 Task: Create a Pinterest board for bags that are easy to carry.
Action: Mouse moved to (642, 189)
Screenshot: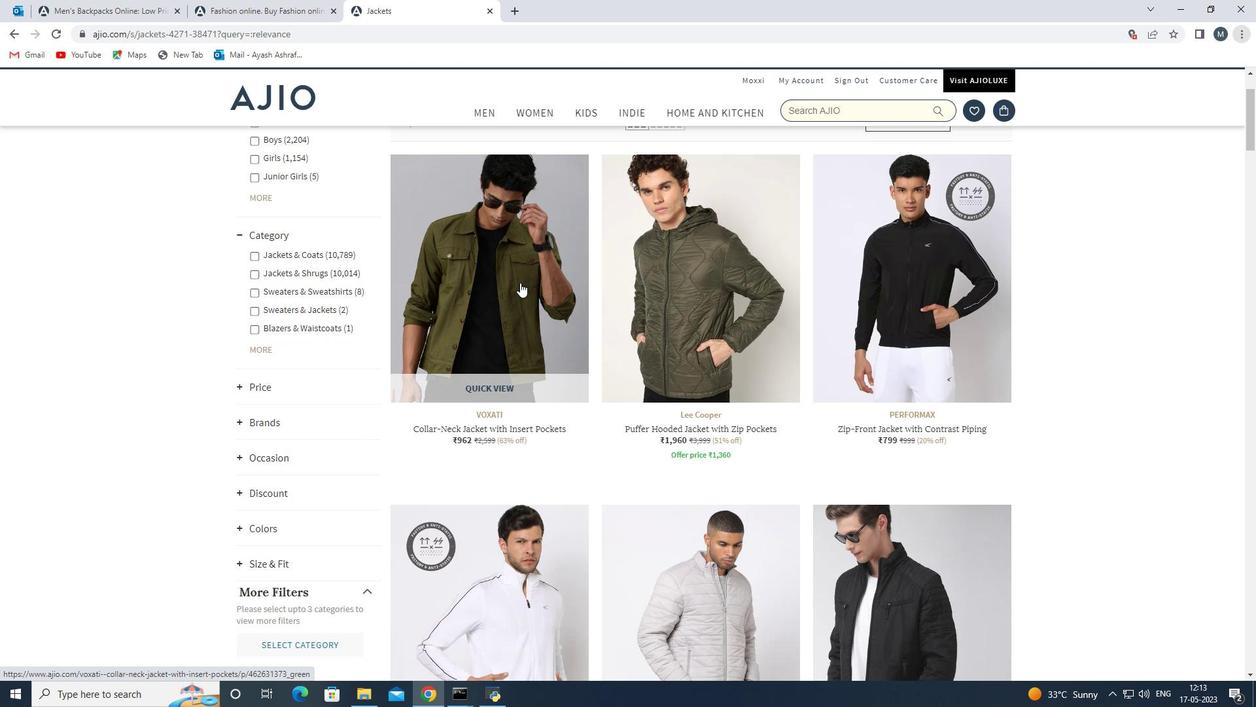 
Action: Mouse pressed left at (642, 189)
Screenshot: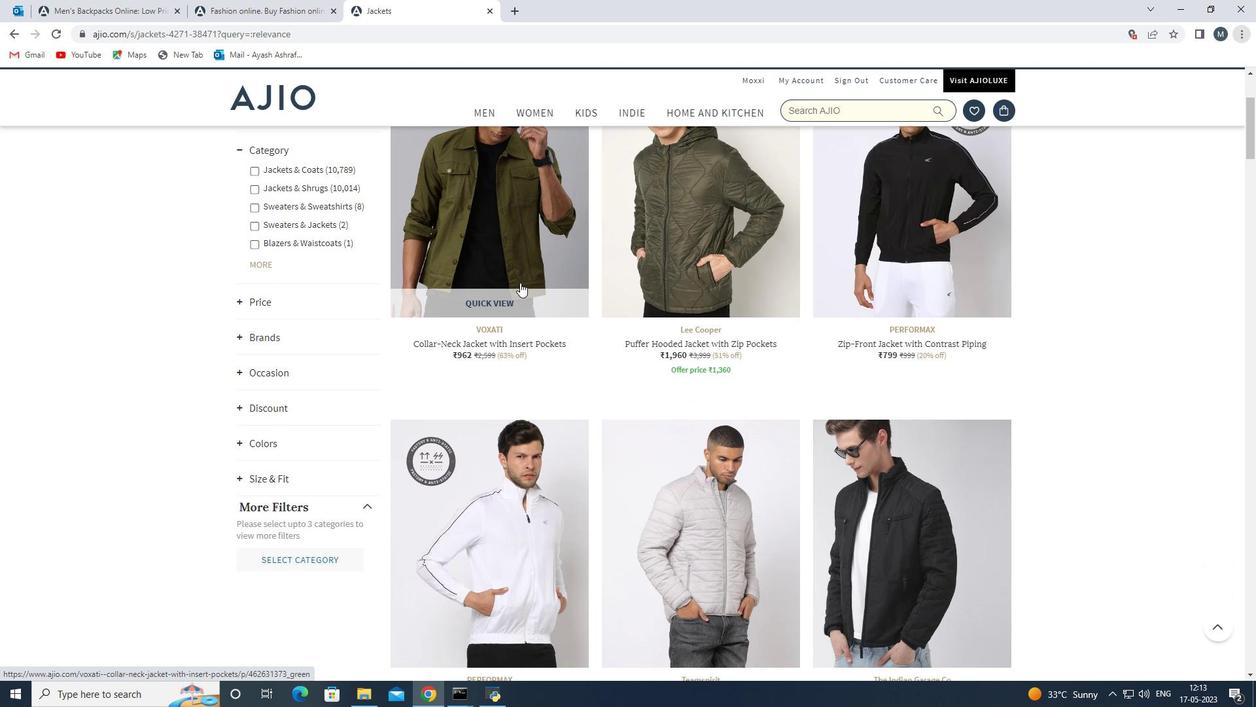 
Action: Mouse moved to (508, 333)
Screenshot: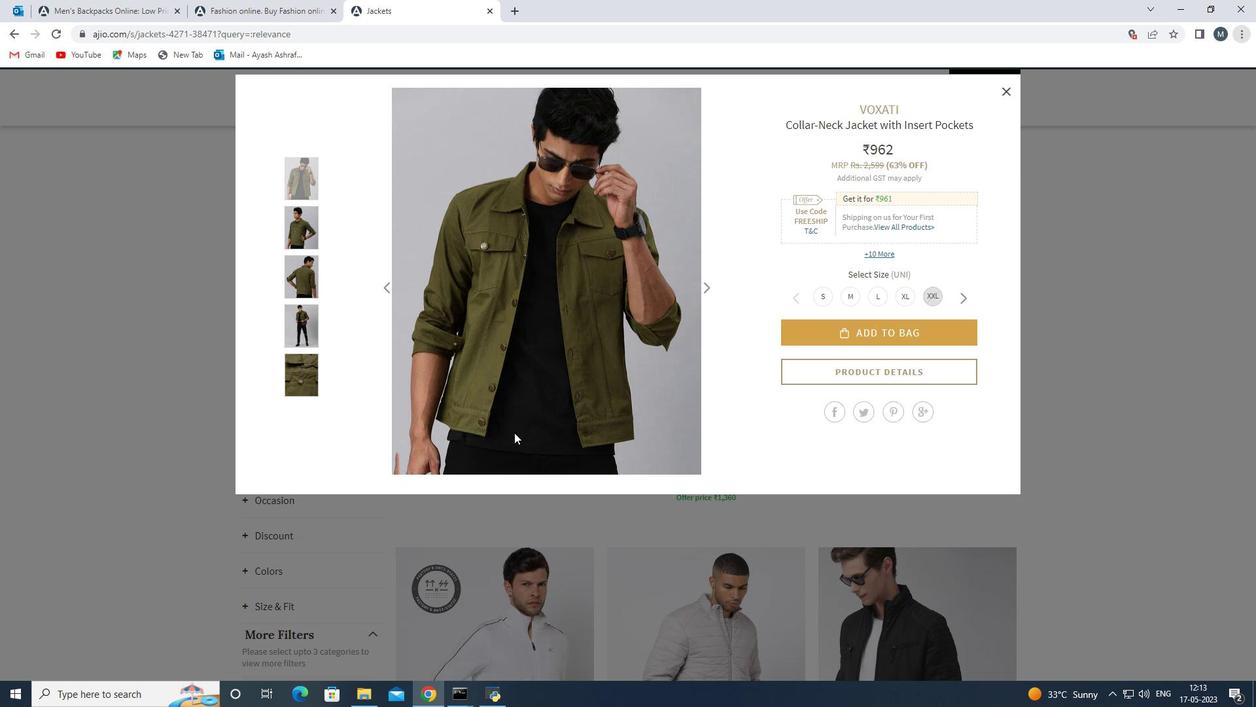 
Action: Mouse scrolled (508, 332) with delta (0, 0)
Screenshot: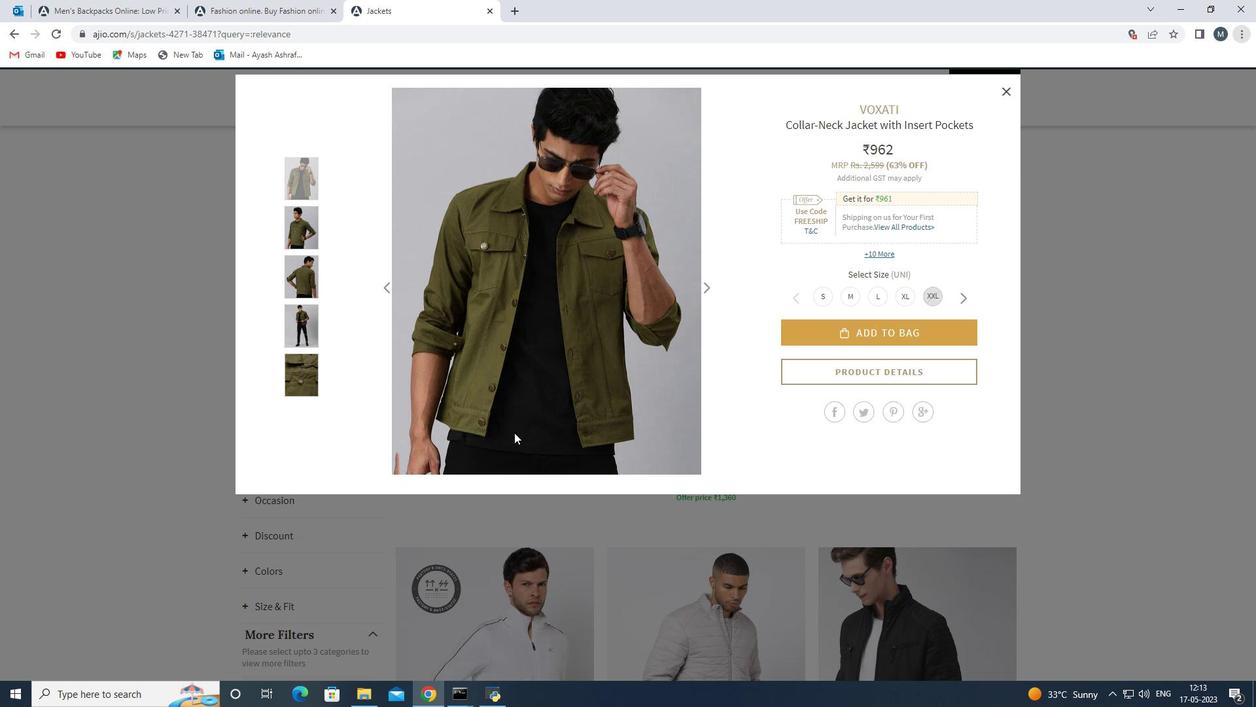 
Action: Mouse scrolled (508, 332) with delta (0, 0)
Screenshot: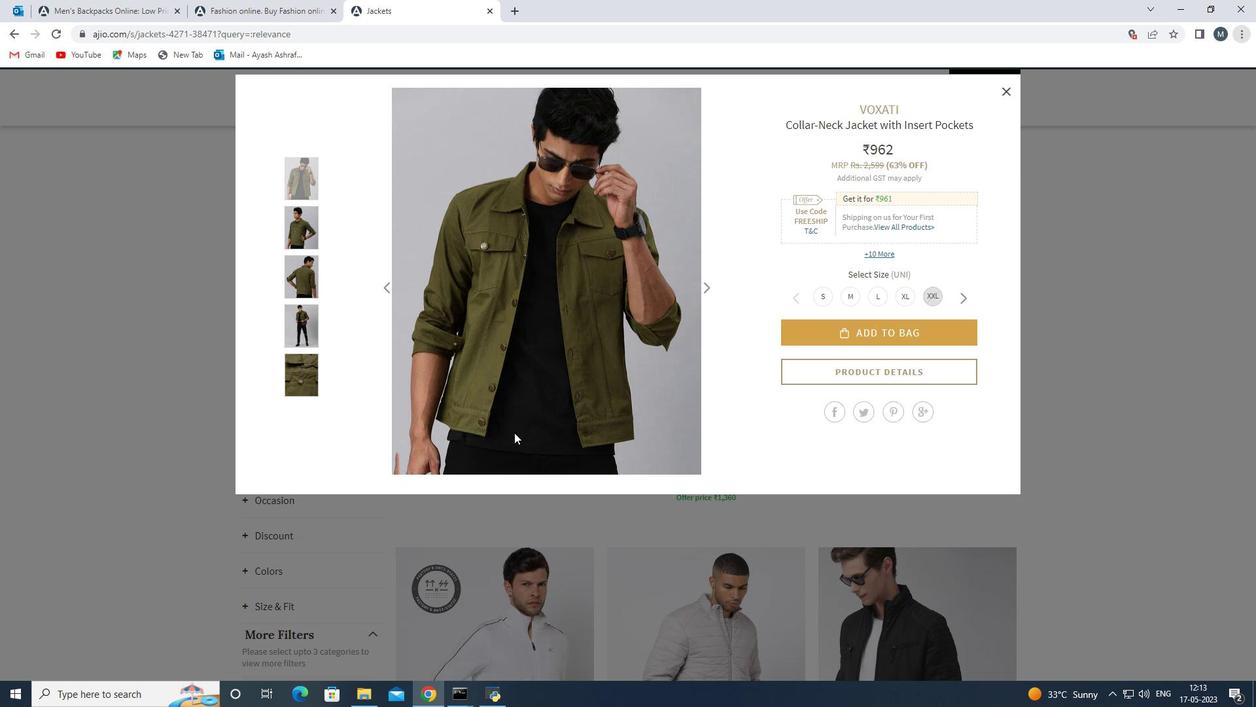 
Action: Mouse scrolled (508, 332) with delta (0, 0)
Screenshot: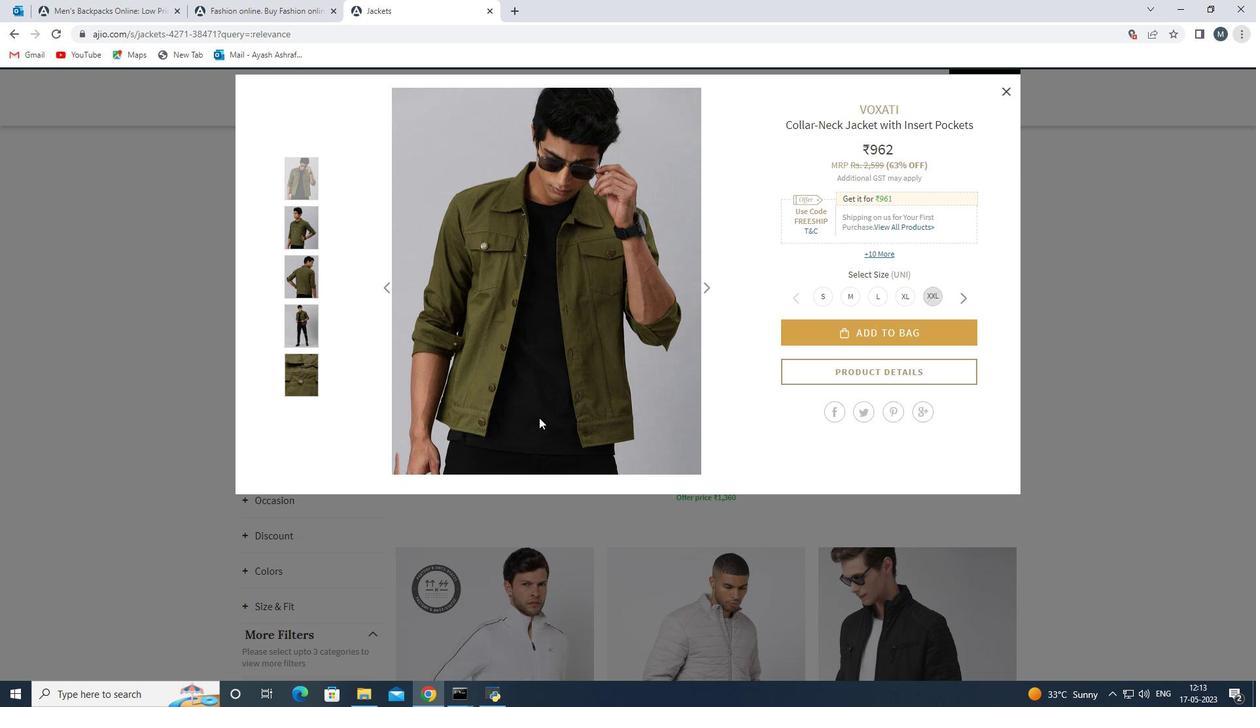 
Action: Mouse scrolled (508, 332) with delta (0, 0)
Screenshot: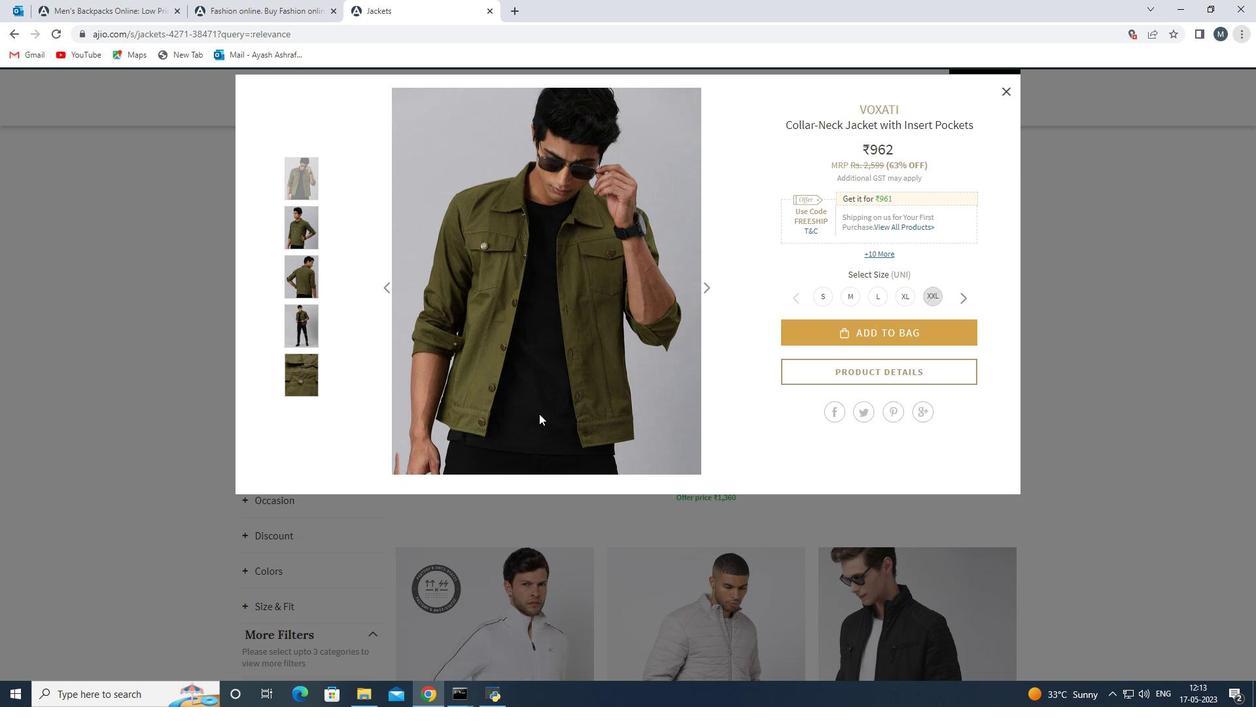 
Action: Mouse scrolled (508, 332) with delta (0, 0)
Screenshot: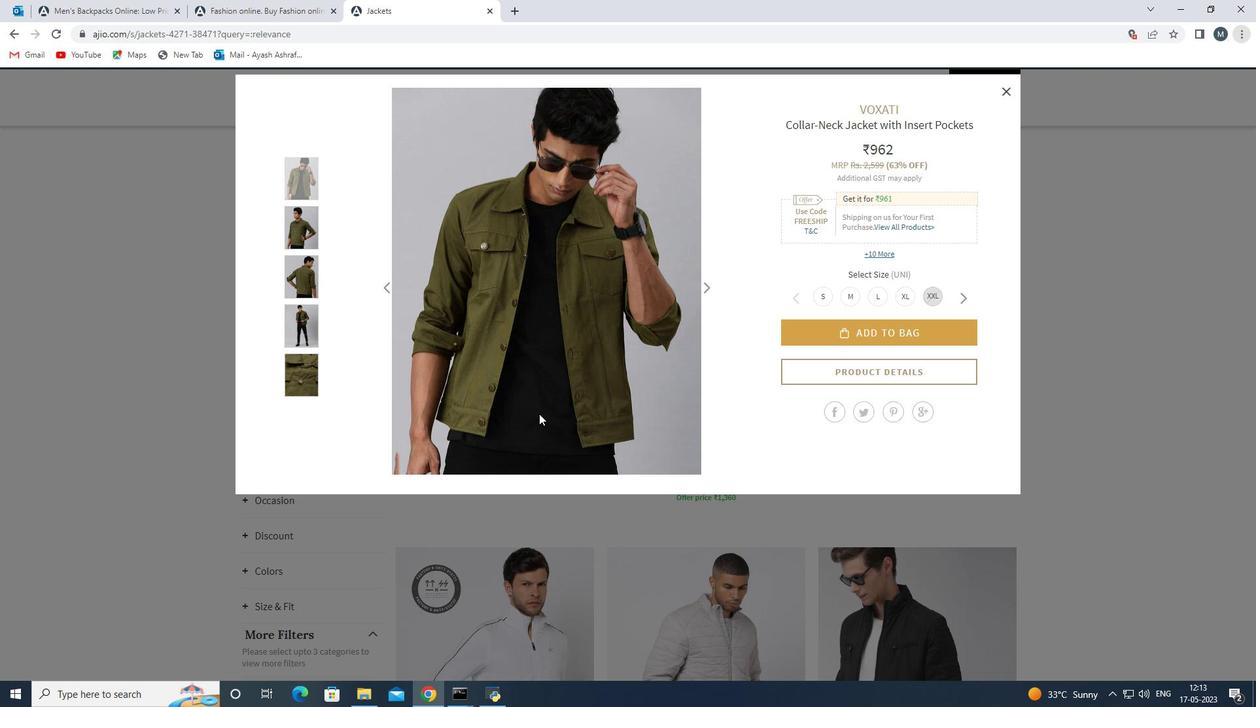 
Action: Mouse moved to (299, 350)
Screenshot: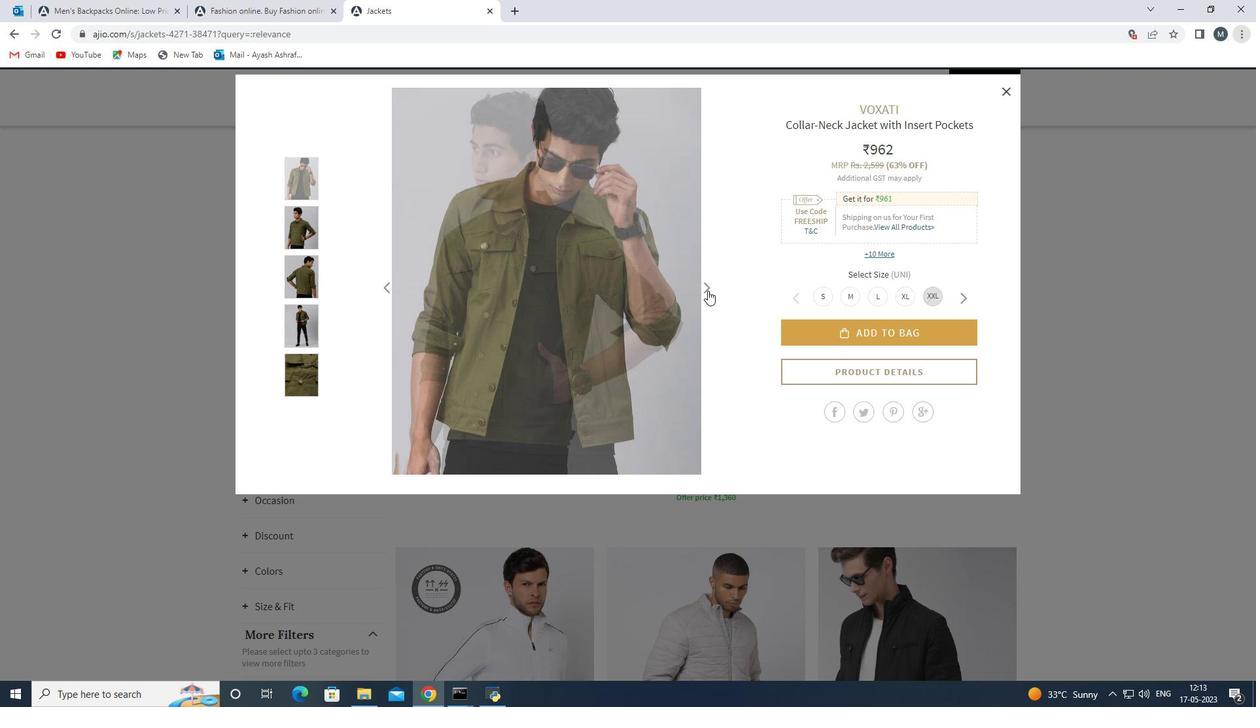 
Action: Mouse scrolled (299, 350) with delta (0, 0)
Screenshot: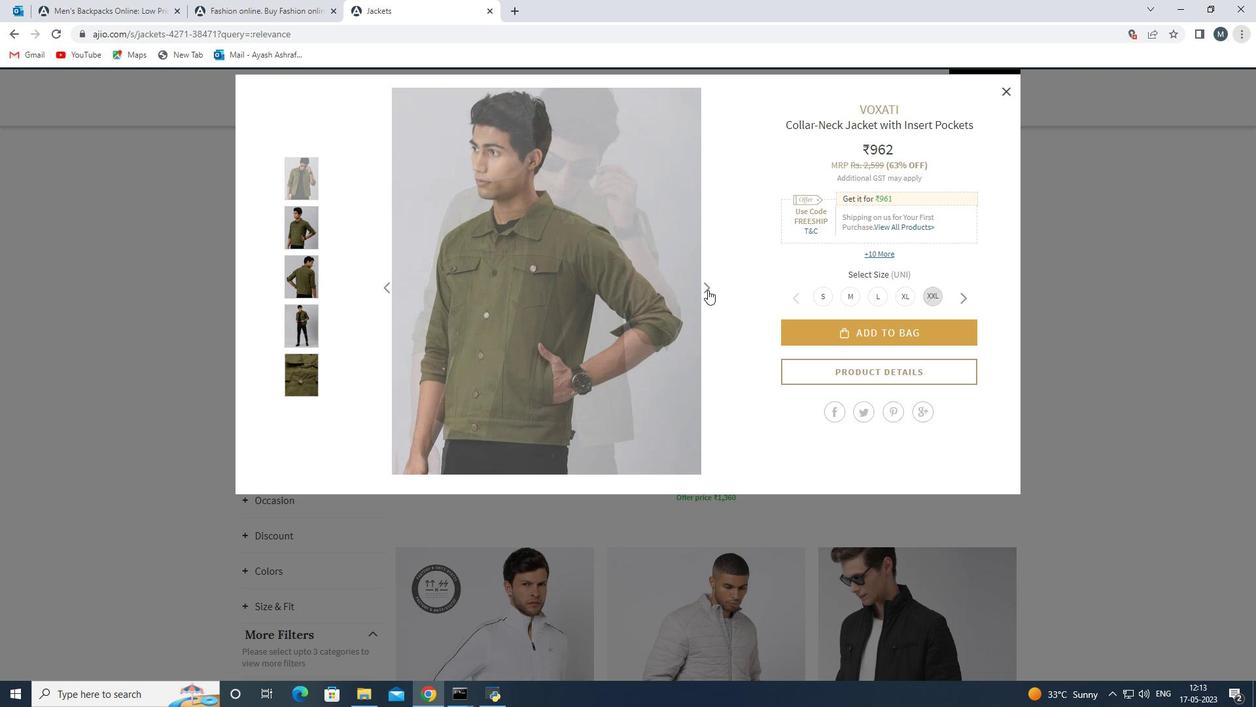 
Action: Mouse moved to (798, 373)
Screenshot: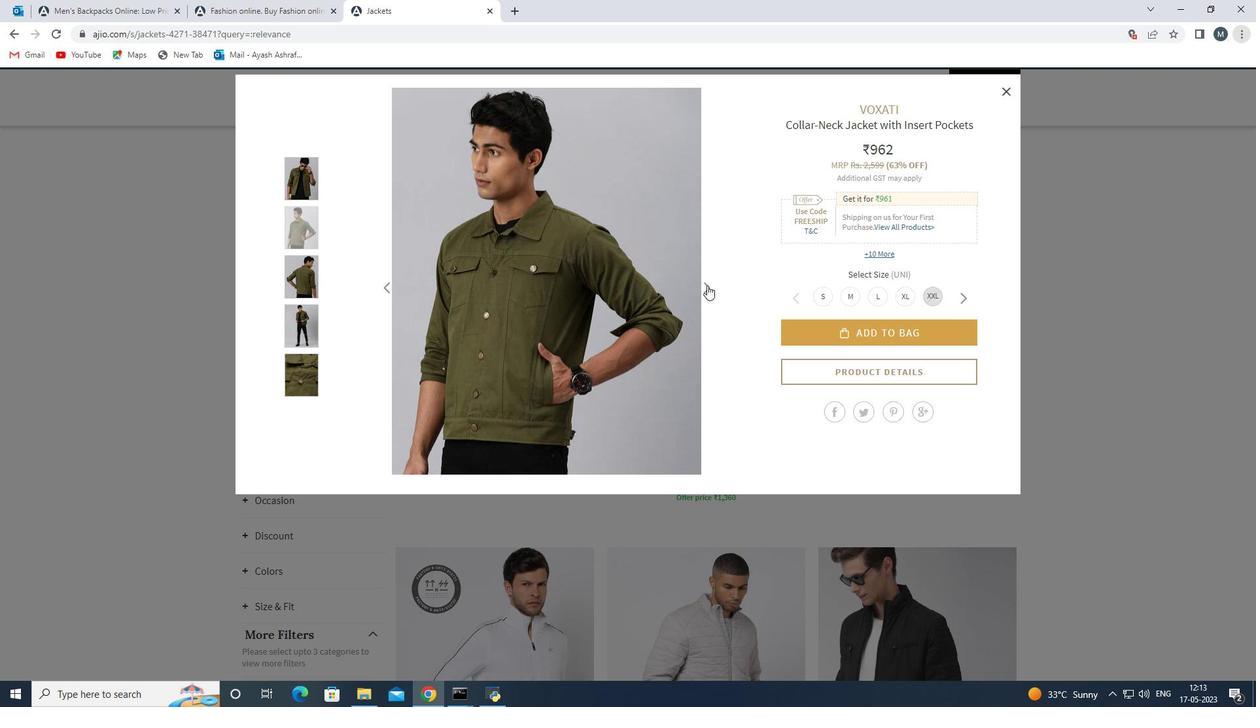 
Action: Mouse scrolled (798, 372) with delta (0, 0)
Screenshot: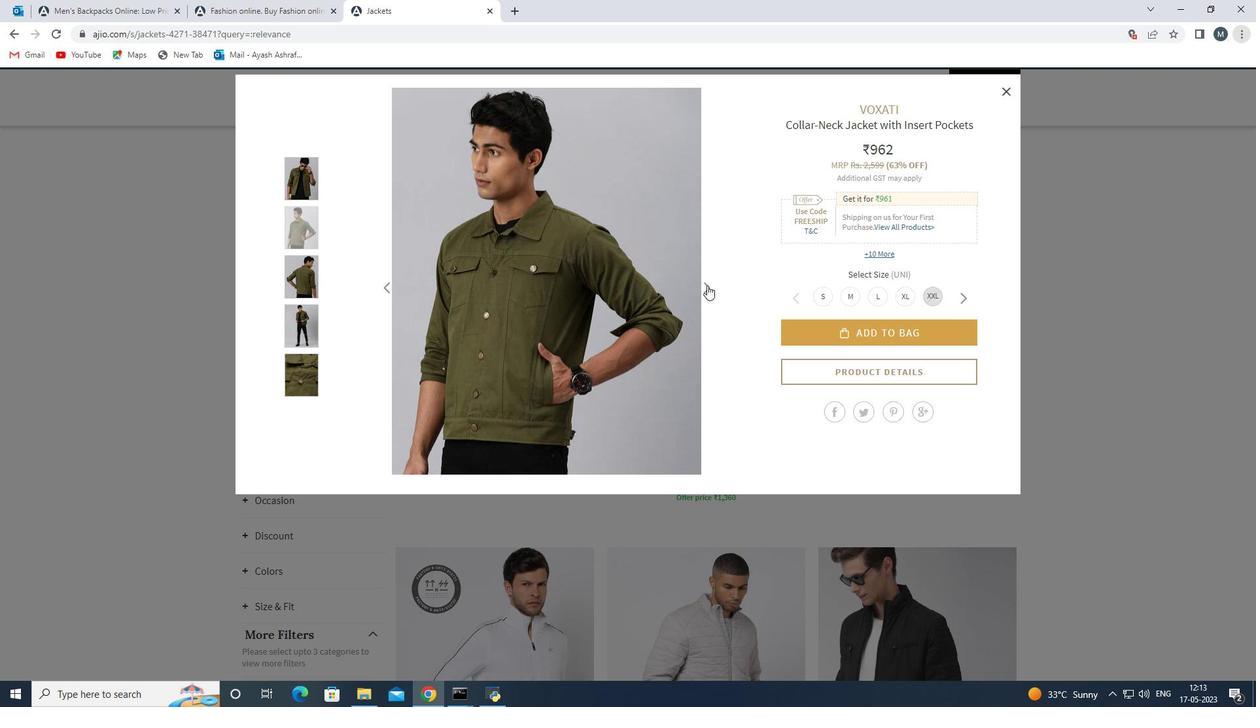
Action: Mouse scrolled (798, 372) with delta (0, 0)
Screenshot: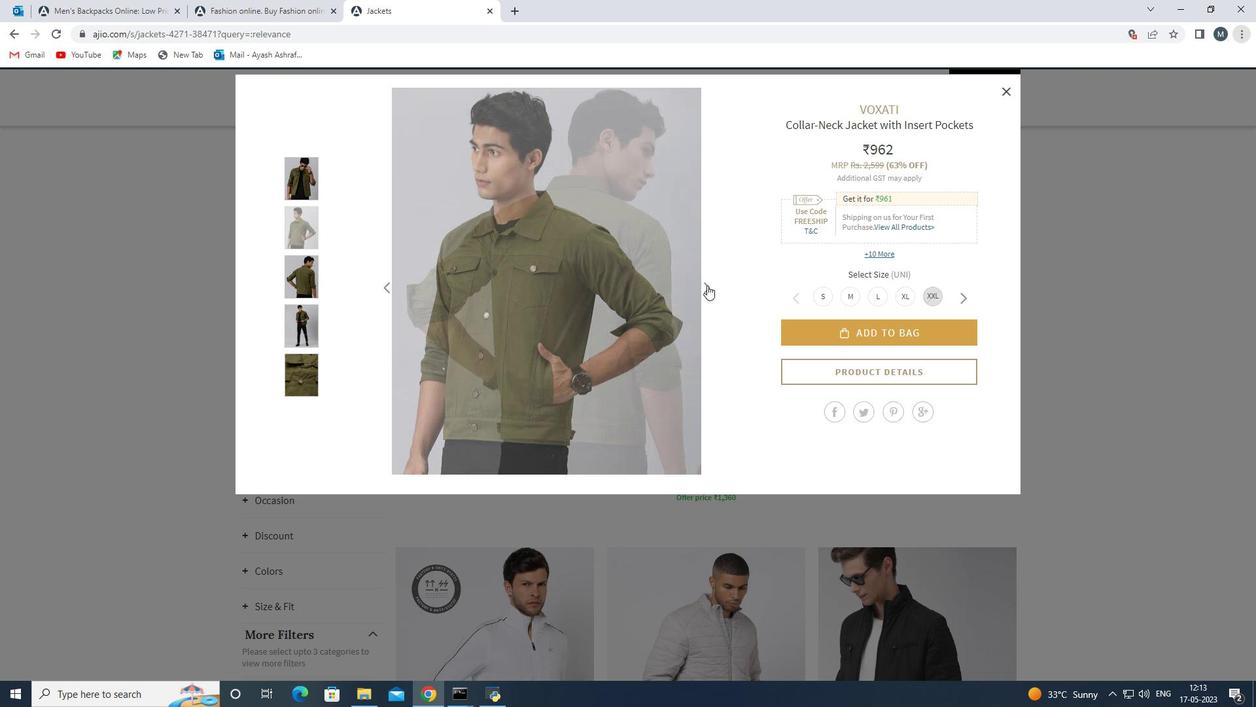 
Action: Mouse moved to (553, 422)
Screenshot: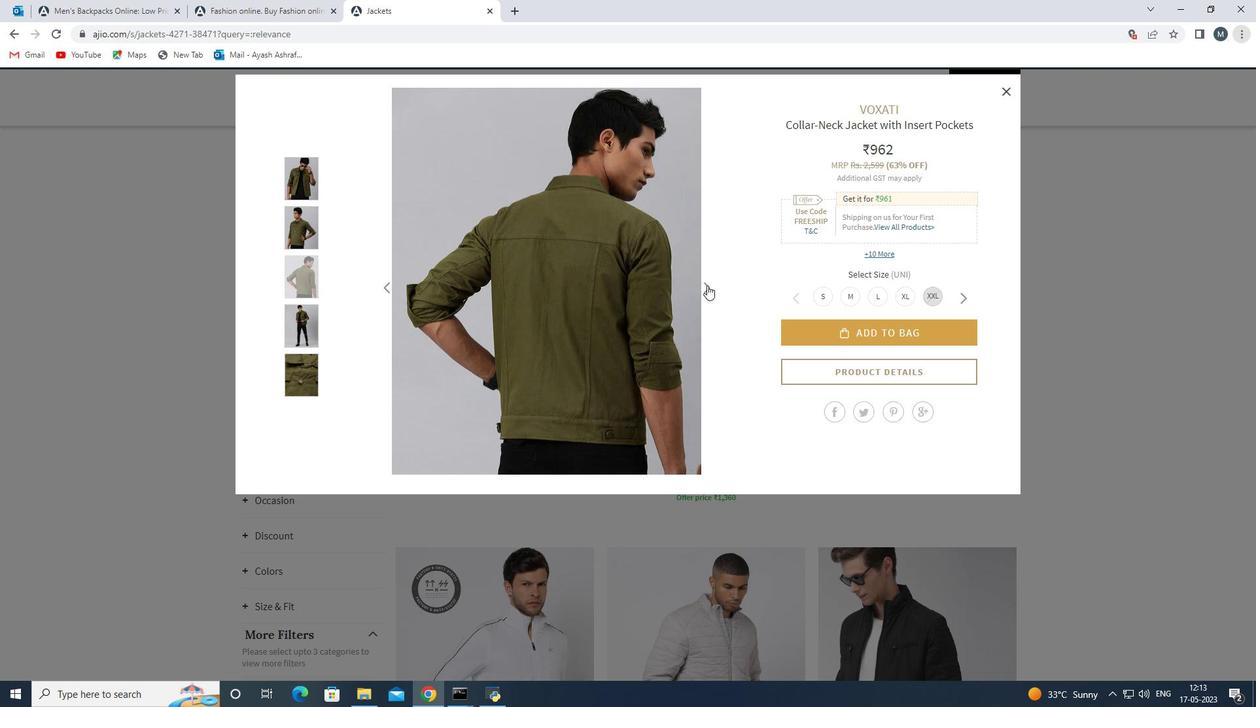 
Action: Mouse scrolled (553, 422) with delta (0, 0)
Screenshot: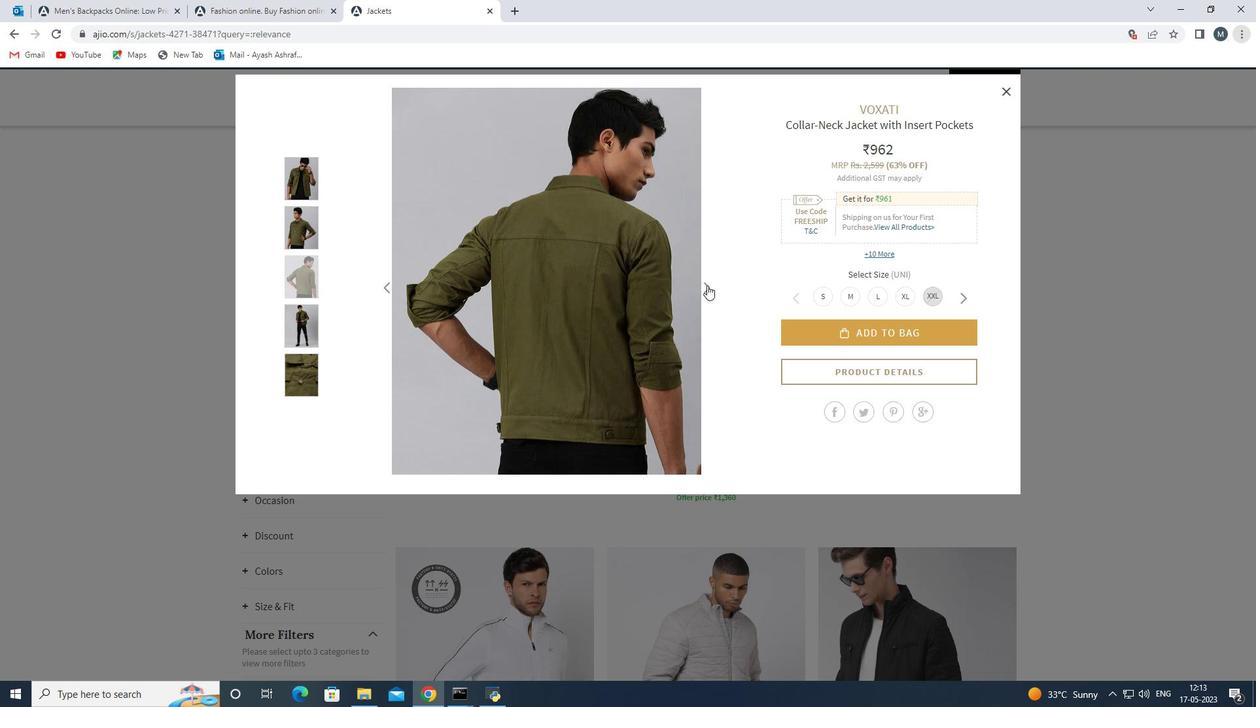 
Action: Mouse scrolled (553, 422) with delta (0, 0)
Screenshot: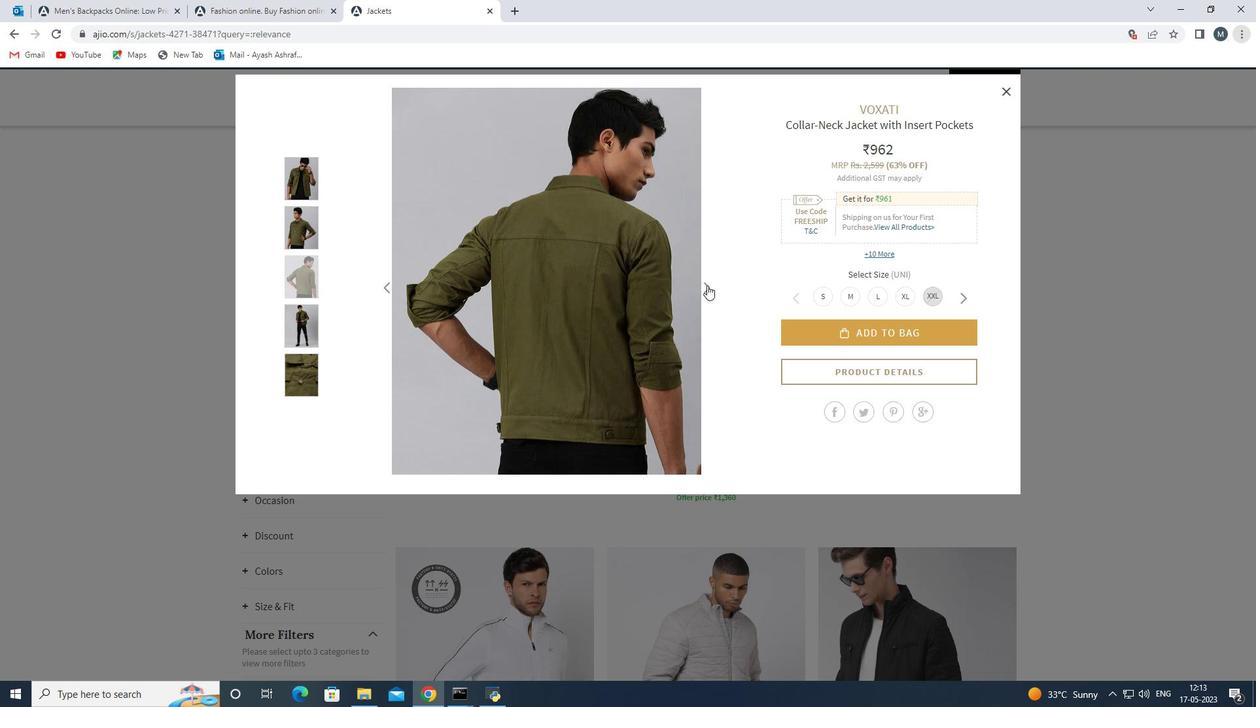 
Action: Mouse moved to (553, 423)
Screenshot: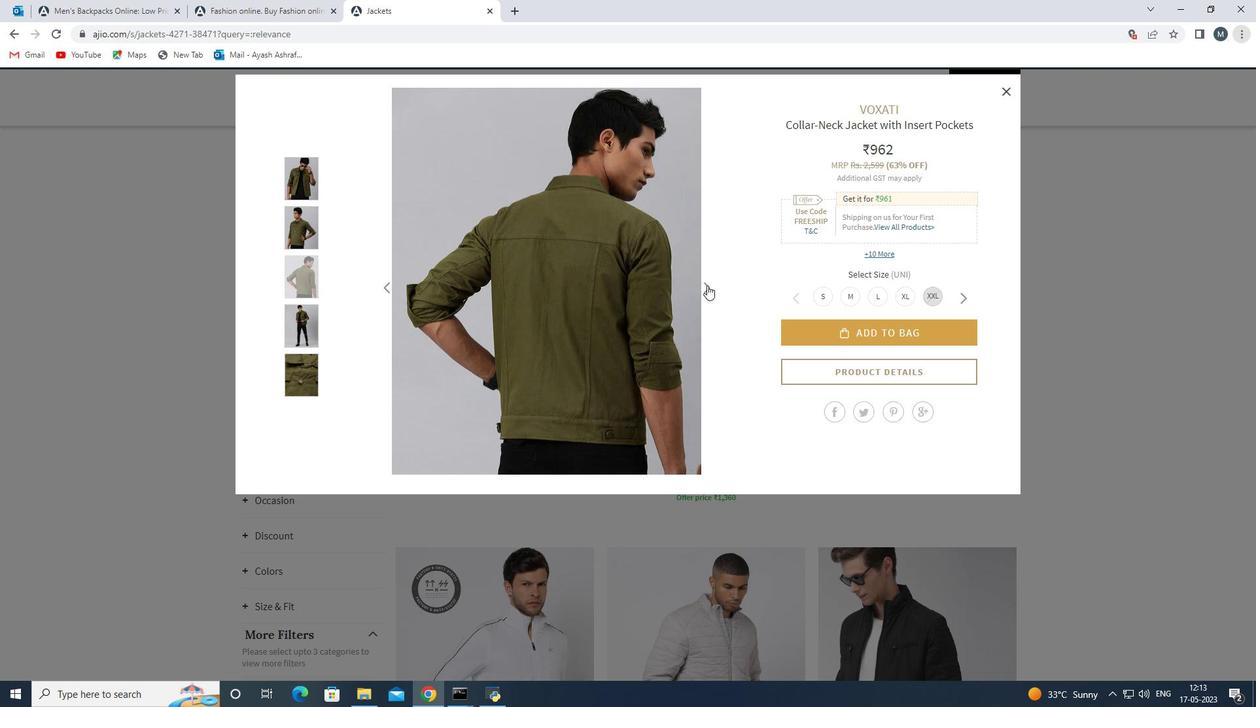 
Action: Mouse scrolled (553, 422) with delta (0, 0)
Screenshot: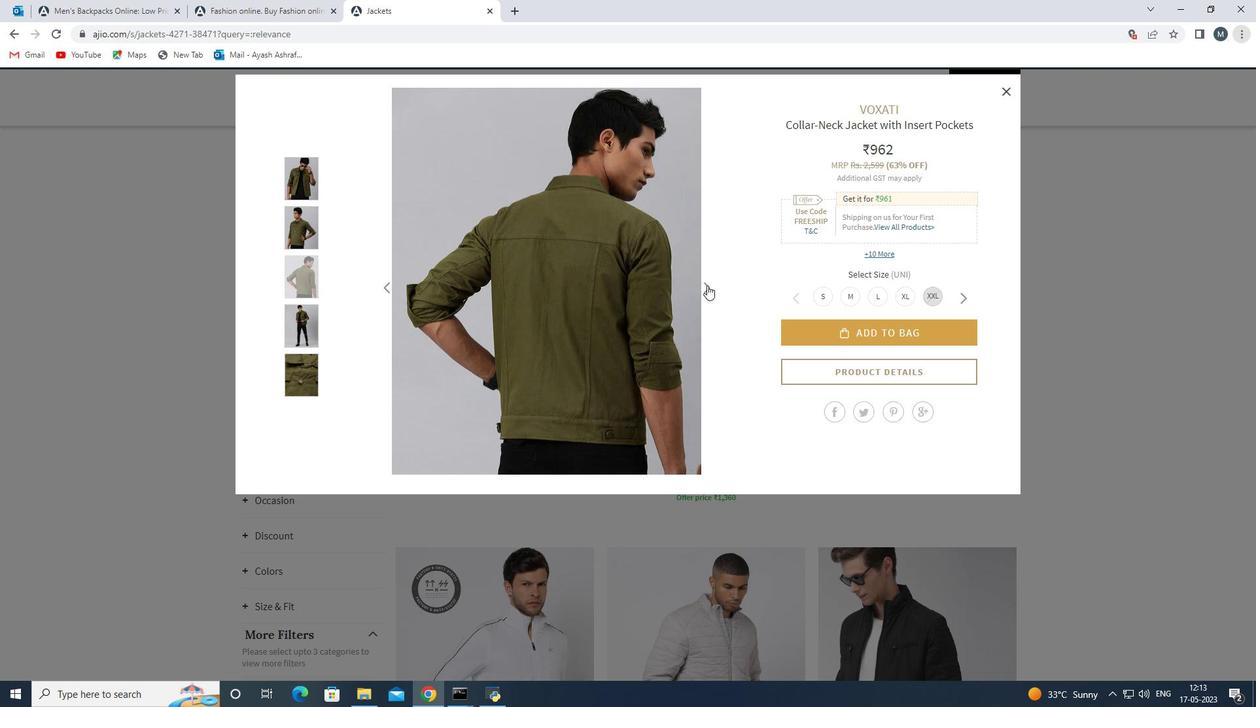 
Action: Mouse scrolled (553, 422) with delta (0, 0)
Screenshot: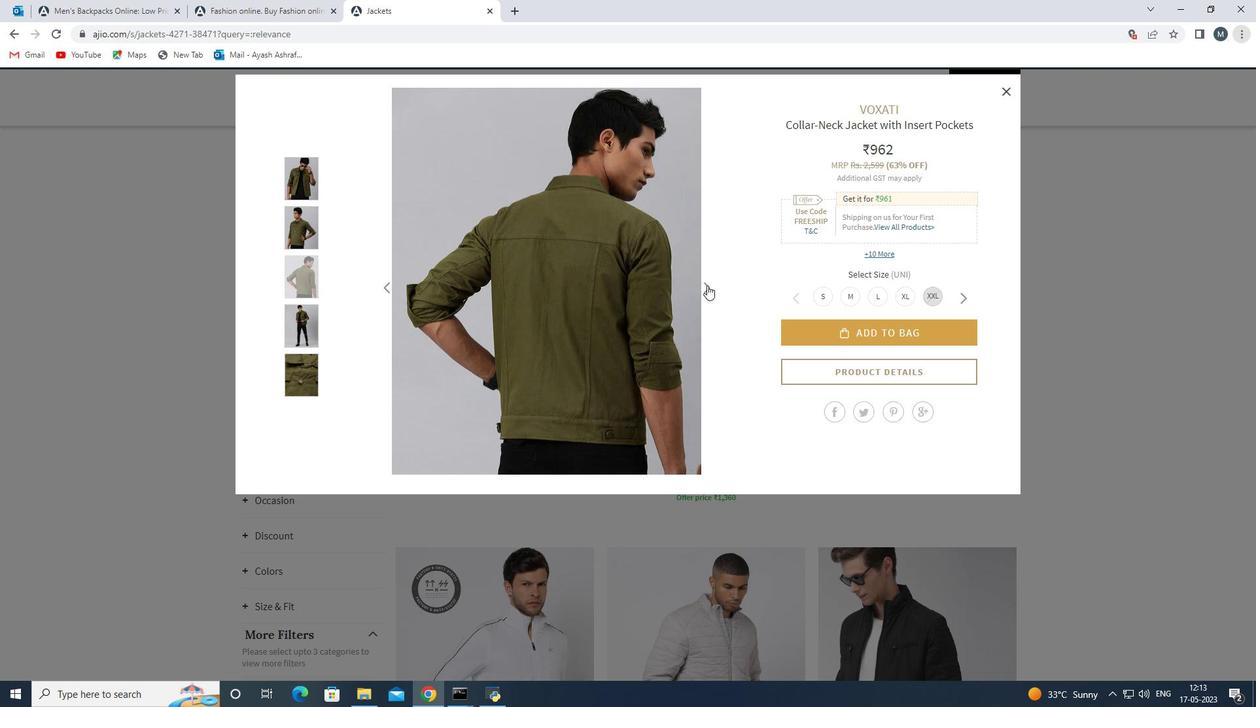
Action: Mouse scrolled (553, 422) with delta (0, 0)
Screenshot: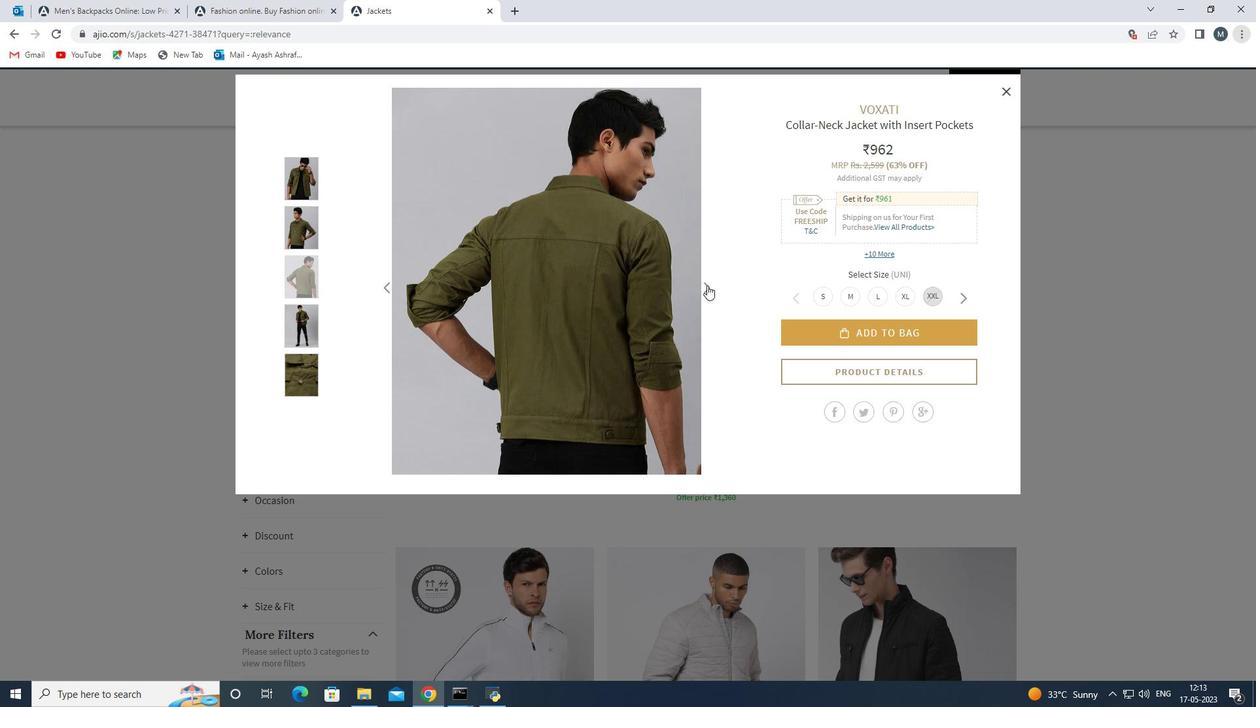 
Action: Mouse moved to (671, 422)
Screenshot: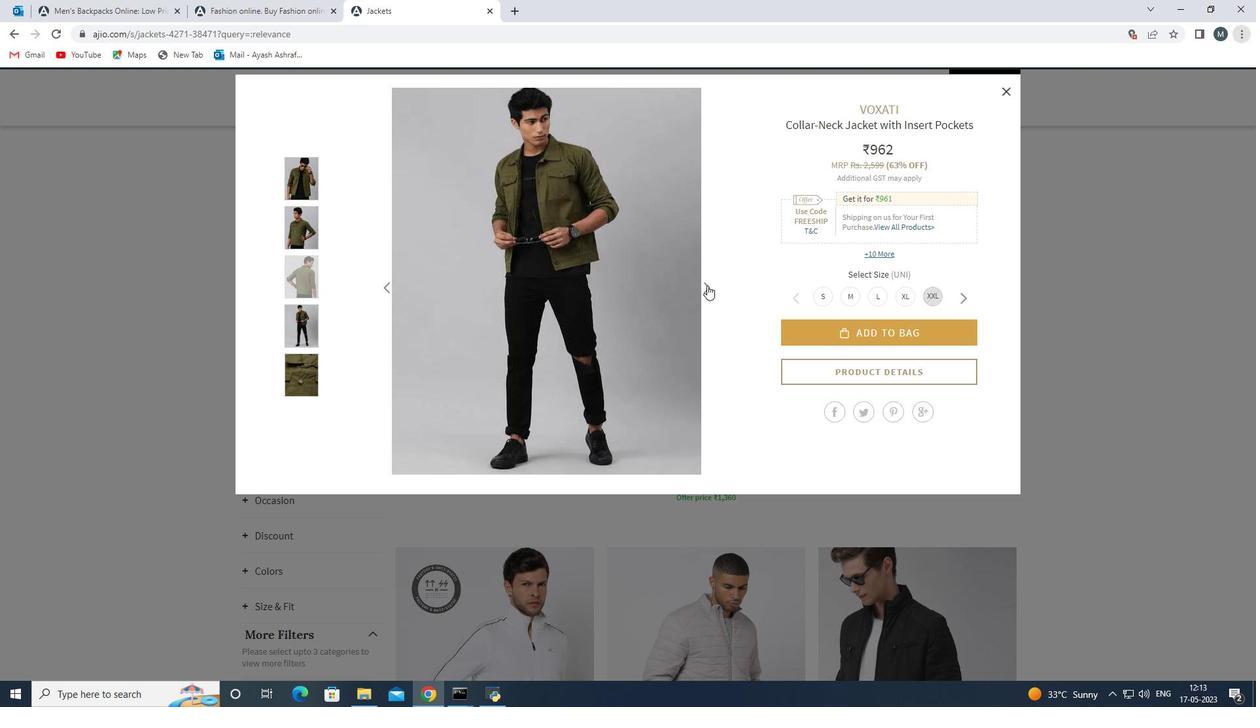 
Action: Mouse pressed left at (671, 422)
Screenshot: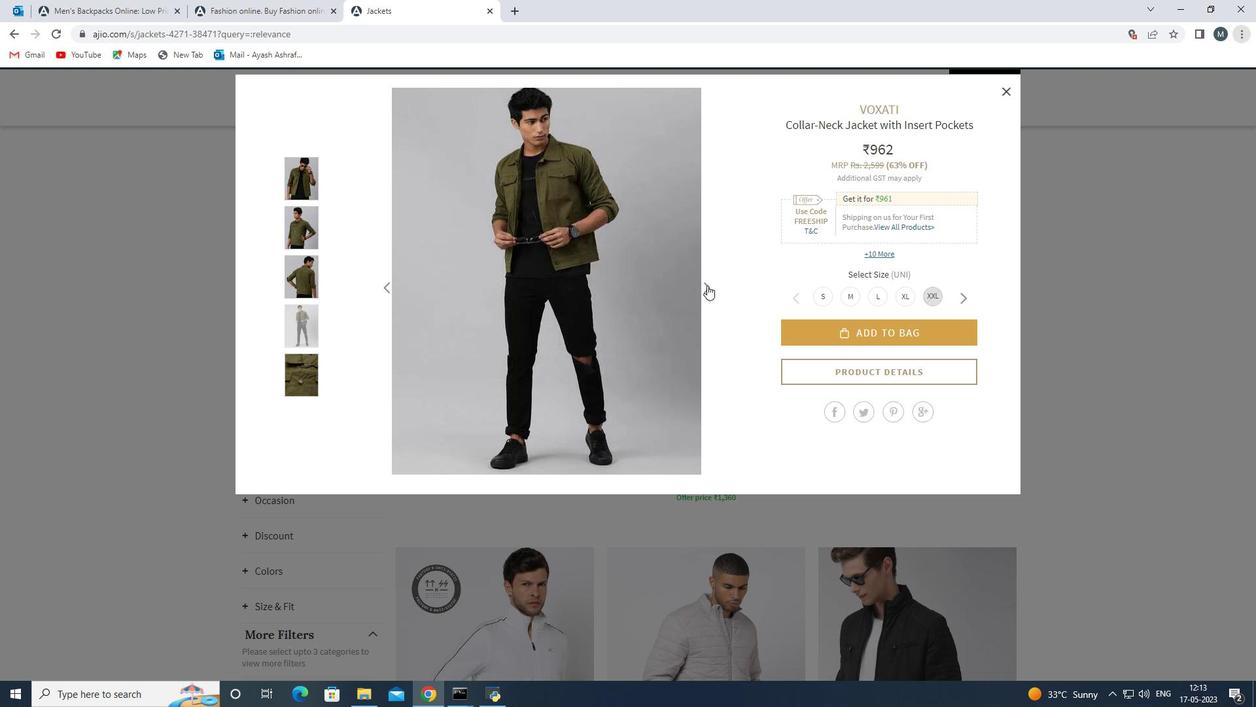 
Action: Mouse moved to (536, 396)
Screenshot: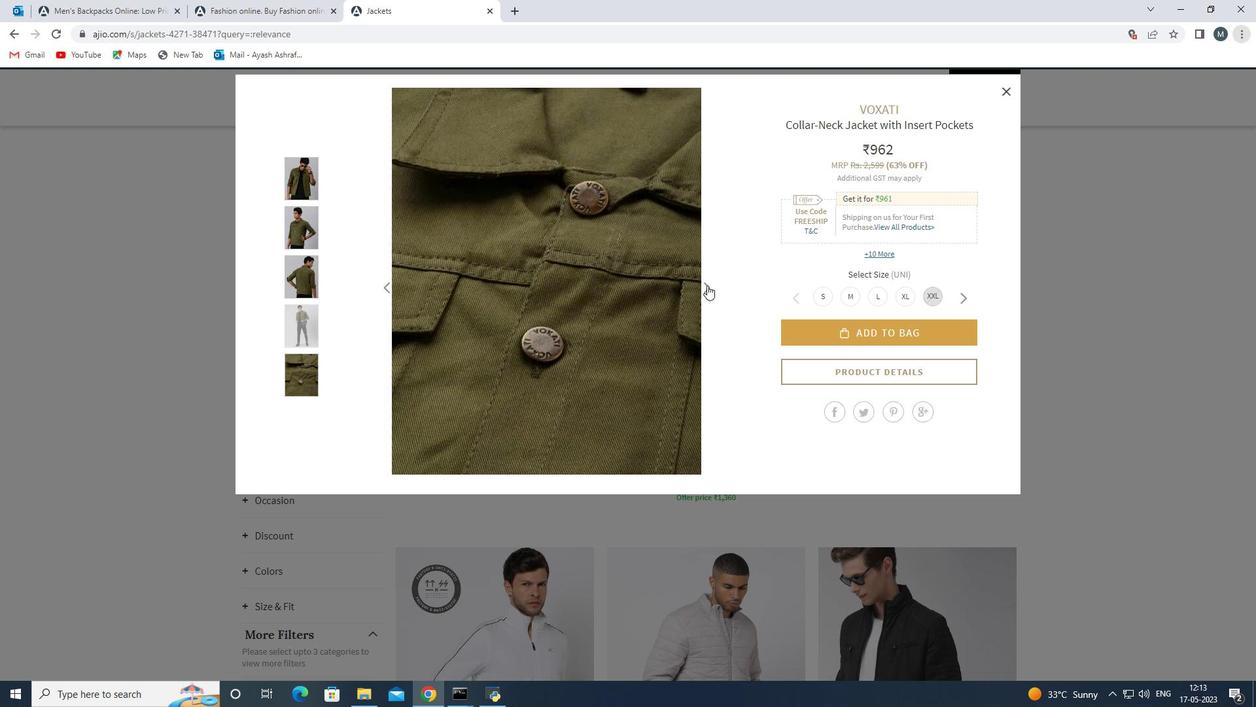 
Action: Mouse scrolled (536, 395) with delta (0, 0)
Screenshot: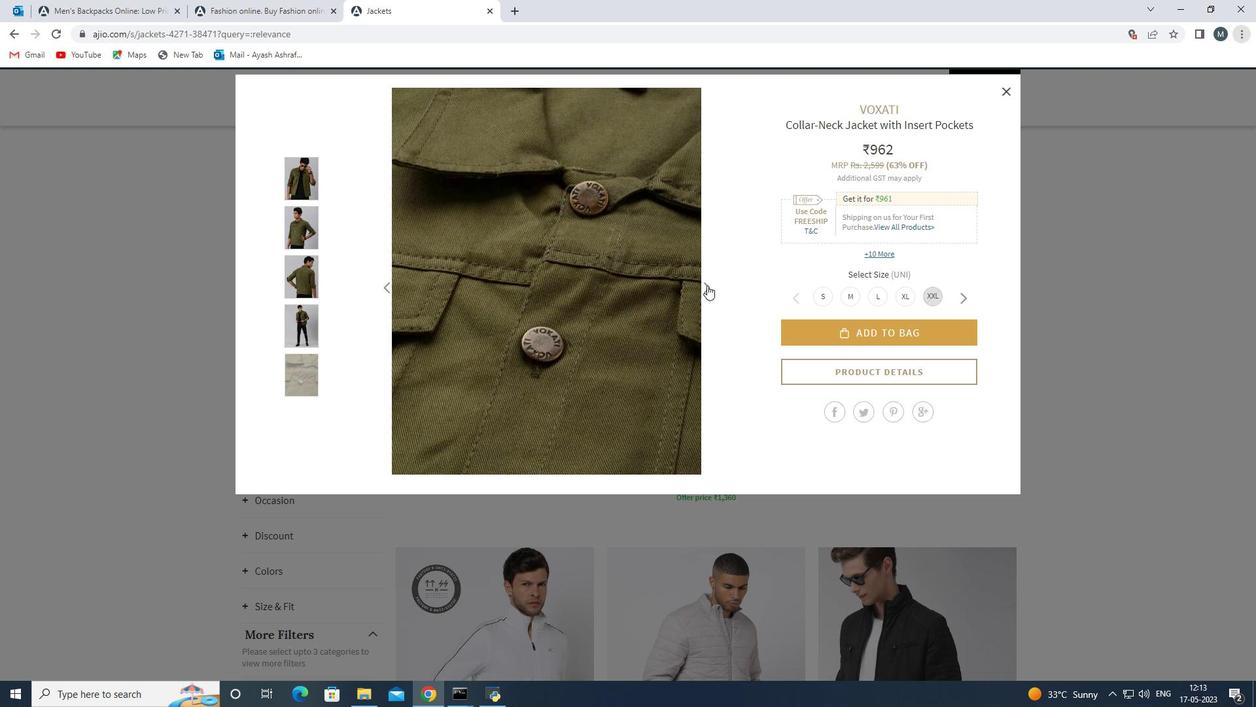 
Action: Mouse moved to (529, 396)
Screenshot: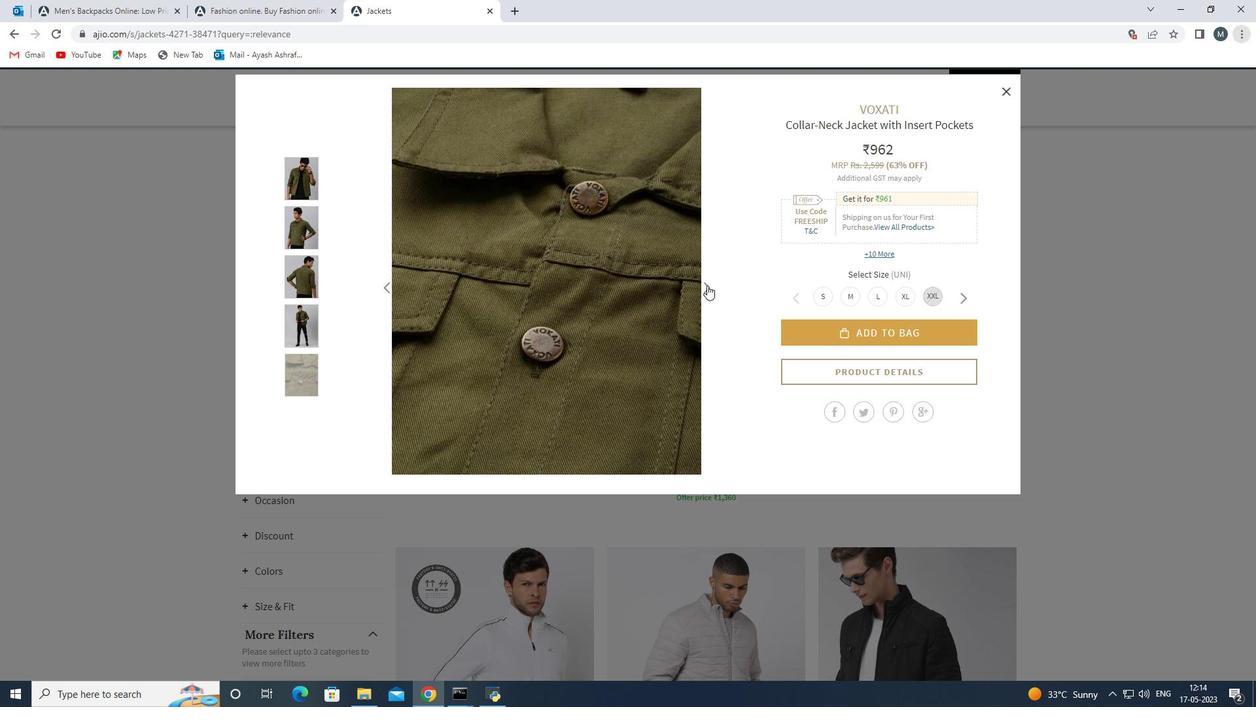 
Action: Mouse scrolled (529, 395) with delta (0, 0)
Screenshot: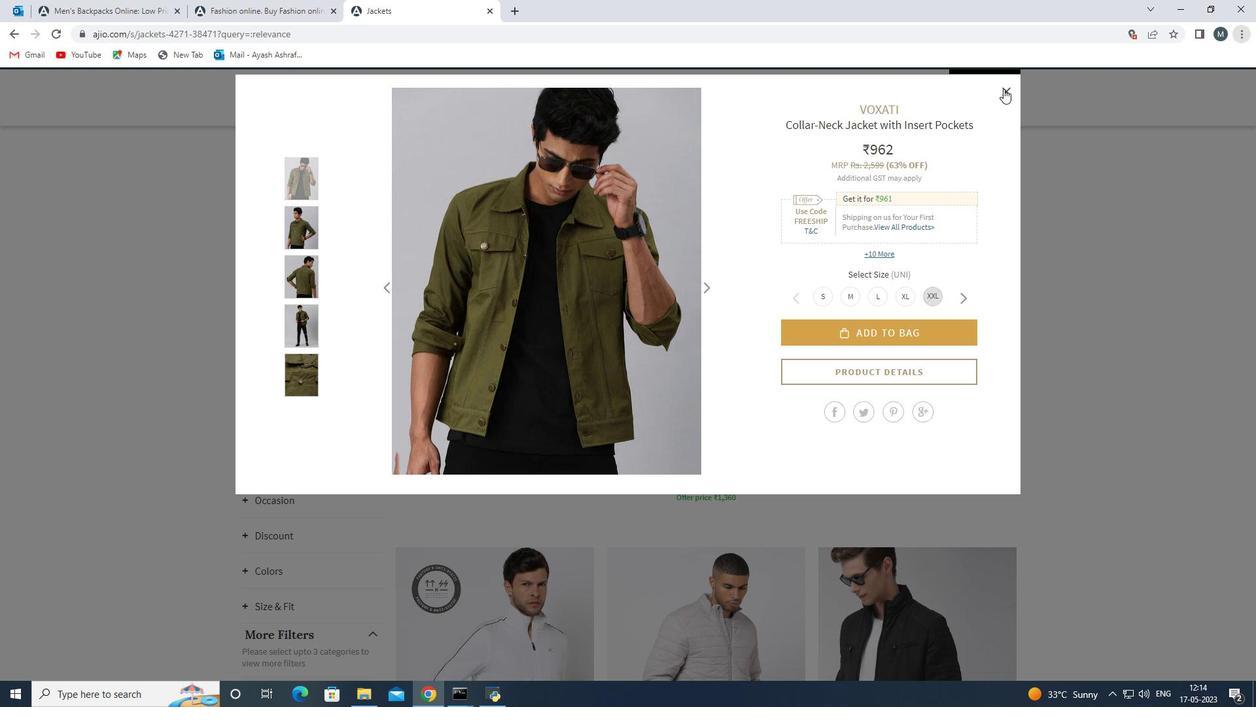 
Action: Mouse scrolled (529, 395) with delta (0, 0)
Screenshot: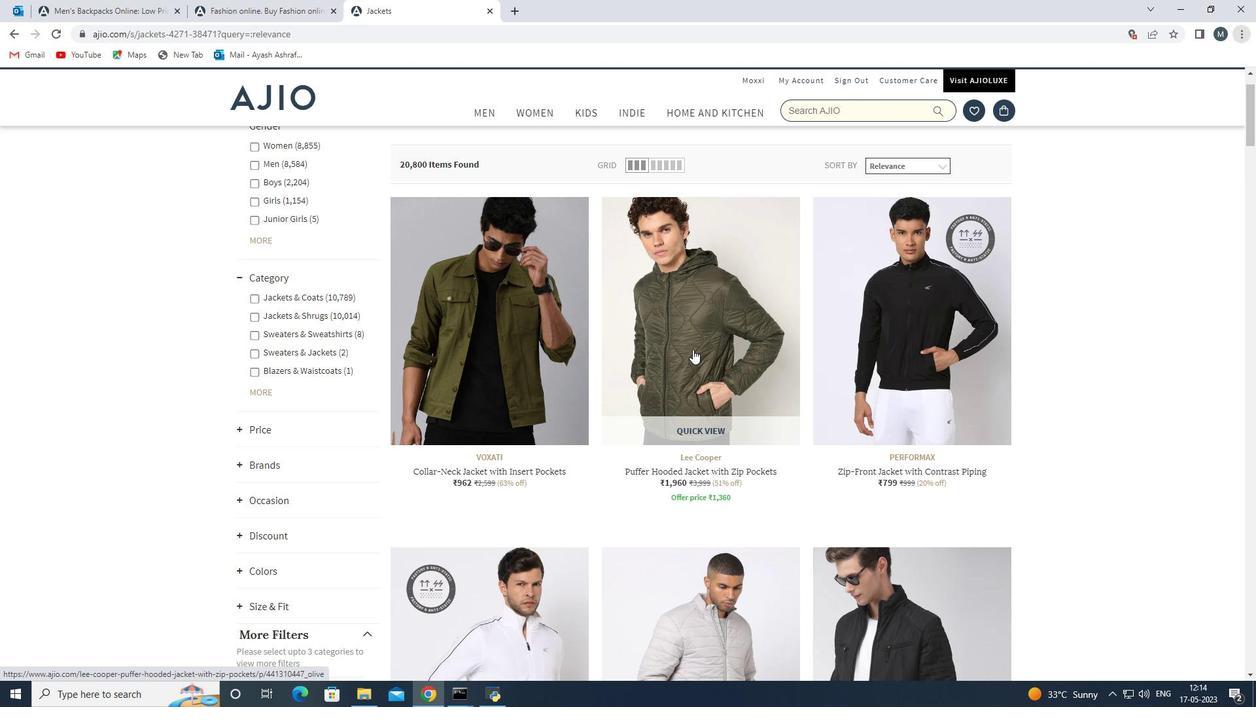 
Action: Mouse scrolled (529, 395) with delta (0, 0)
Screenshot: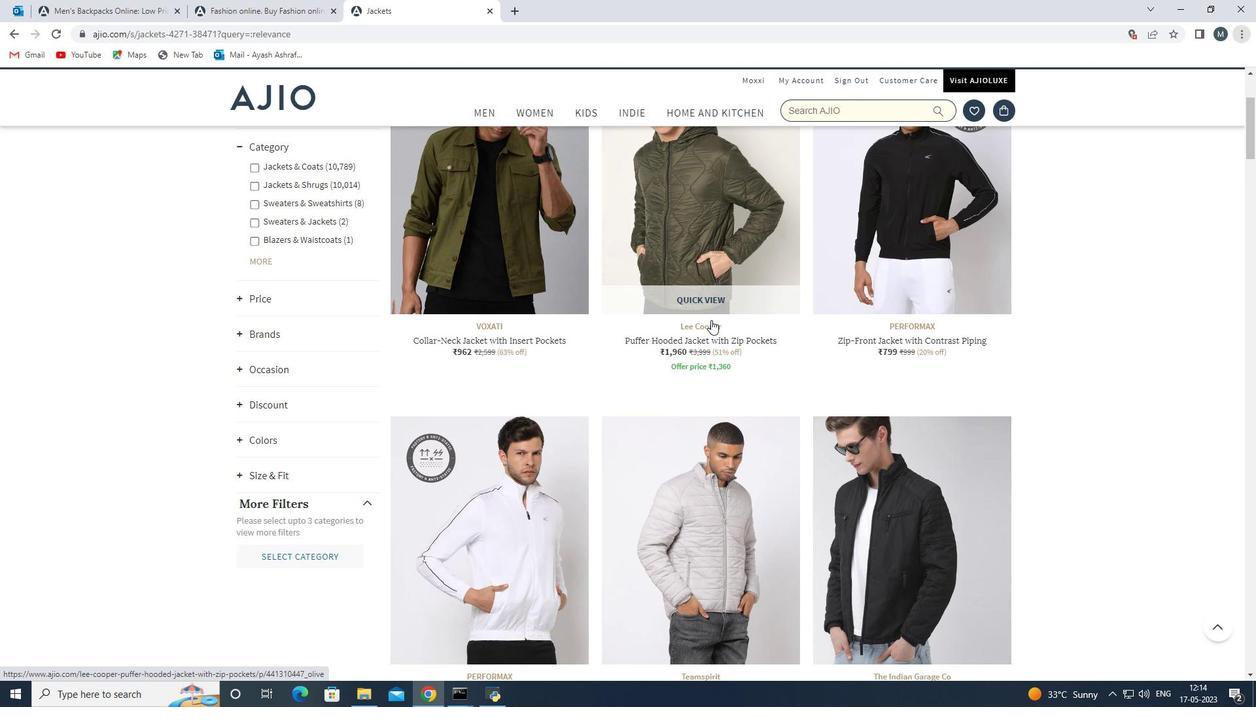 
Action: Mouse moved to (466, 324)
Screenshot: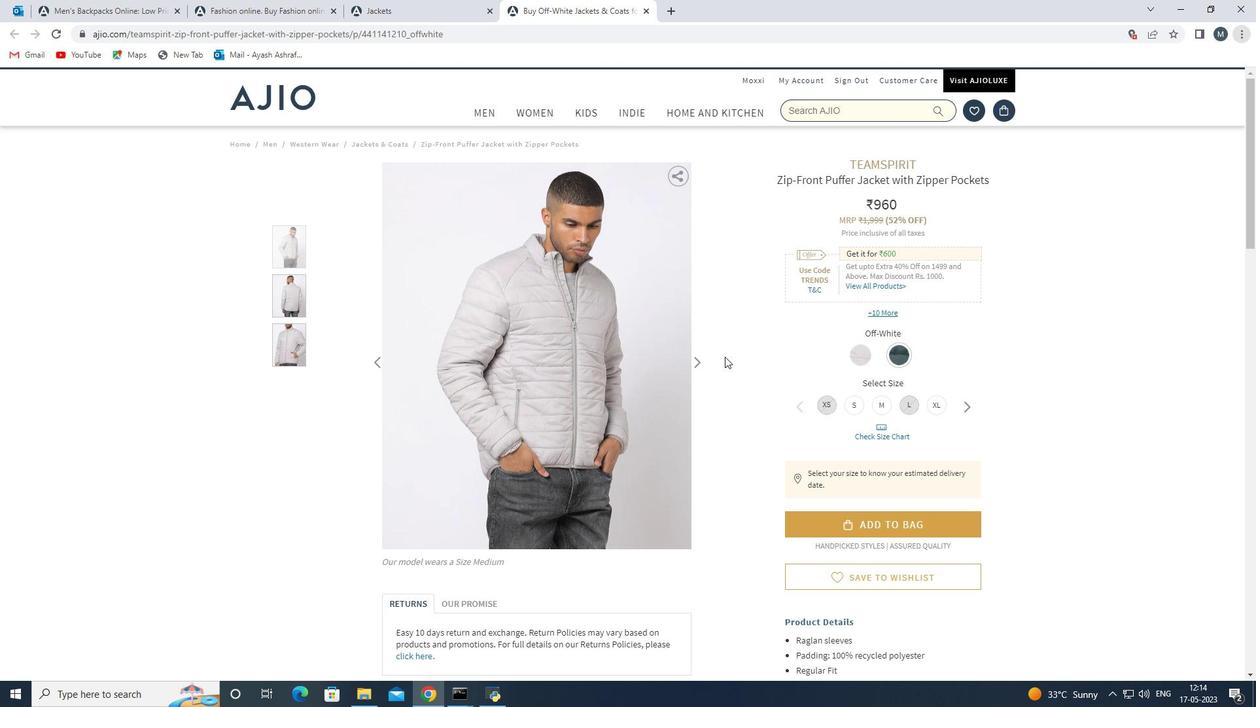 
Action: Mouse pressed left at (466, 324)
Screenshot: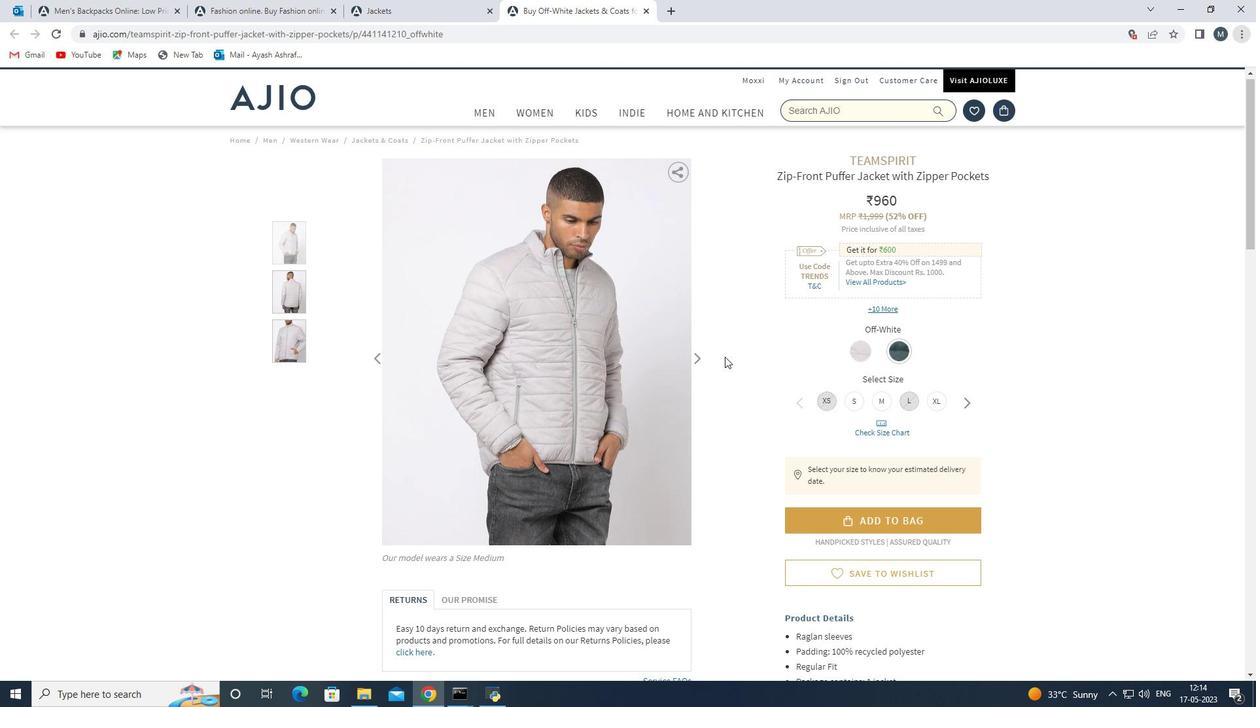 
Action: Mouse moved to (581, 380)
Screenshot: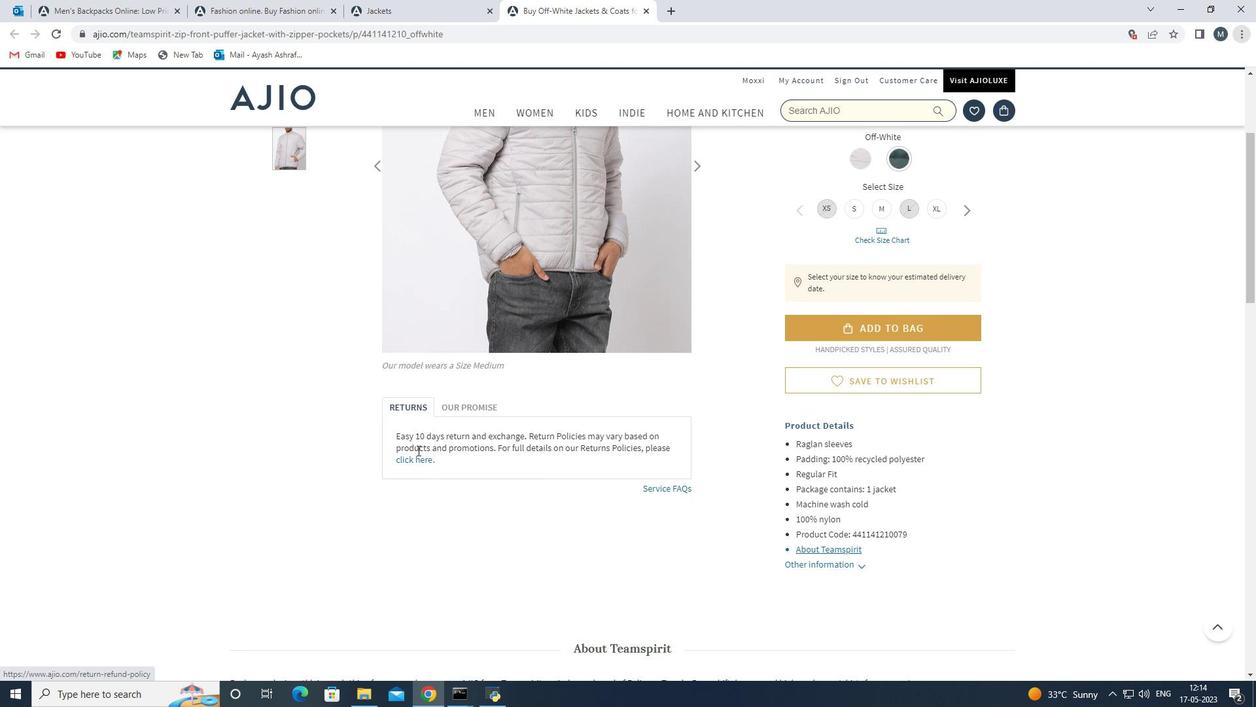 
Action: Mouse scrolled (581, 381) with delta (0, 0)
Screenshot: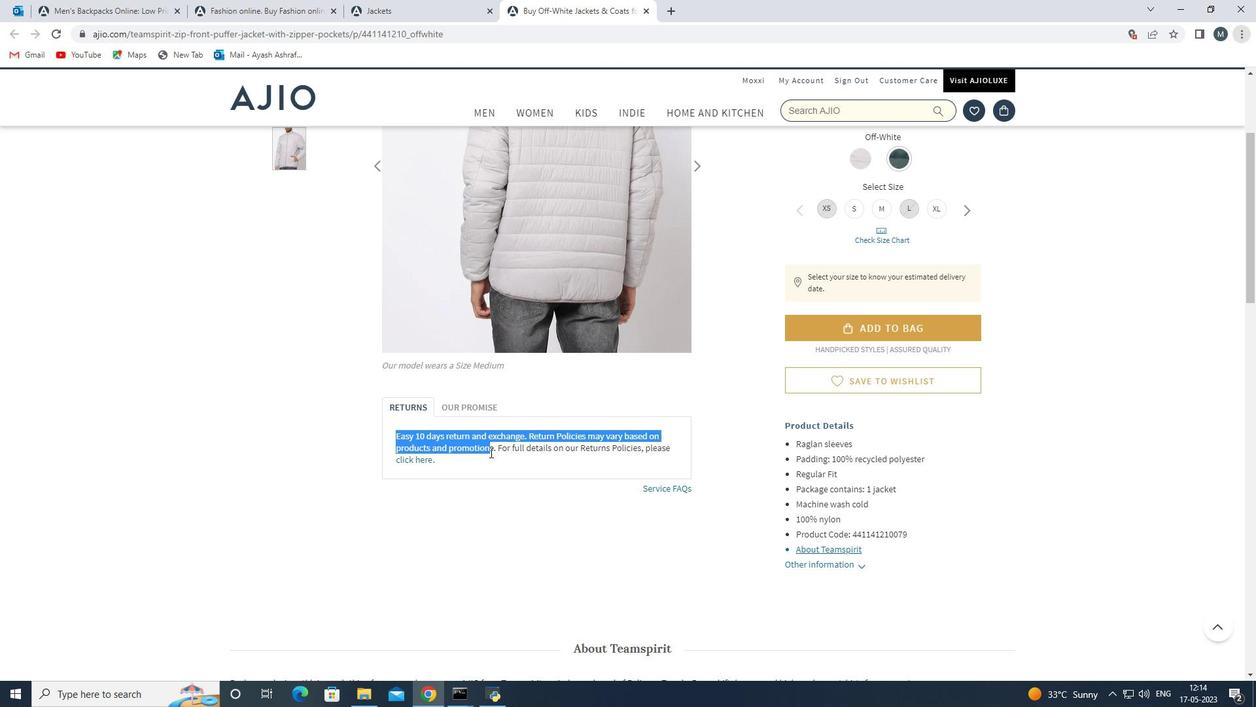 
Action: Mouse scrolled (581, 381) with delta (0, 0)
Screenshot: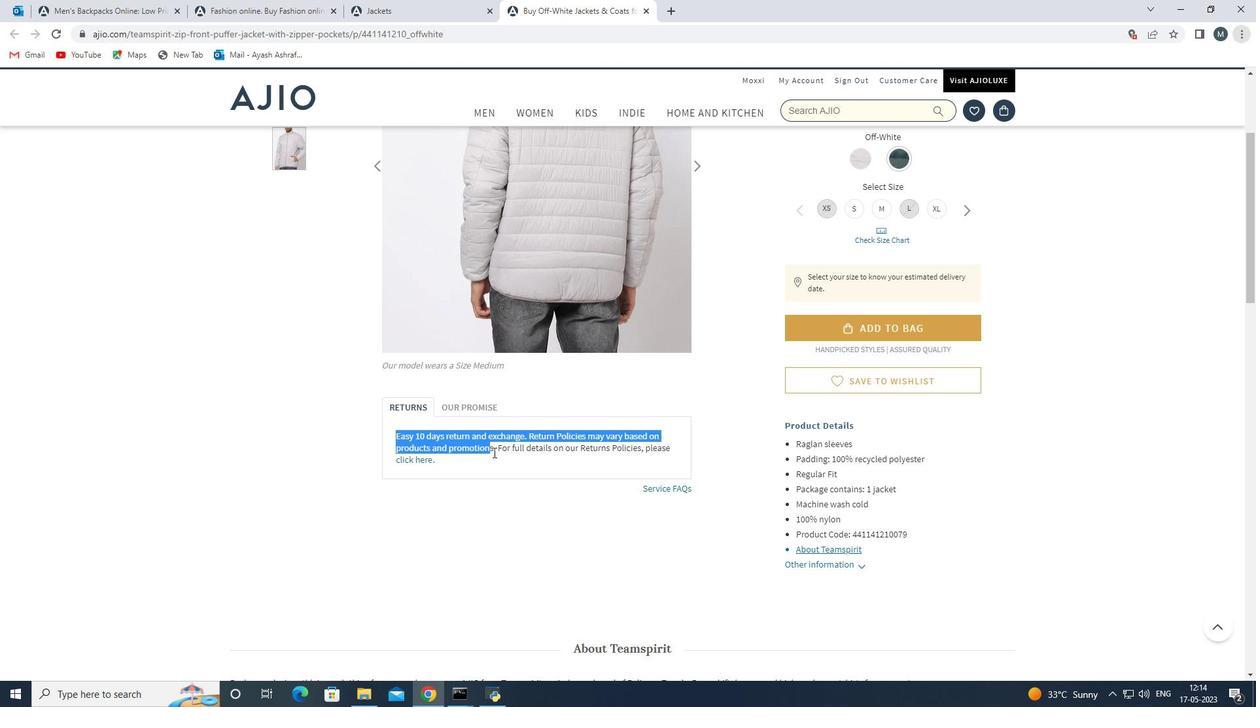
Action: Mouse moved to (687, 402)
Screenshot: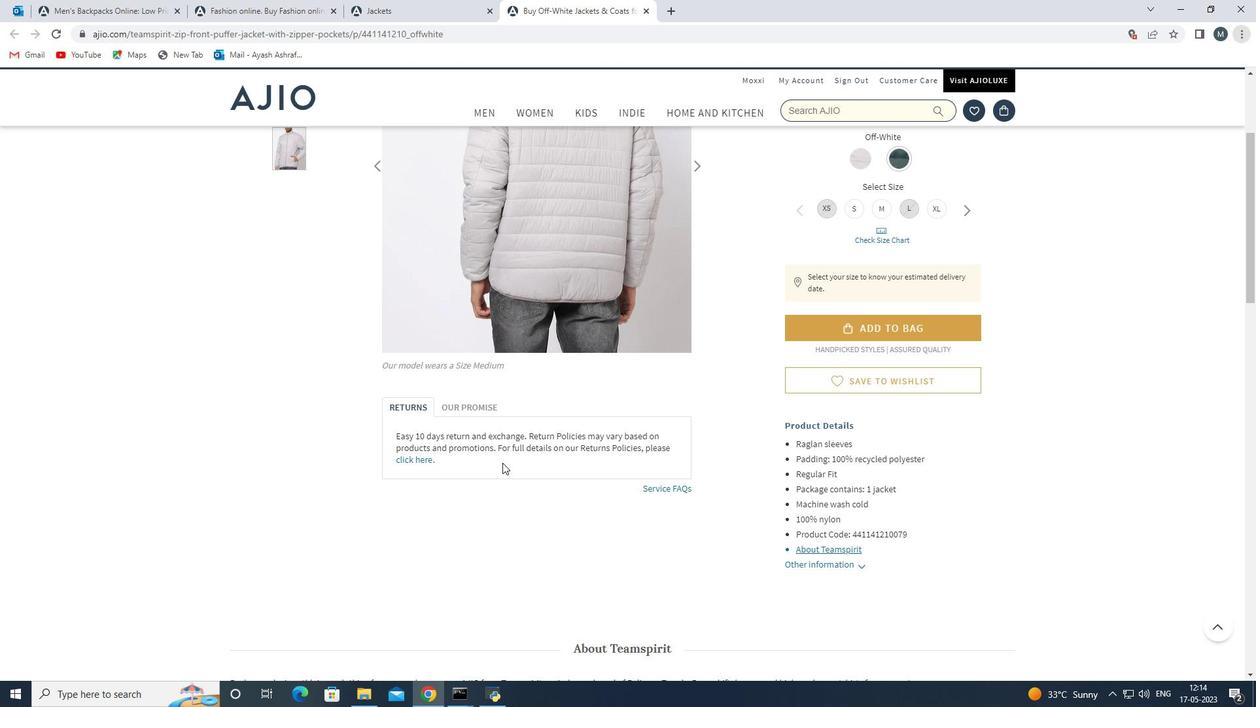 
Action: Mouse scrolled (687, 401) with delta (0, 0)
Screenshot: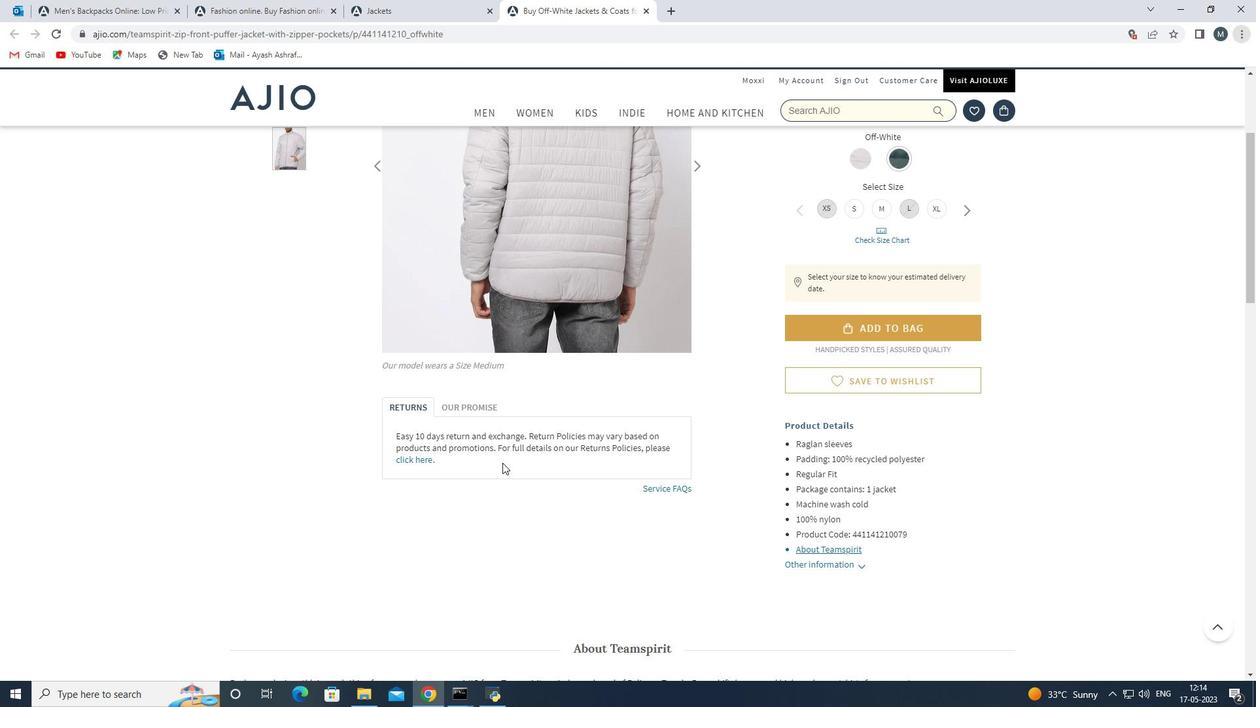
Action: Mouse moved to (828, 468)
Screenshot: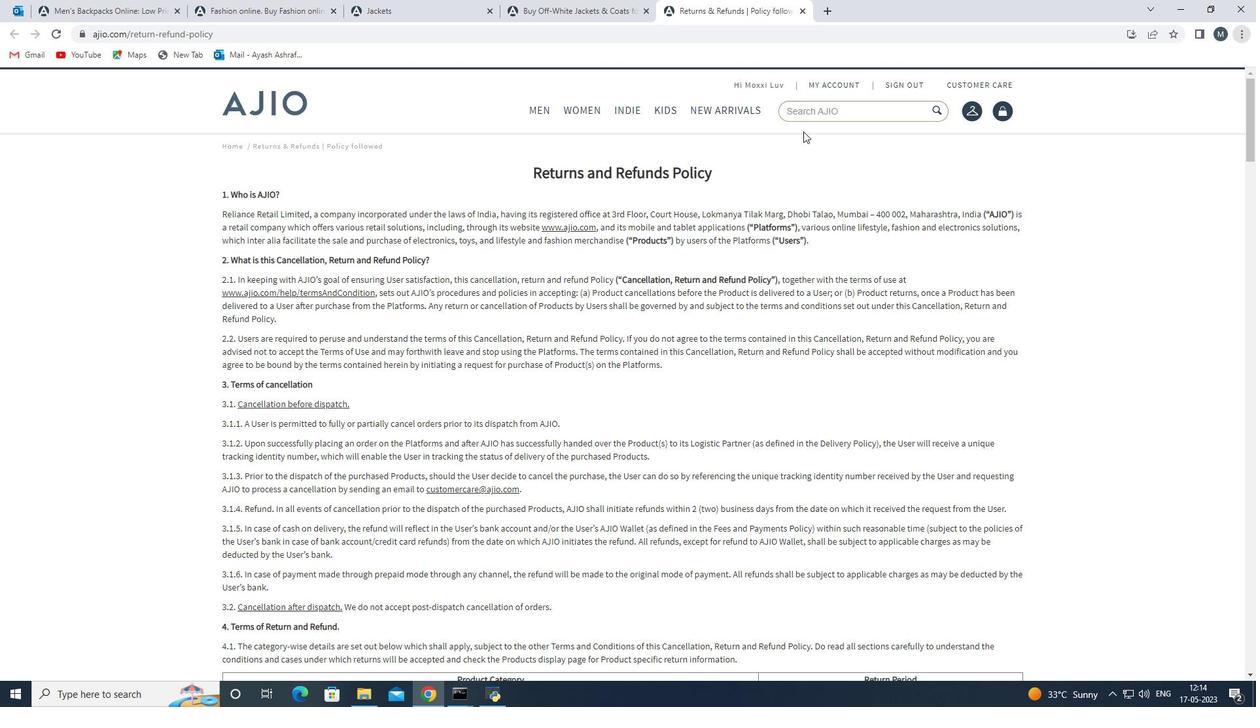 
Action: Mouse scrolled (828, 467) with delta (0, 0)
Screenshot: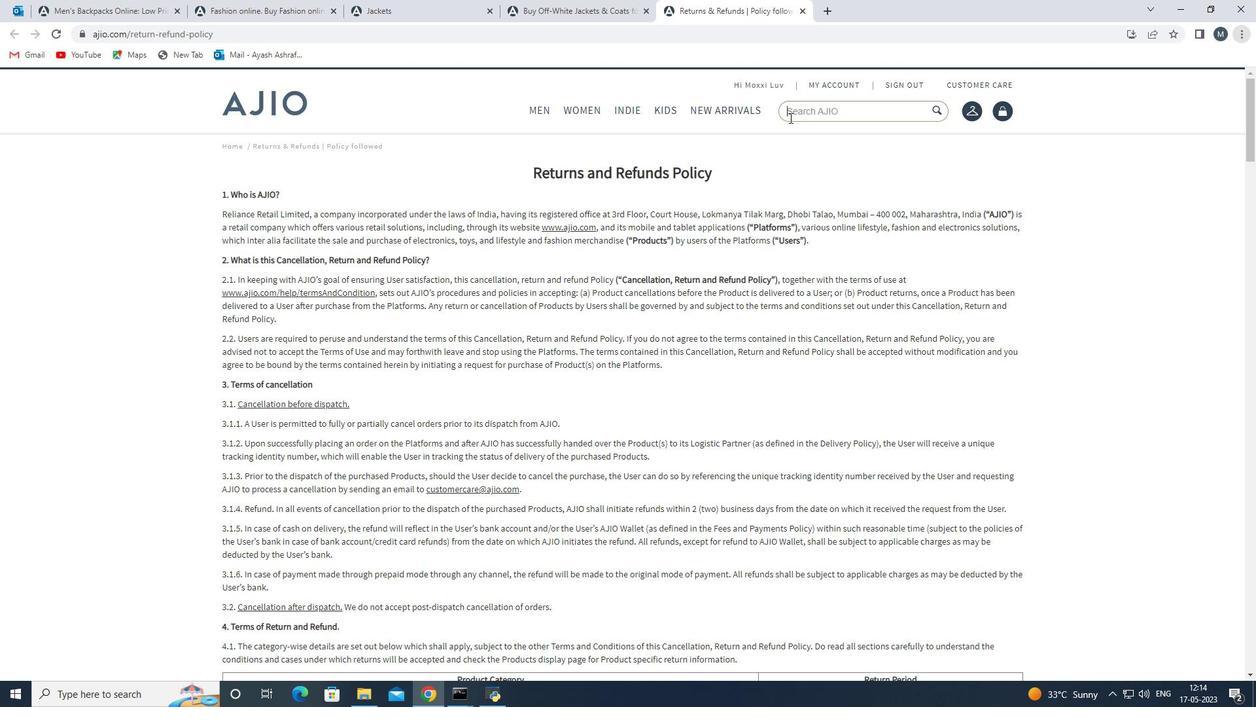
Action: Mouse scrolled (828, 467) with delta (0, 0)
Screenshot: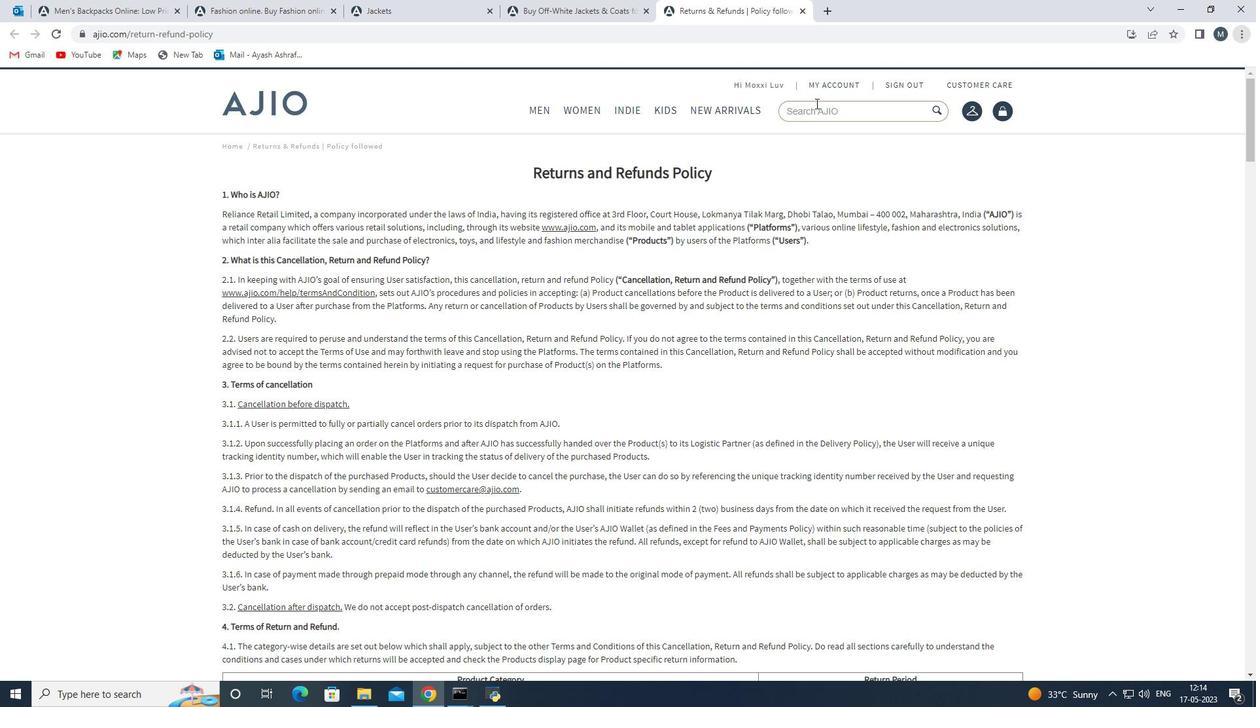 
Action: Mouse scrolled (828, 467) with delta (0, 0)
Screenshot: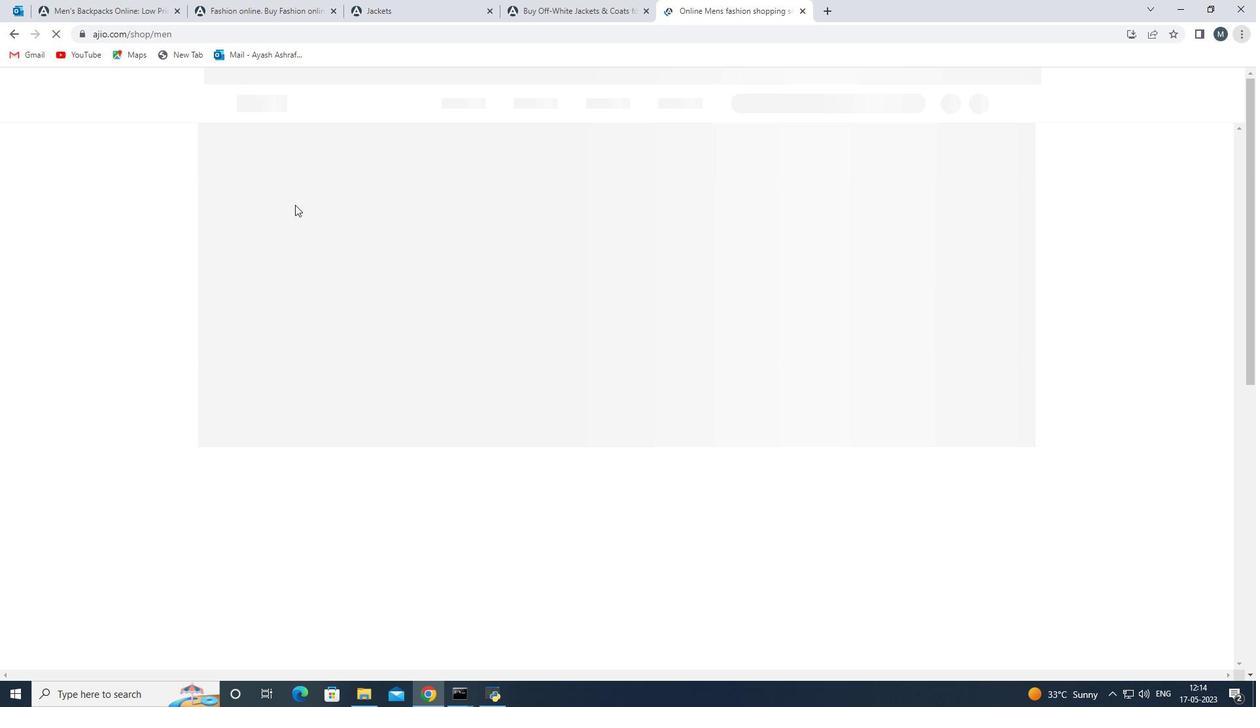 
Action: Mouse scrolled (828, 467) with delta (0, 0)
Screenshot: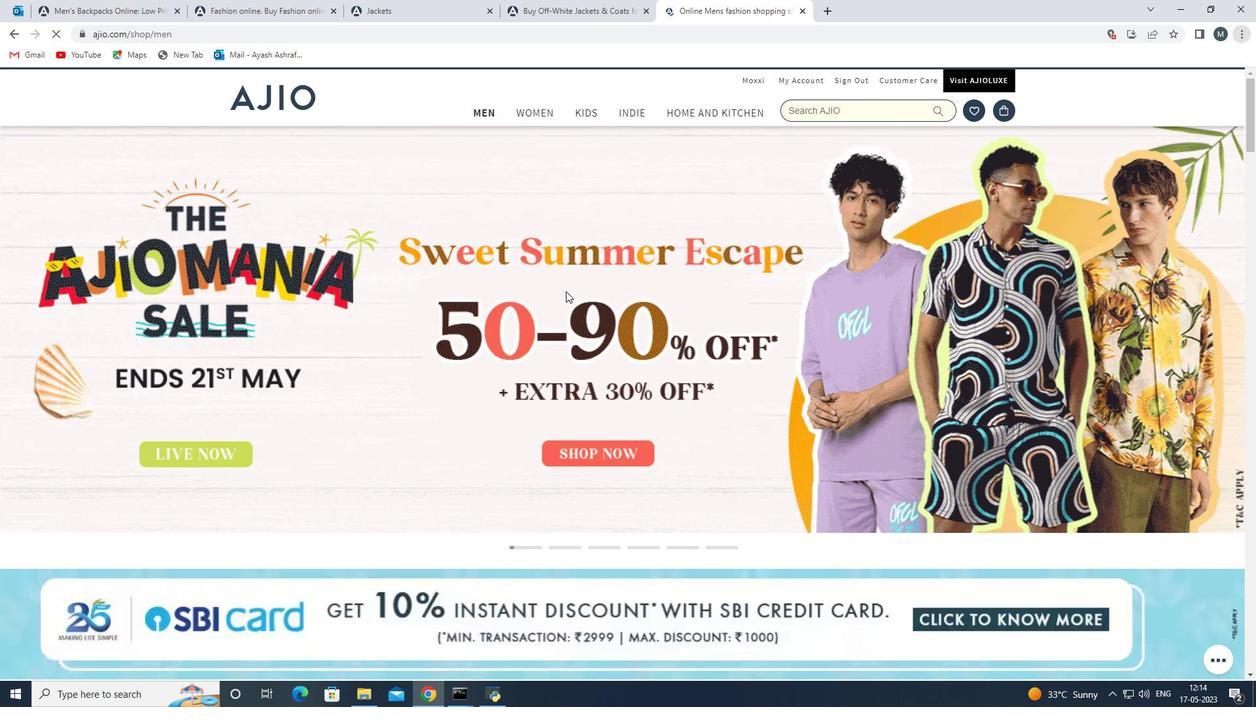 
Action: Mouse scrolled (828, 467) with delta (0, 0)
Screenshot: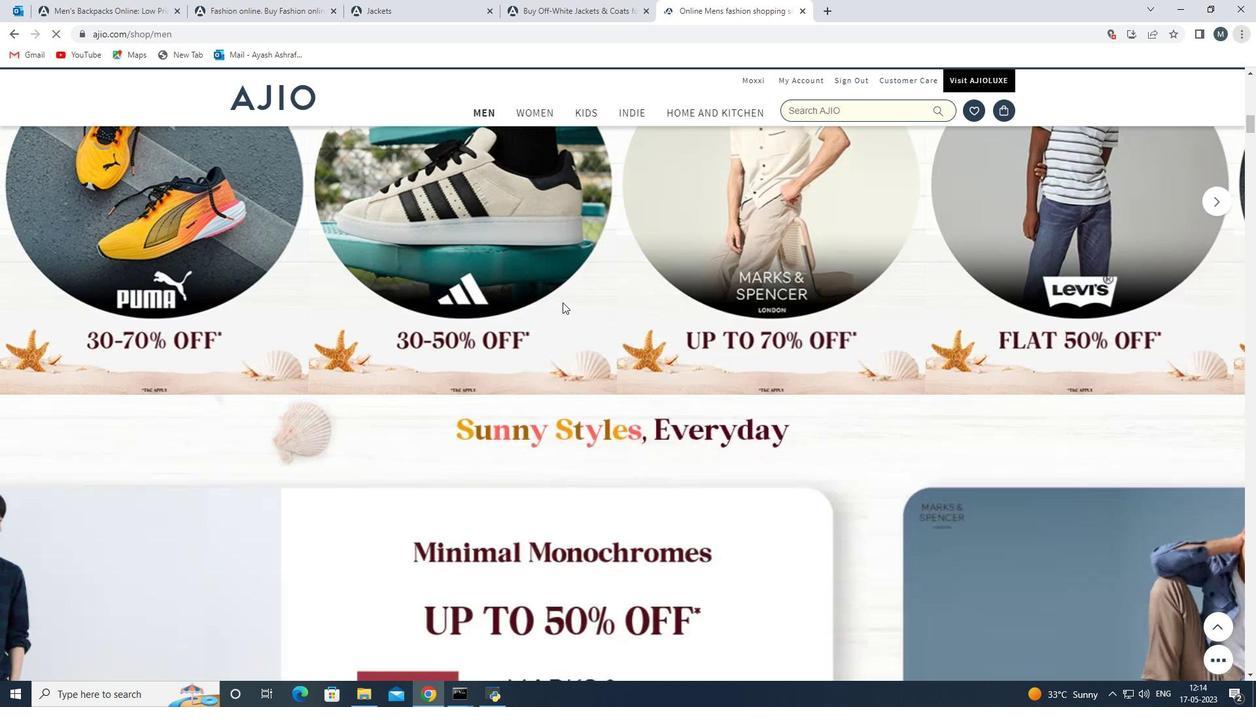 
Action: Mouse scrolled (828, 467) with delta (0, 0)
Screenshot: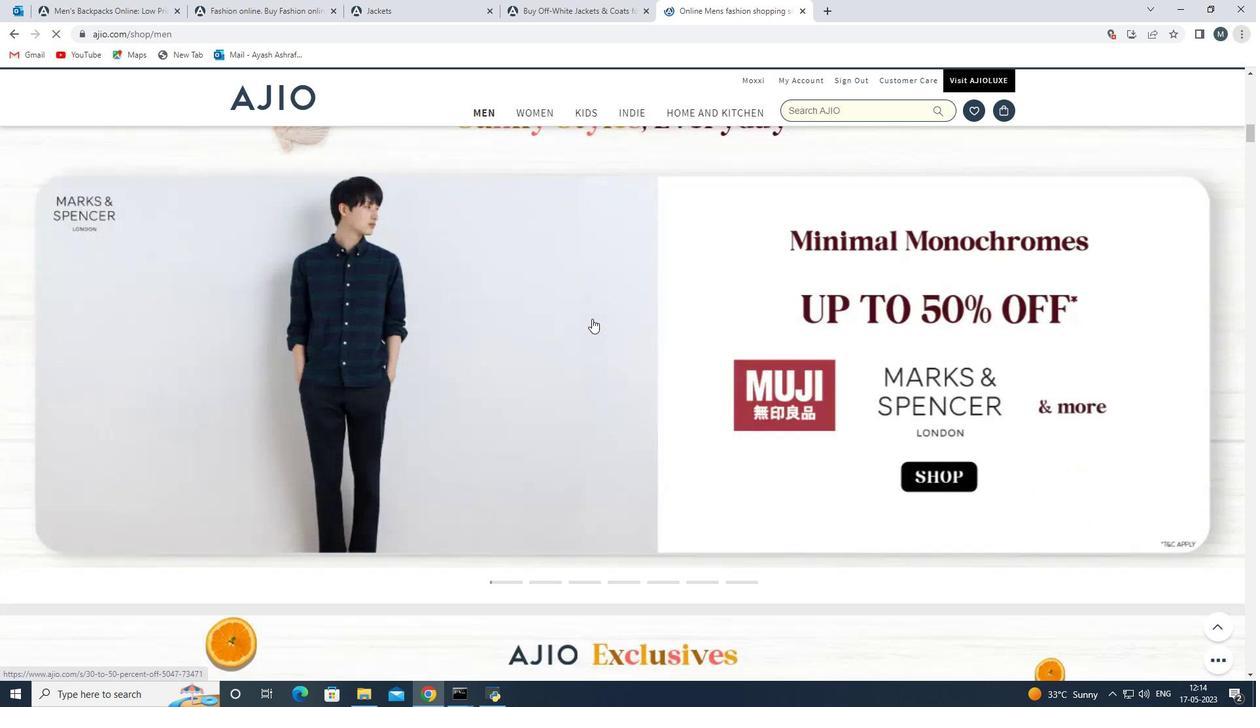 
Action: Mouse scrolled (828, 467) with delta (0, 0)
Screenshot: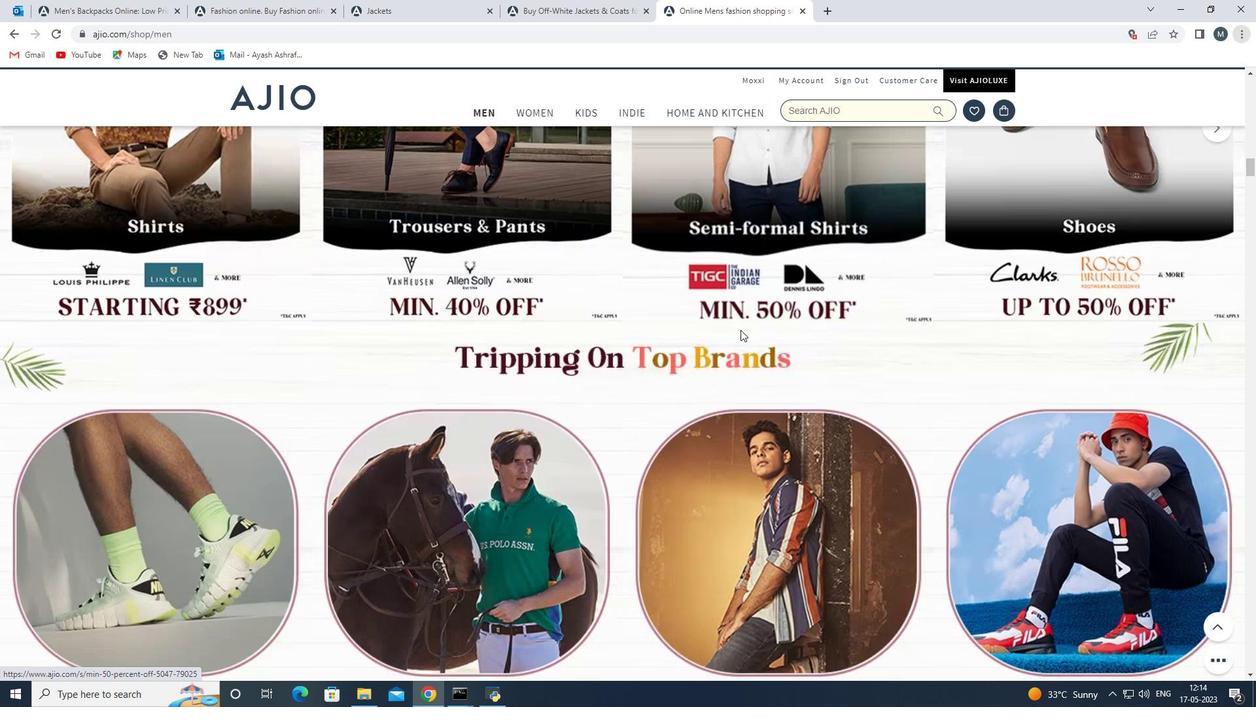 
Action: Mouse scrolled (828, 467) with delta (0, 0)
Screenshot: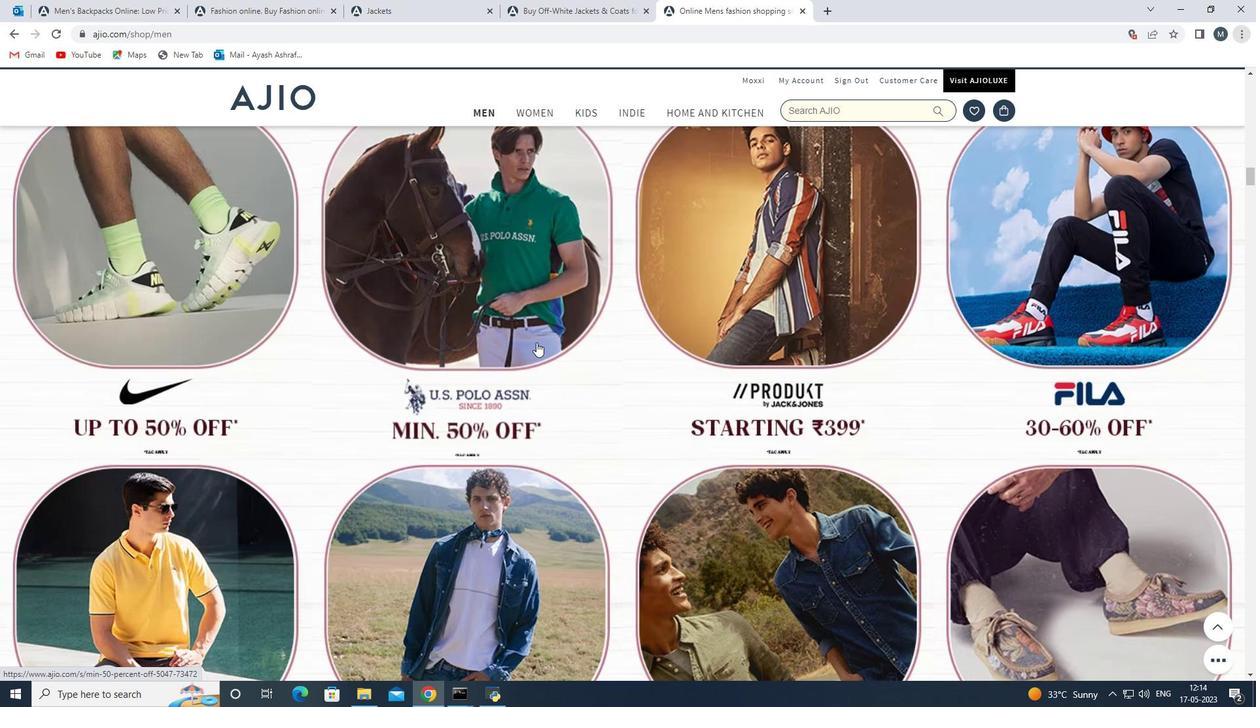 
Action: Mouse moved to (727, 428)
Screenshot: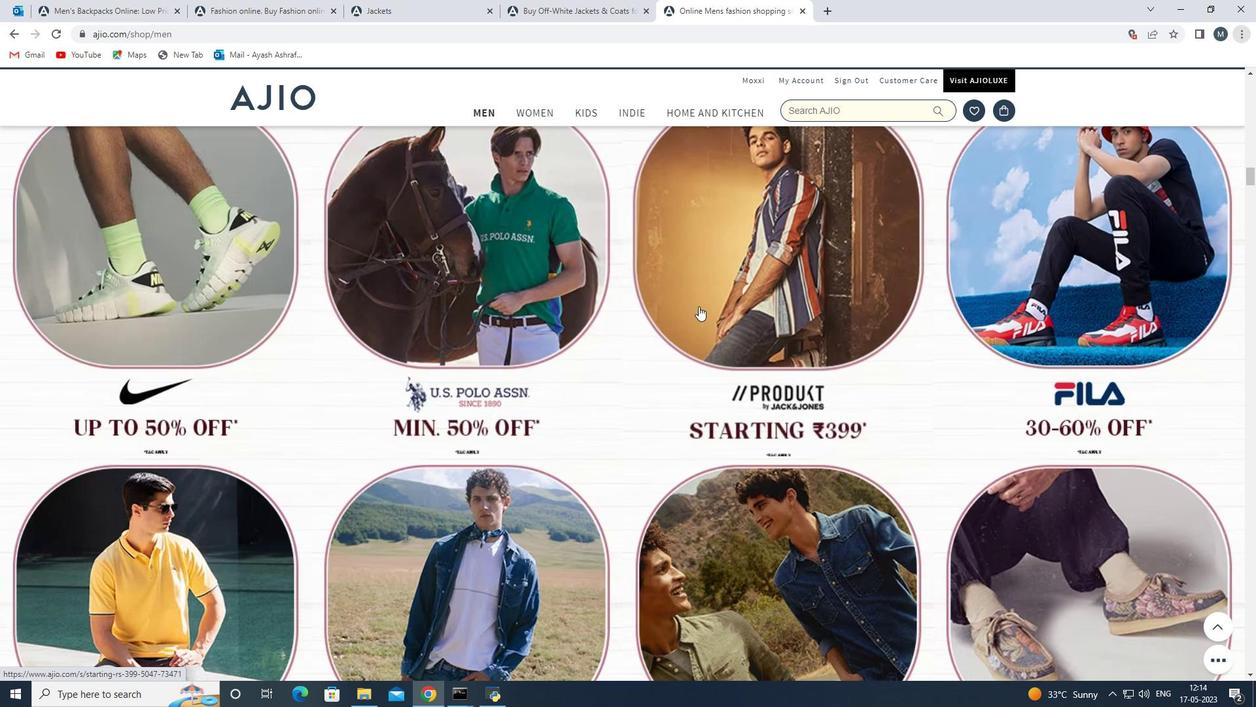 
Action: Mouse scrolled (727, 428) with delta (0, 0)
Screenshot: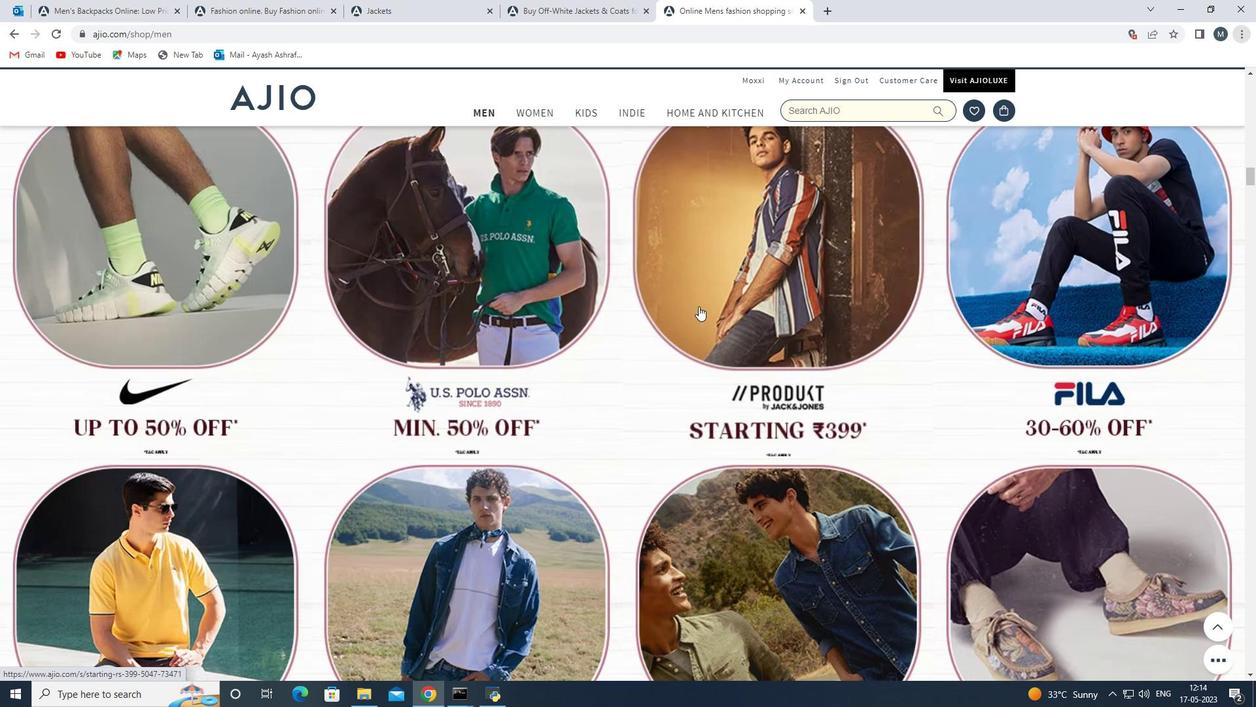 
Action: Mouse scrolled (727, 428) with delta (0, 0)
Screenshot: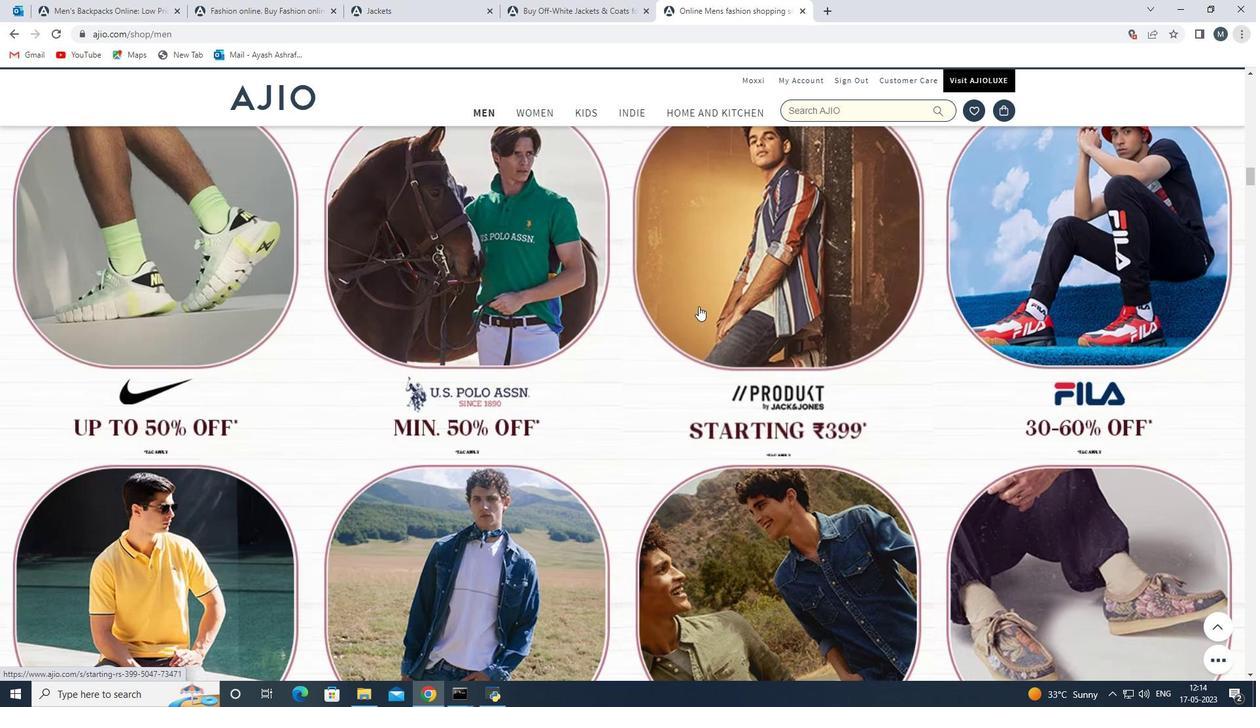 
Action: Mouse moved to (778, 297)
Screenshot: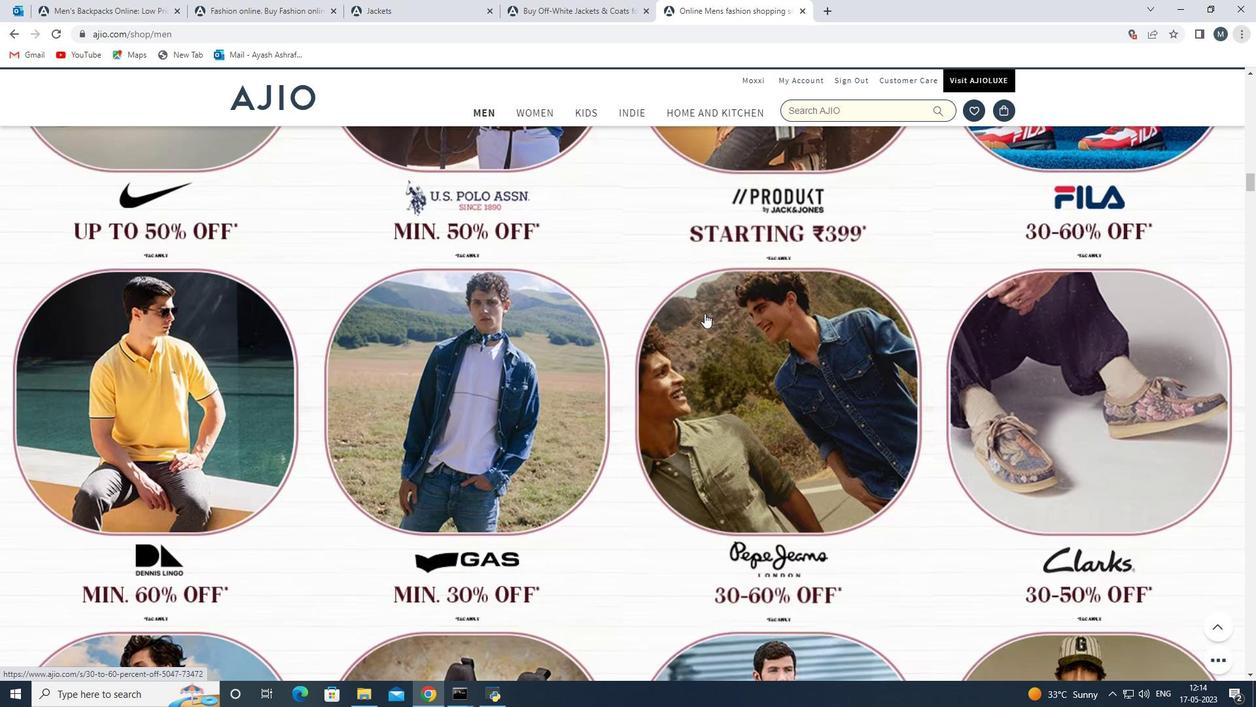 
Action: Mouse scrolled (778, 297) with delta (0, 0)
Screenshot: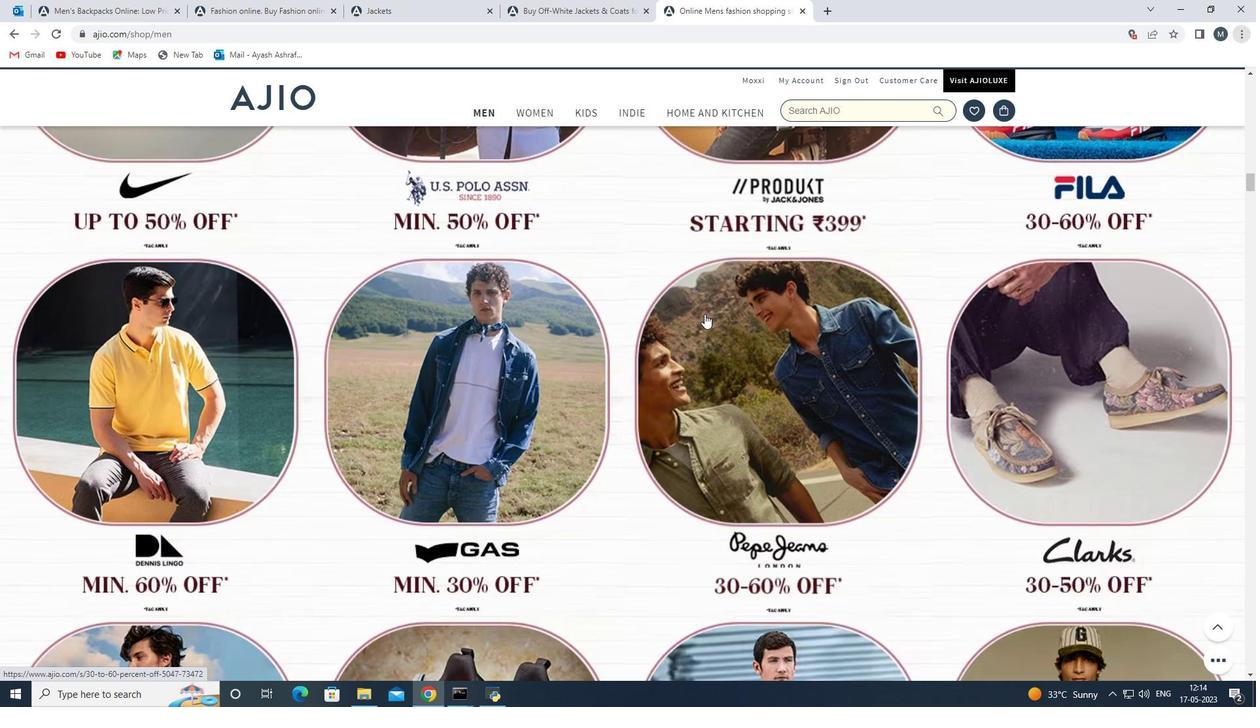 
Action: Mouse scrolled (778, 297) with delta (0, 0)
Screenshot: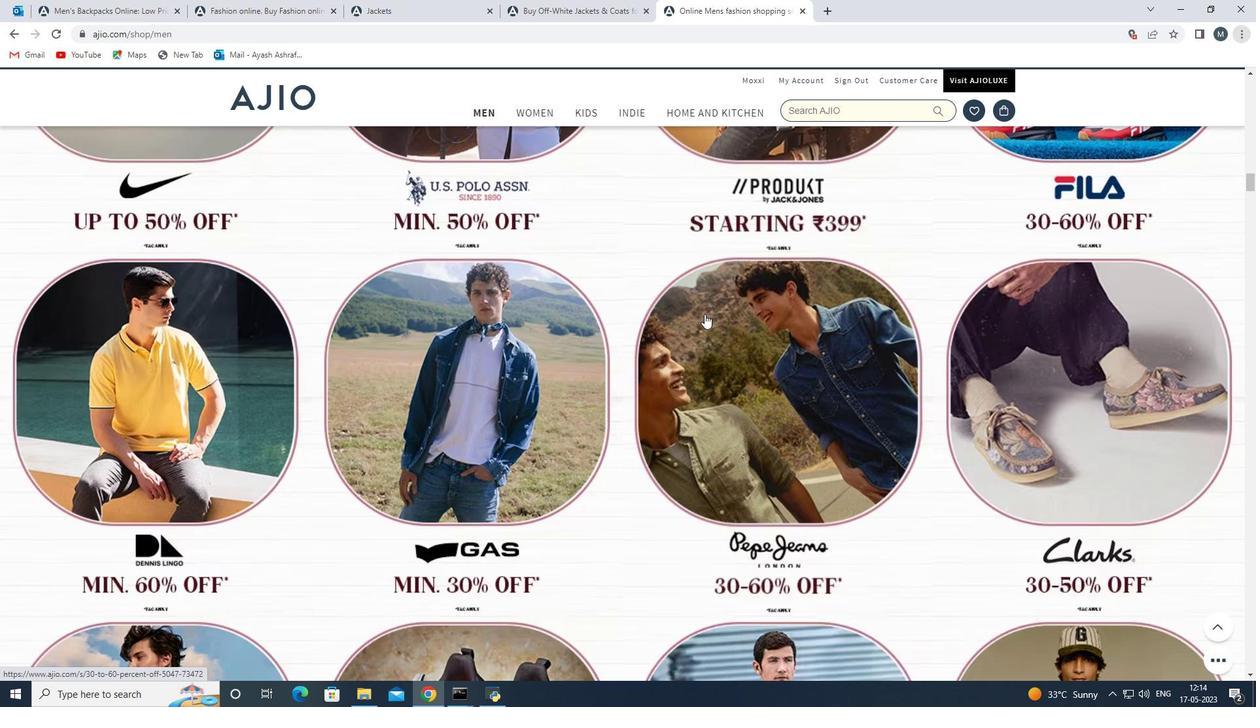 
Action: Mouse scrolled (778, 297) with delta (0, 0)
Screenshot: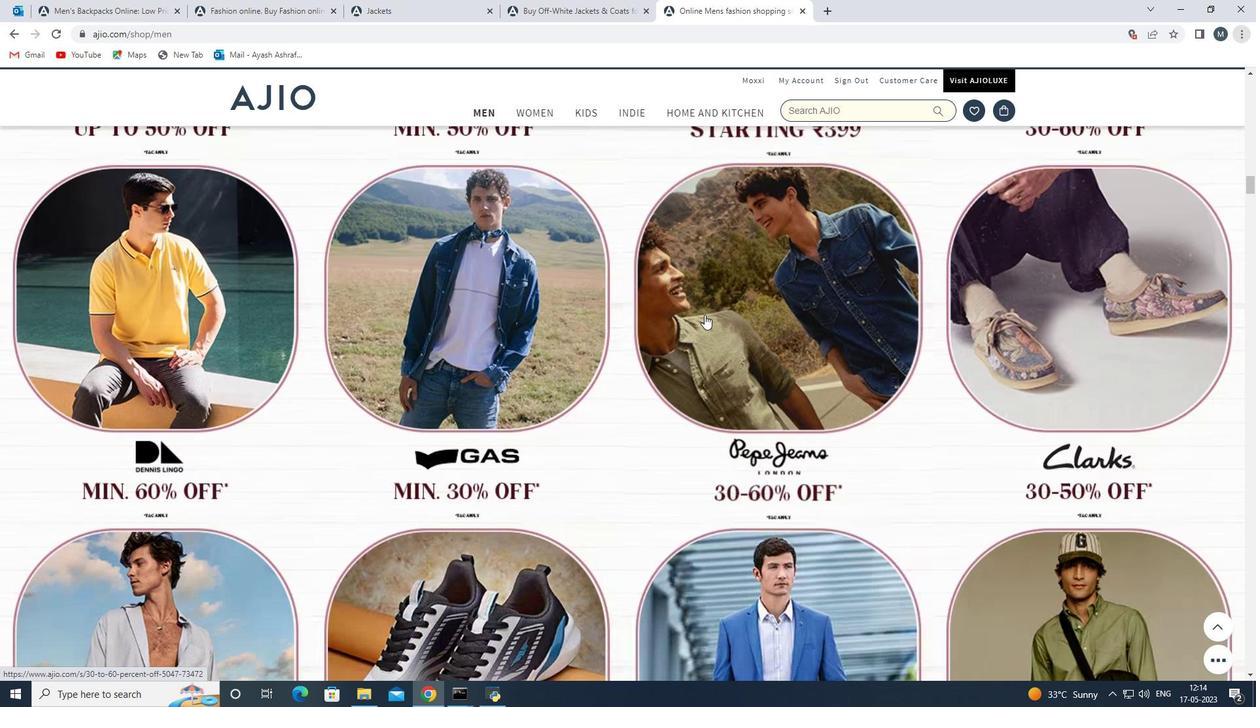 
Action: Mouse scrolled (778, 297) with delta (0, 0)
Screenshot: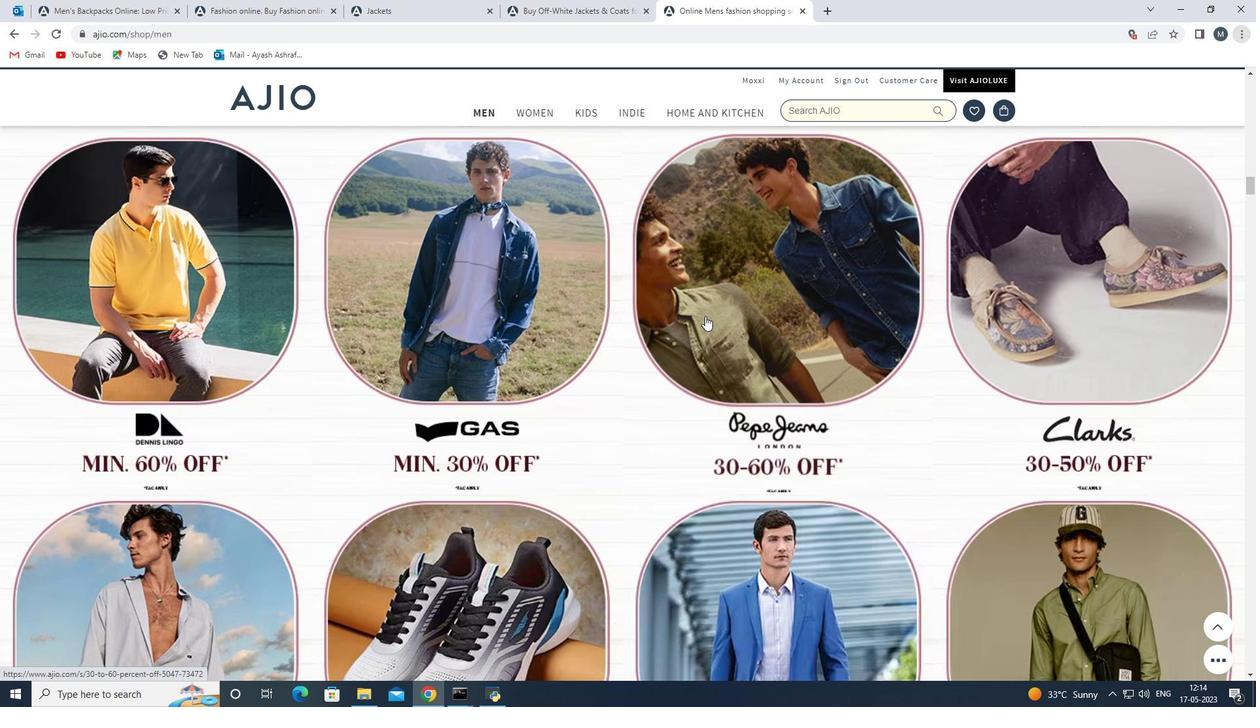 
Action: Mouse moved to (747, 348)
Screenshot: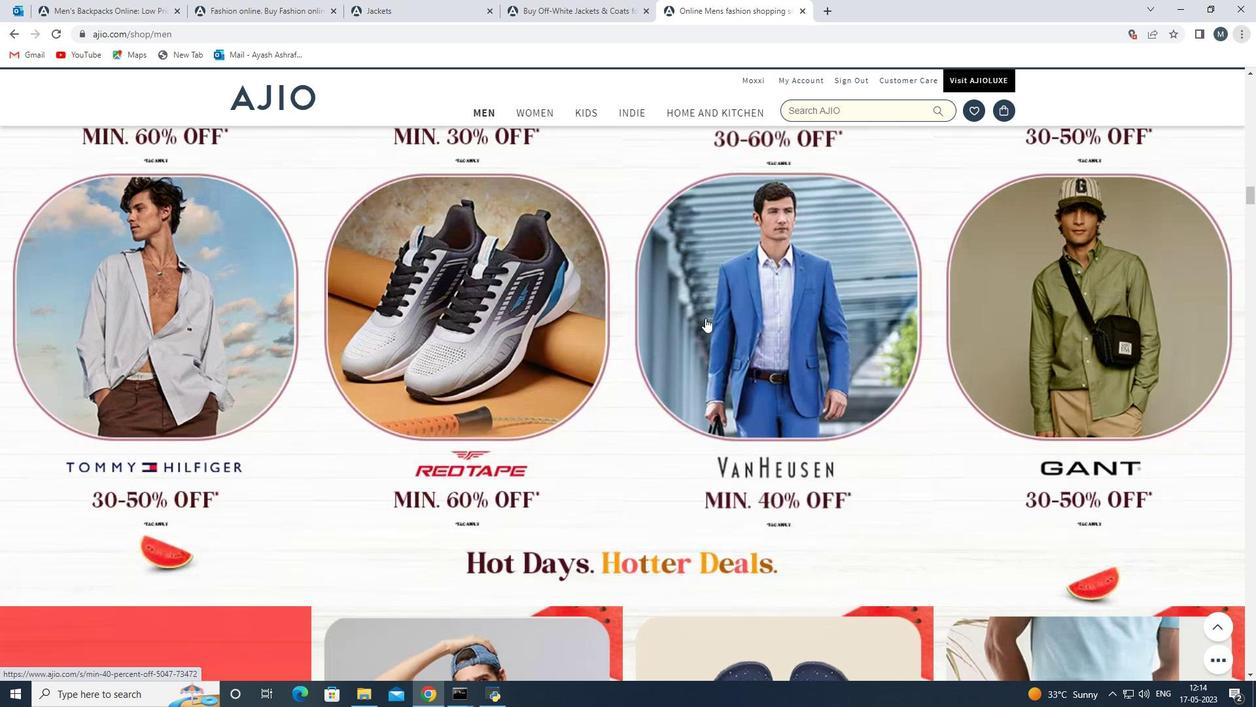
Action: Mouse scrolled (747, 347) with delta (0, 0)
Screenshot: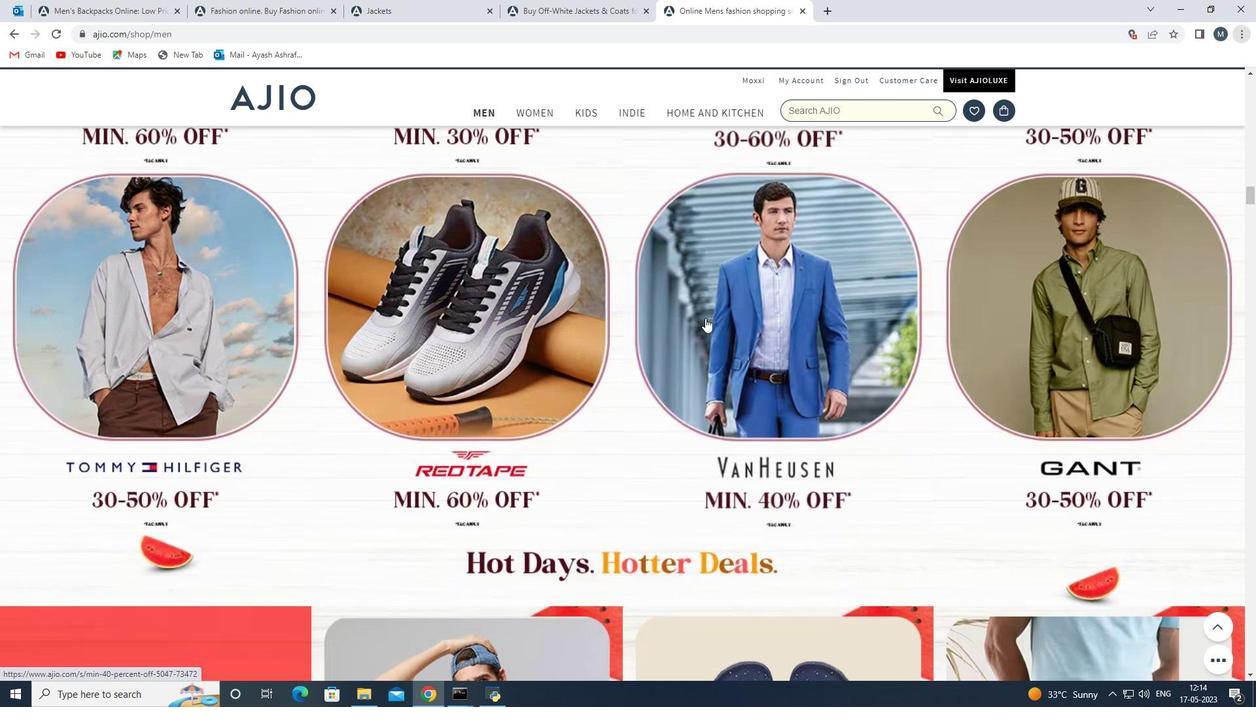 
Action: Mouse scrolled (747, 347) with delta (0, 0)
Screenshot: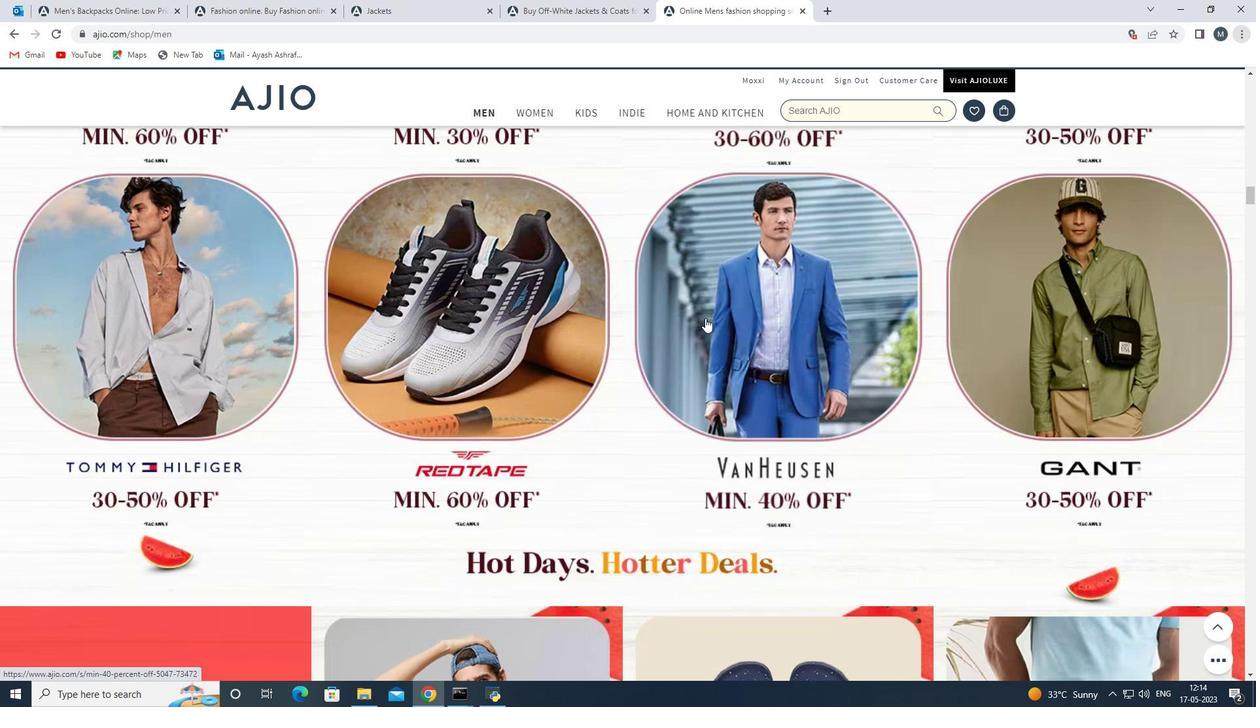 
Action: Mouse scrolled (747, 347) with delta (0, 0)
Screenshot: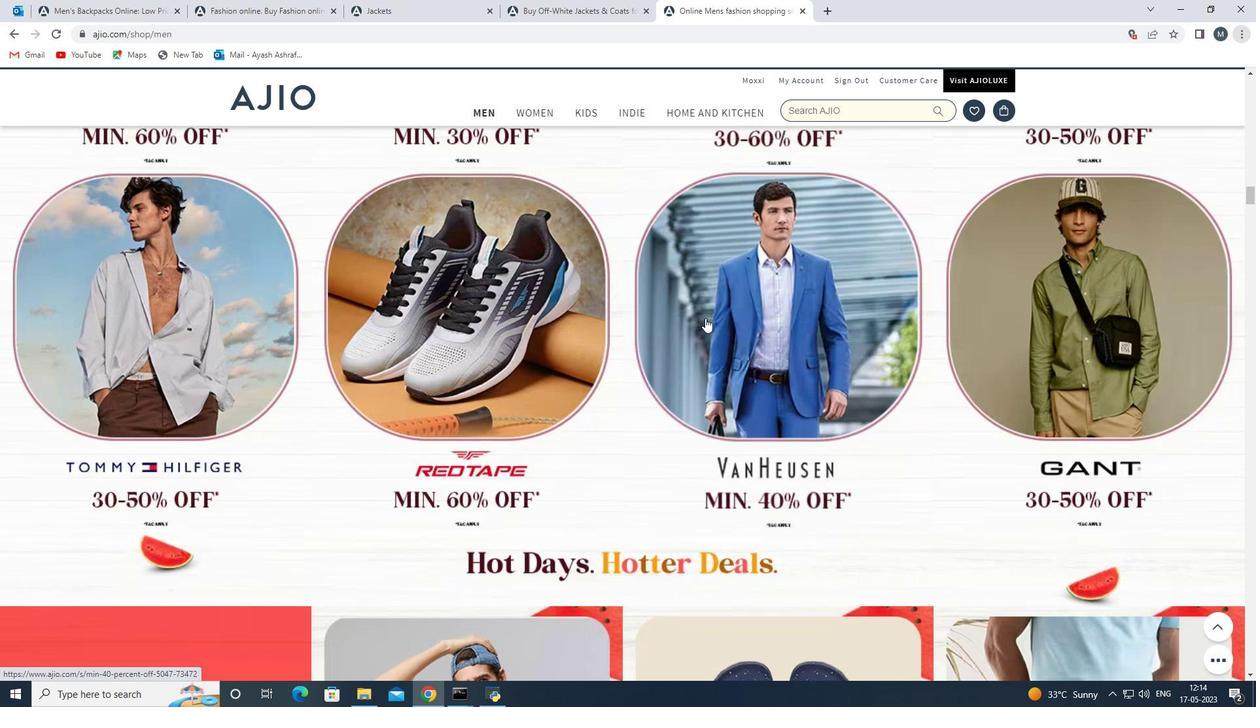 
Action: Mouse scrolled (747, 347) with delta (0, 0)
Screenshot: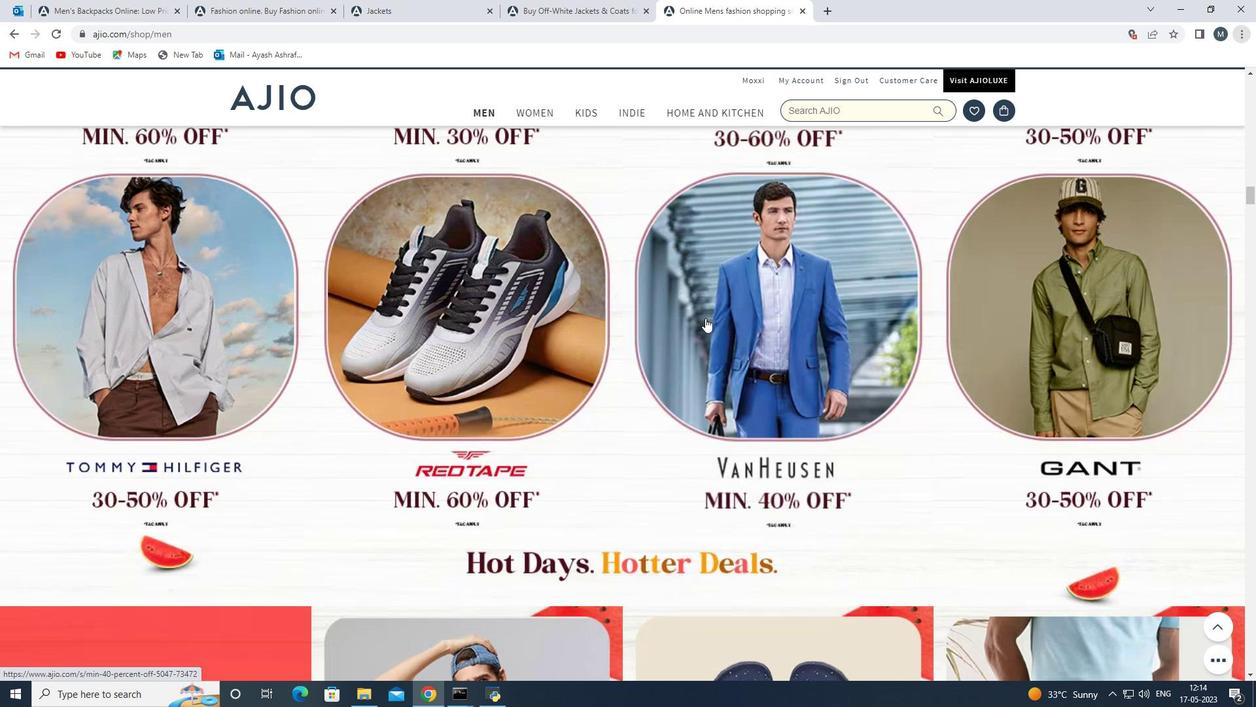 
Action: Mouse moved to (729, 363)
Screenshot: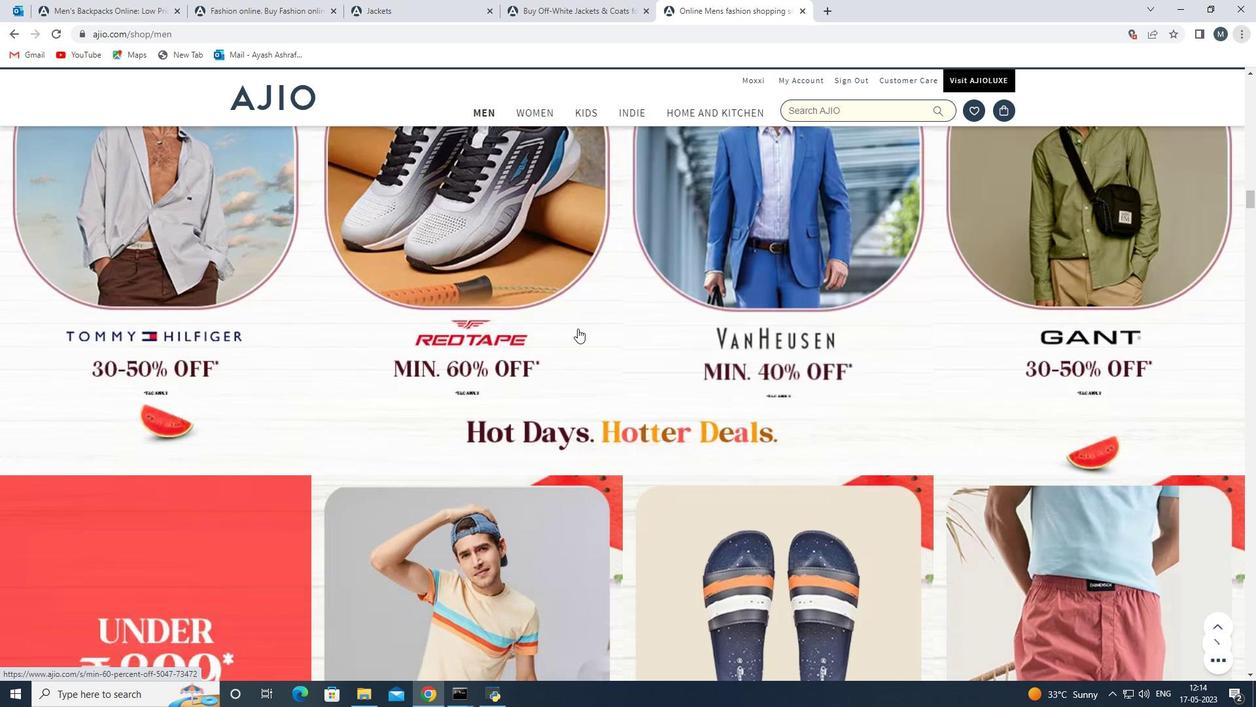 
Action: Mouse scrolled (729, 363) with delta (0, 0)
Screenshot: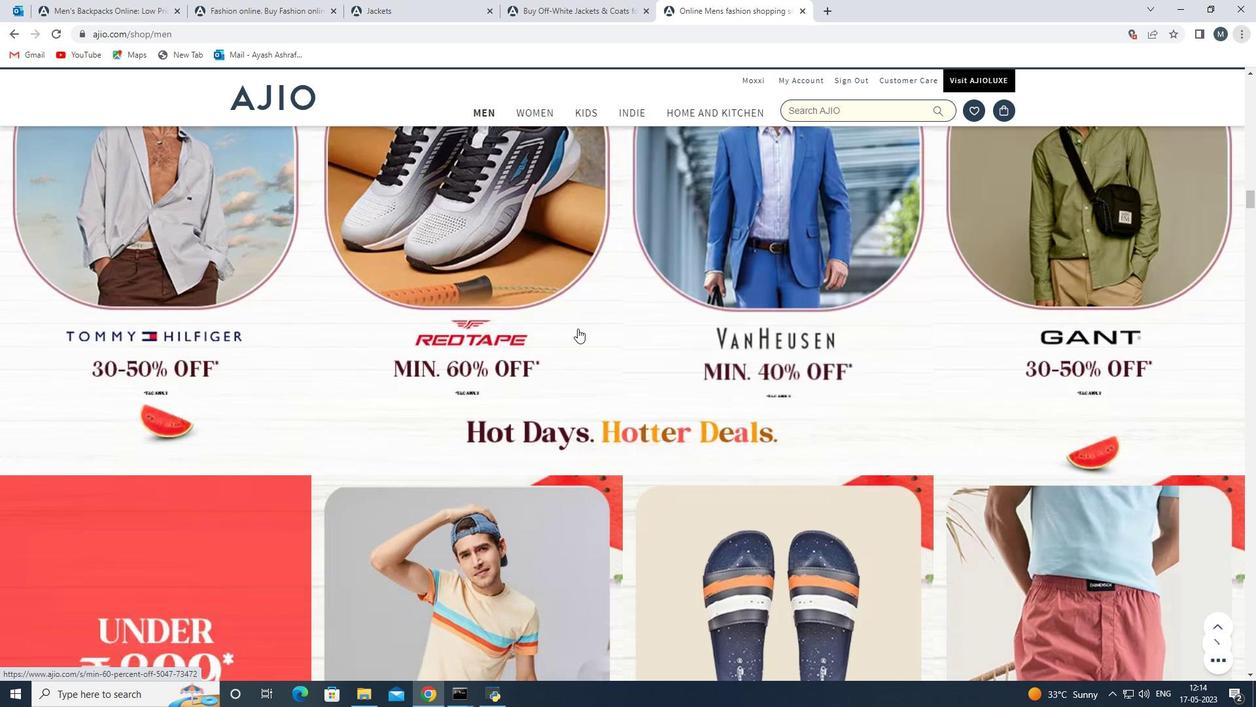 
Action: Mouse moved to (729, 364)
Screenshot: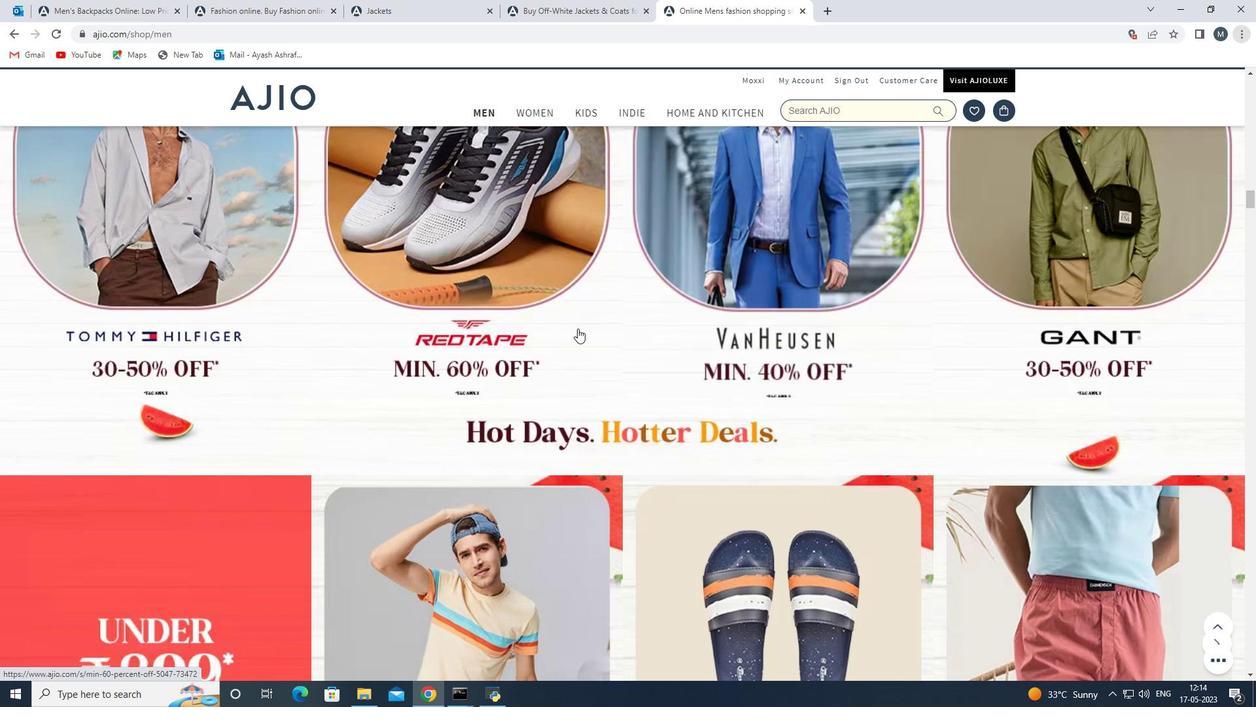 
Action: Mouse scrolled (729, 363) with delta (0, 0)
Screenshot: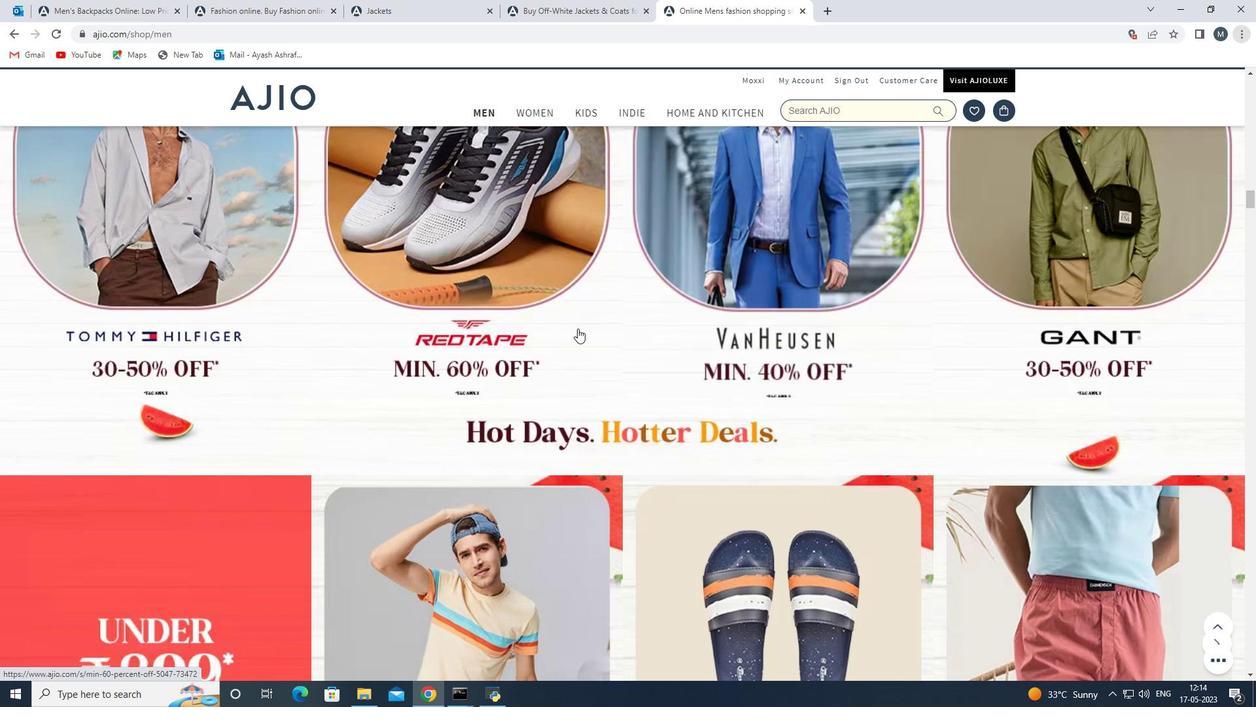 
Action: Mouse moved to (726, 370)
Screenshot: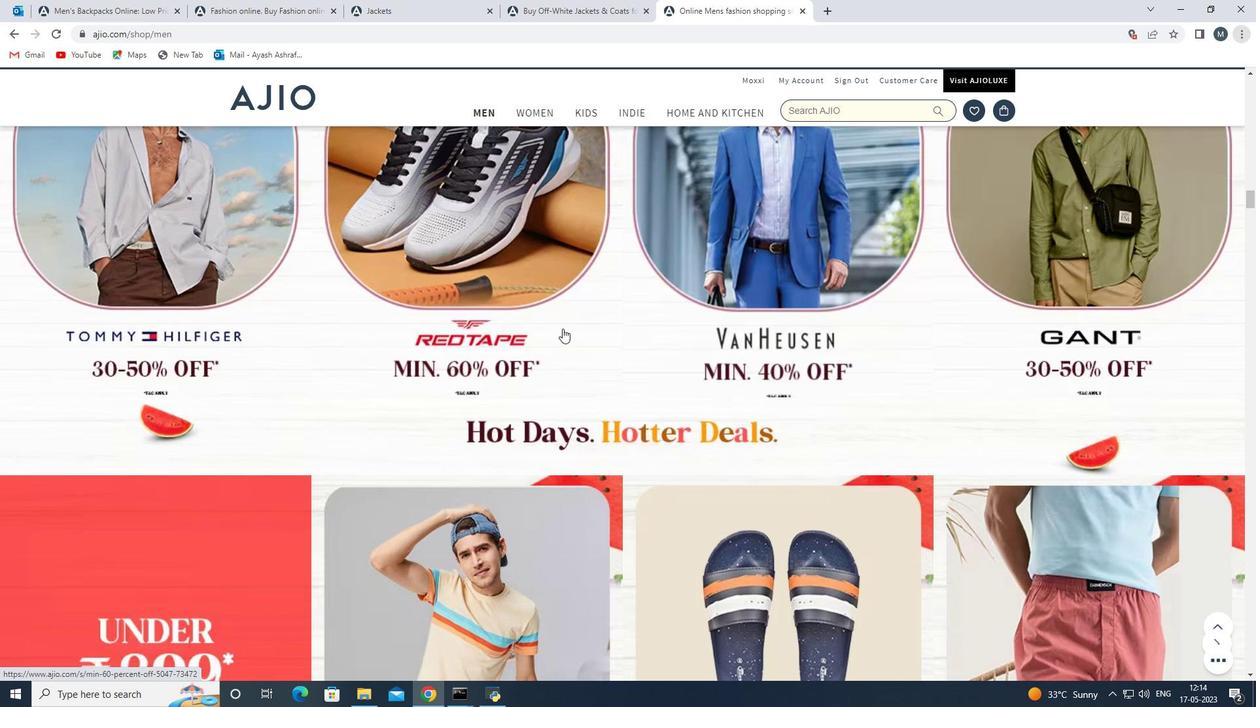 
Action: Mouse scrolled (726, 369) with delta (0, 0)
Screenshot: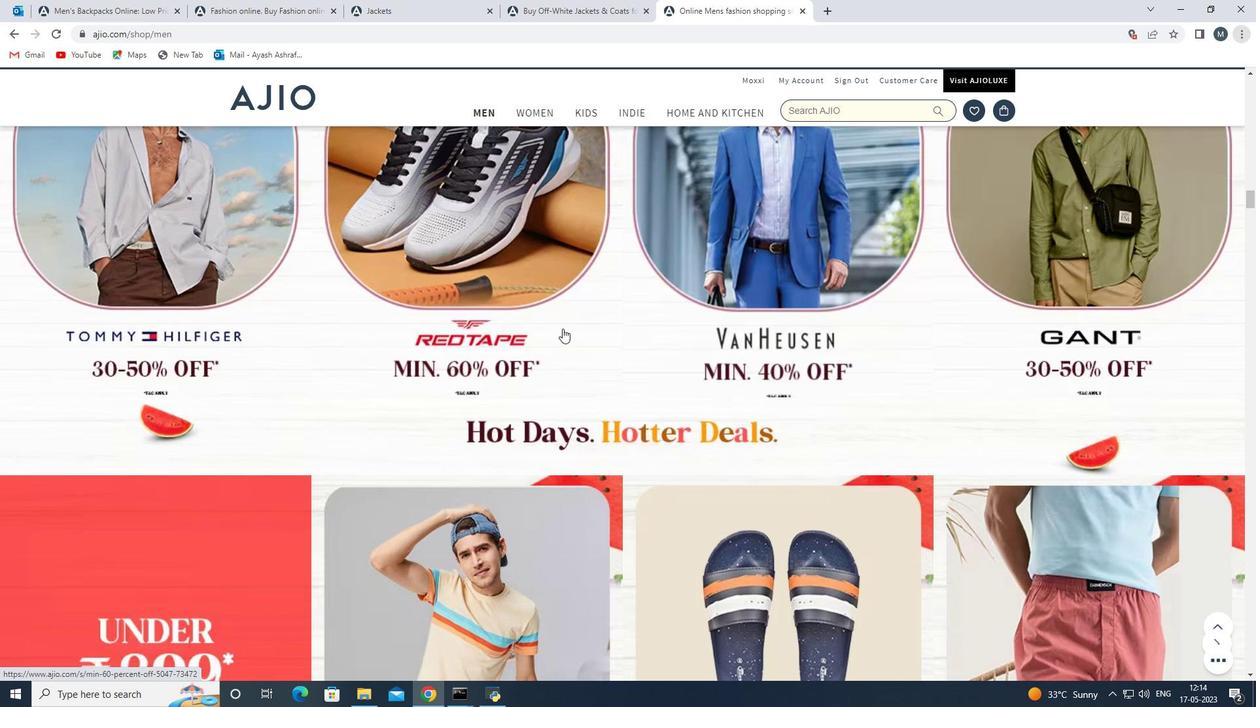 
Action: Mouse moved to (641, 454)
Screenshot: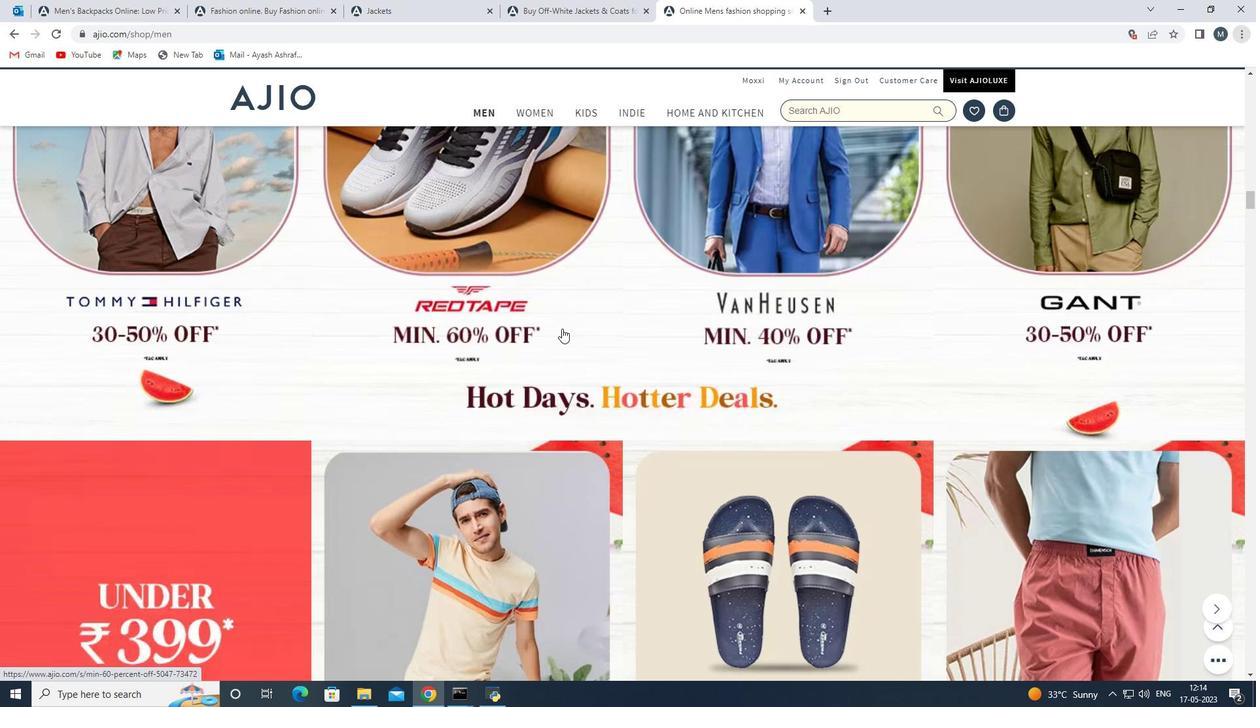 
Action: Mouse scrolled (641, 454) with delta (0, 0)
Screenshot: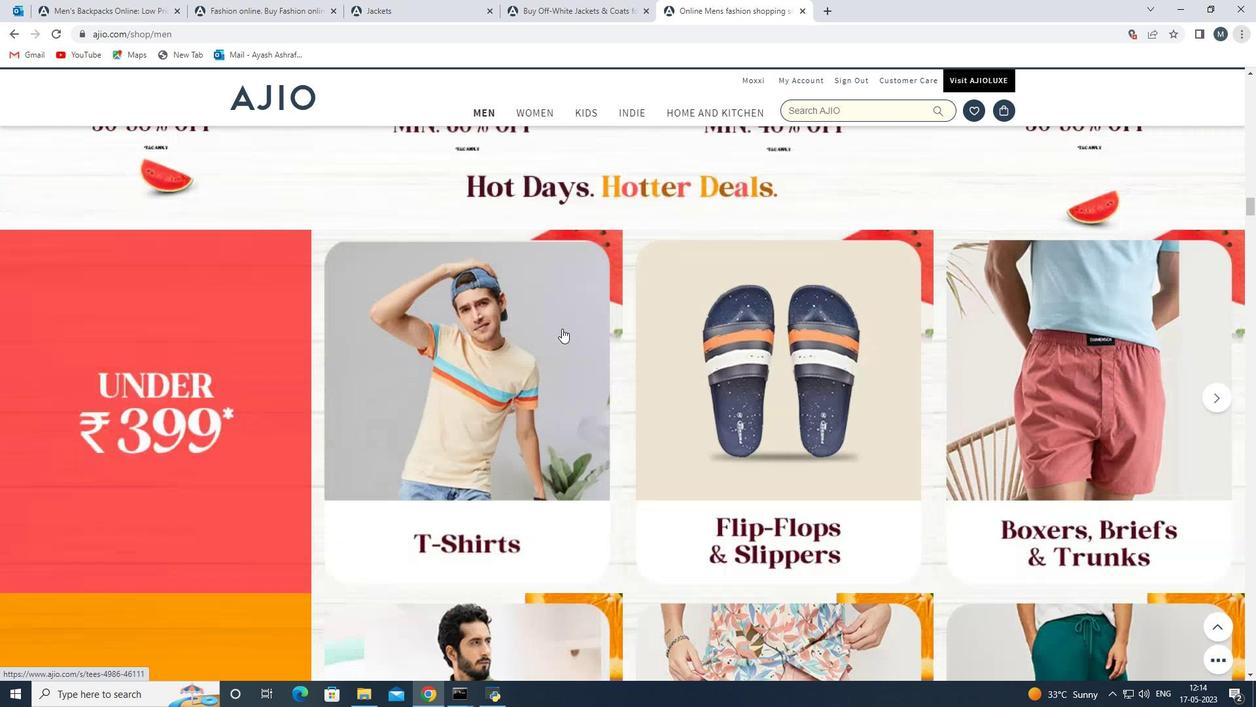 
Action: Mouse scrolled (641, 454) with delta (0, 0)
Screenshot: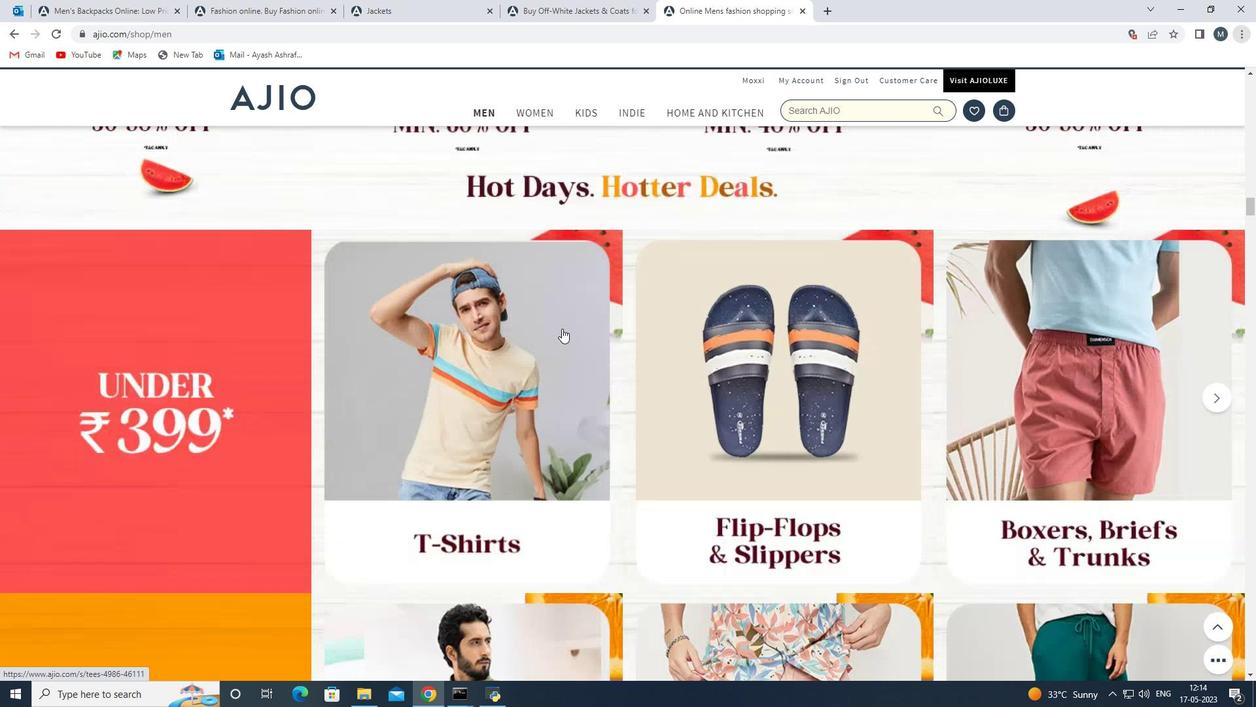 
Action: Mouse scrolled (641, 454) with delta (0, 0)
Screenshot: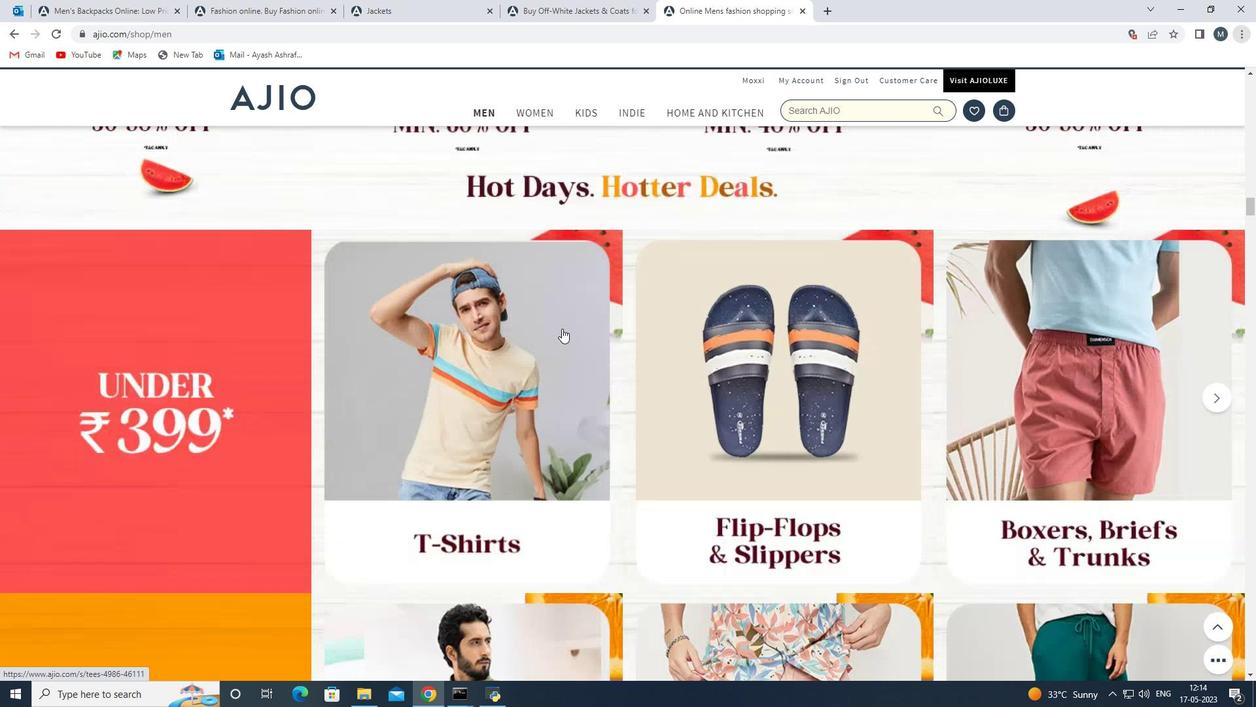 
Action: Mouse scrolled (641, 454) with delta (0, 0)
Screenshot: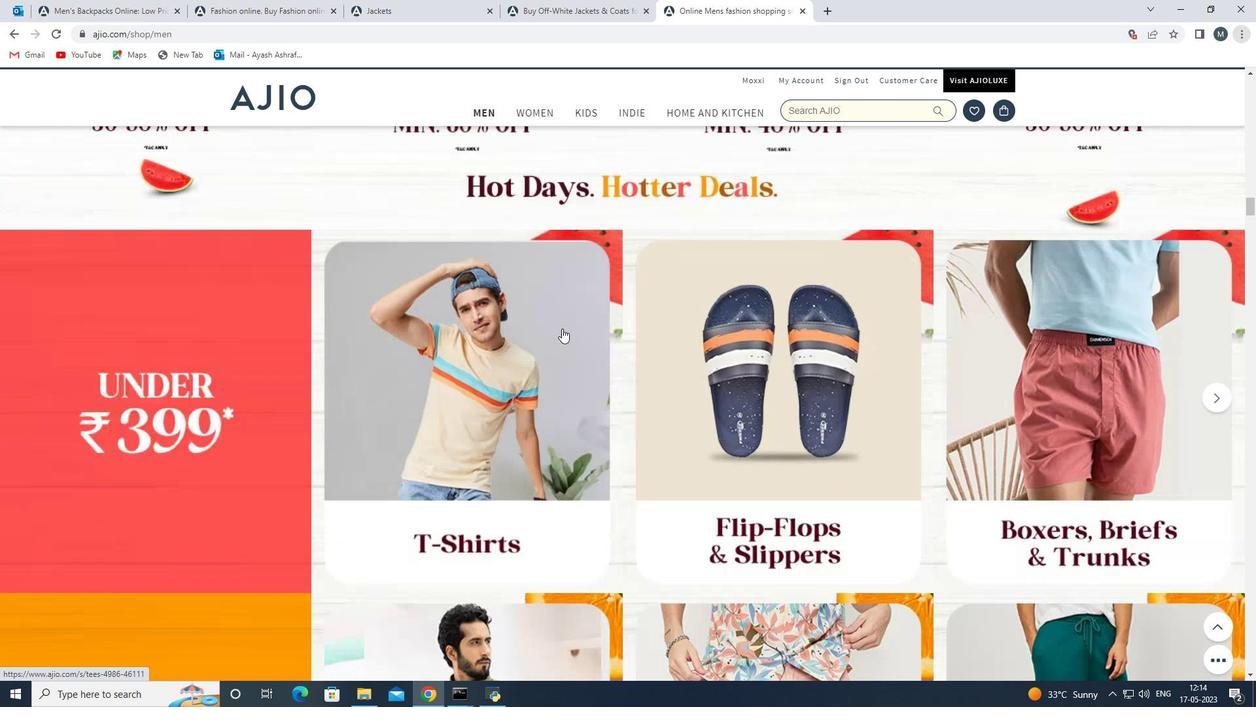 
Action: Mouse moved to (680, 315)
Screenshot: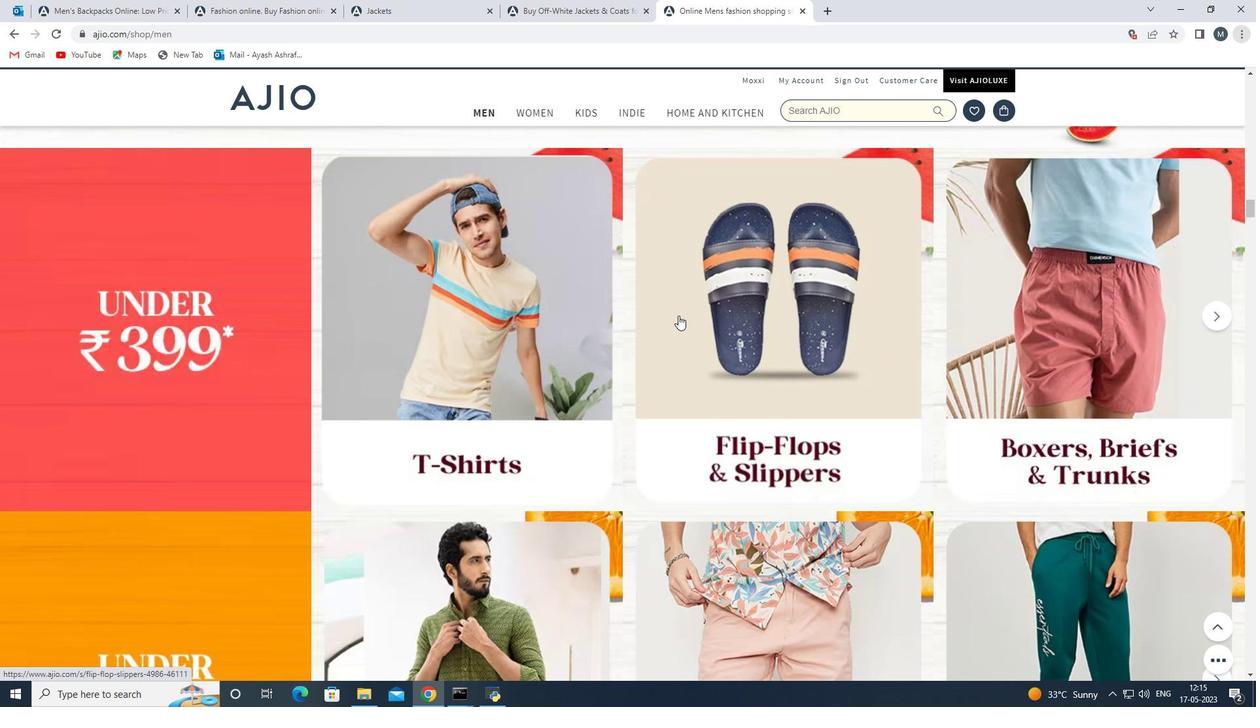 
Action: Mouse pressed left at (680, 315)
Screenshot: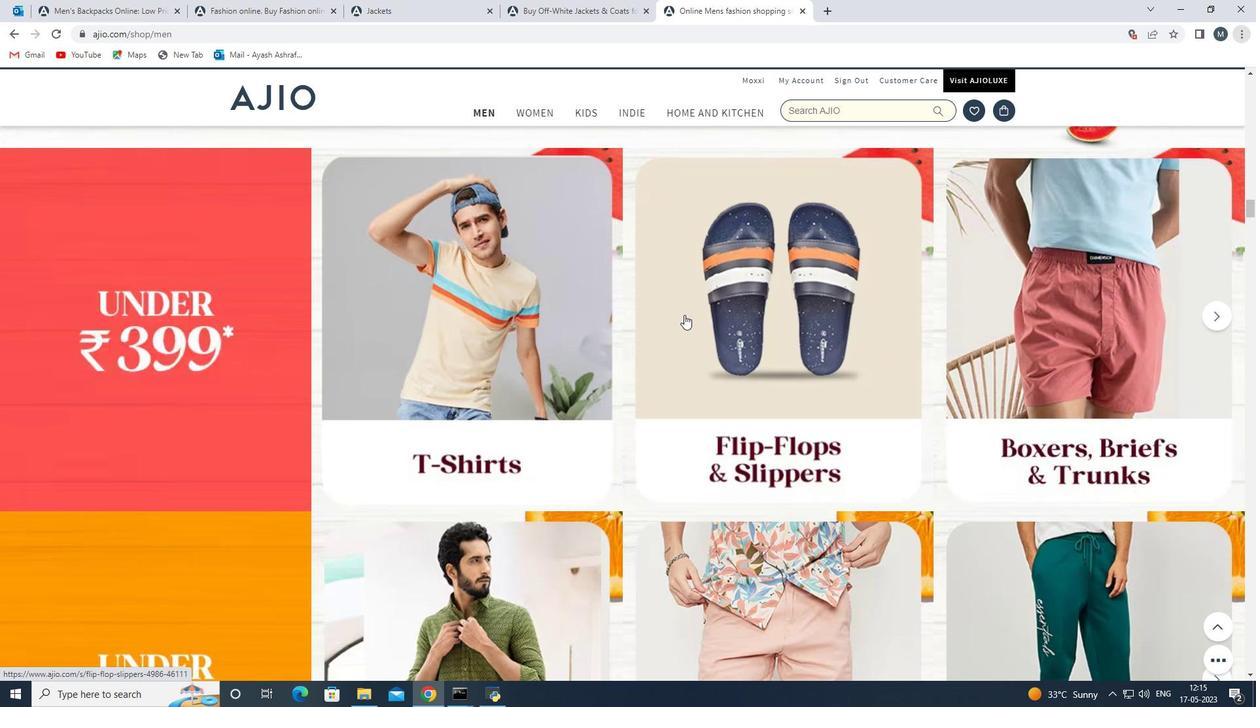 
Action: Mouse scrolled (680, 314) with delta (0, 0)
Screenshot: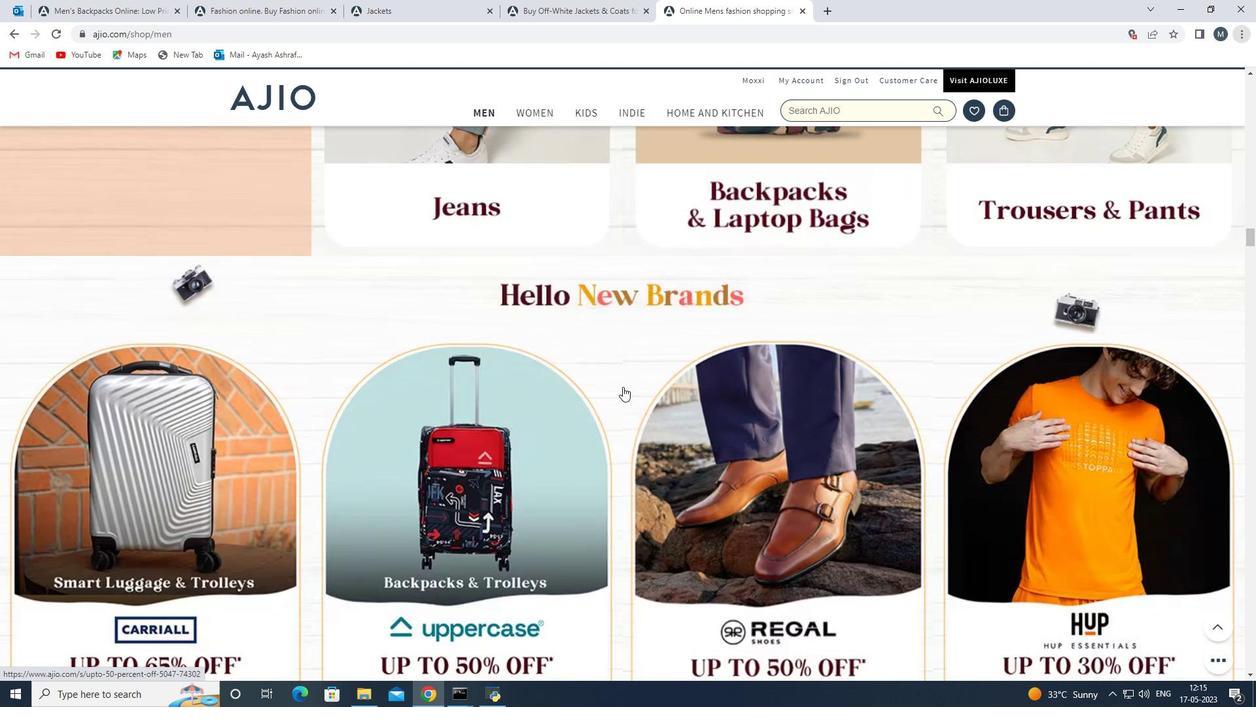 
Action: Mouse moved to (643, 305)
Screenshot: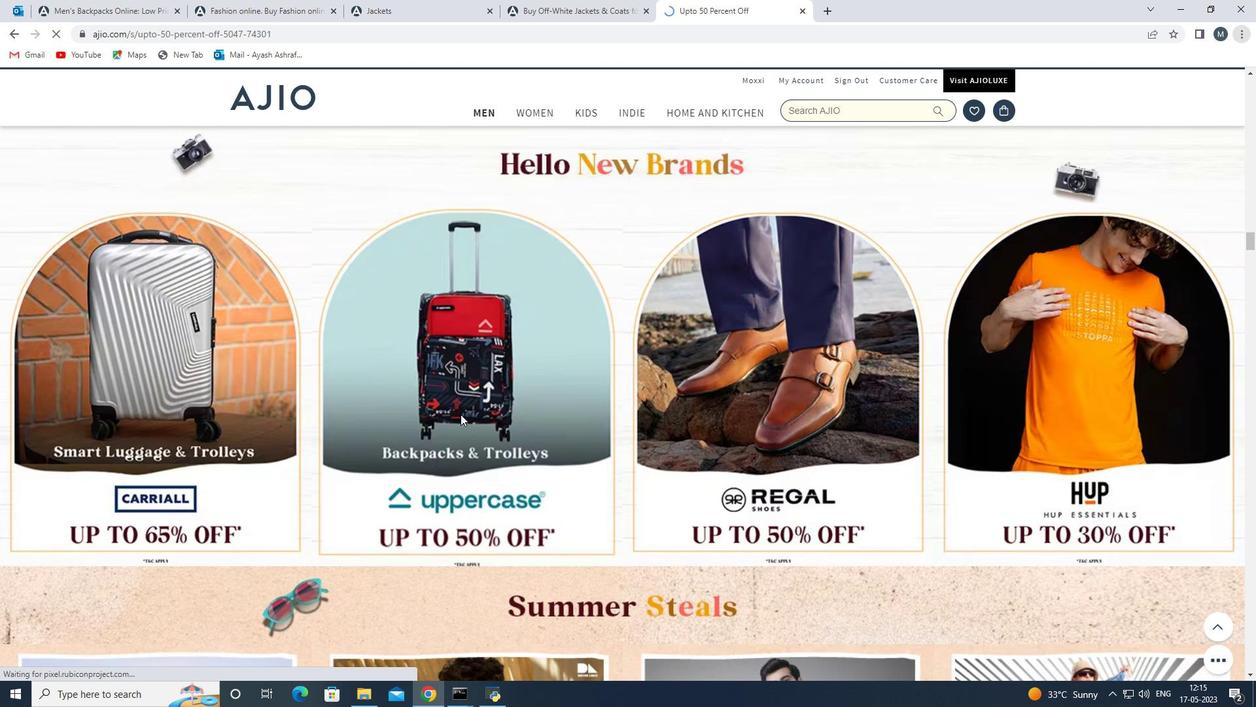 
Action: Mouse scrolled (643, 304) with delta (0, 0)
Screenshot: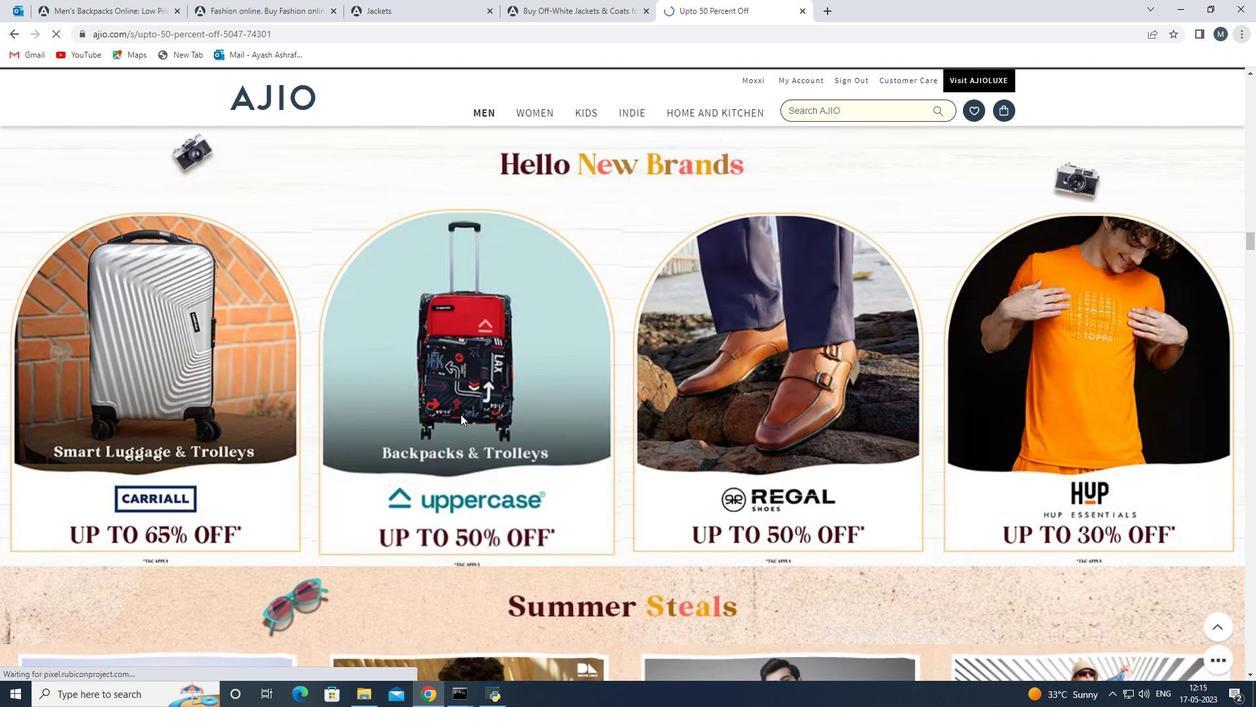 
Action: Mouse moved to (659, 287)
Screenshot: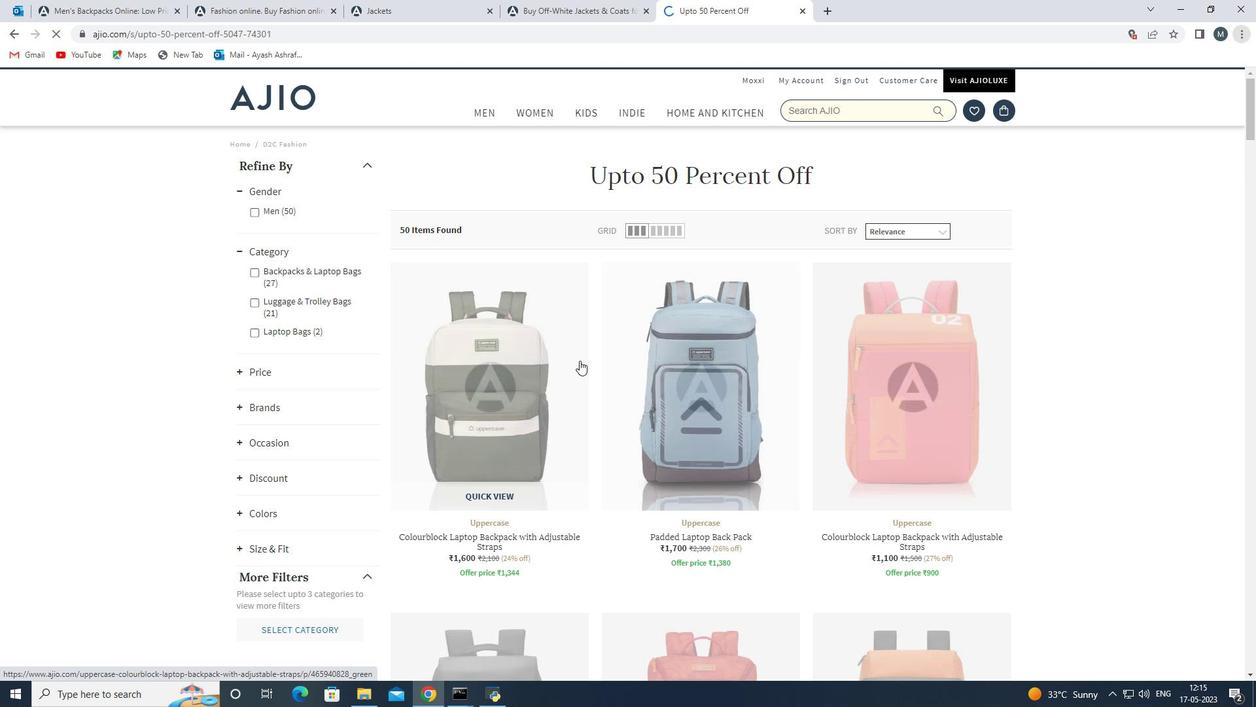
Action: Mouse scrolled (659, 286) with delta (0, 0)
Screenshot: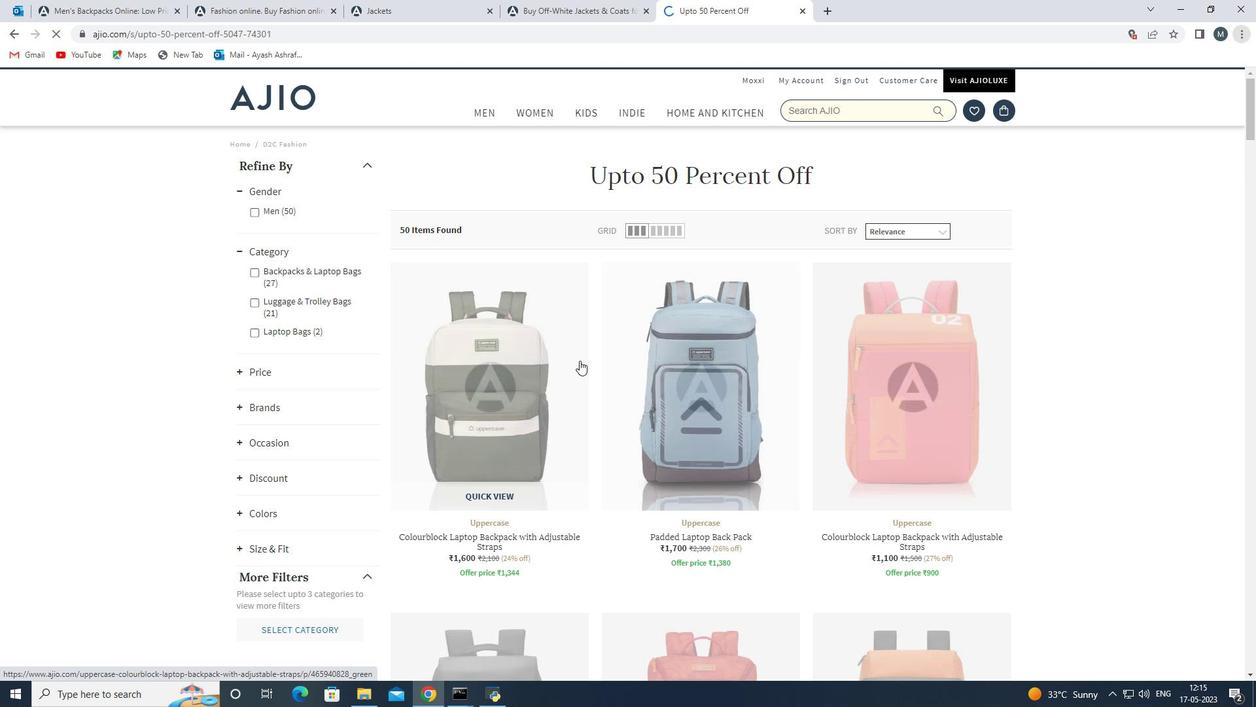 
Action: Mouse moved to (660, 288)
Screenshot: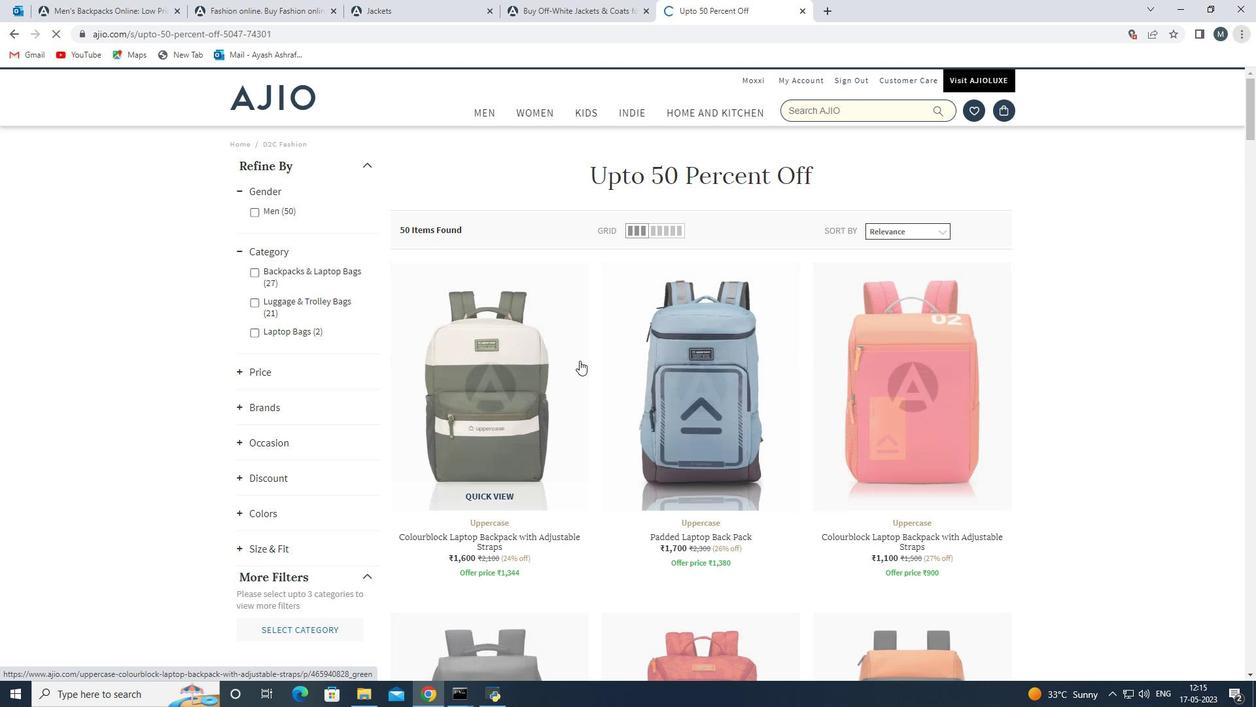
Action: Mouse scrolled (660, 287) with delta (0, 0)
Screenshot: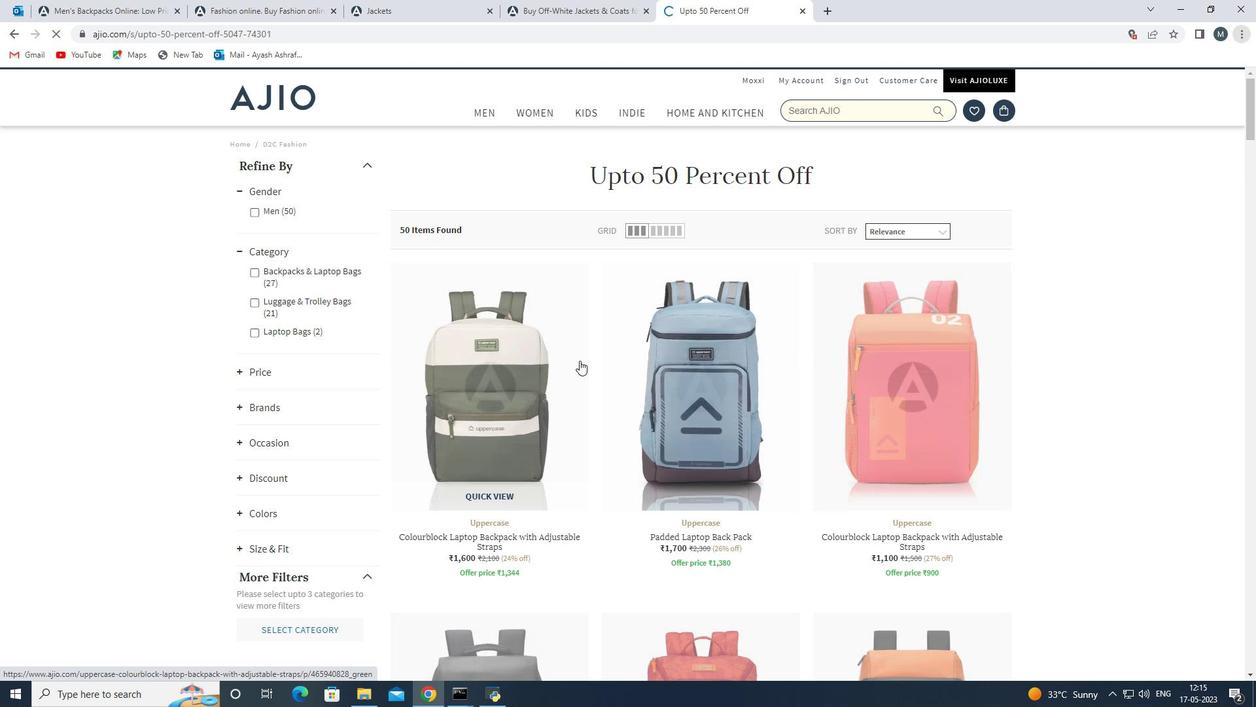 
Action: Mouse moved to (450, 318)
Screenshot: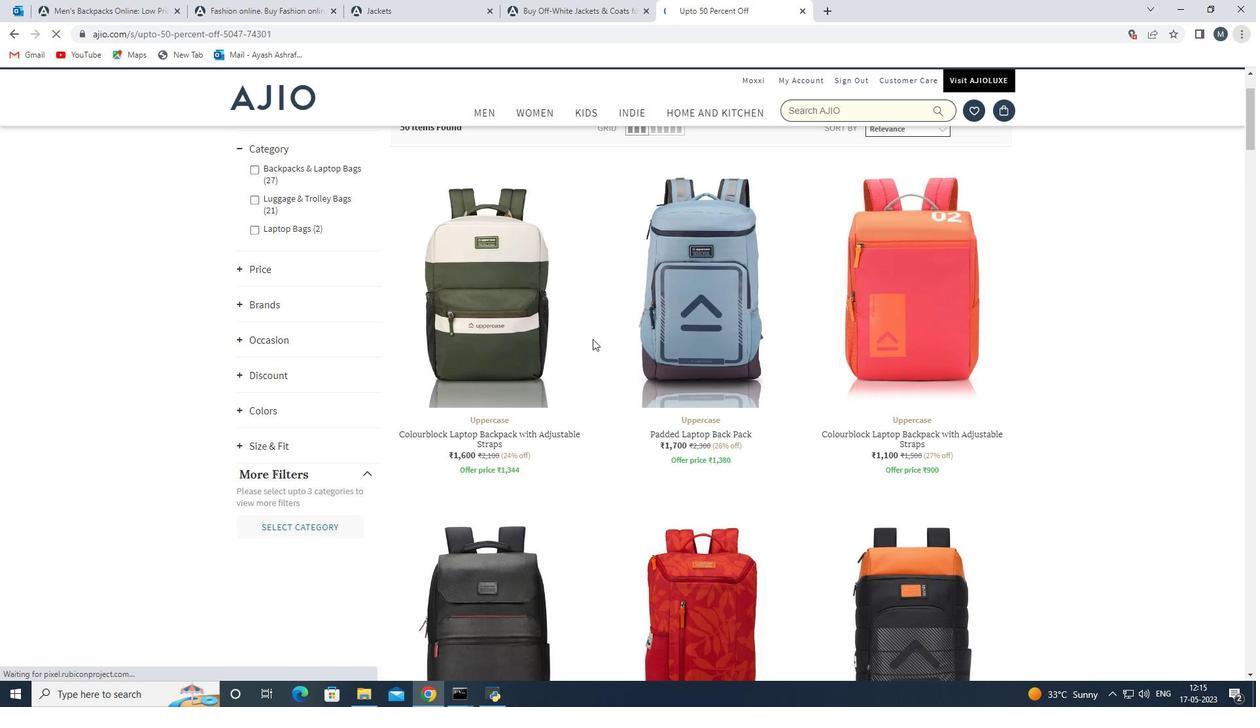 
Action: Mouse pressed left at (450, 318)
Screenshot: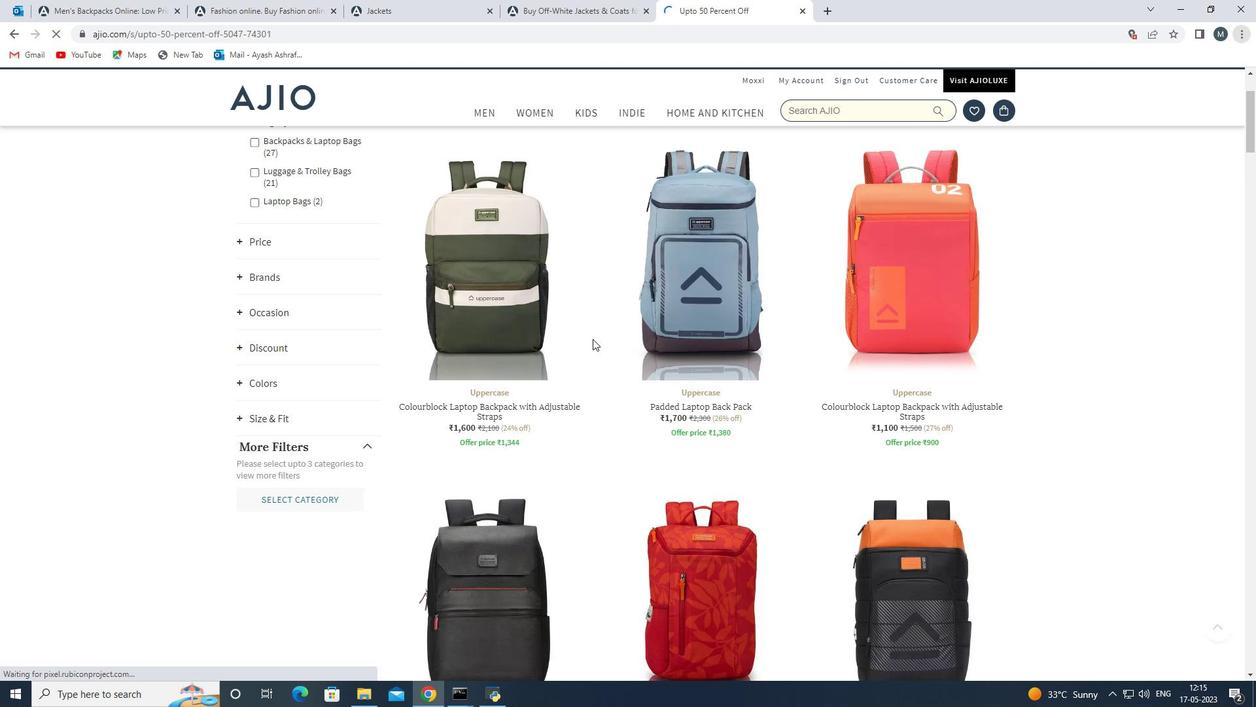 
Action: Mouse scrolled (450, 318) with delta (0, 0)
Screenshot: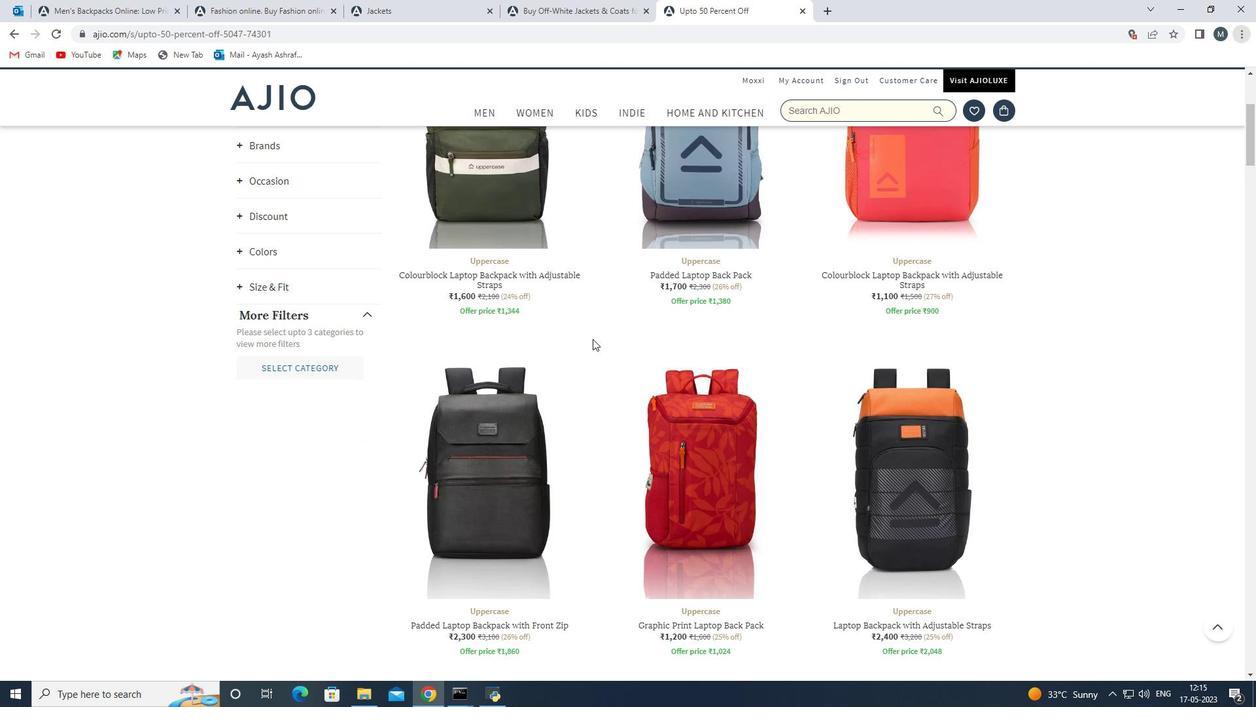 
Action: Mouse scrolled (450, 318) with delta (0, 0)
Screenshot: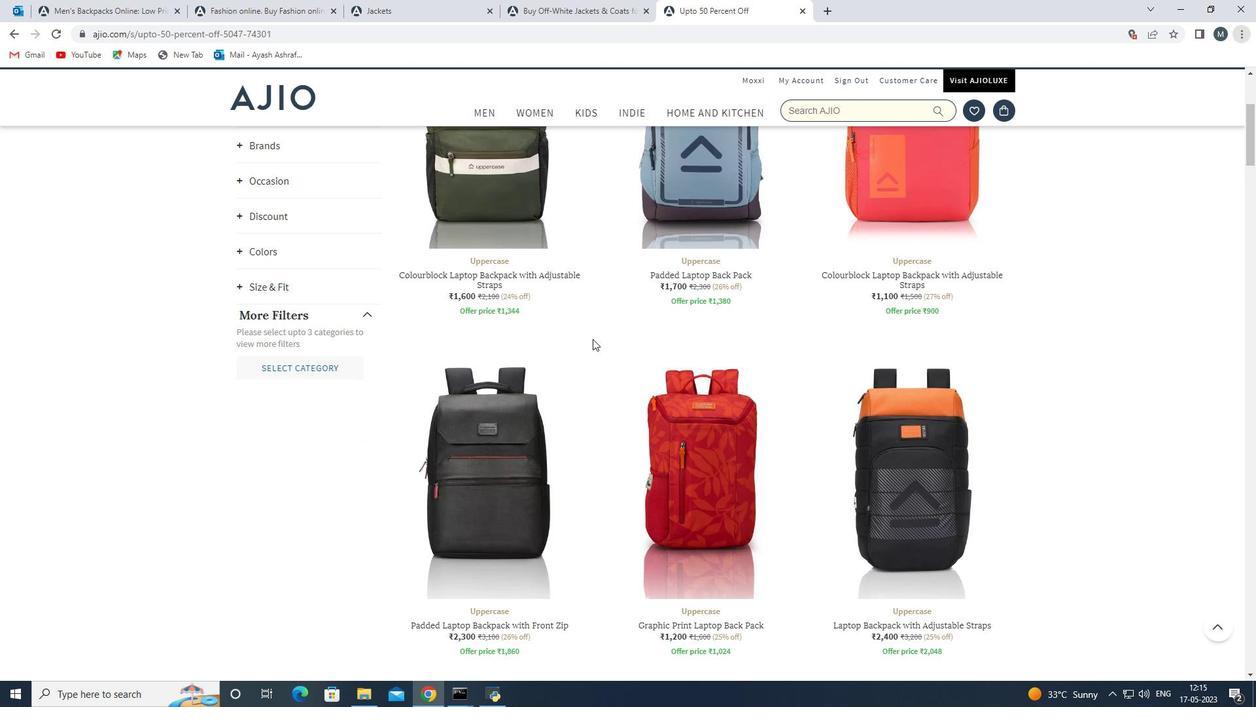 
Action: Mouse scrolled (450, 318) with delta (0, 0)
Screenshot: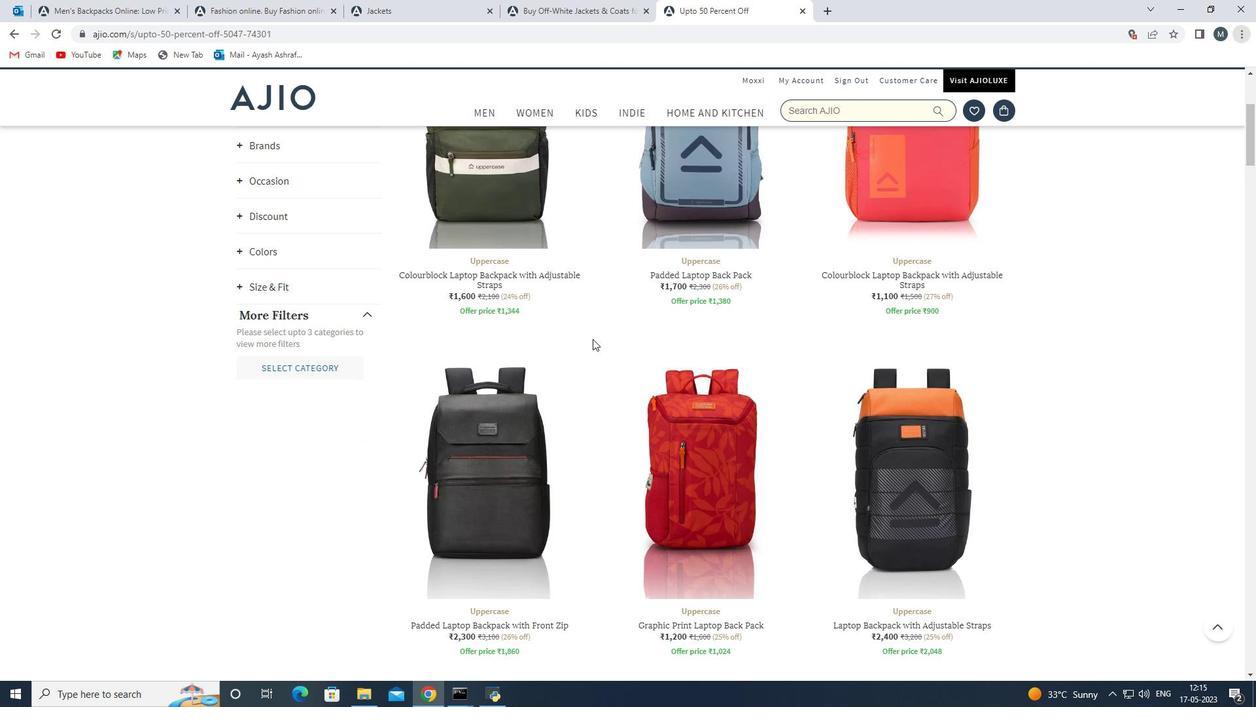 
Action: Mouse scrolled (450, 318) with delta (0, 0)
Screenshot: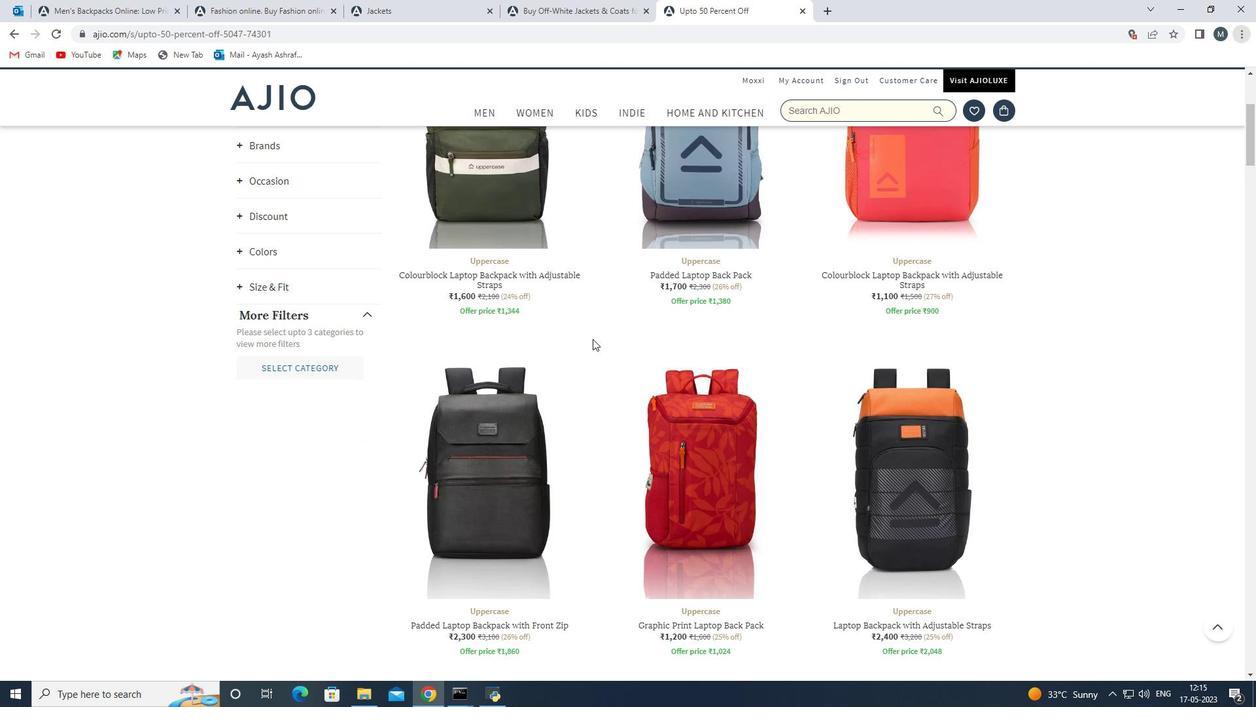
Action: Mouse scrolled (450, 318) with delta (0, 0)
Screenshot: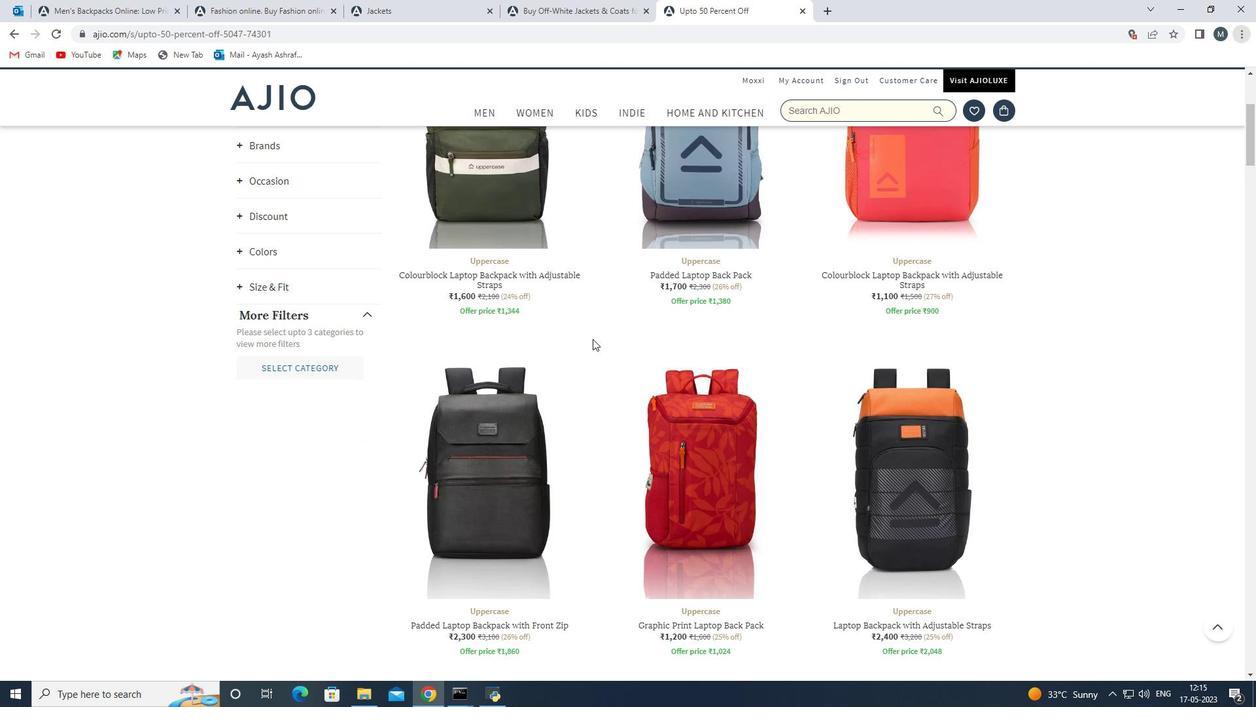 
Action: Mouse scrolled (450, 318) with delta (0, 0)
Screenshot: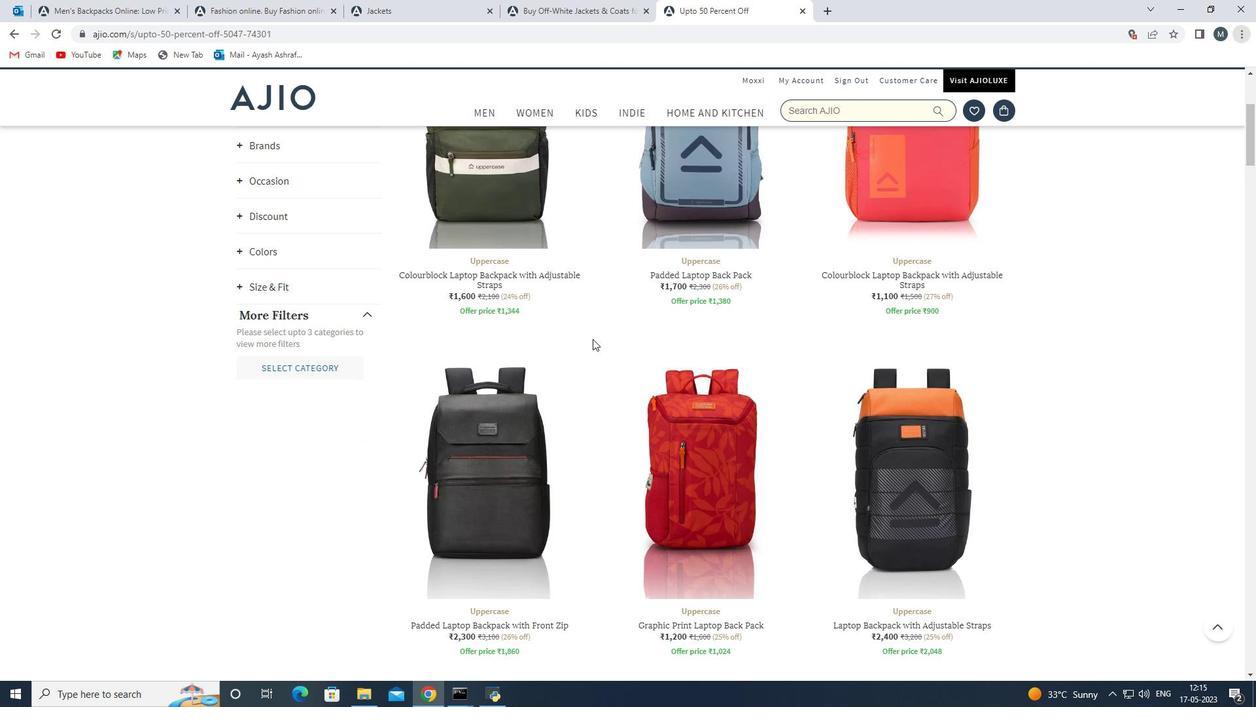
Action: Mouse moved to (707, 119)
Screenshot: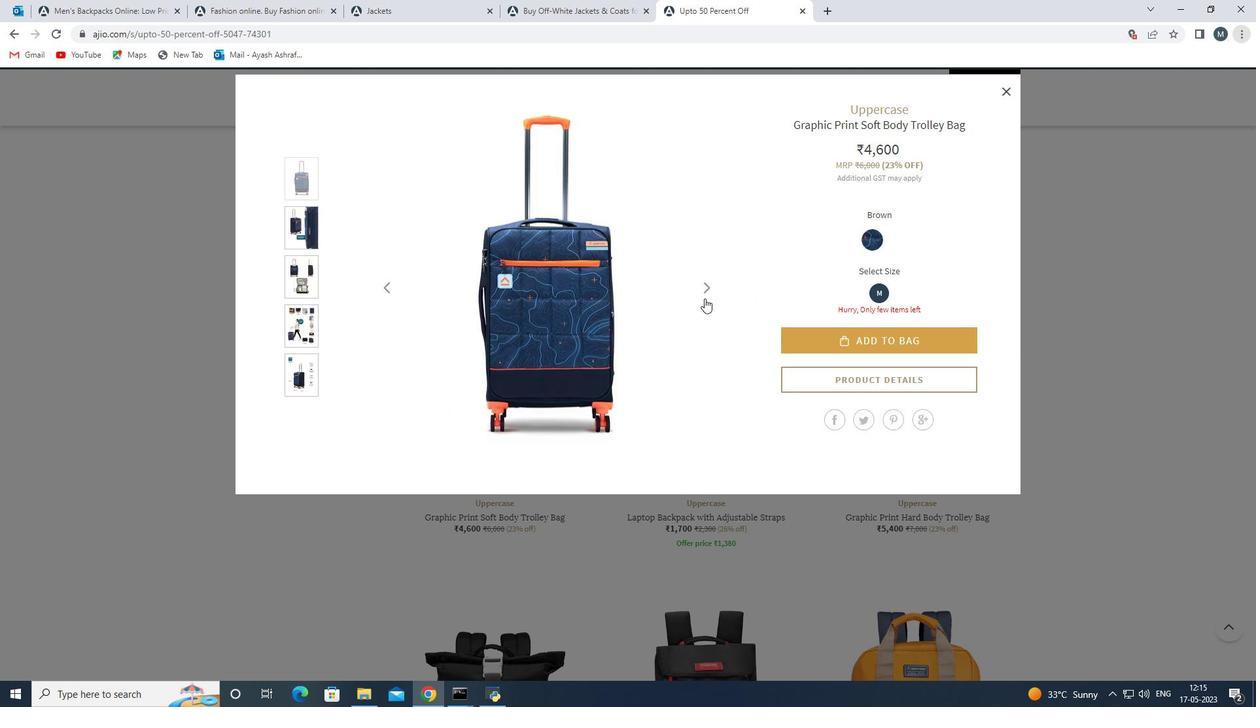 
Action: Mouse pressed left at (707, 119)
Screenshot: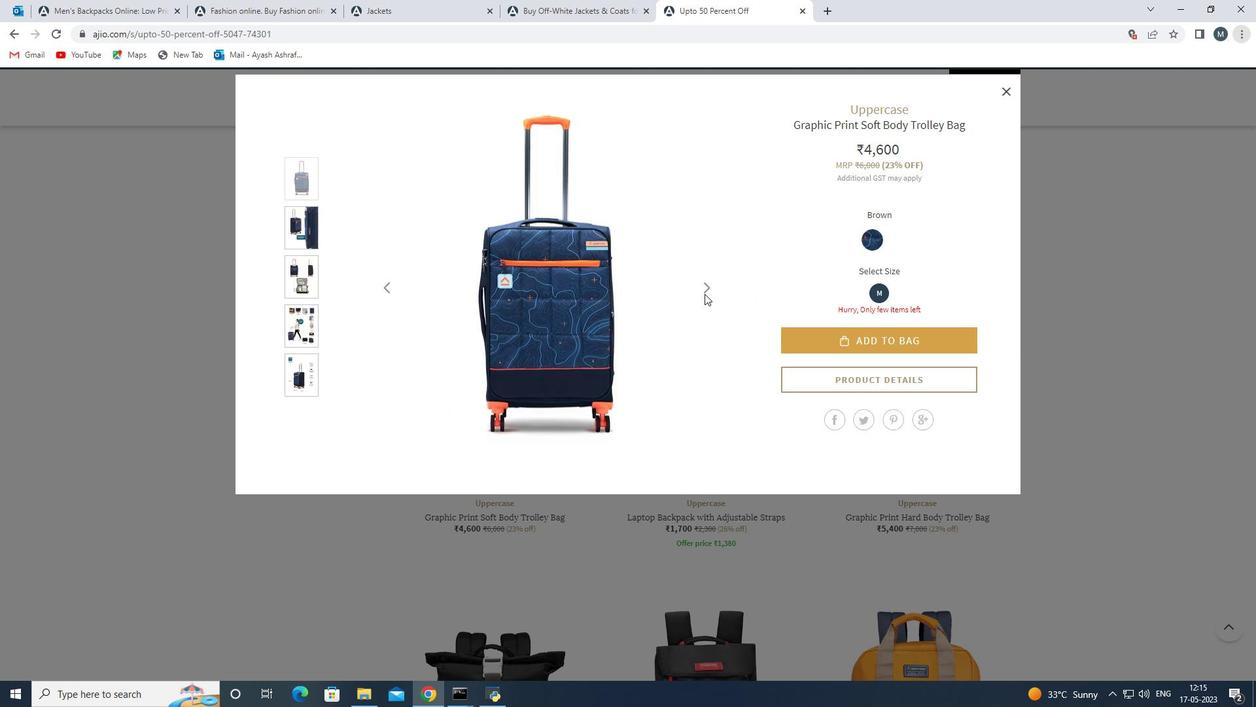 
Action: Mouse moved to (553, 316)
Screenshot: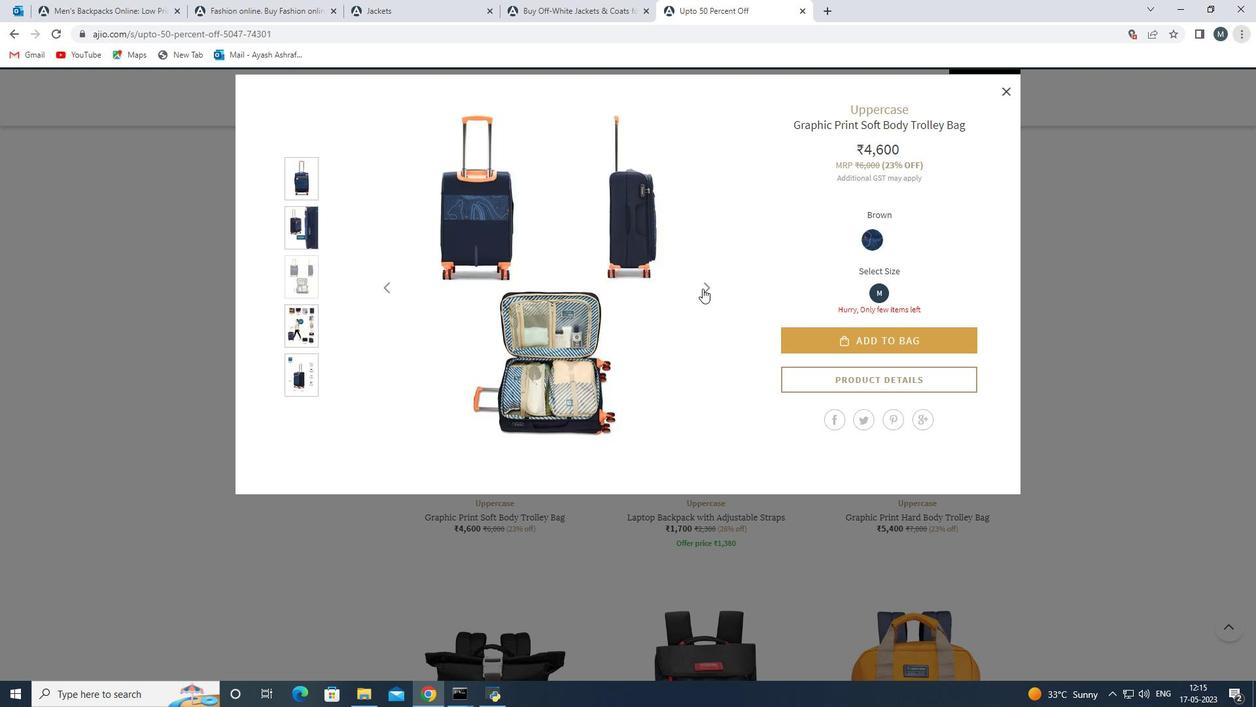 
Action: Mouse scrolled (553, 315) with delta (0, 0)
Screenshot: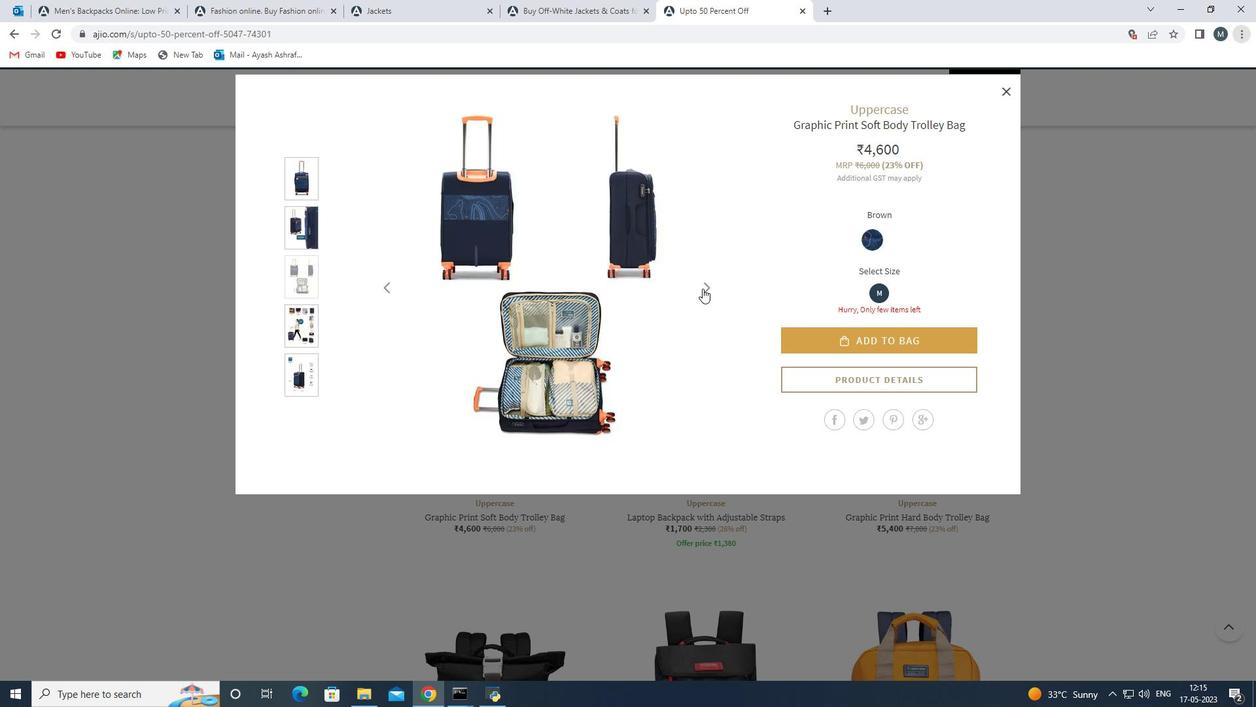 
Action: Mouse moved to (602, 293)
Screenshot: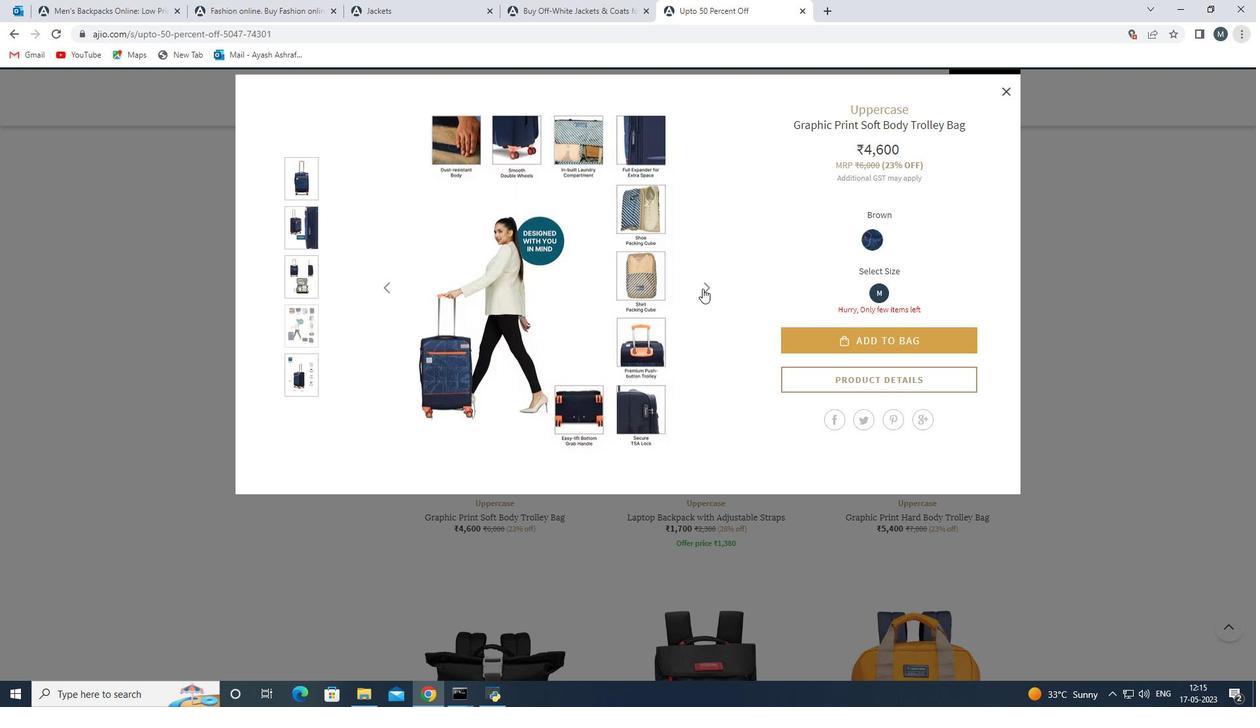 
Action: Mouse scrolled (602, 293) with delta (0, 0)
Screenshot: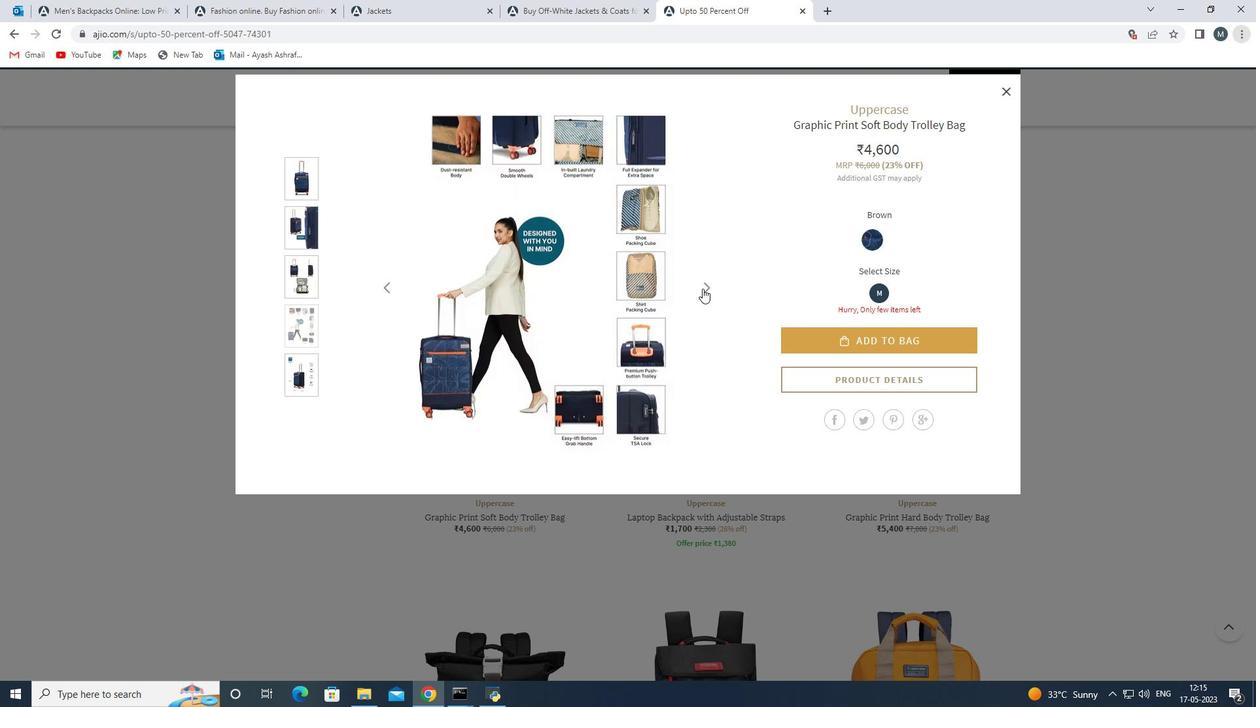 
Action: Mouse scrolled (602, 293) with delta (0, 0)
Screenshot: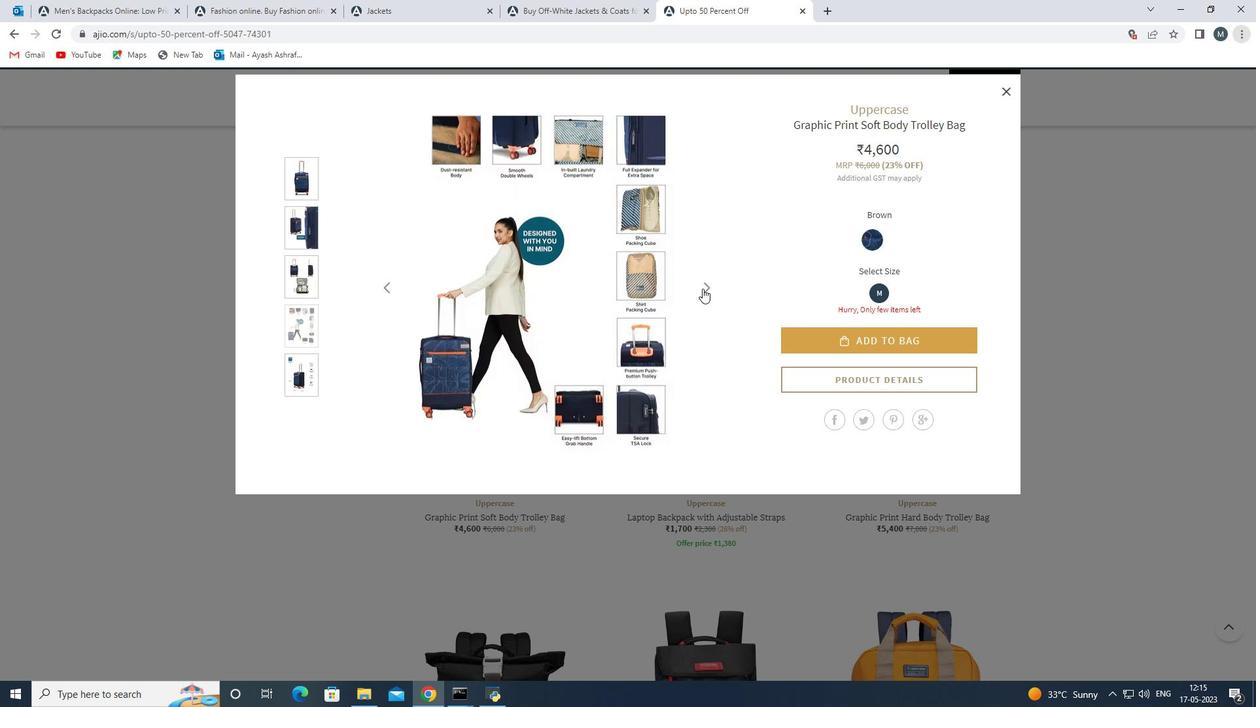 
Action: Mouse scrolled (602, 293) with delta (0, 0)
Screenshot: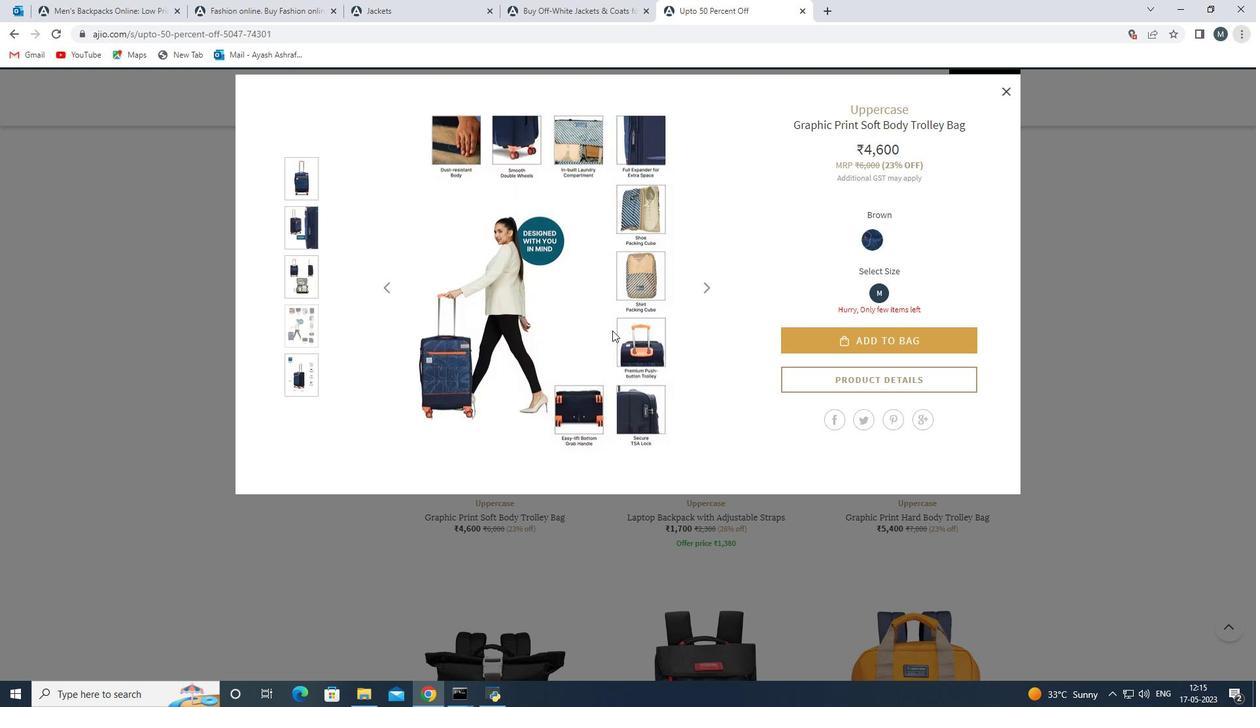 
Action: Mouse scrolled (602, 293) with delta (0, 0)
Screenshot: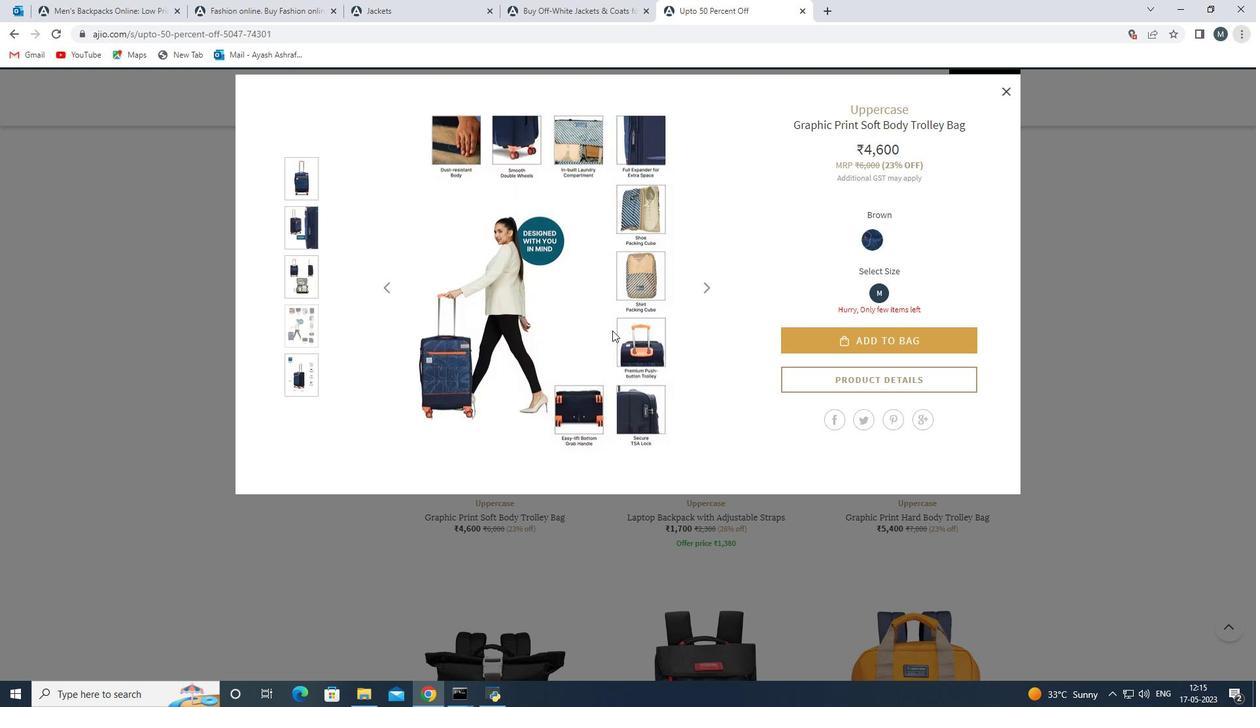 
Action: Mouse scrolled (602, 293) with delta (0, 0)
Screenshot: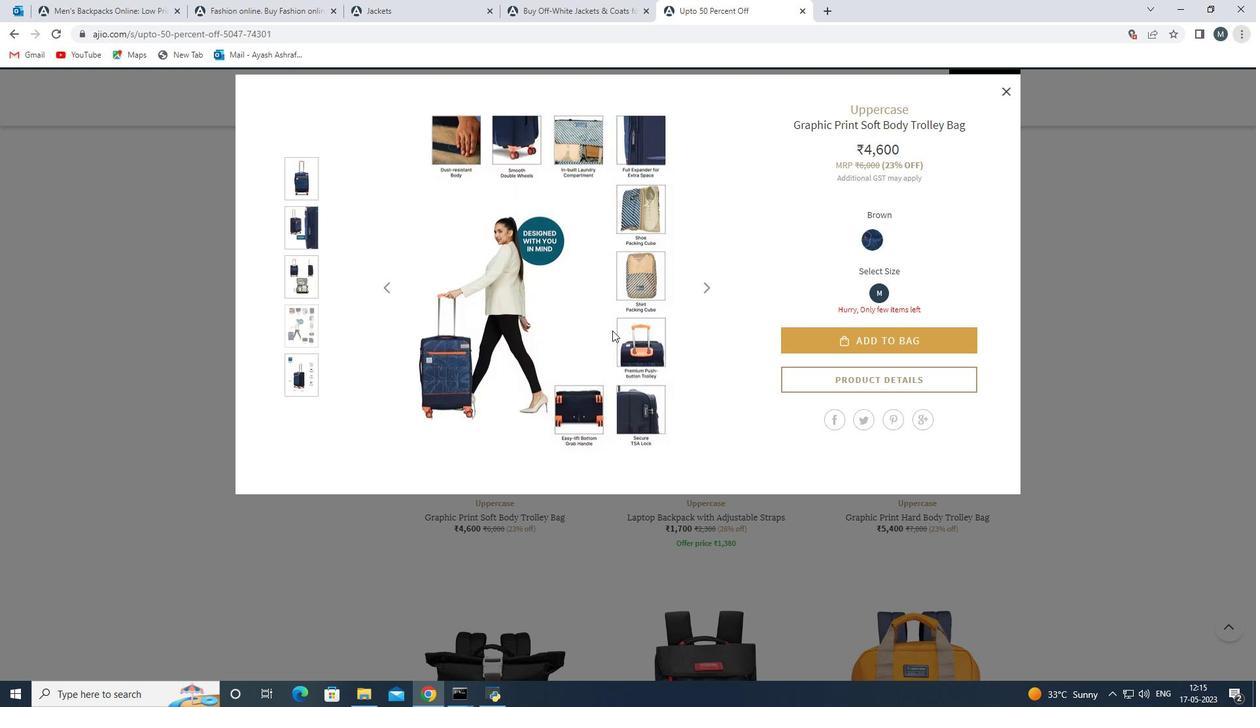 
Action: Mouse scrolled (602, 293) with delta (0, 0)
Screenshot: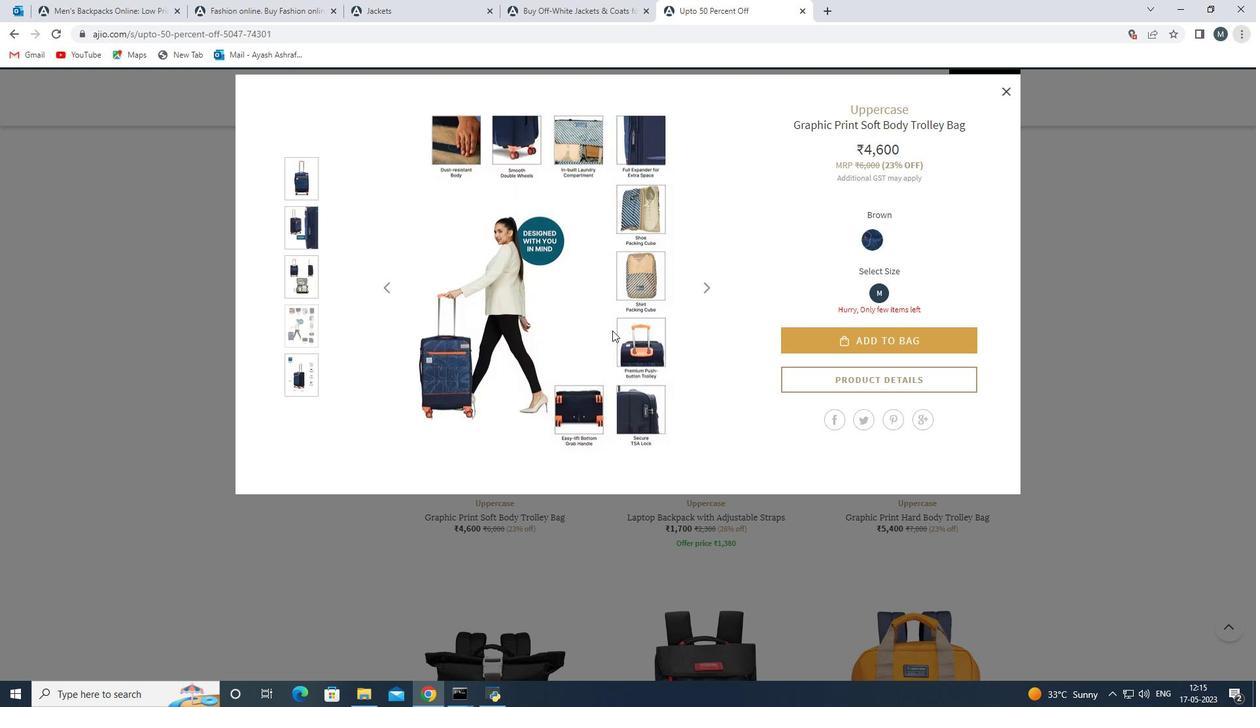 
Action: Mouse scrolled (602, 293) with delta (0, 0)
Screenshot: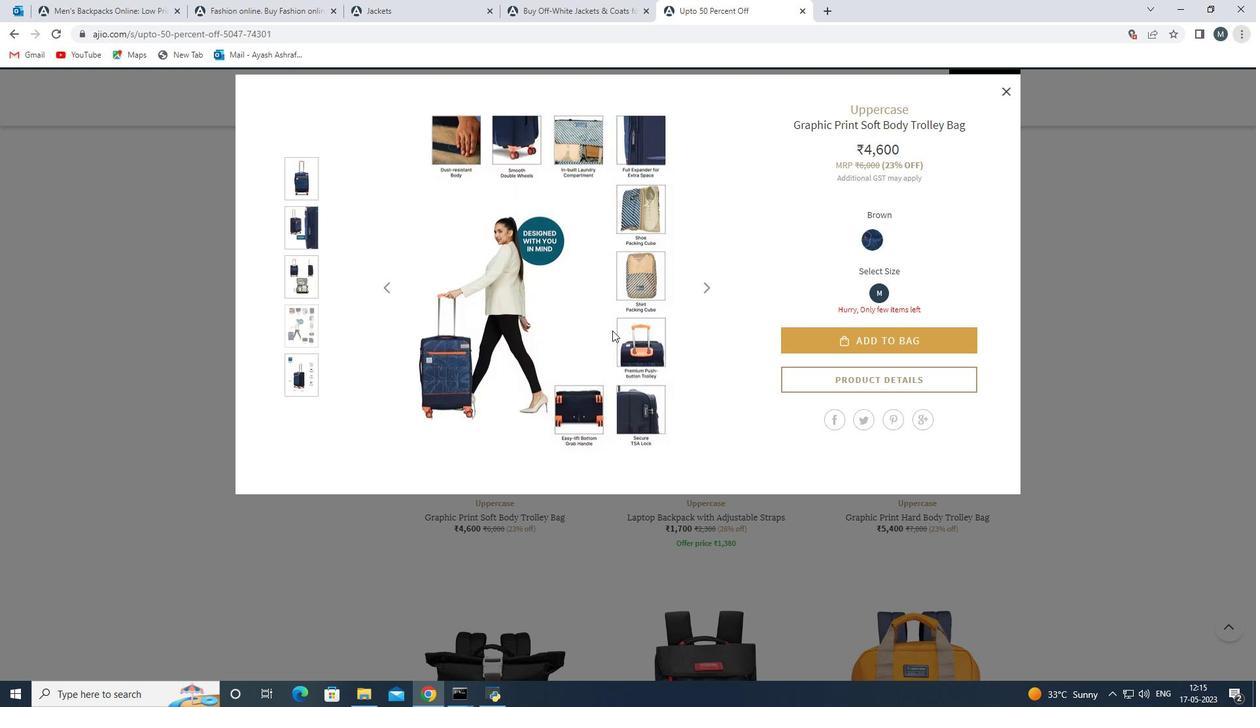 
Action: Mouse scrolled (602, 293) with delta (0, 0)
Screenshot: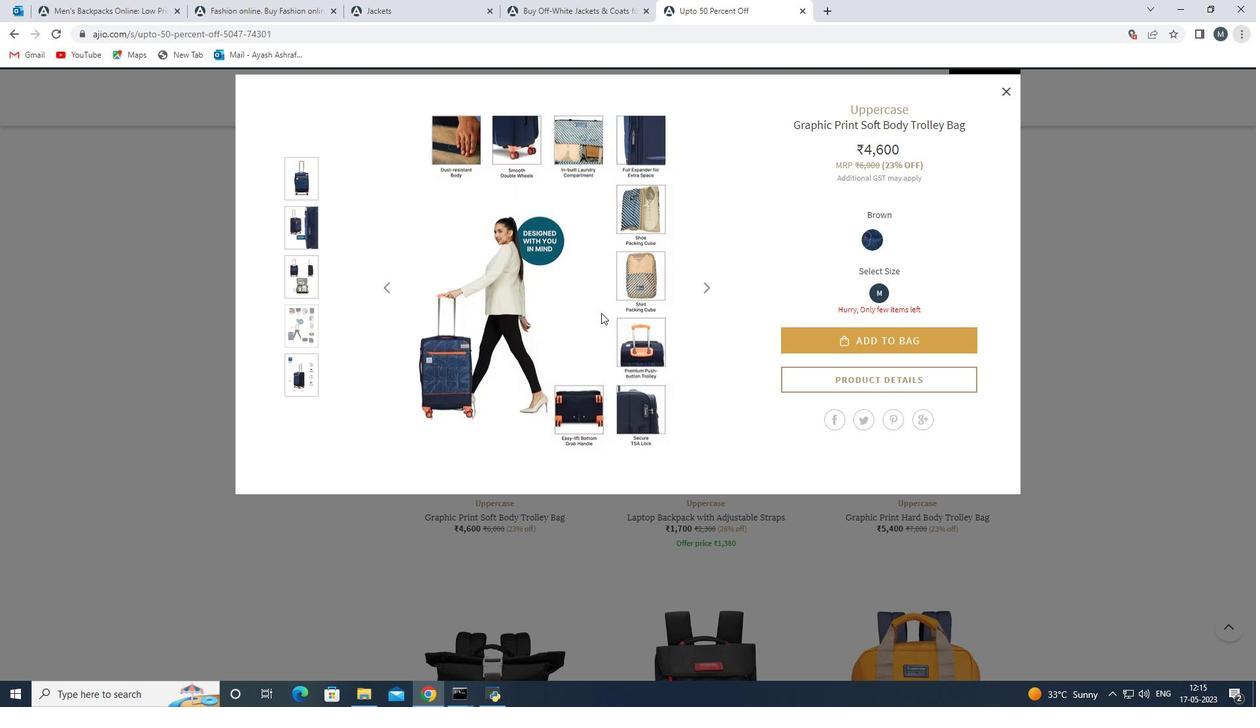 
Action: Mouse scrolled (602, 293) with delta (0, 0)
Screenshot: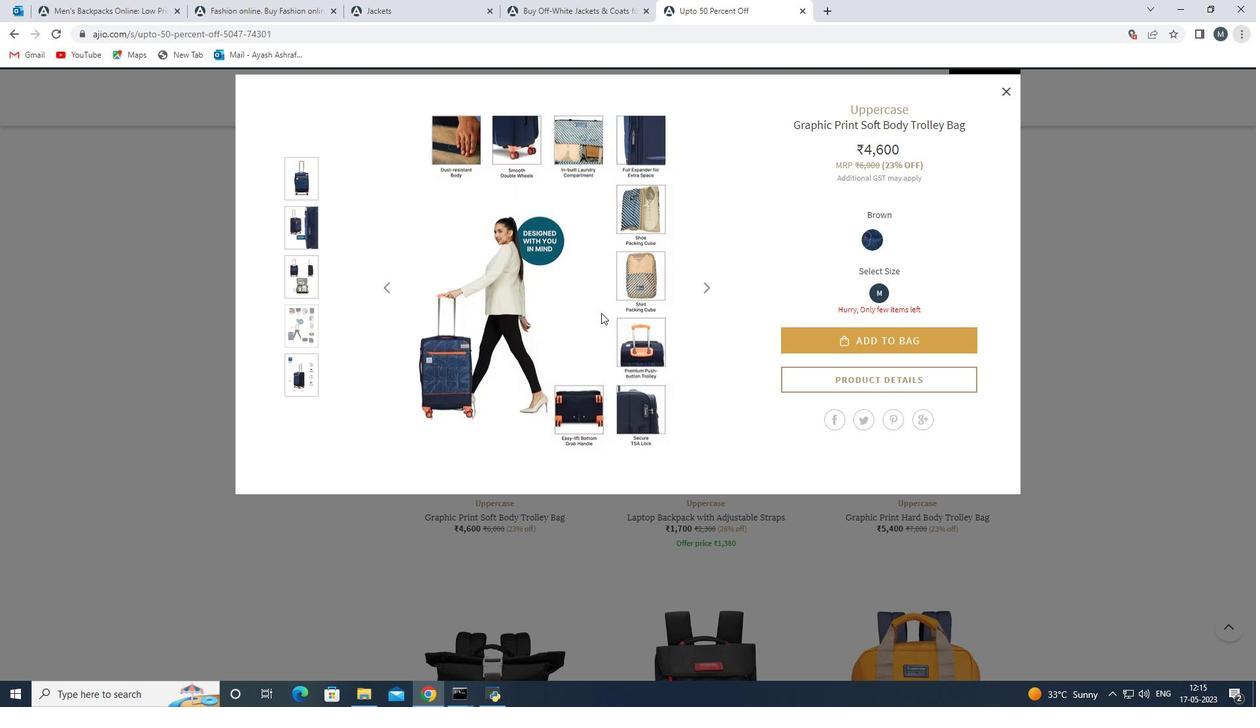 
Action: Mouse scrolled (602, 293) with delta (0, 0)
Screenshot: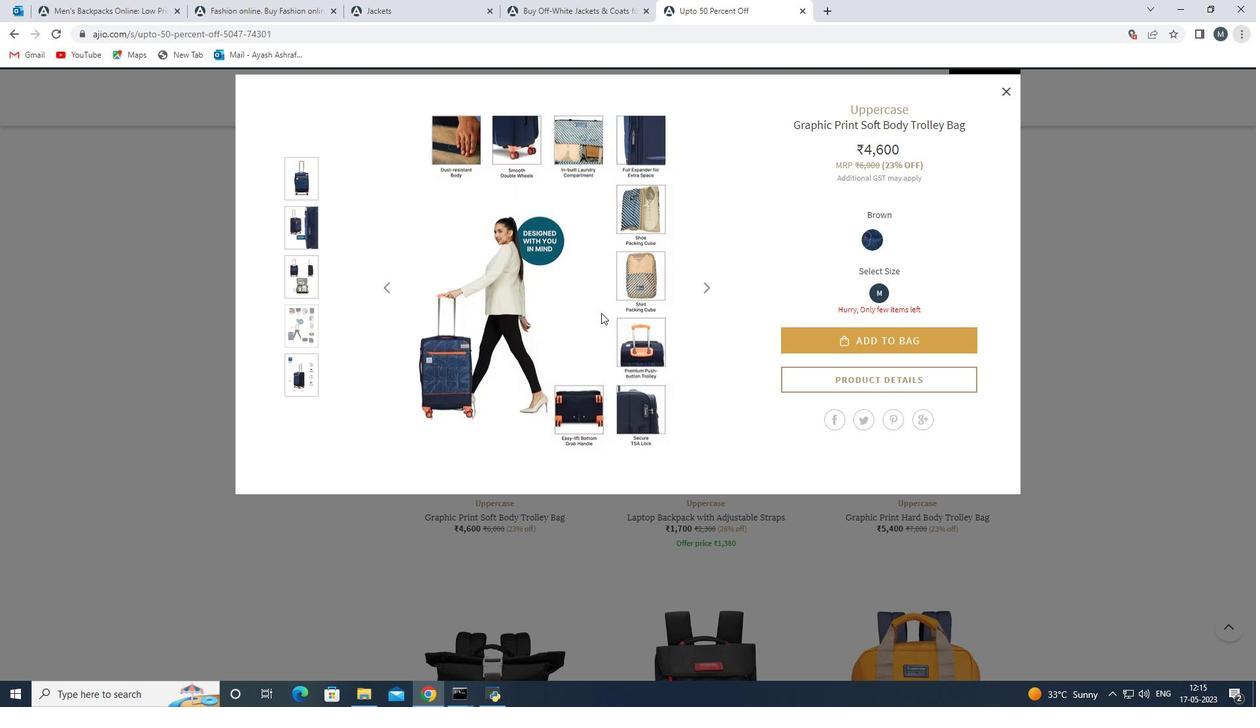 
Action: Mouse scrolled (602, 293) with delta (0, 0)
Screenshot: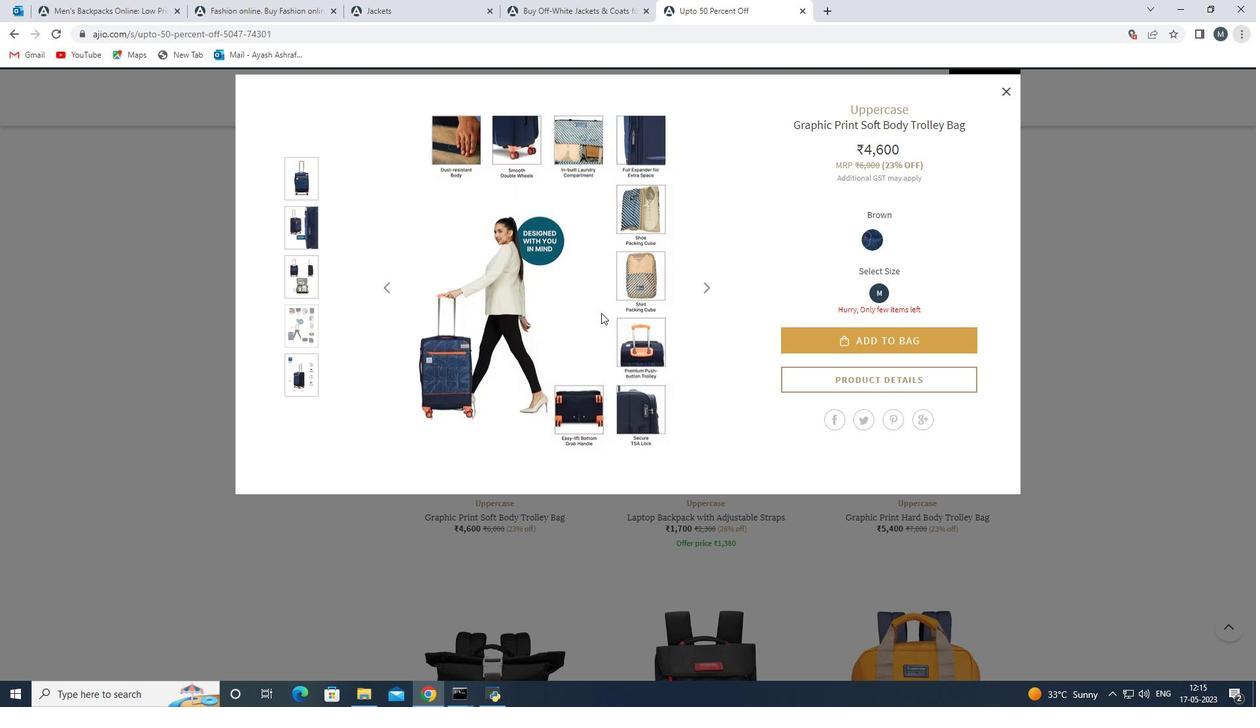 
Action: Mouse scrolled (602, 293) with delta (0, 0)
Screenshot: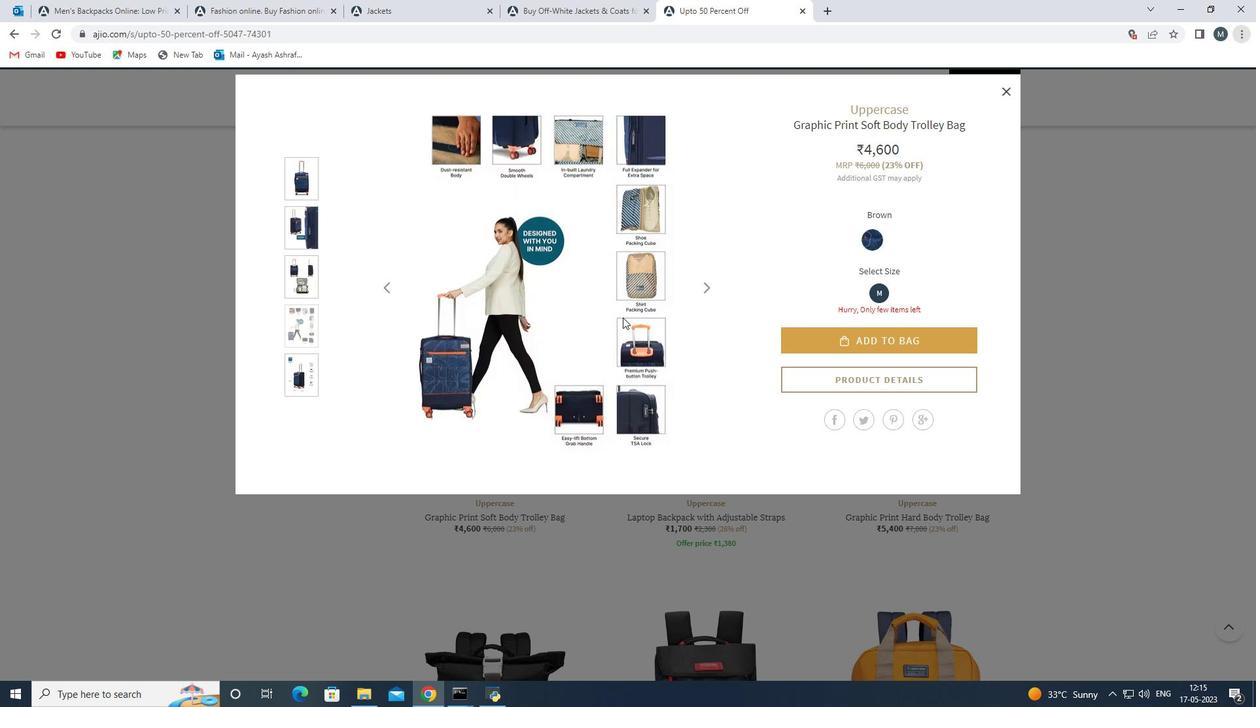 
Action: Mouse moved to (600, 294)
Screenshot: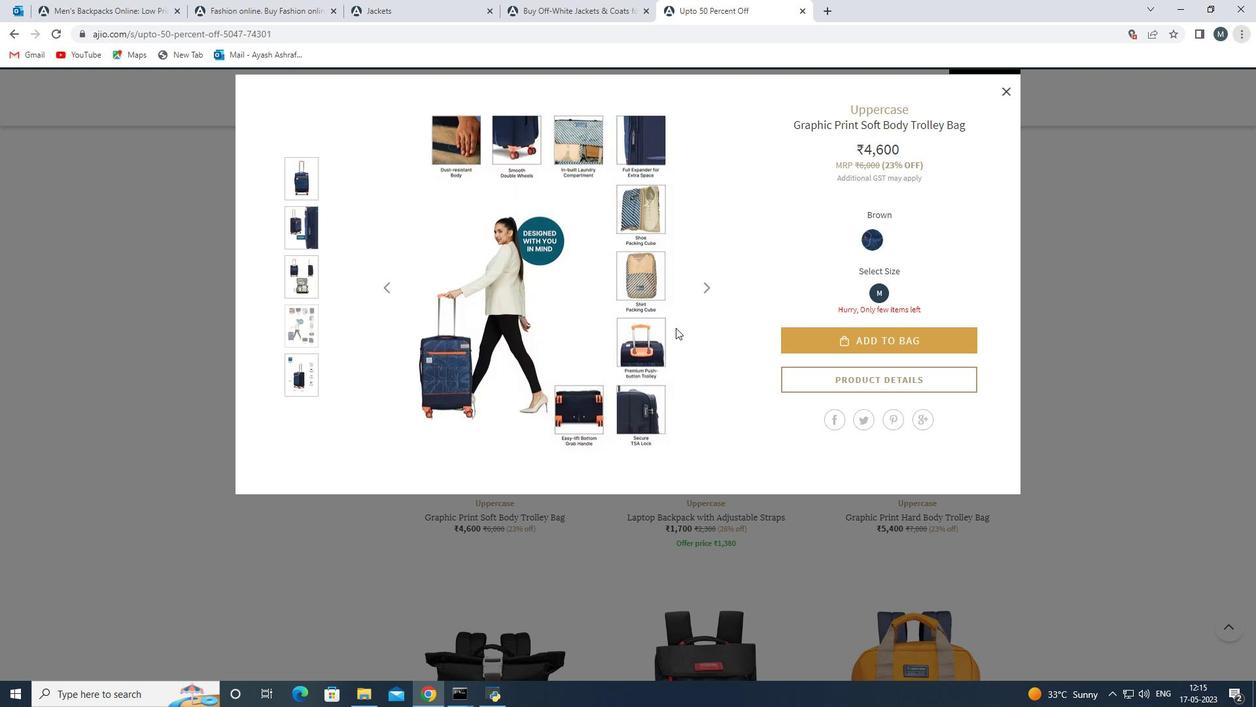 
Action: Mouse scrolled (600, 293) with delta (0, 0)
Screenshot: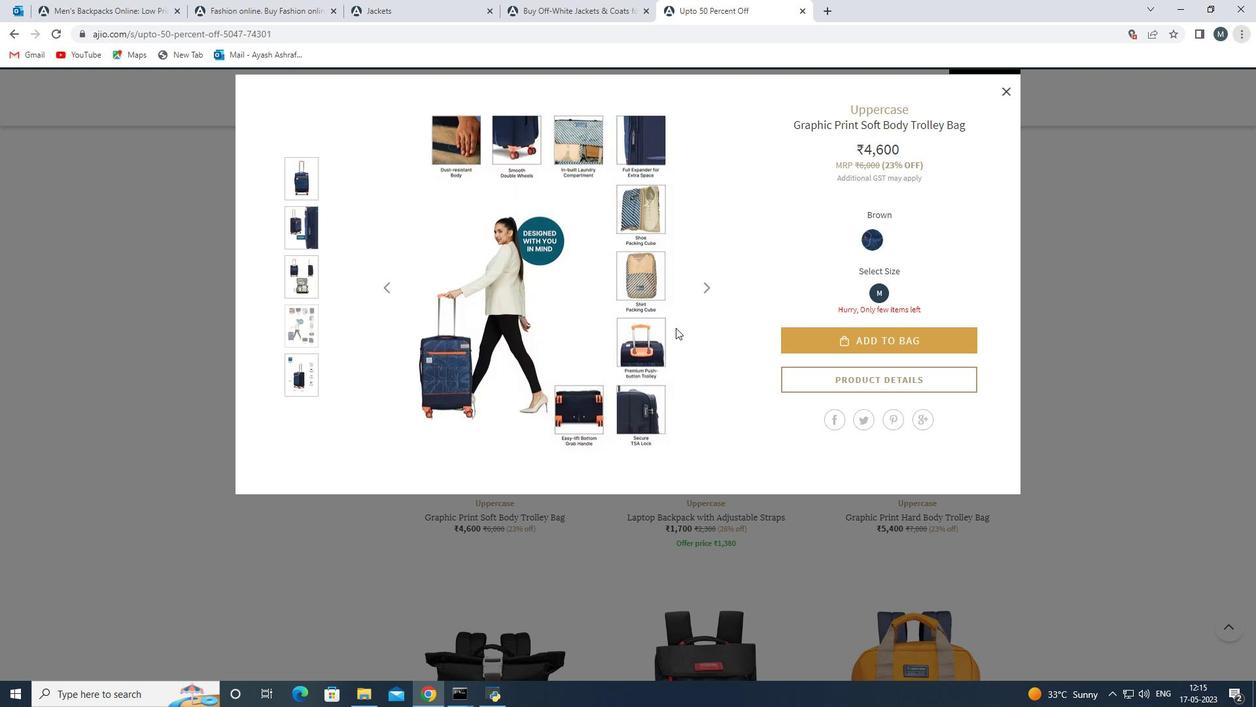 
Action: Mouse moved to (600, 296)
Screenshot: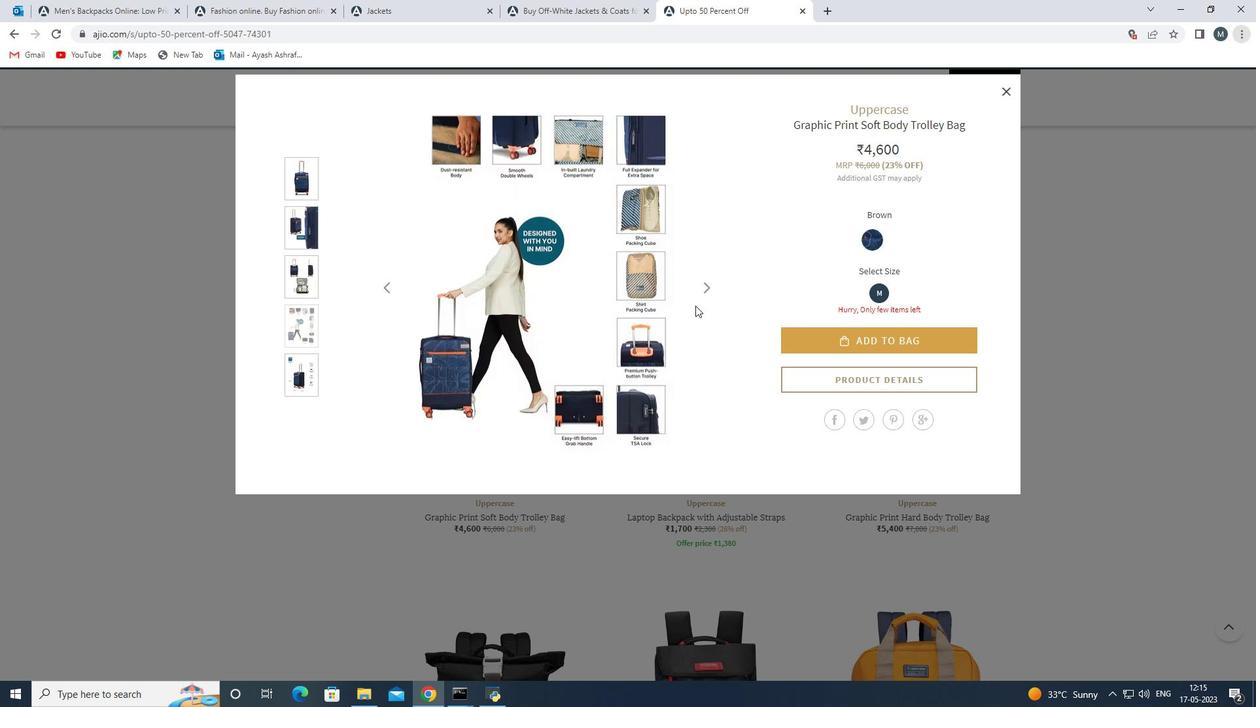 
Action: Mouse scrolled (600, 295) with delta (0, 0)
Screenshot: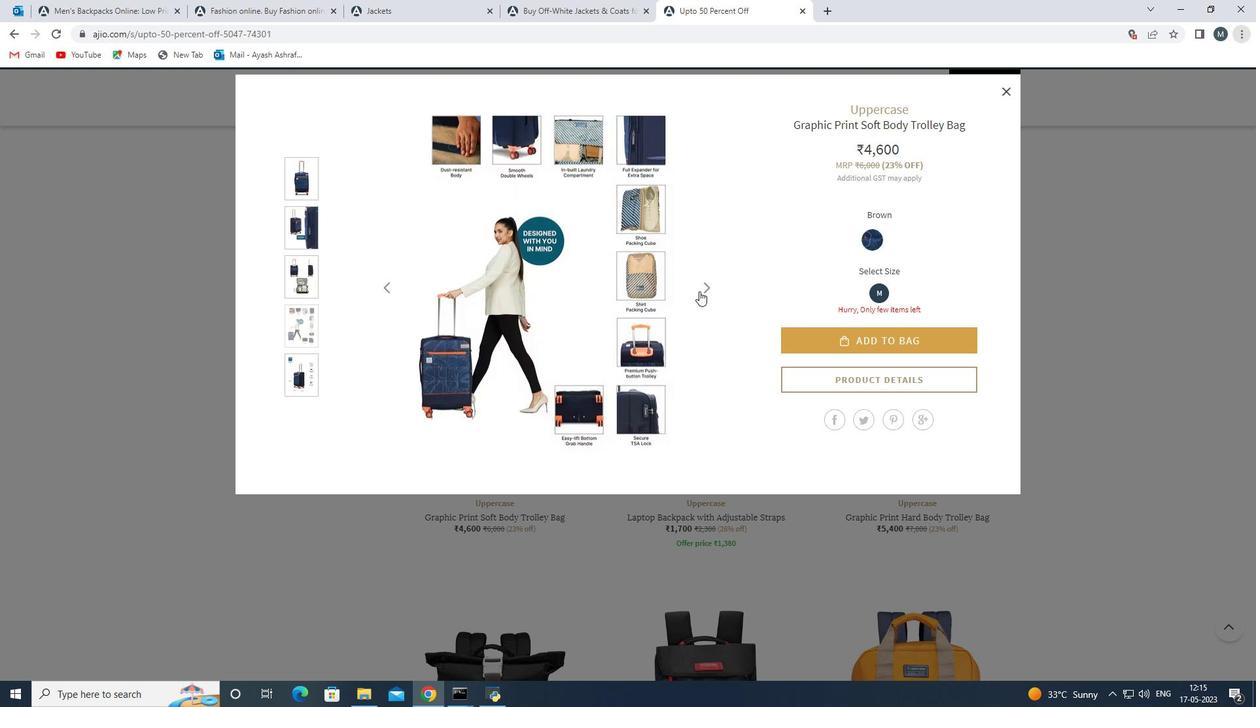 
Action: Mouse scrolled (600, 295) with delta (0, 0)
Screenshot: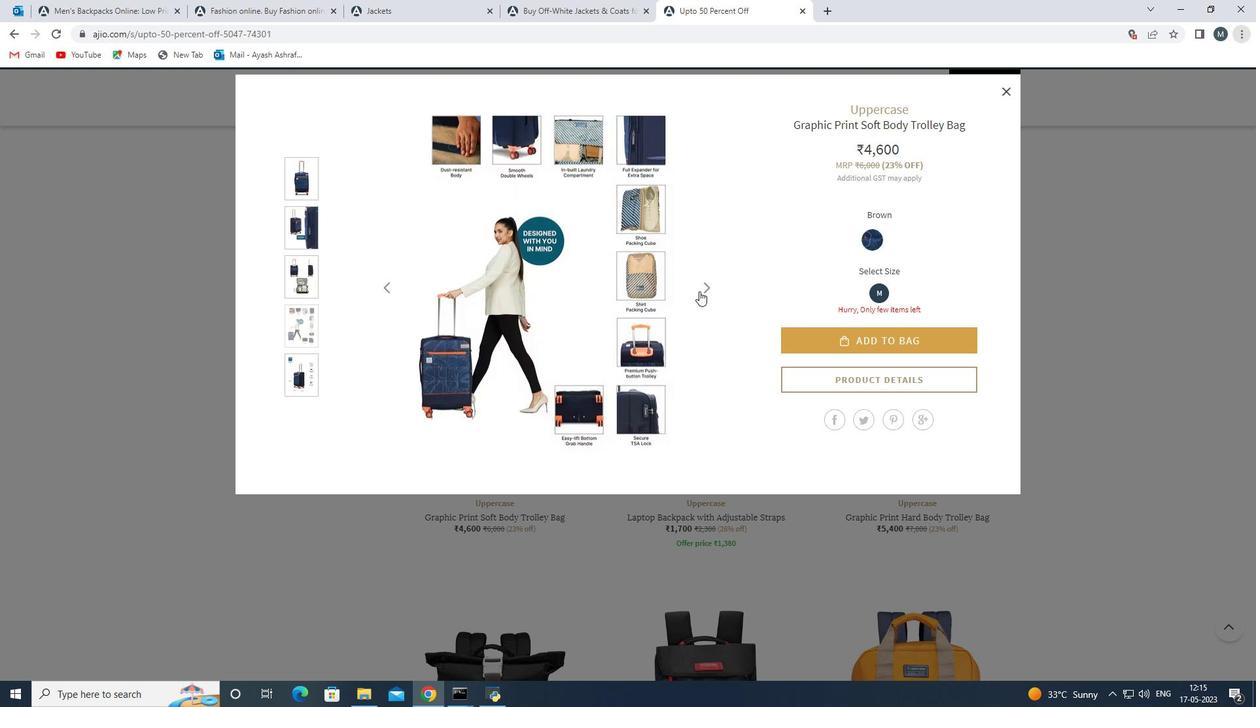 
Action: Mouse scrolled (600, 295) with delta (0, 0)
Screenshot: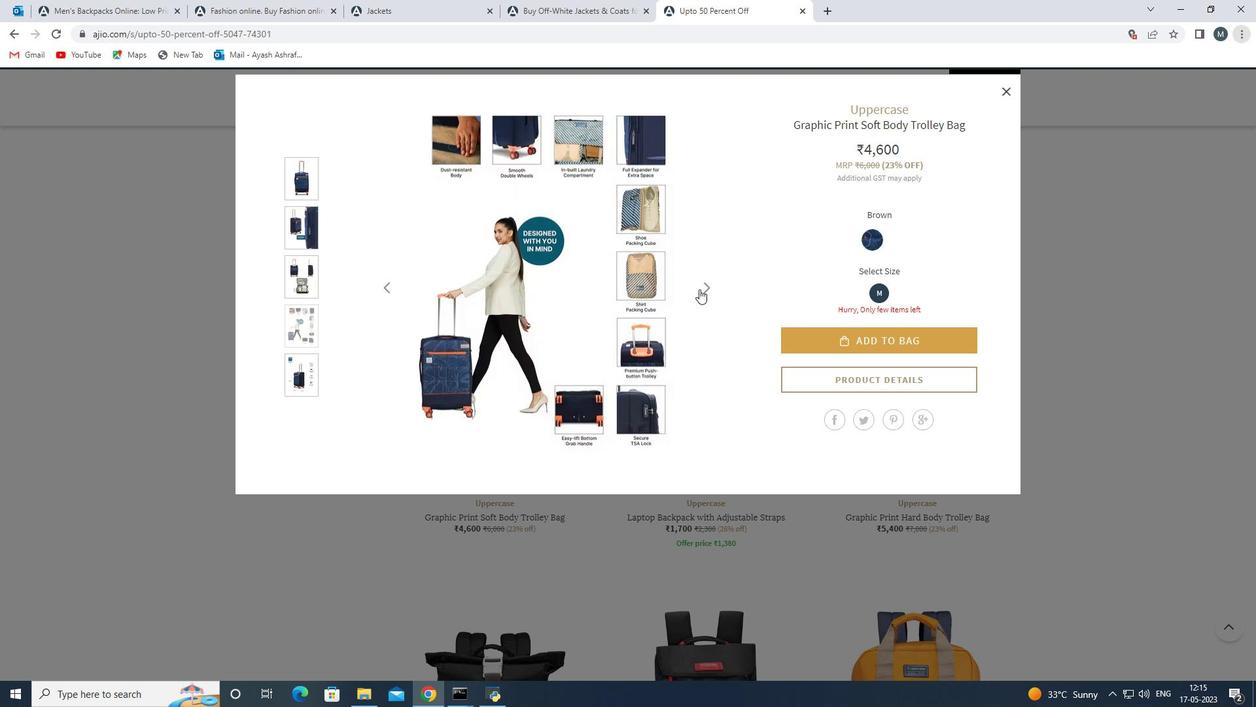 
Action: Mouse scrolled (600, 295) with delta (0, 0)
Screenshot: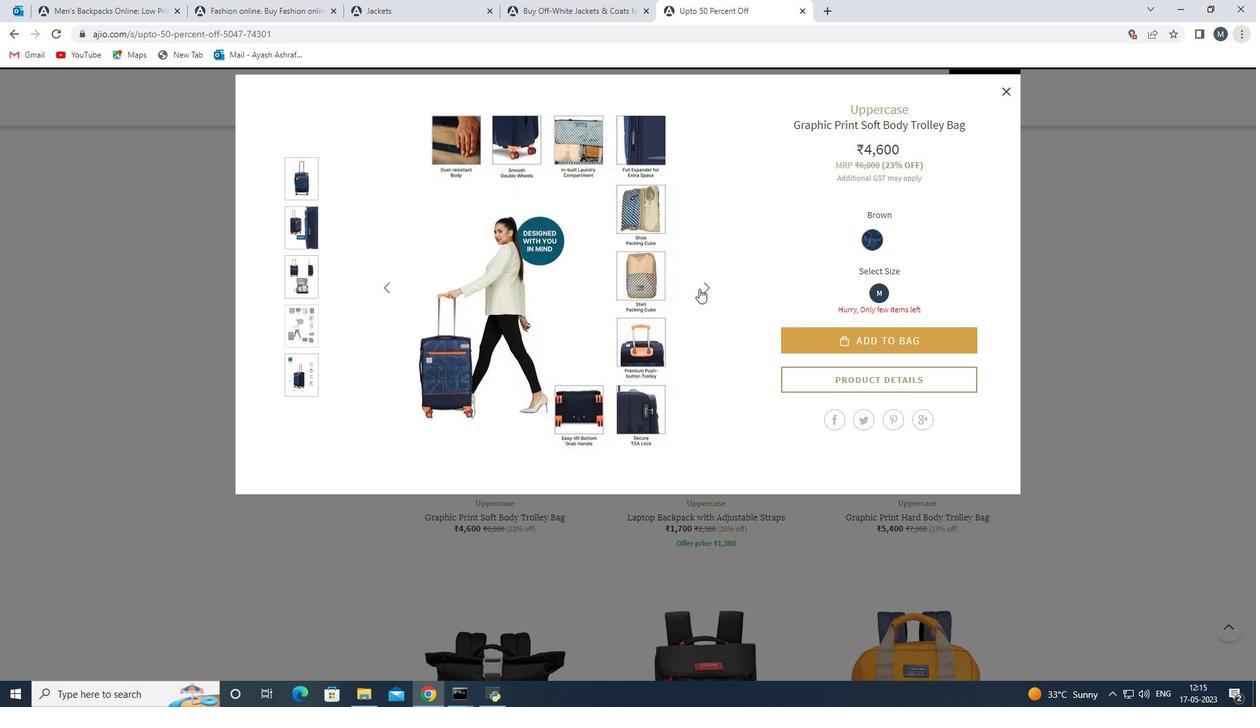 
Action: Mouse scrolled (600, 295) with delta (0, 0)
Screenshot: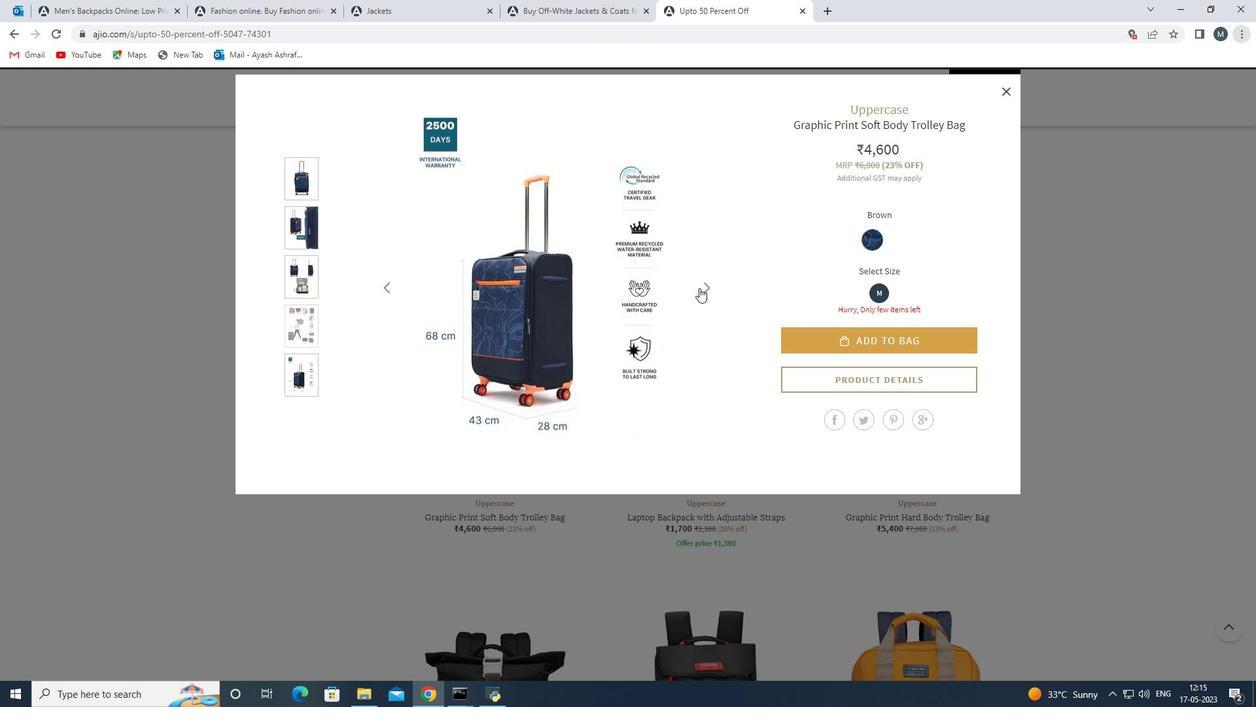 
Action: Mouse scrolled (600, 295) with delta (0, 0)
Screenshot: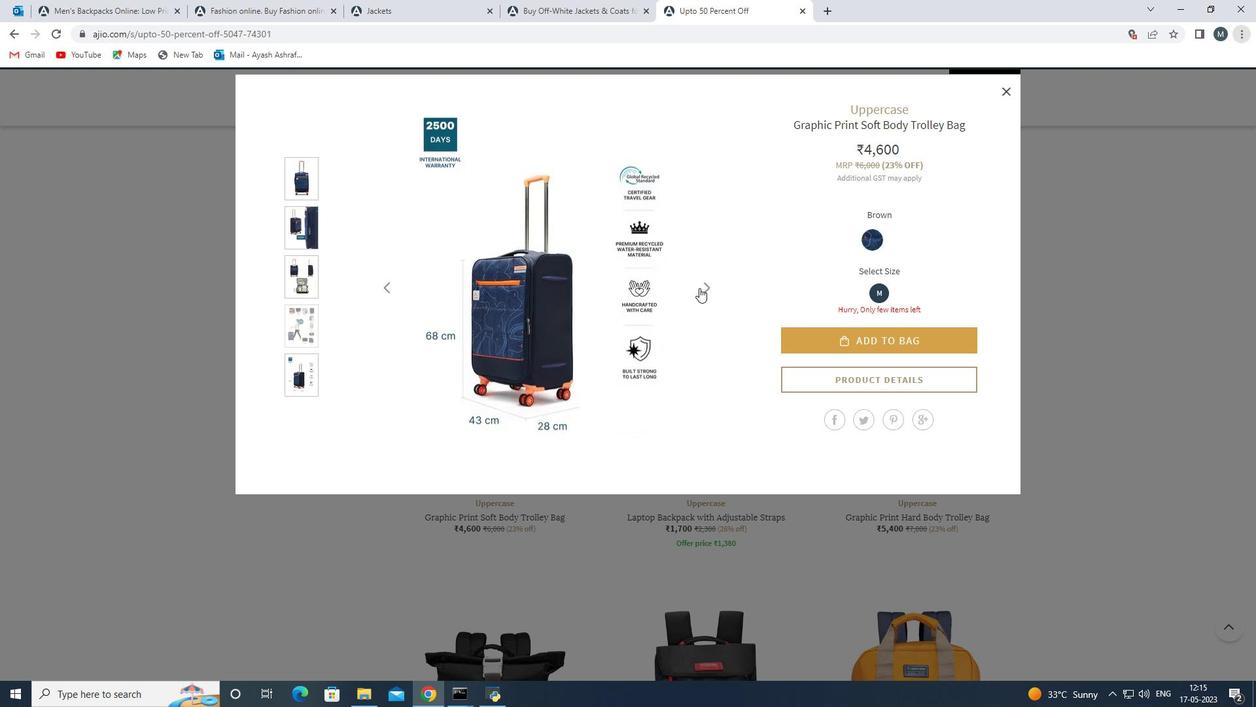 
Action: Mouse scrolled (600, 295) with delta (0, 0)
Screenshot: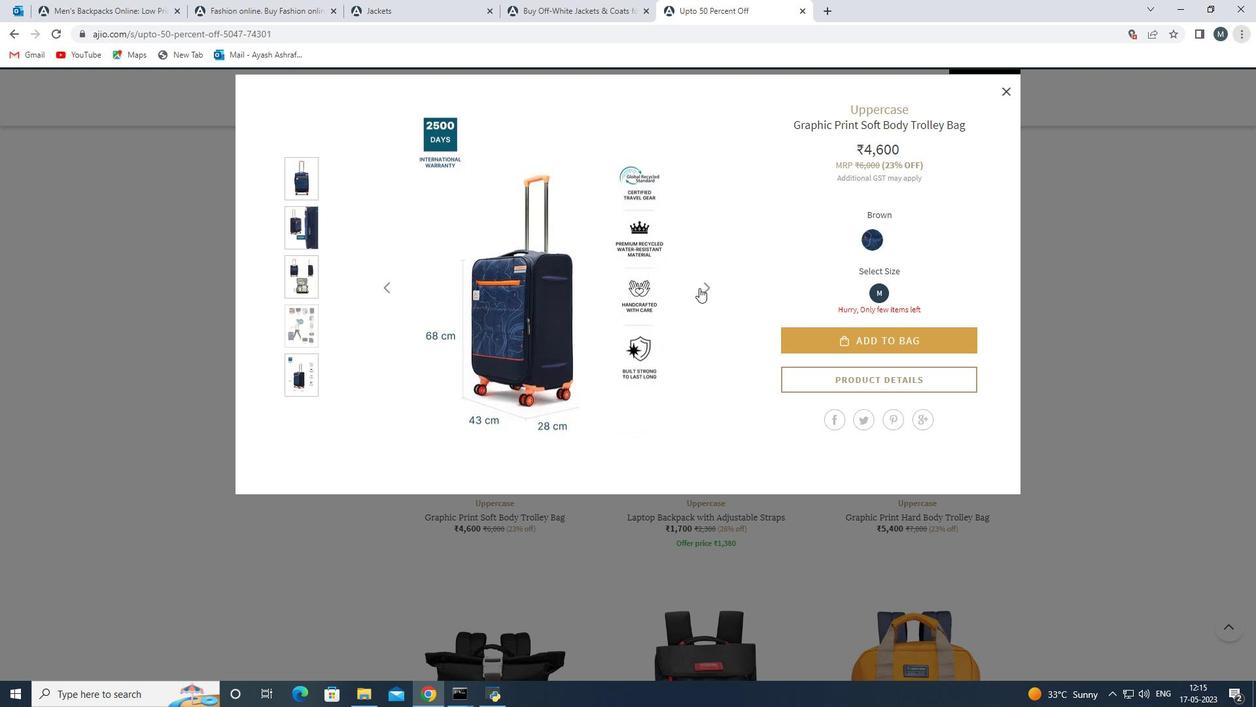 
Action: Mouse moved to (664, 305)
Screenshot: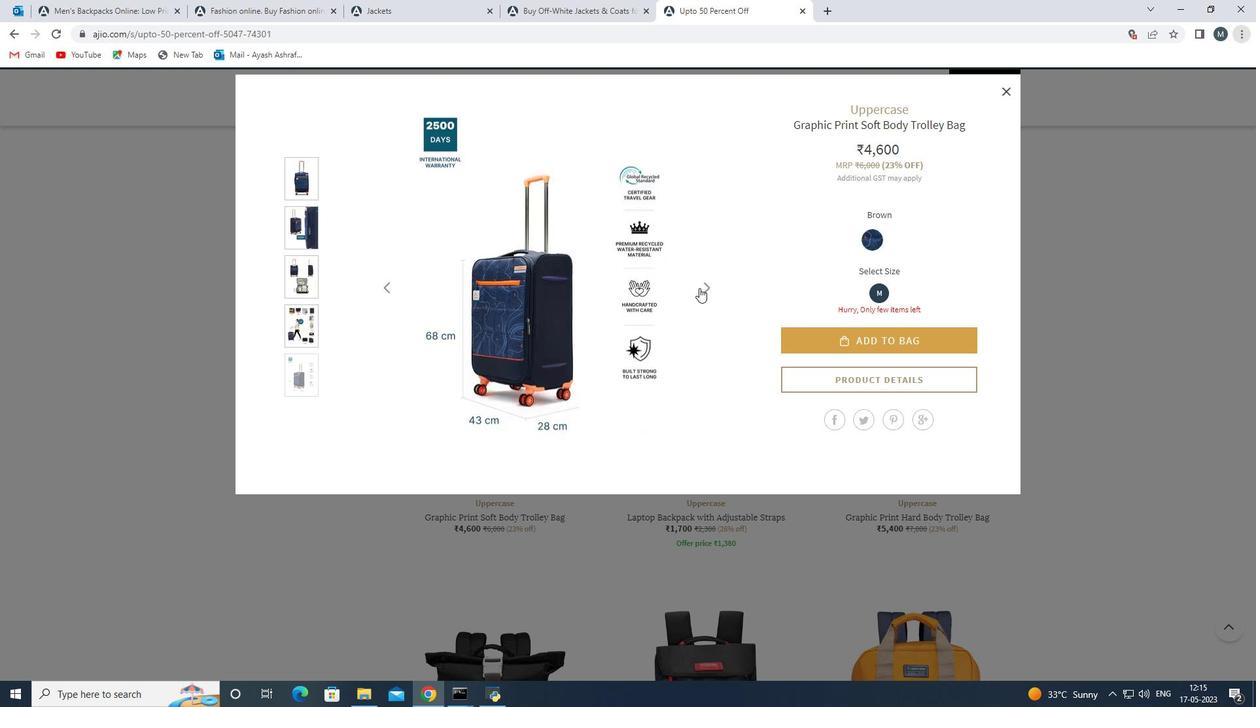 
Action: Mouse scrolled (664, 304) with delta (0, 0)
Screenshot: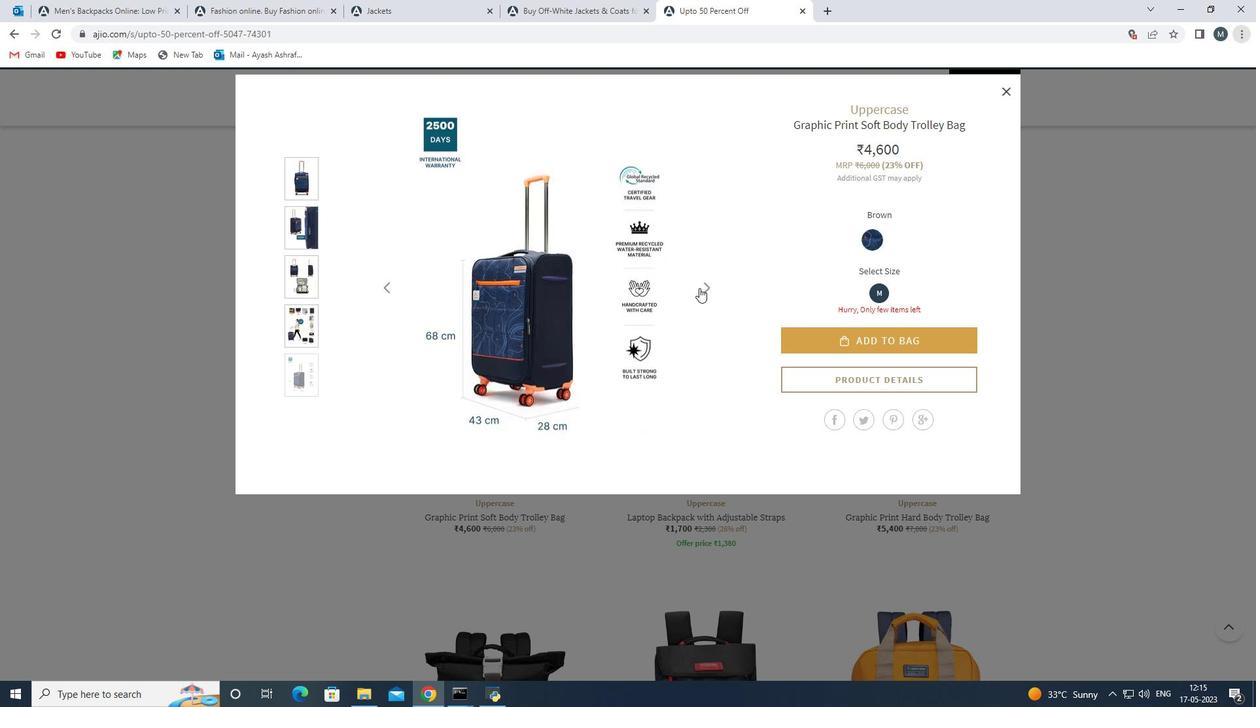 
Action: Mouse moved to (665, 305)
Screenshot: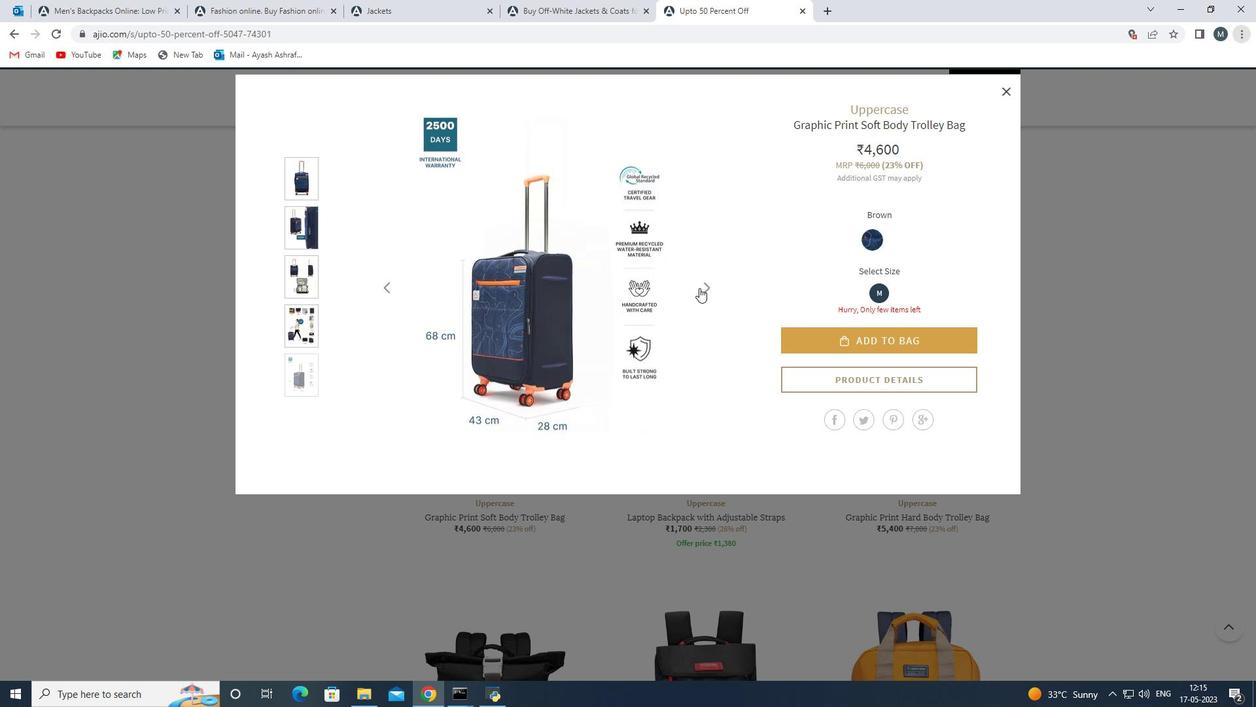 
Action: Mouse scrolled (665, 304) with delta (0, 0)
Screenshot: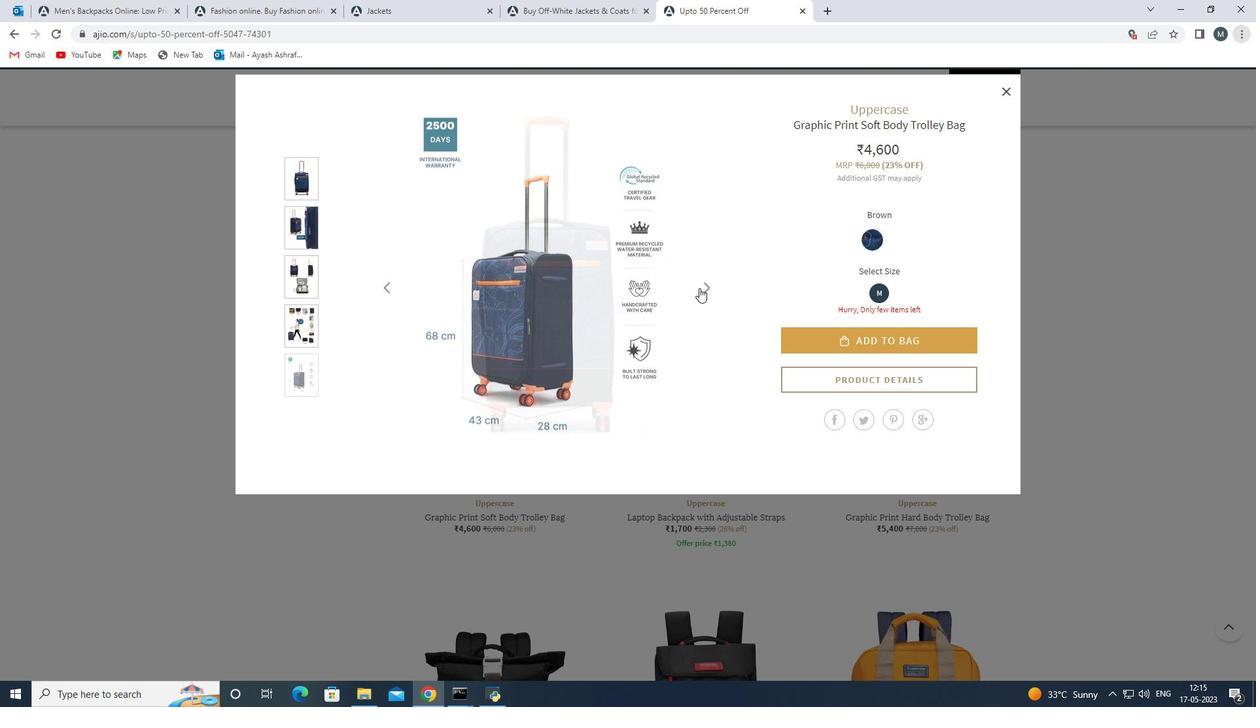 
Action: Mouse moved to (665, 305)
Screenshot: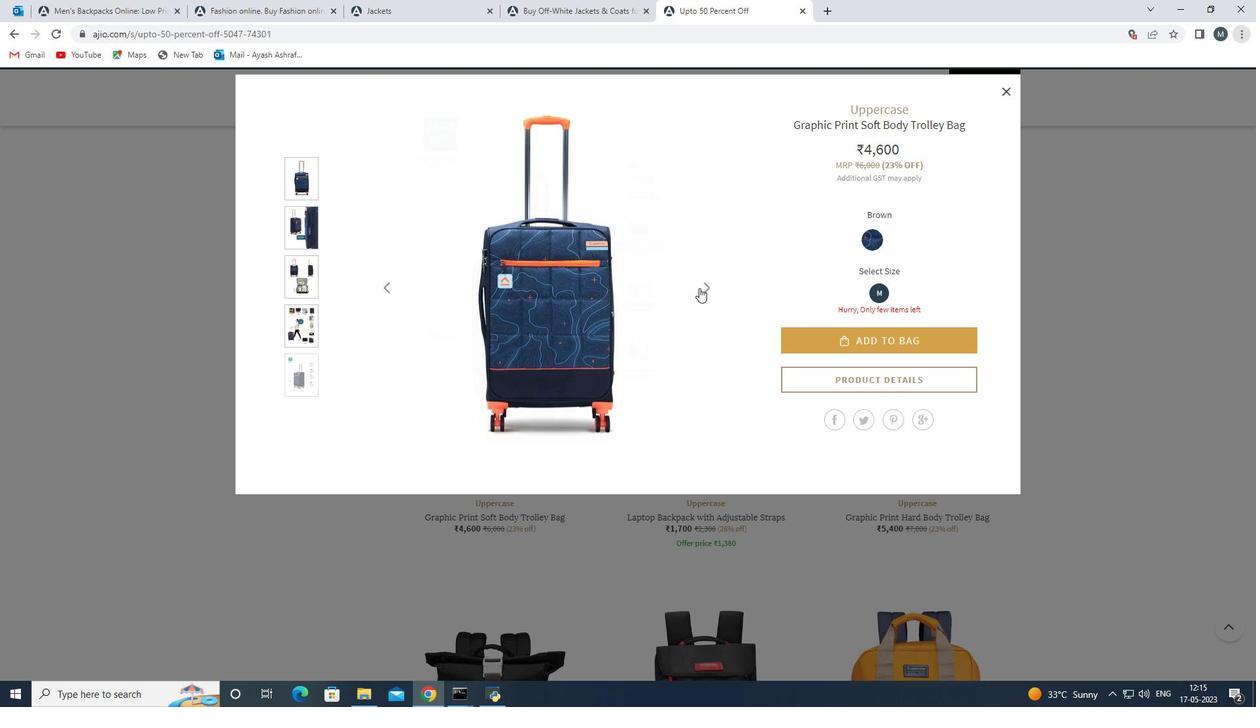
Action: Mouse scrolled (665, 304) with delta (0, 0)
Screenshot: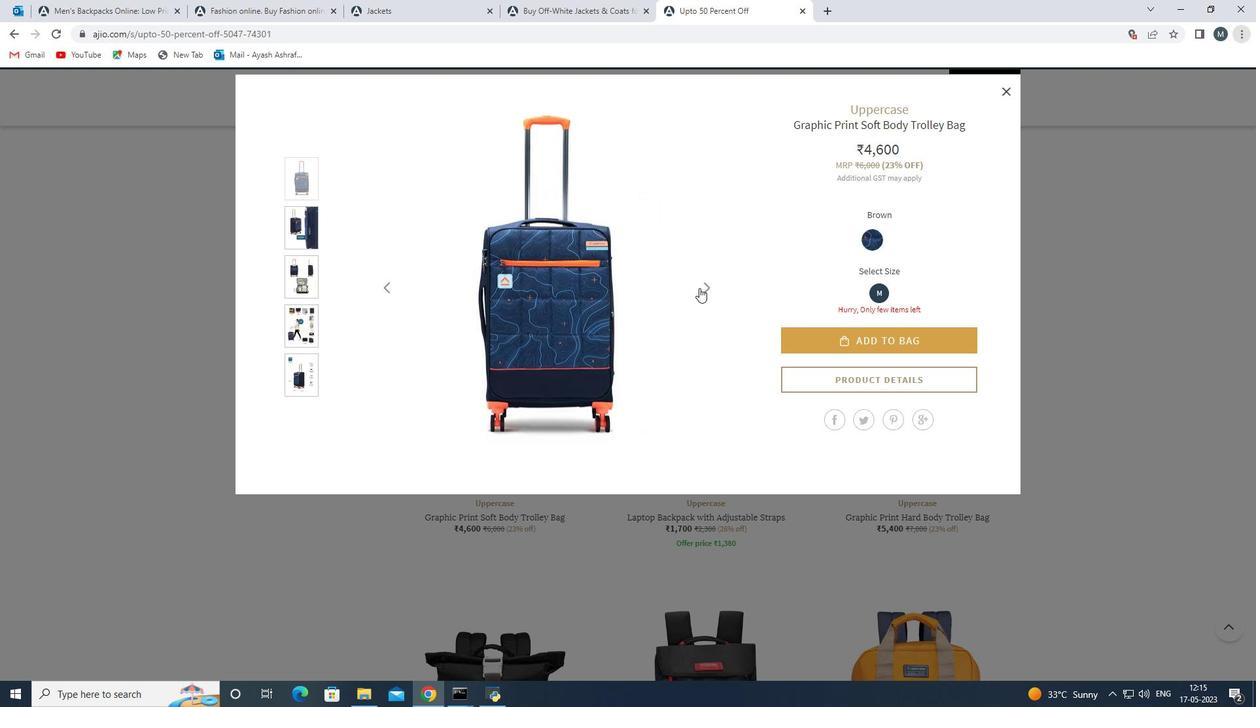 
Action: Mouse scrolled (665, 304) with delta (0, 0)
Screenshot: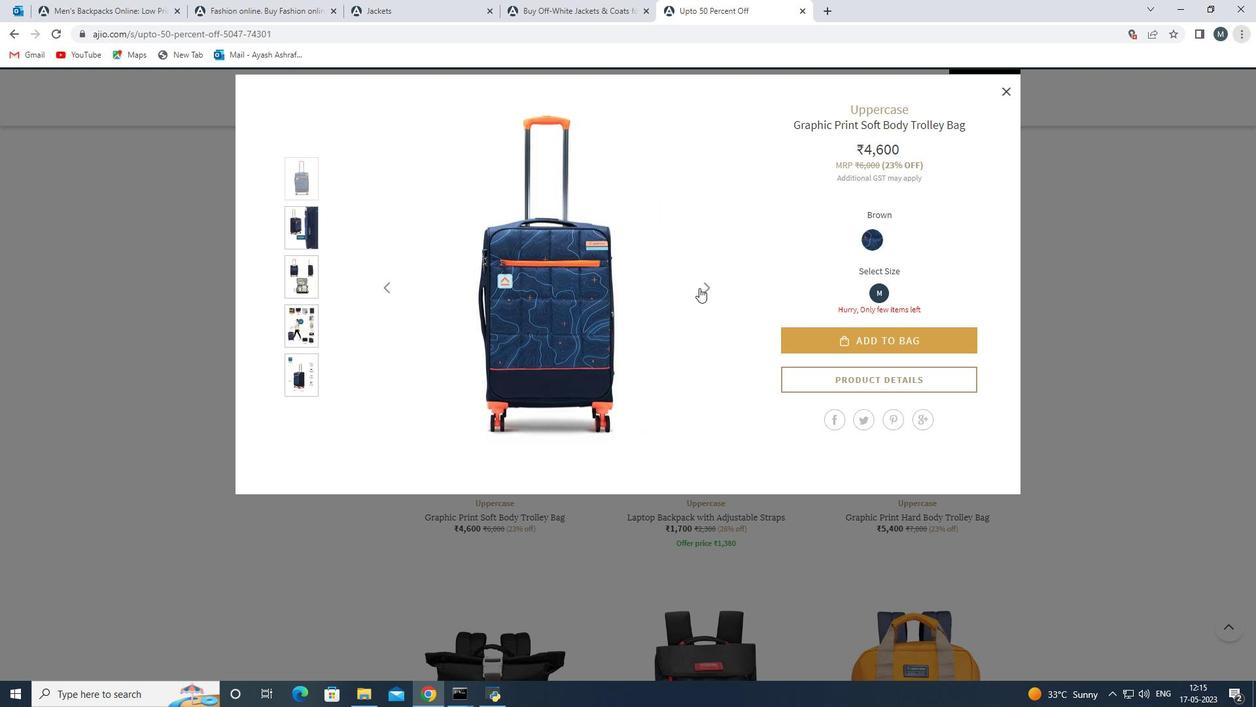 
Action: Mouse moved to (667, 311)
Screenshot: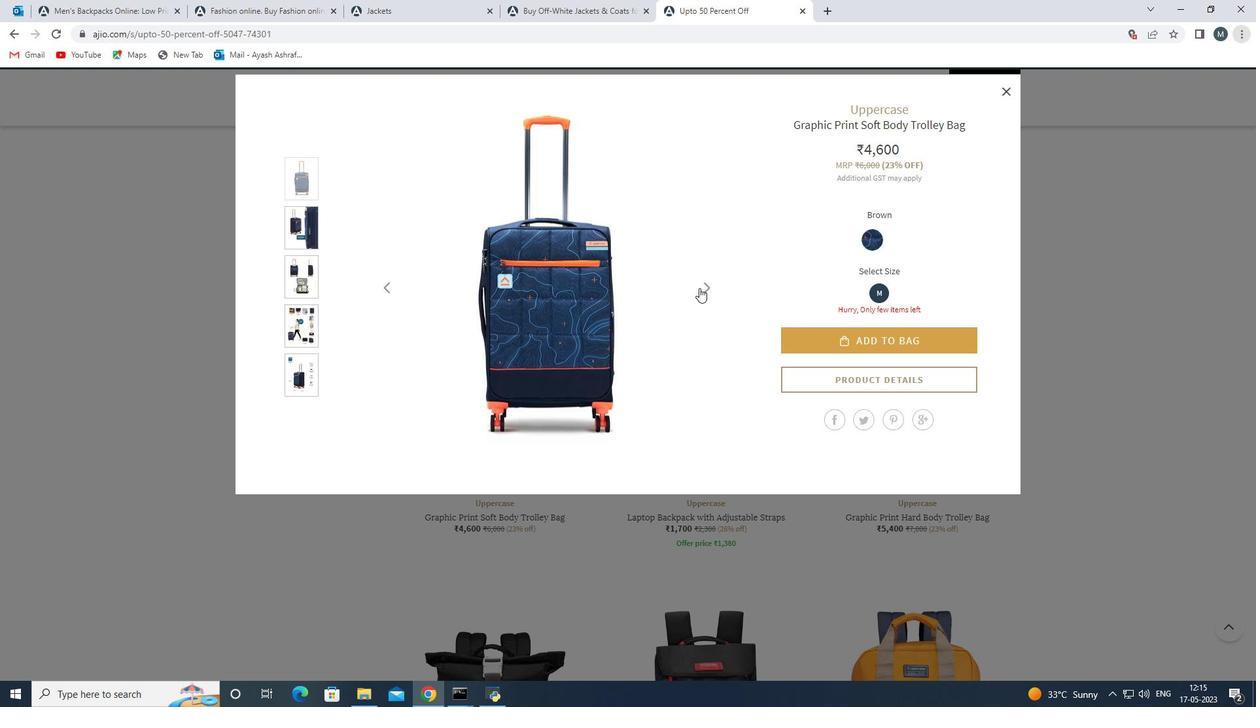 
Action: Mouse scrolled (667, 310) with delta (0, 0)
Screenshot: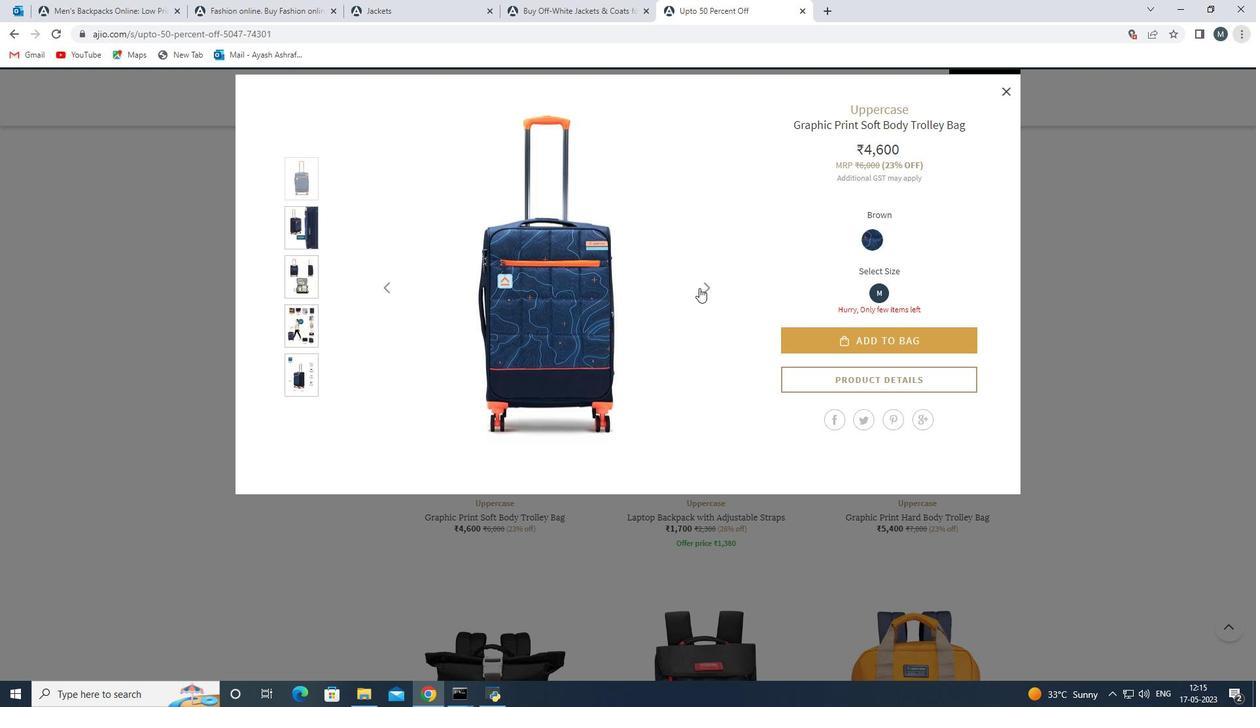 
Action: Mouse scrolled (667, 310) with delta (0, 0)
Screenshot: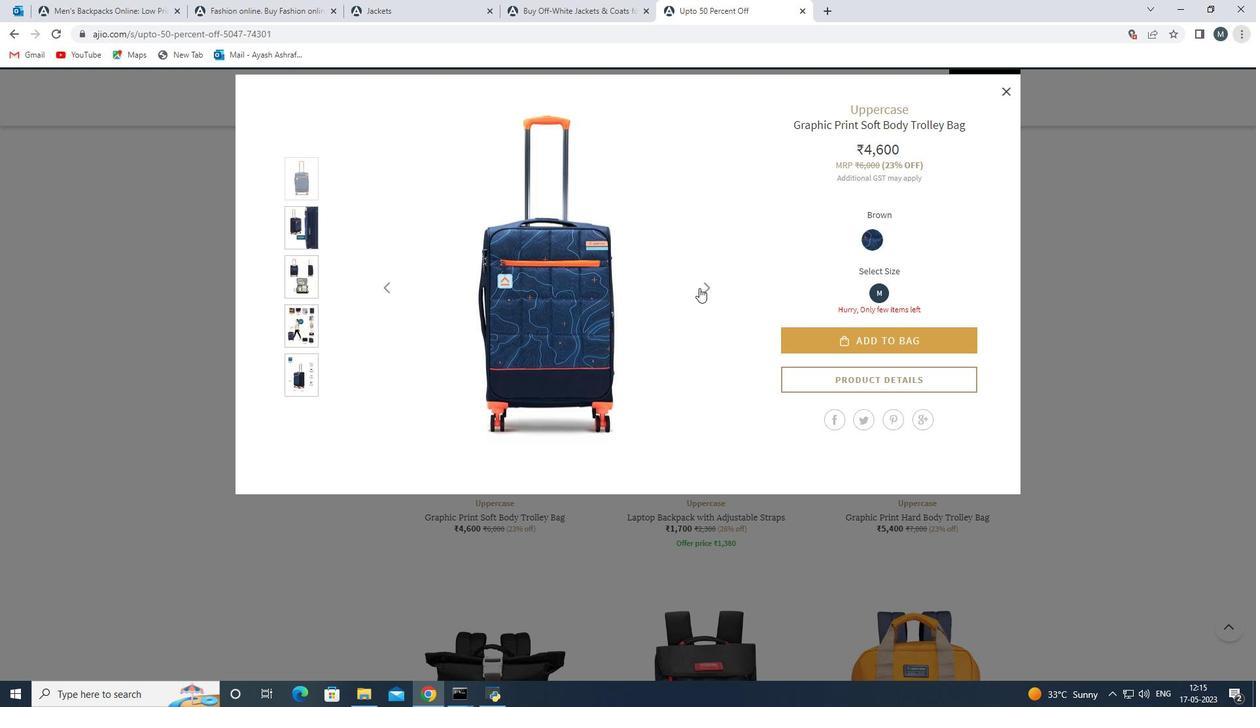 
Action: Mouse scrolled (667, 310) with delta (0, 0)
Screenshot: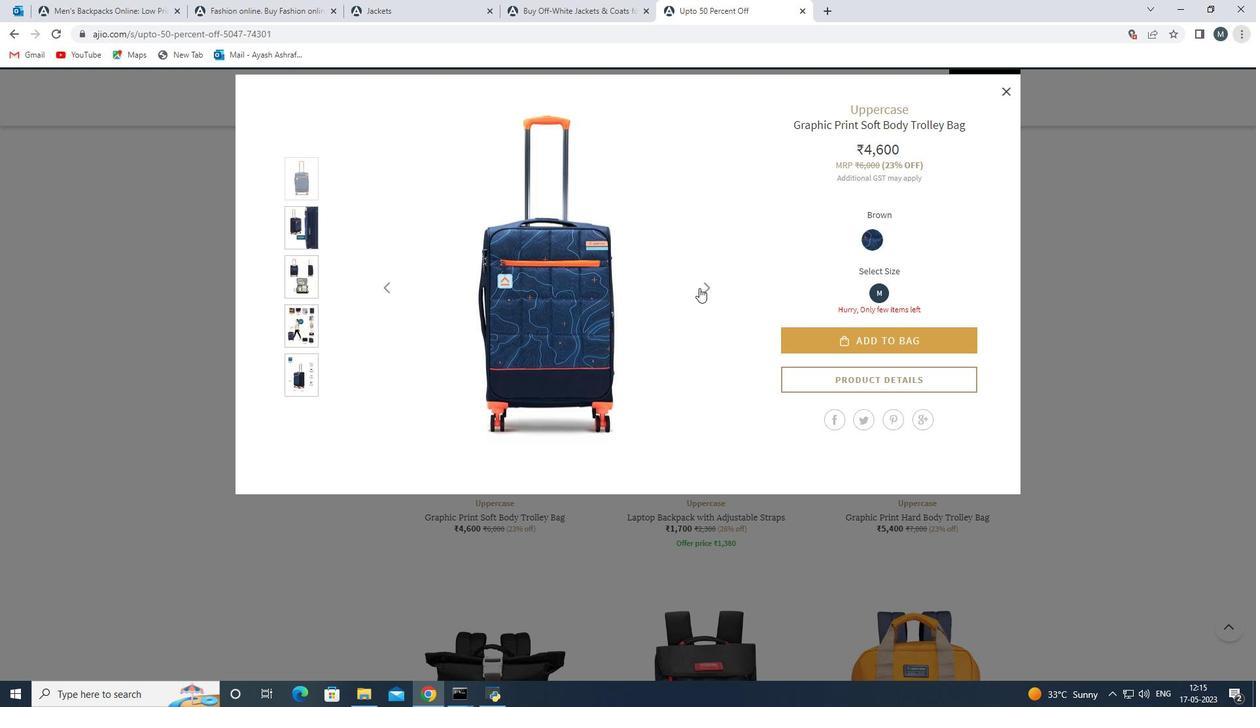 
Action: Mouse scrolled (667, 310) with delta (0, 0)
Screenshot: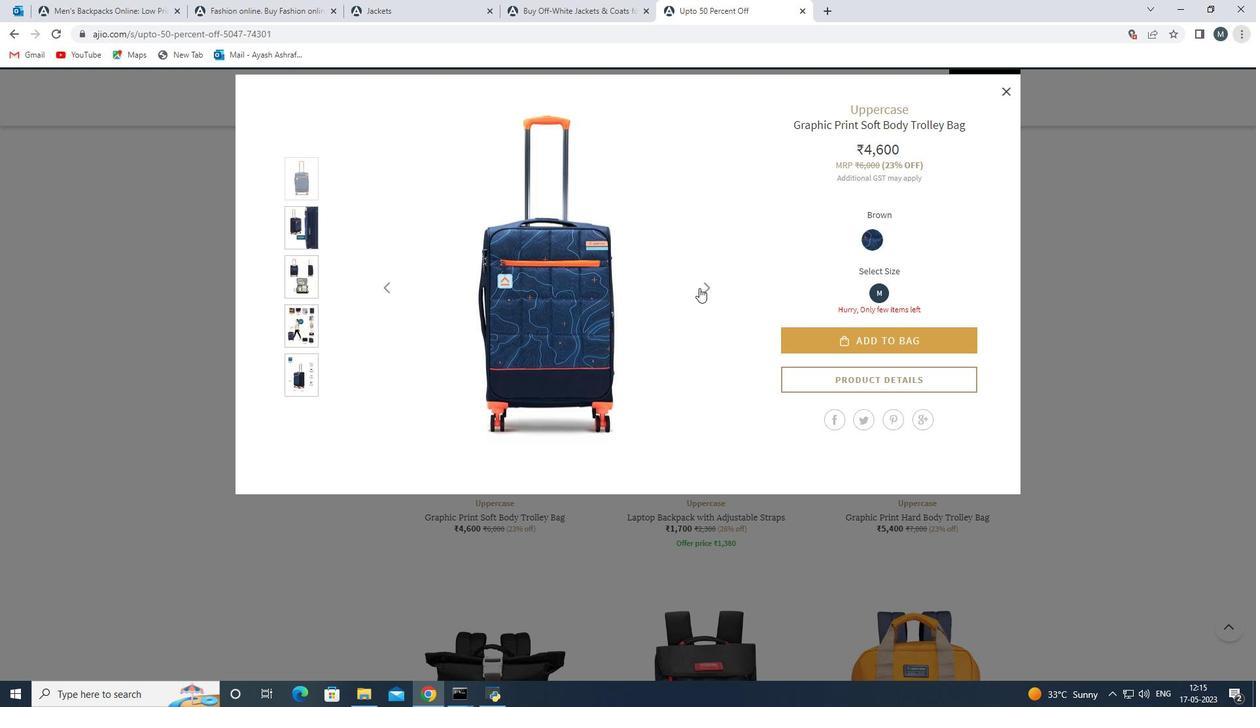 
Action: Mouse scrolled (667, 310) with delta (0, 0)
Screenshot: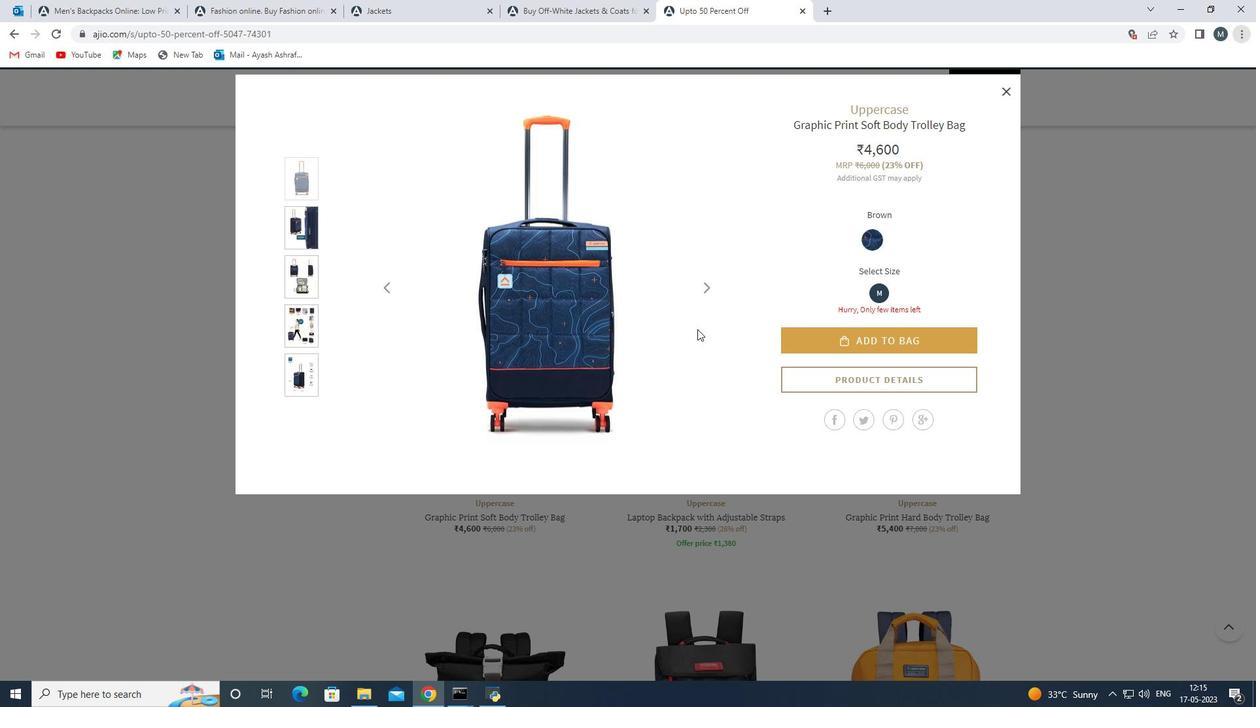
Action: Mouse scrolled (667, 310) with delta (0, 0)
Screenshot: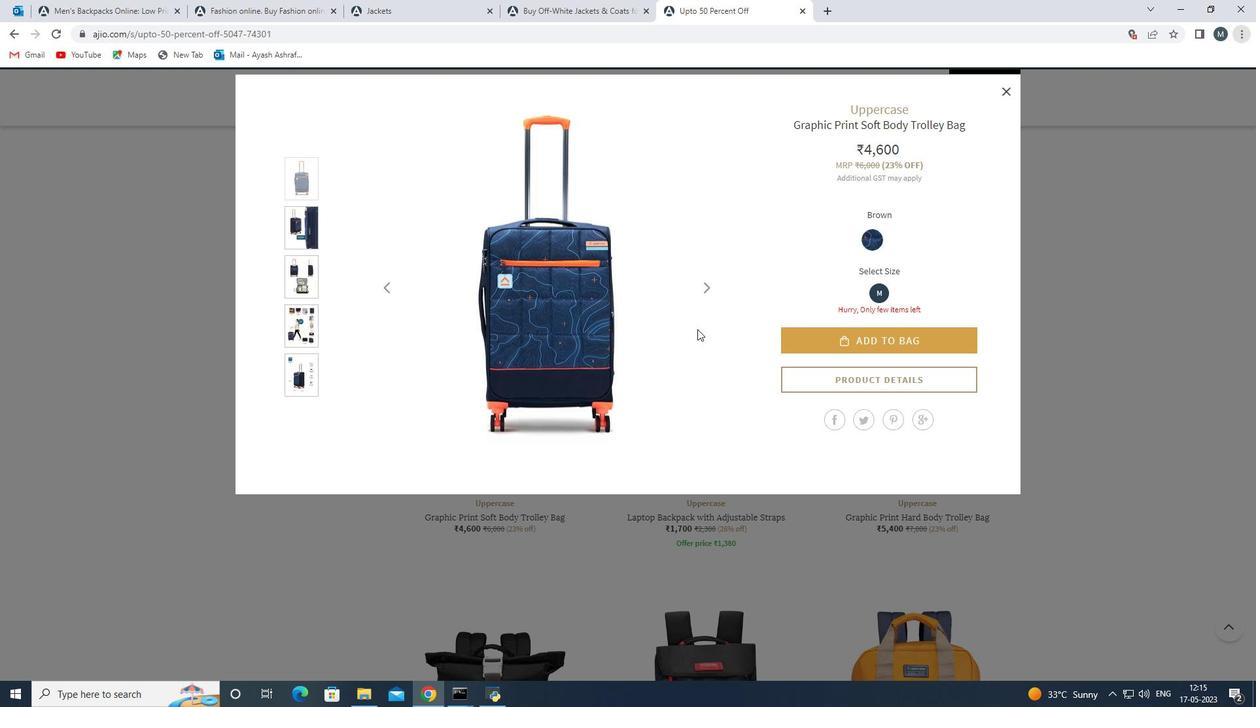 
Action: Mouse moved to (667, 311)
Screenshot: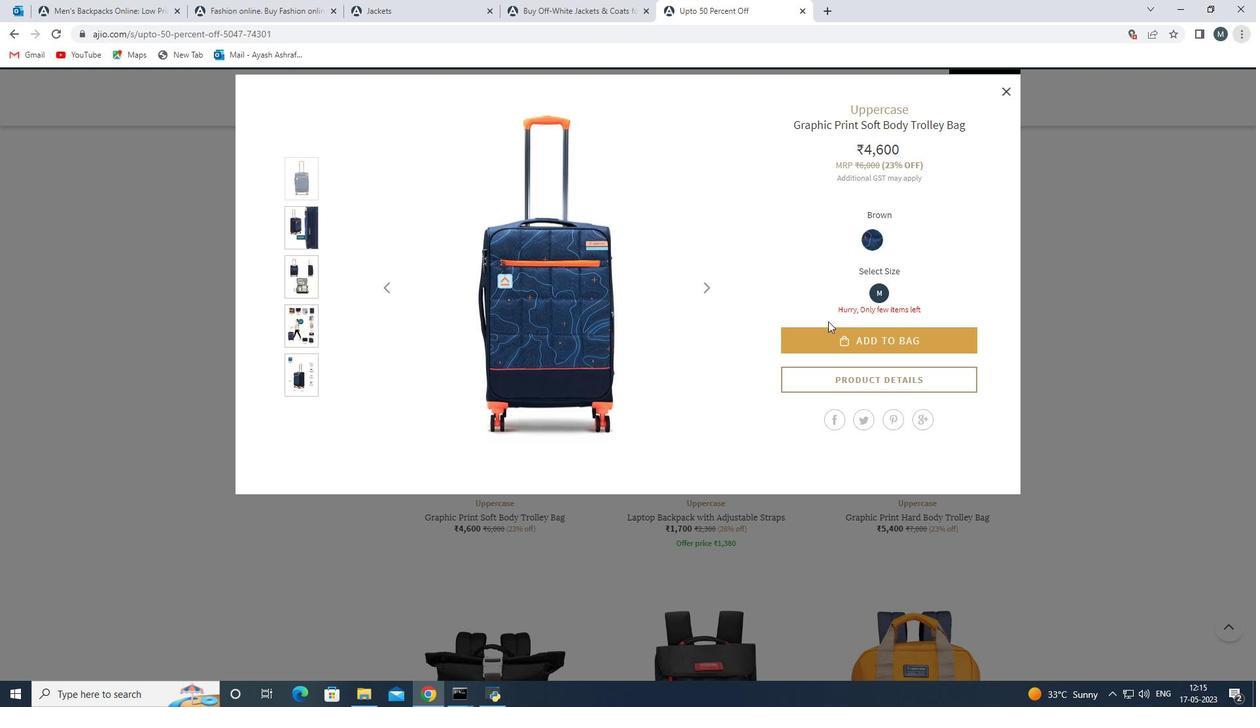 
Action: Mouse scrolled (667, 310) with delta (0, 0)
Screenshot: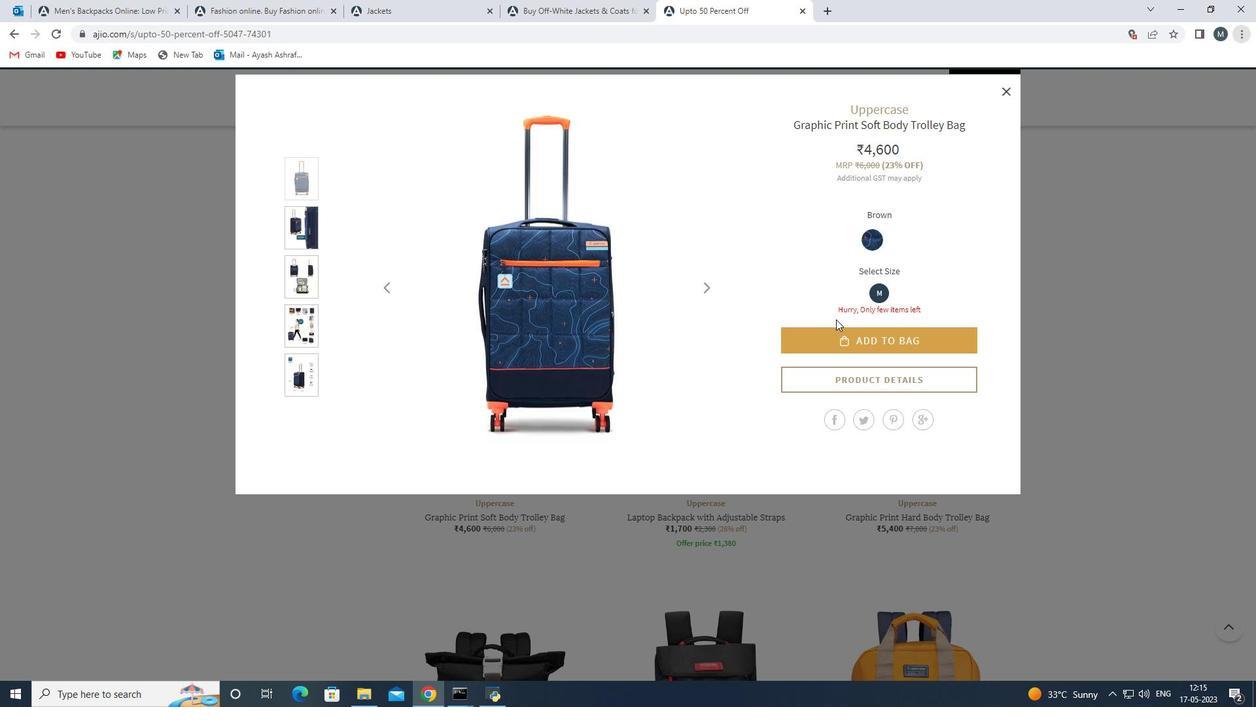 
Action: Mouse scrolled (667, 310) with delta (0, 0)
Screenshot: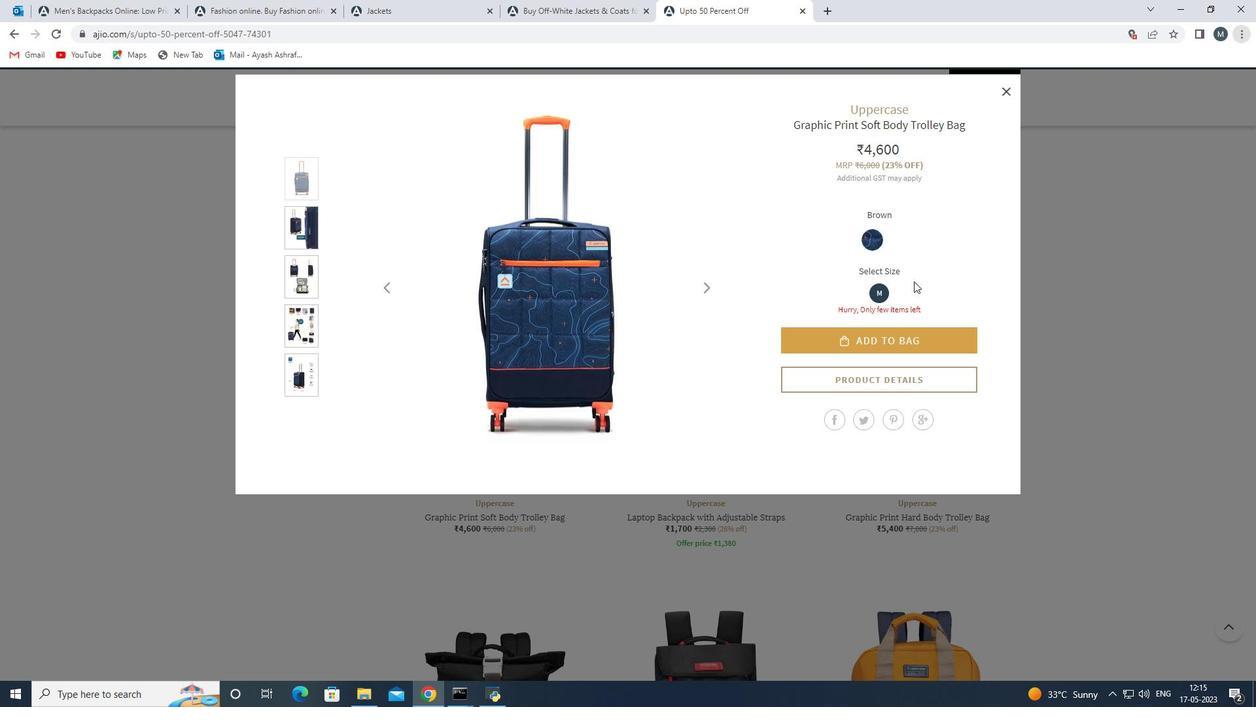 
Action: Mouse moved to (669, 332)
Screenshot: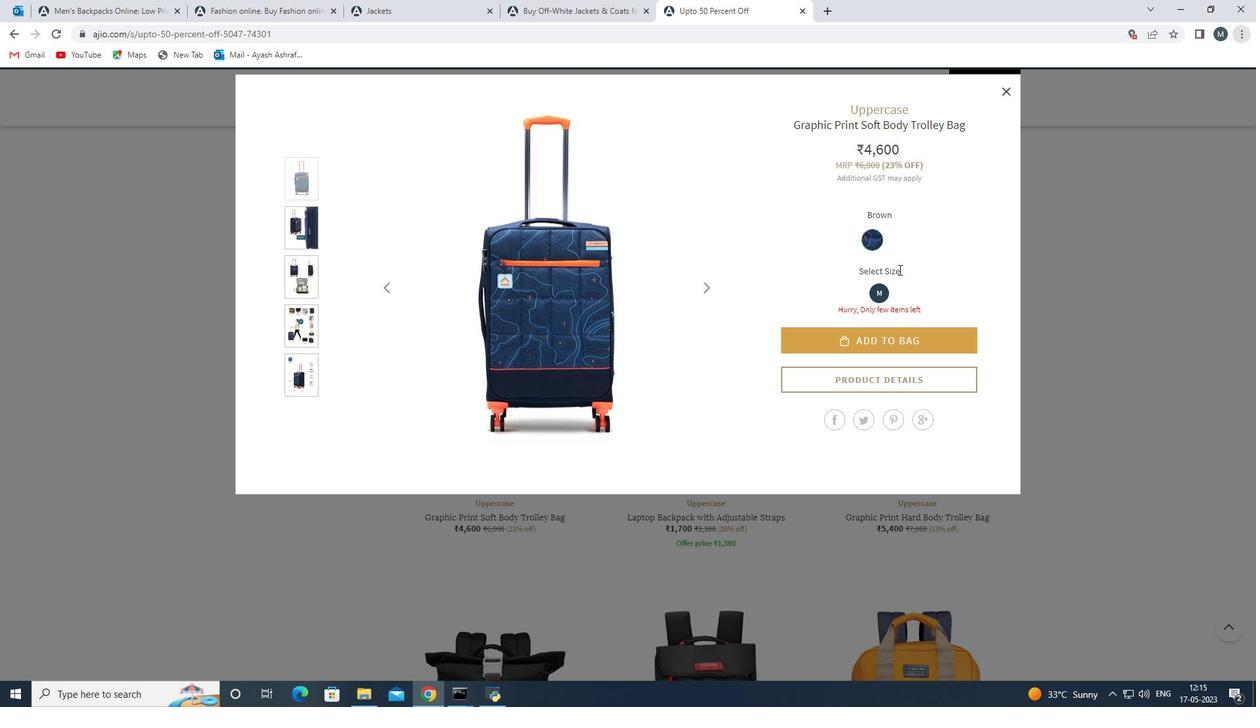 
Action: Mouse pressed left at (669, 332)
Screenshot: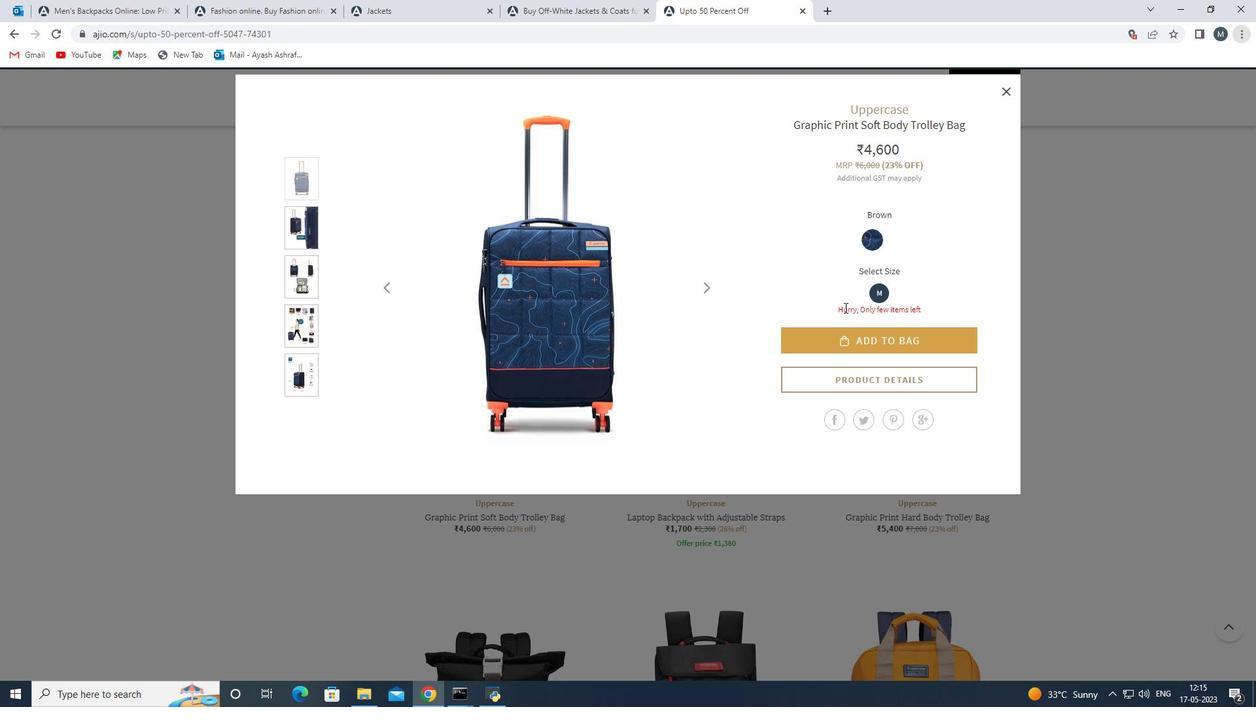 
Action: Mouse moved to (697, 358)
Screenshot: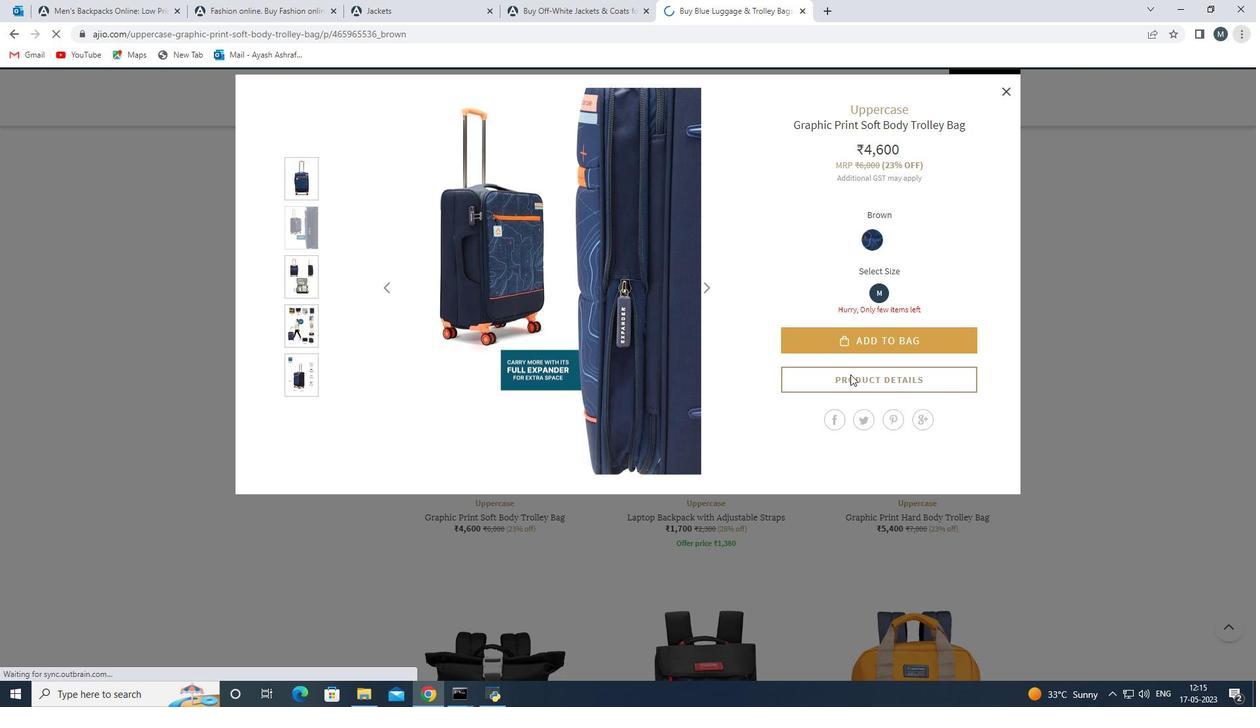 
Action: Mouse pressed left at (697, 358)
Screenshot: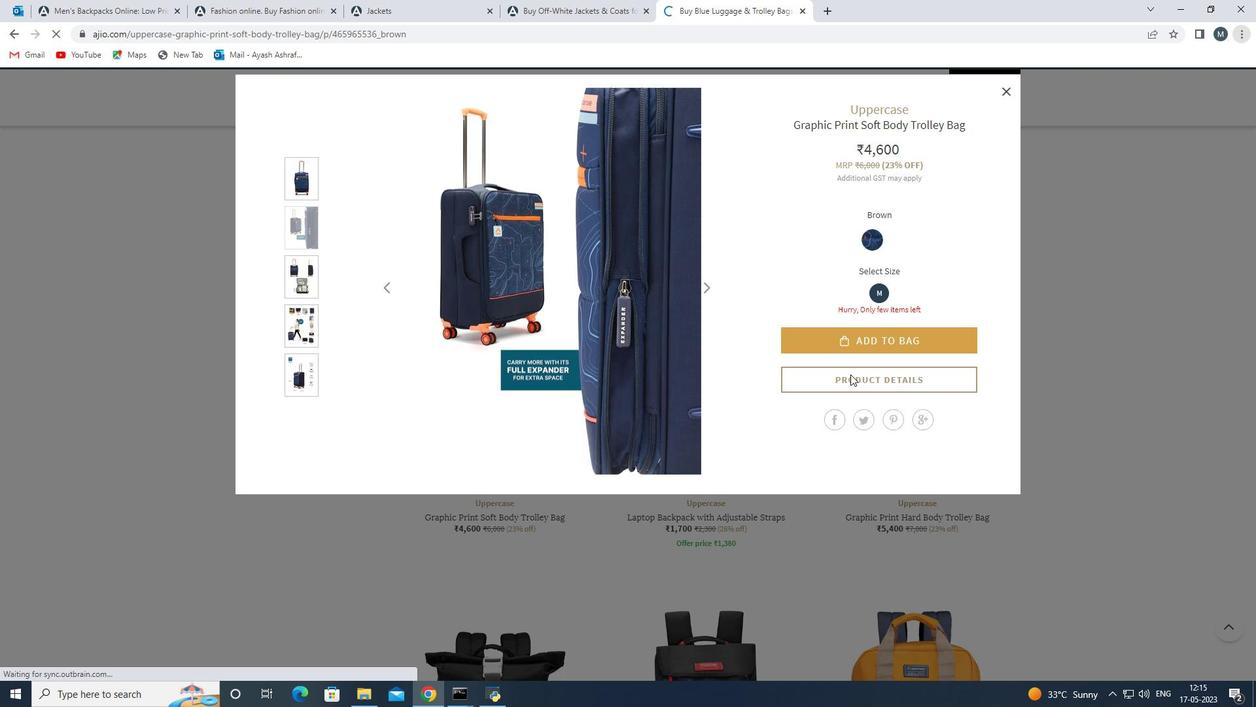 
Action: Mouse moved to (697, 358)
Screenshot: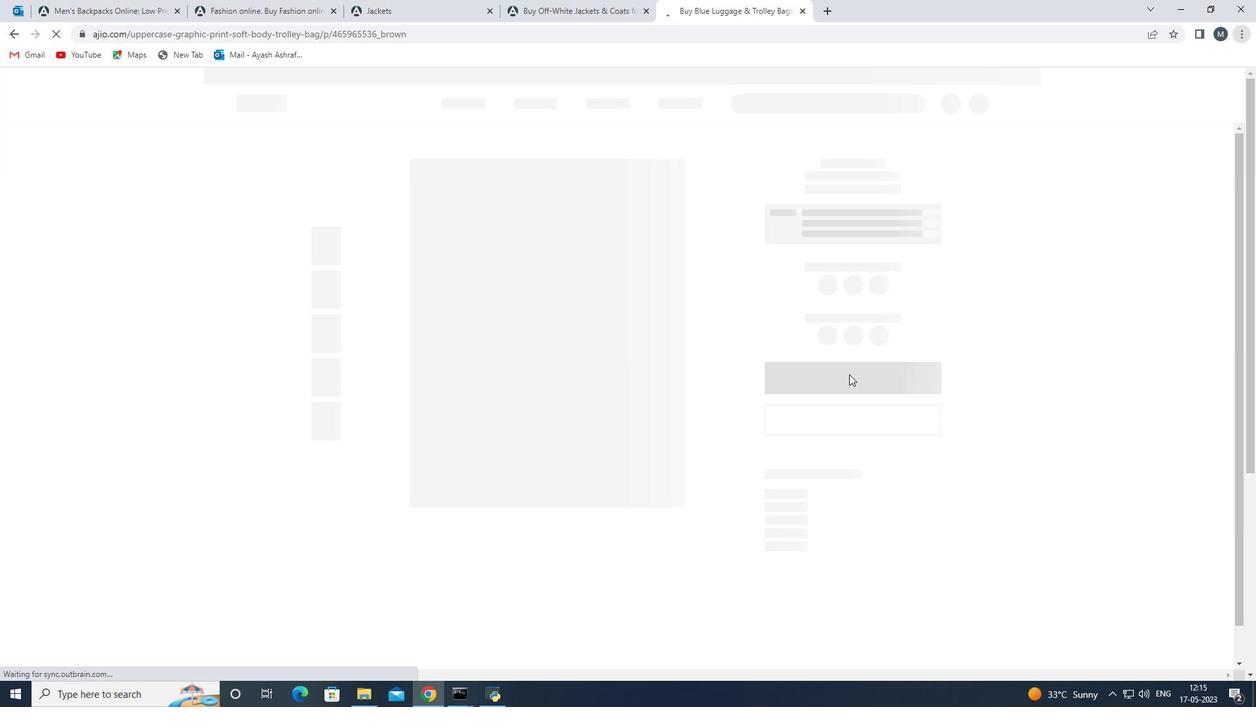 
Action: Mouse pressed left at (697, 358)
Screenshot: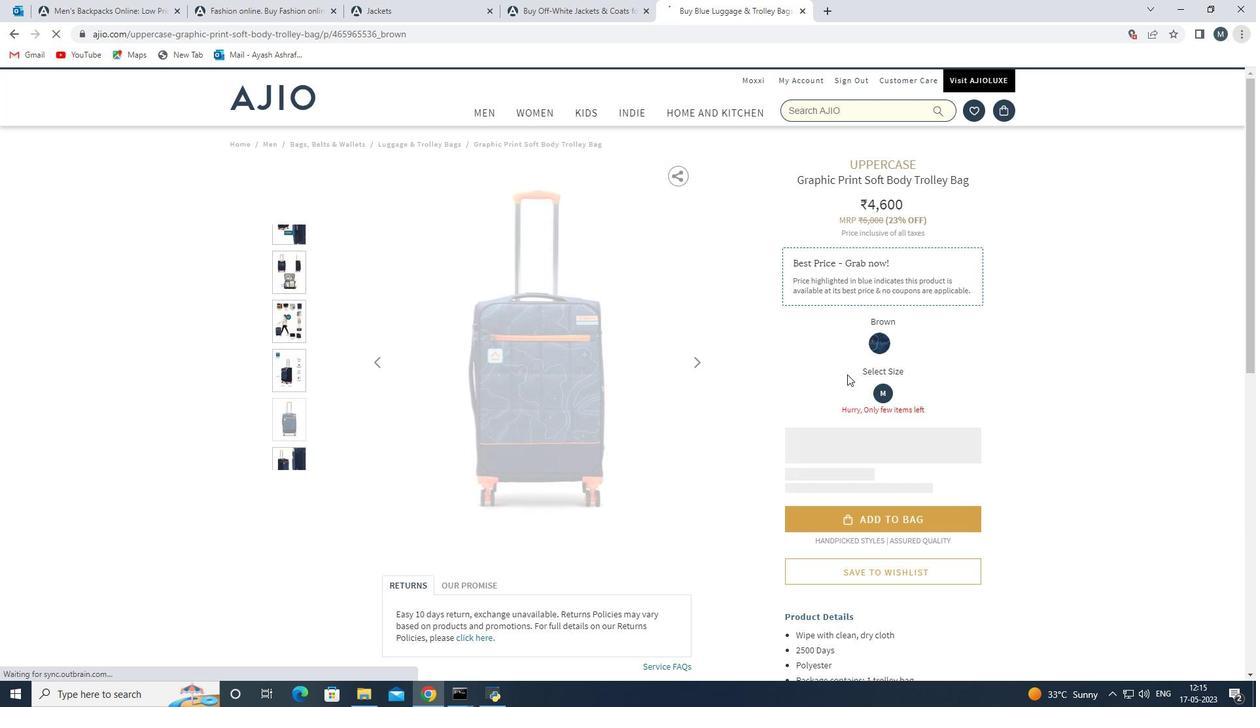 
Action: Mouse pressed left at (697, 358)
Screenshot: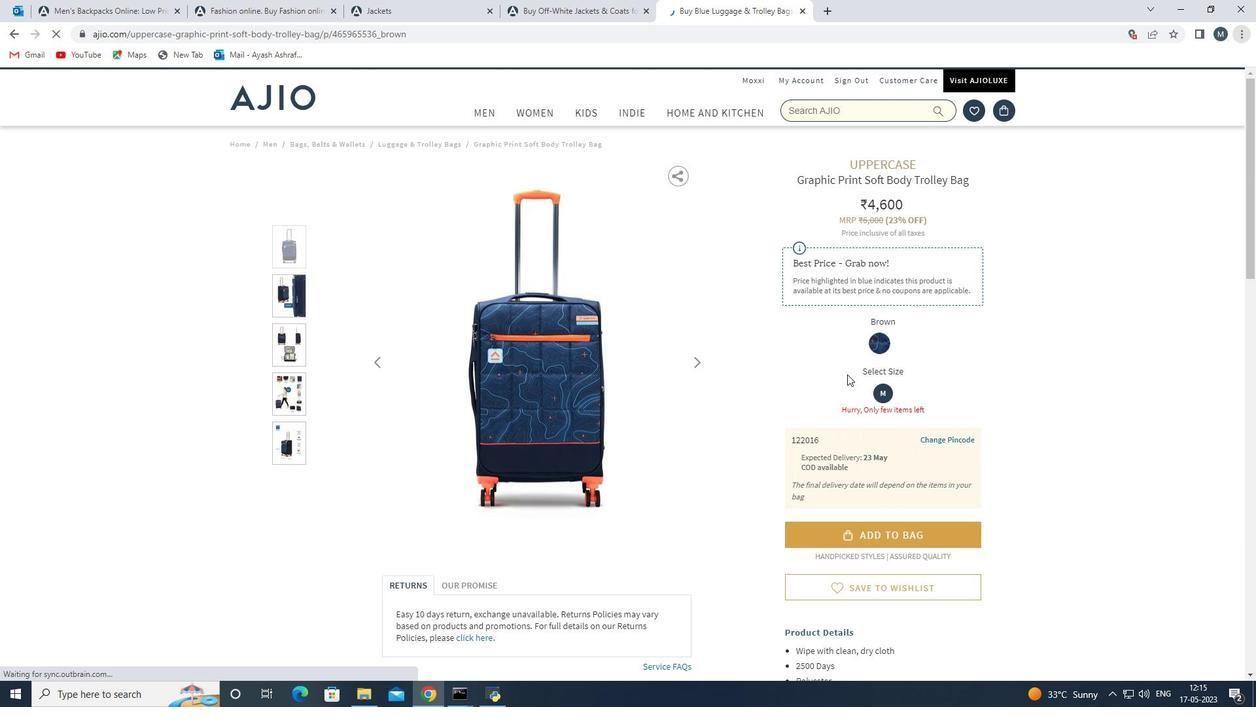 
Action: Mouse moved to (685, 358)
Screenshot: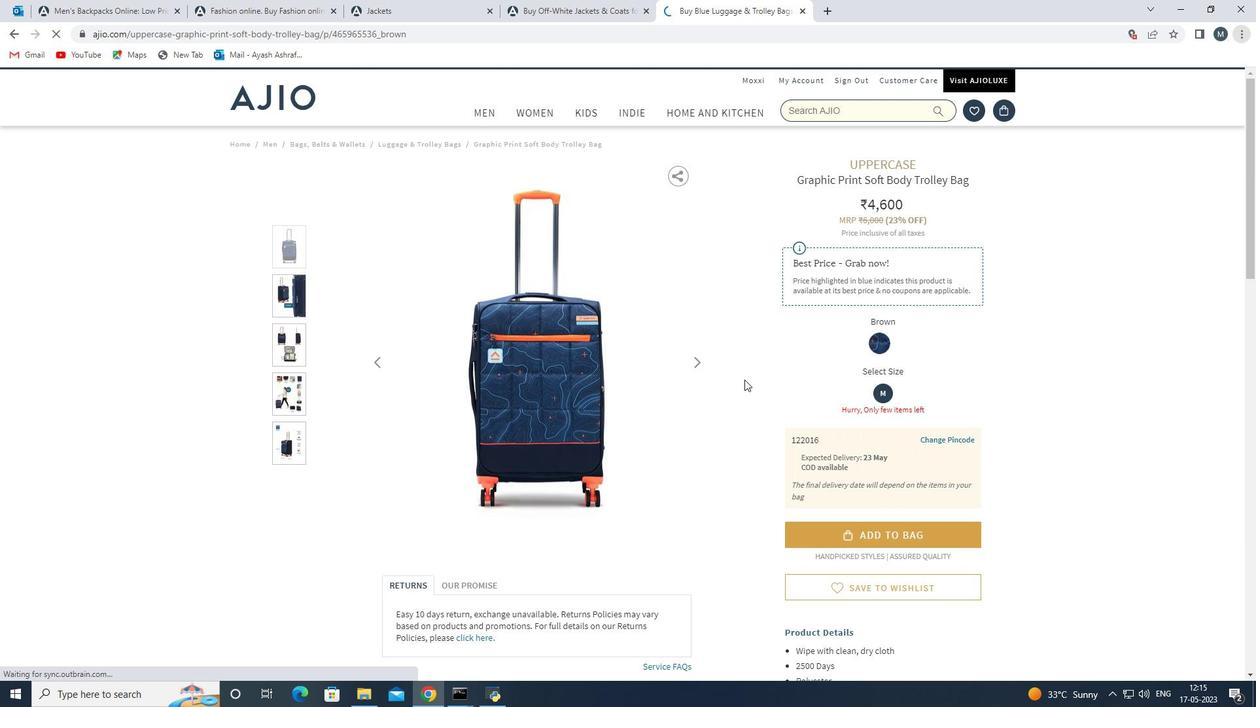 
Action: Mouse scrolled (685, 357) with delta (0, 0)
Screenshot: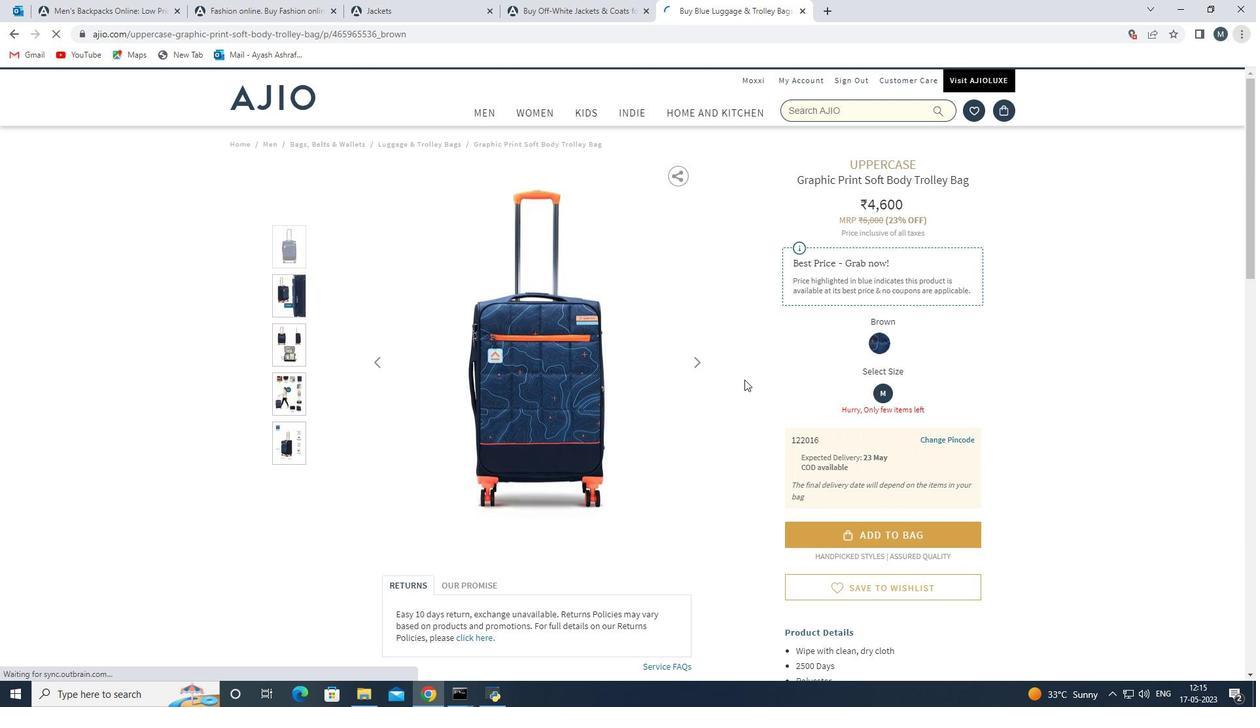 
Action: Mouse scrolled (685, 357) with delta (0, 0)
Screenshot: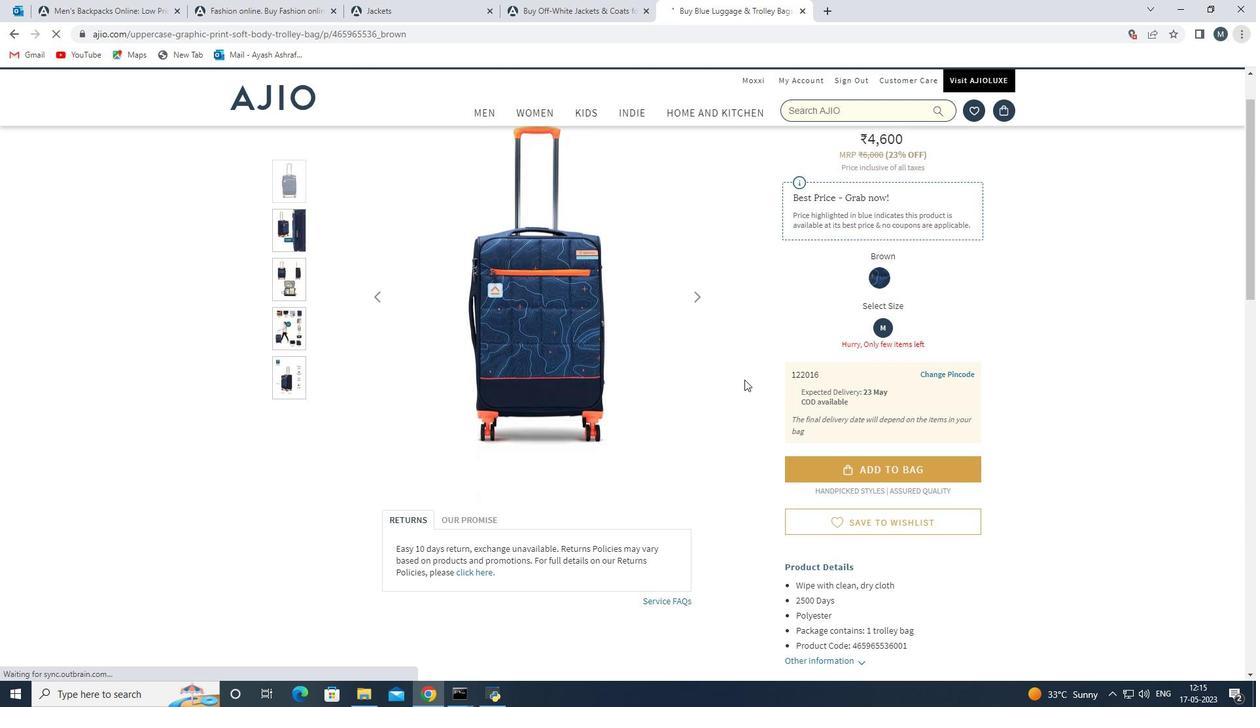 
Action: Mouse moved to (468, 497)
Screenshot: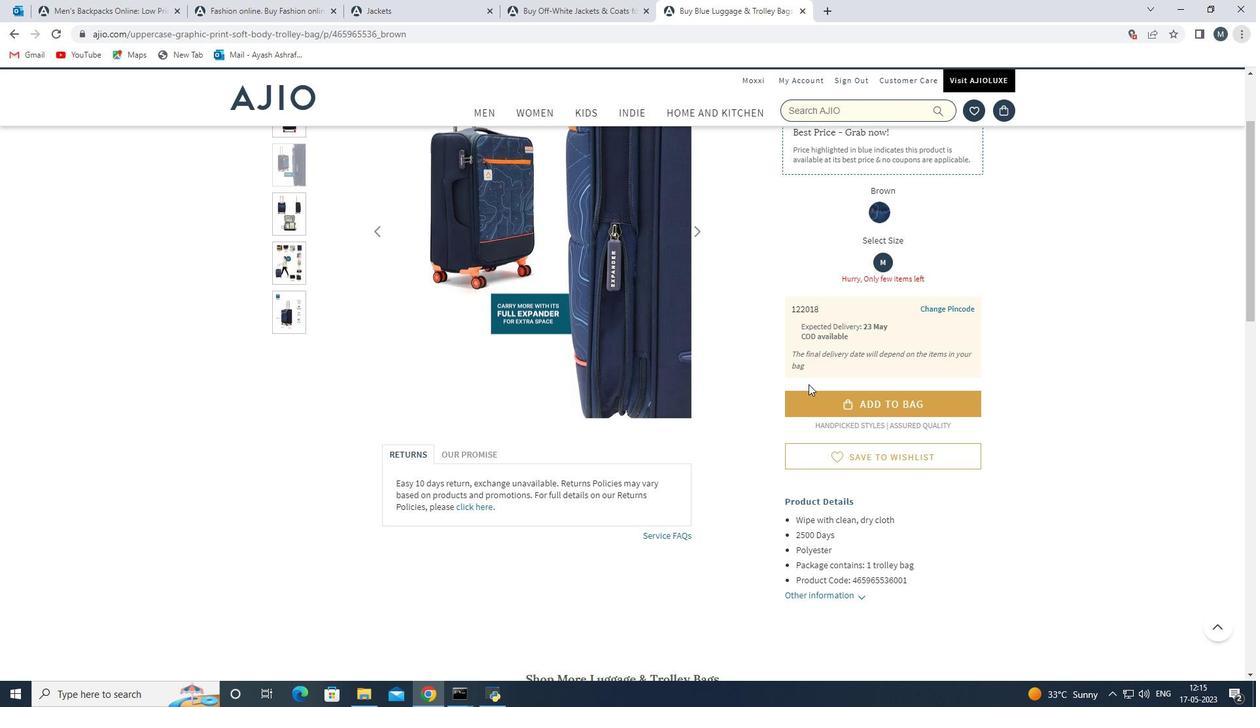 
Action: Mouse scrolled (468, 496) with delta (0, 0)
Screenshot: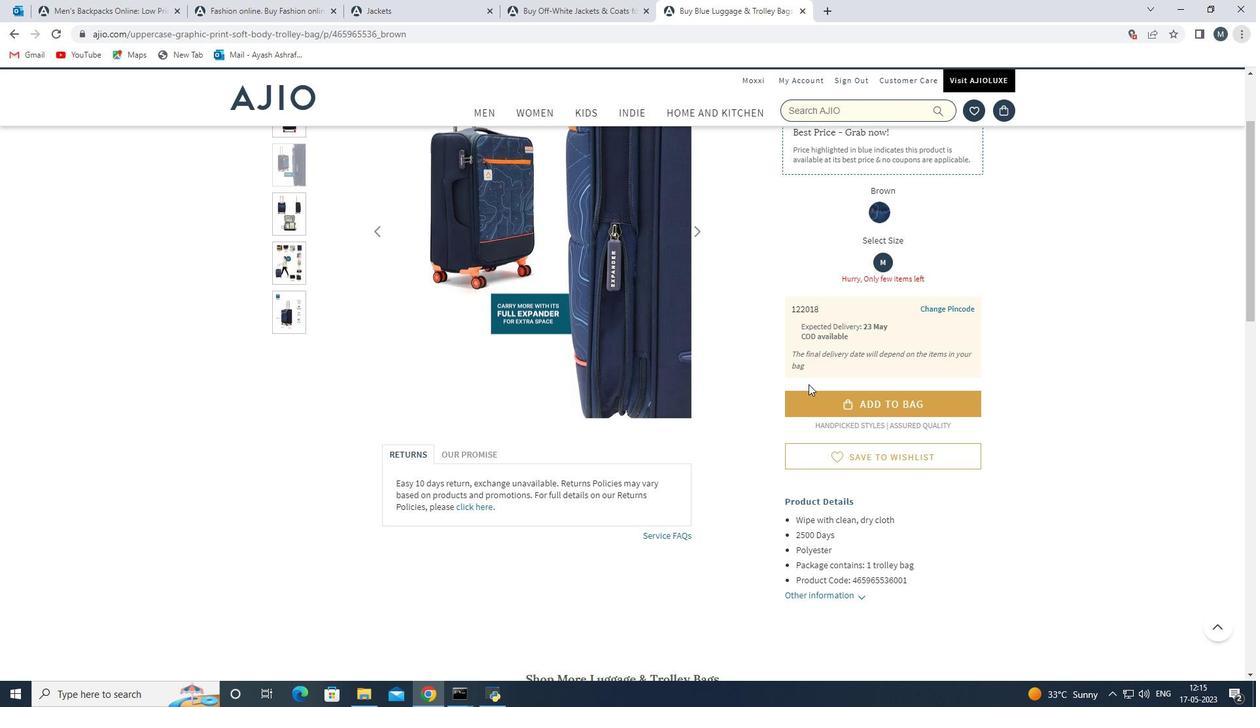 
Action: Mouse moved to (487, 384)
Screenshot: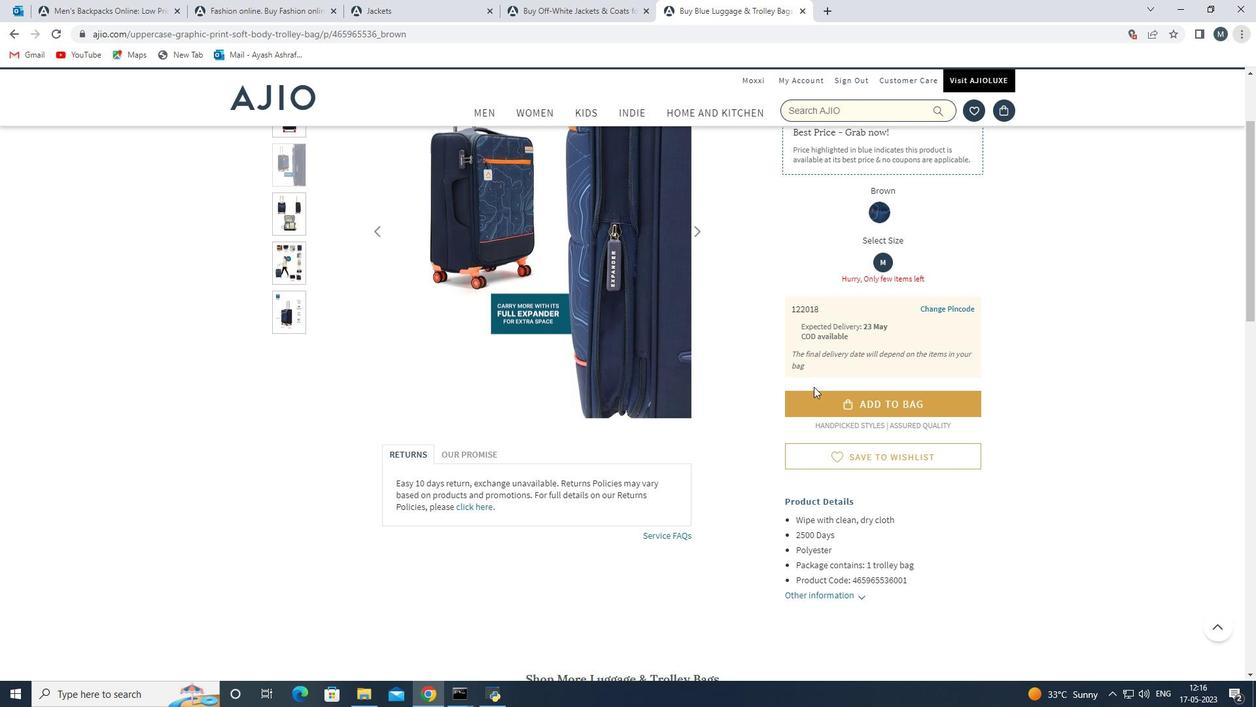 
Action: Mouse pressed left at (487, 384)
Screenshot: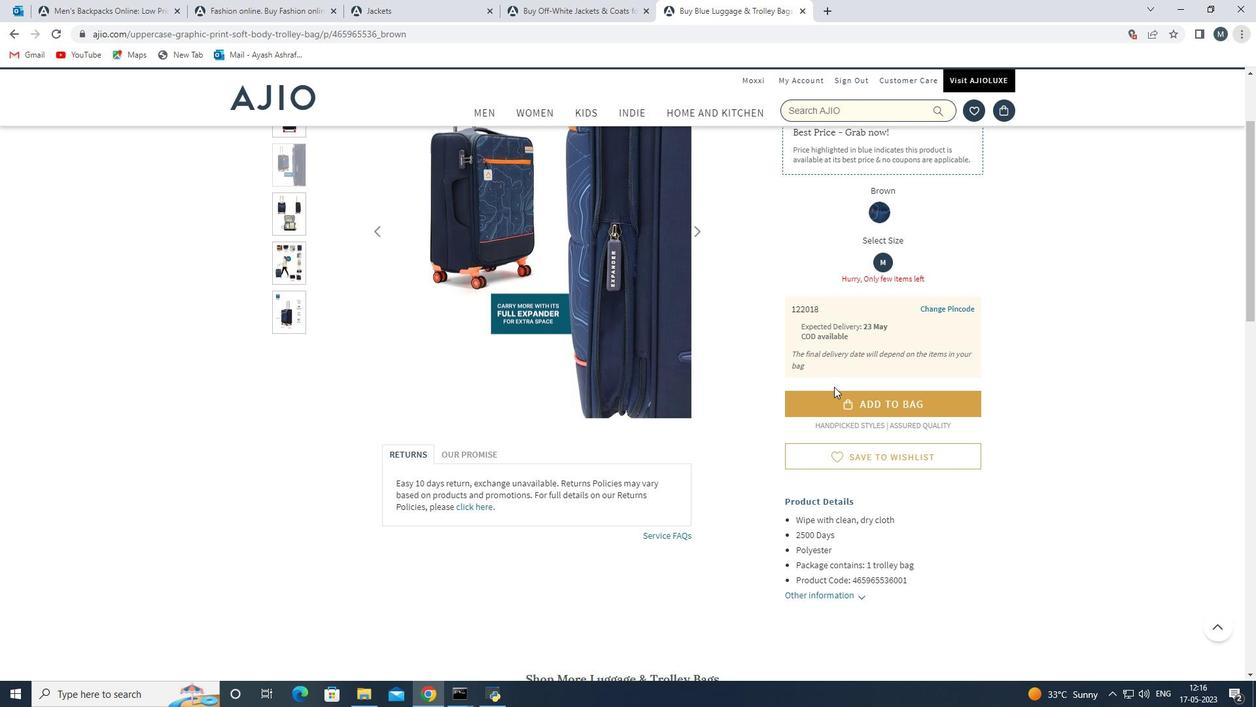
Action: Mouse moved to (829, 379)
Screenshot: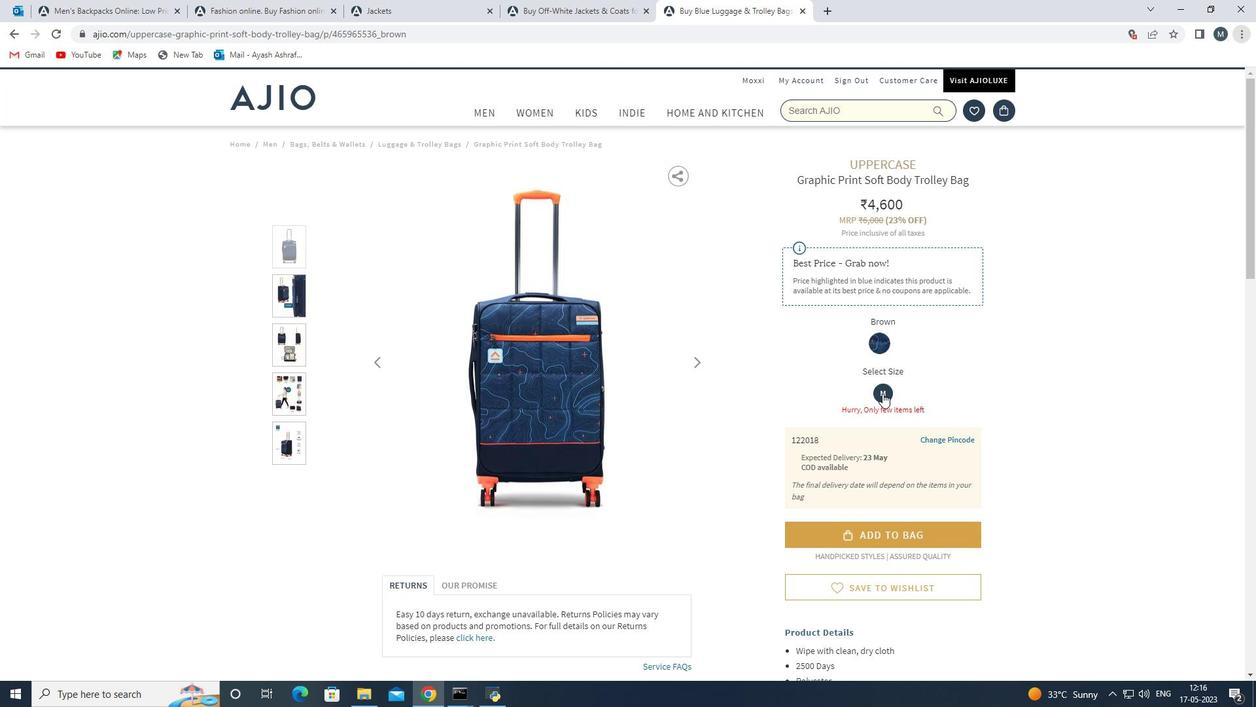 
Action: Mouse scrolled (829, 378) with delta (0, 0)
Screenshot: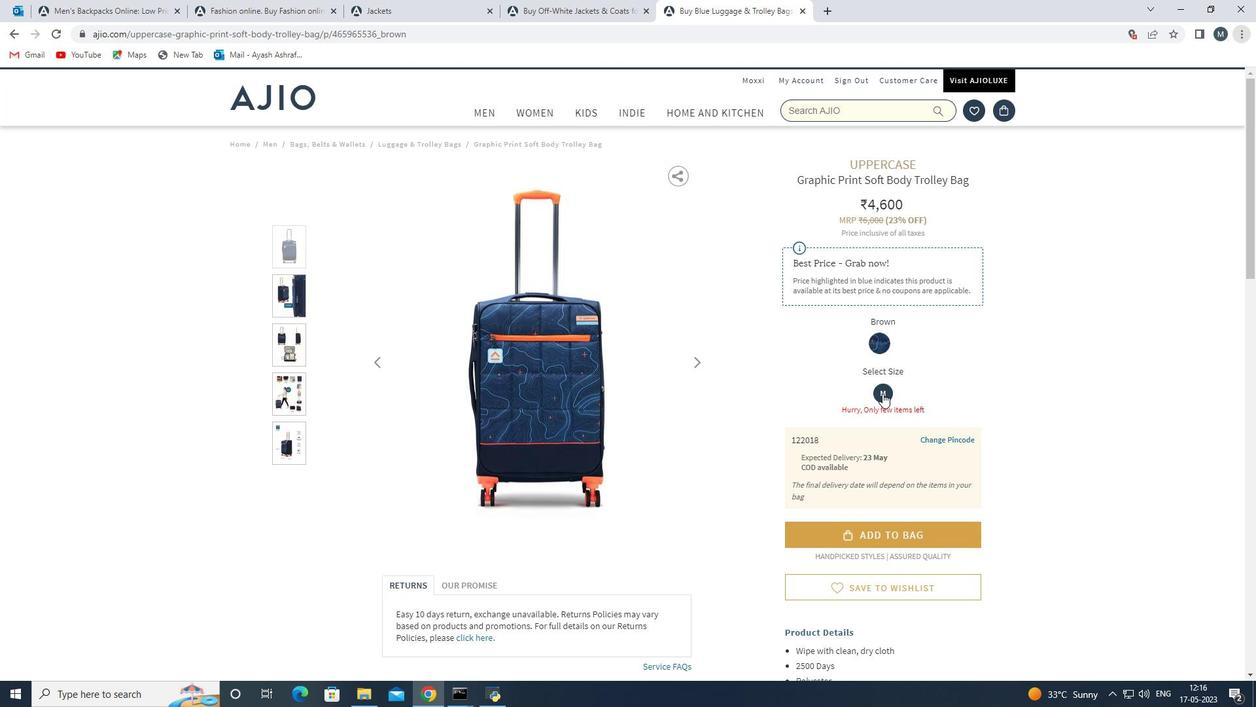 
Action: Mouse moved to (825, 374)
Screenshot: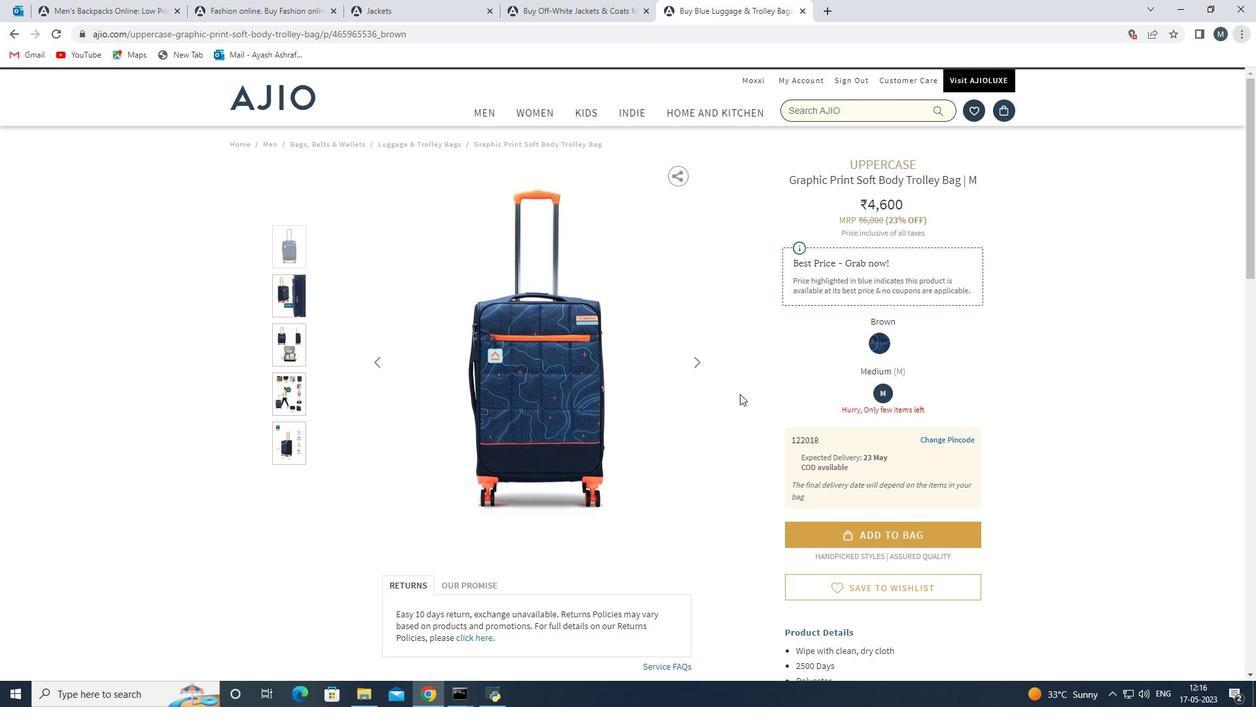 
Action: Mouse scrolled (825, 373) with delta (0, 0)
Screenshot: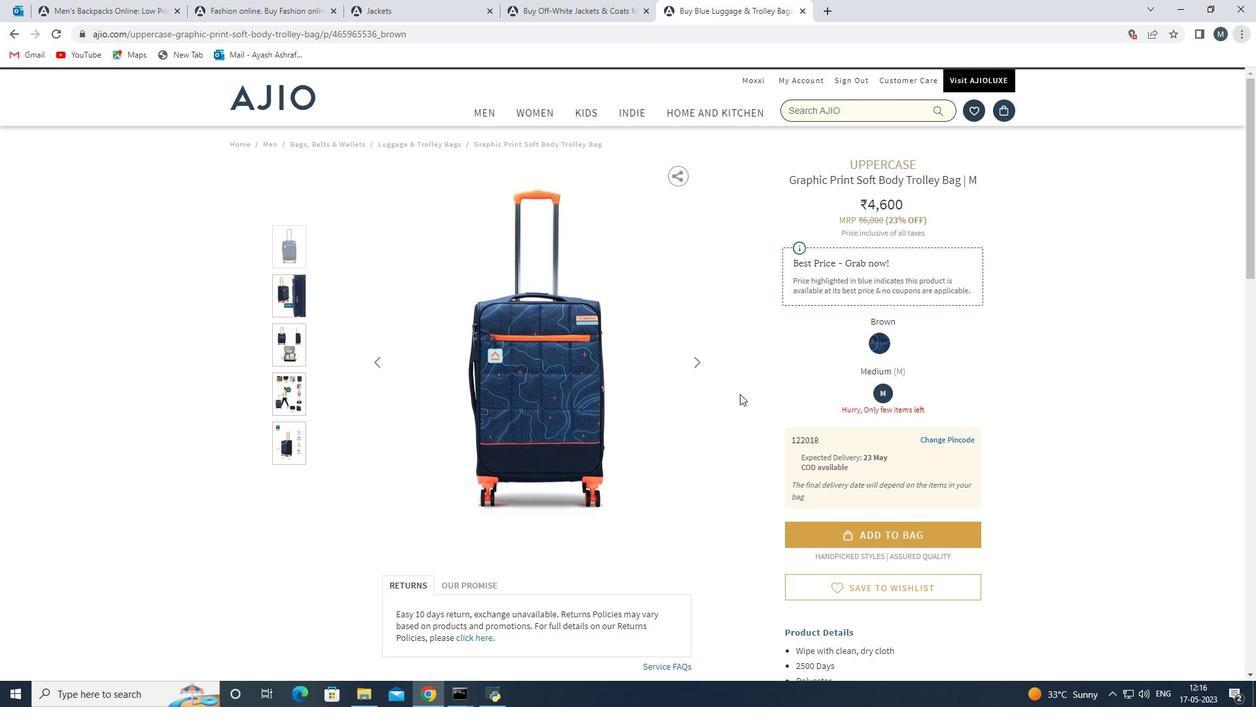 
Action: Mouse moved to (831, 397)
Screenshot: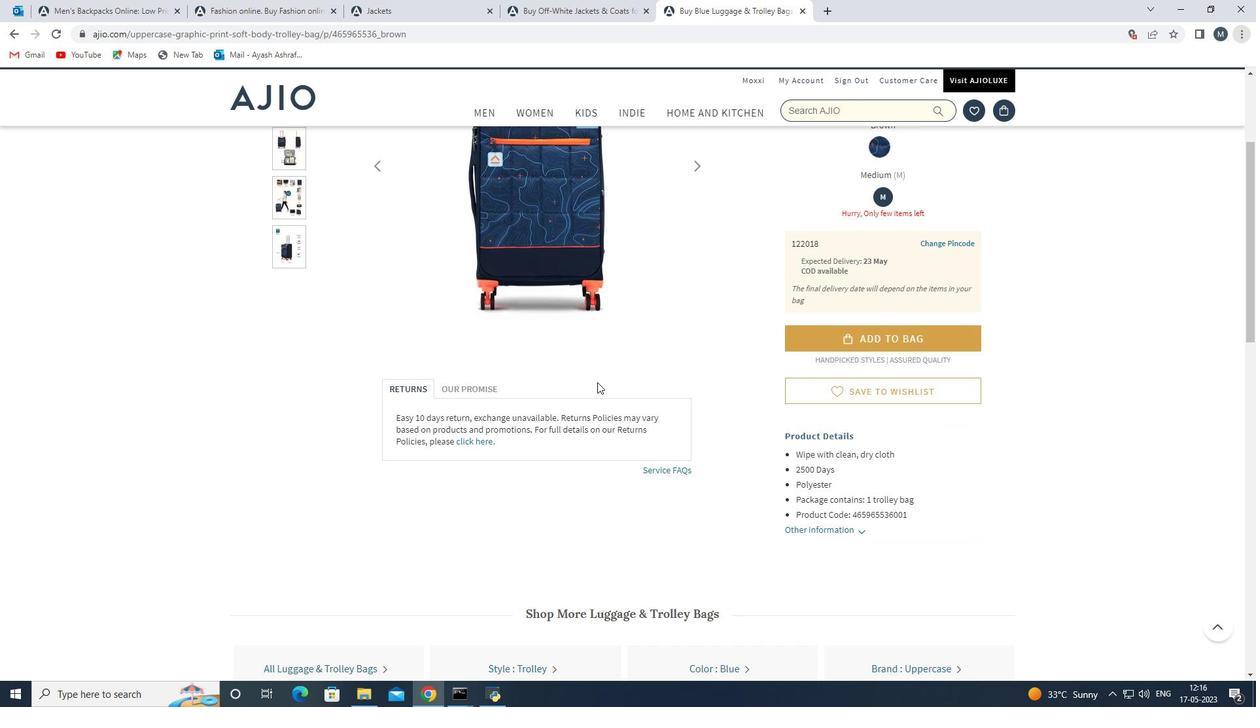 
Action: Mouse pressed left at (831, 397)
Screenshot: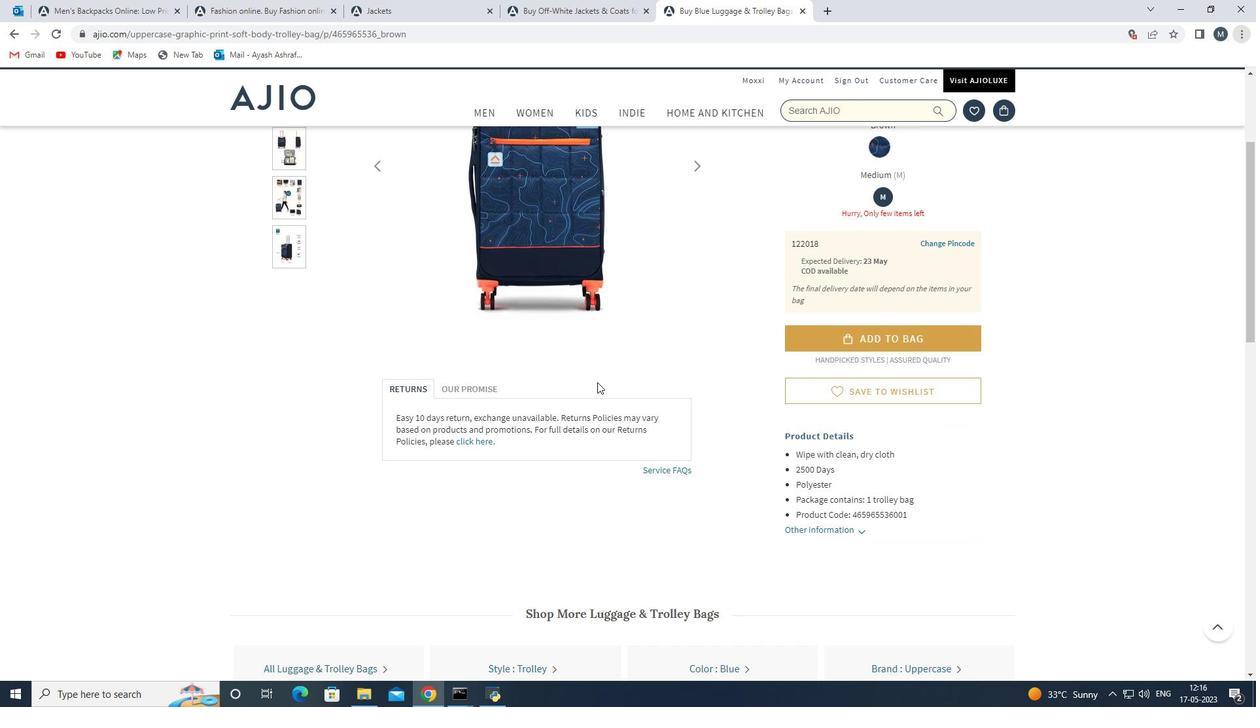 
Action: Mouse moved to (832, 395)
Screenshot: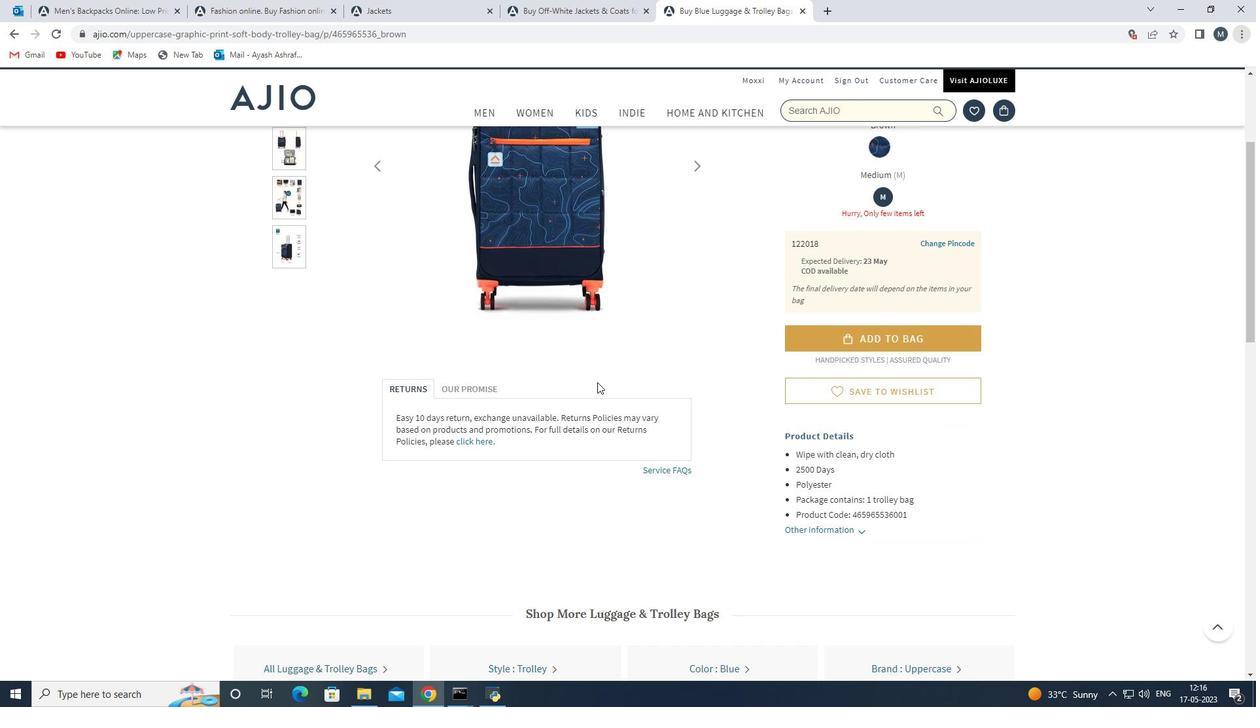 
Action: Mouse scrolled (832, 394) with delta (0, 0)
Screenshot: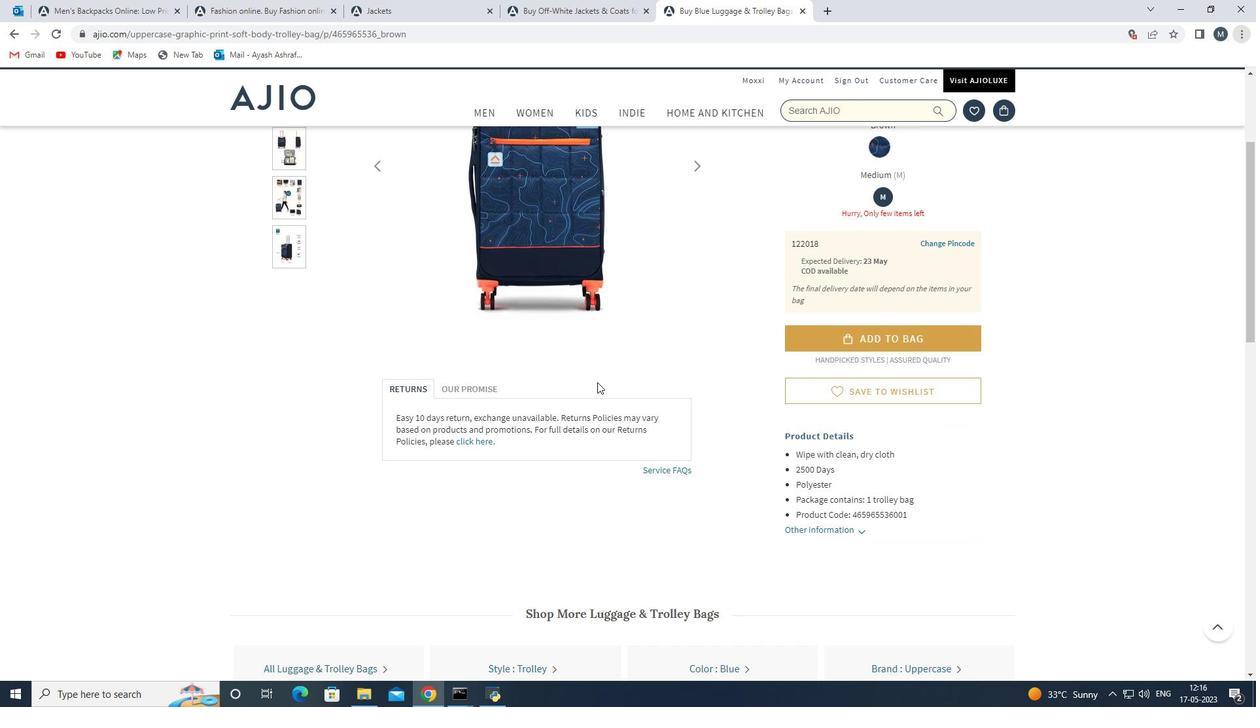 
Action: Mouse moved to (813, 413)
Screenshot: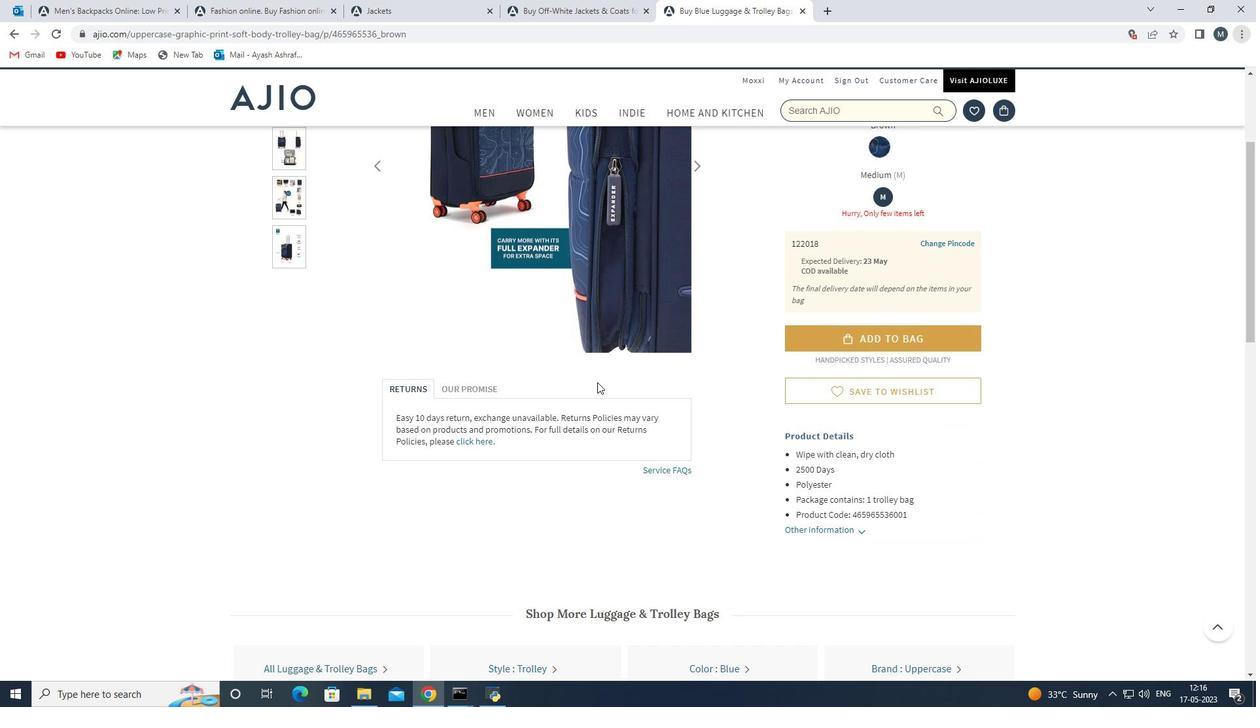 
Action: Mouse scrolled (813, 412) with delta (0, 0)
Screenshot: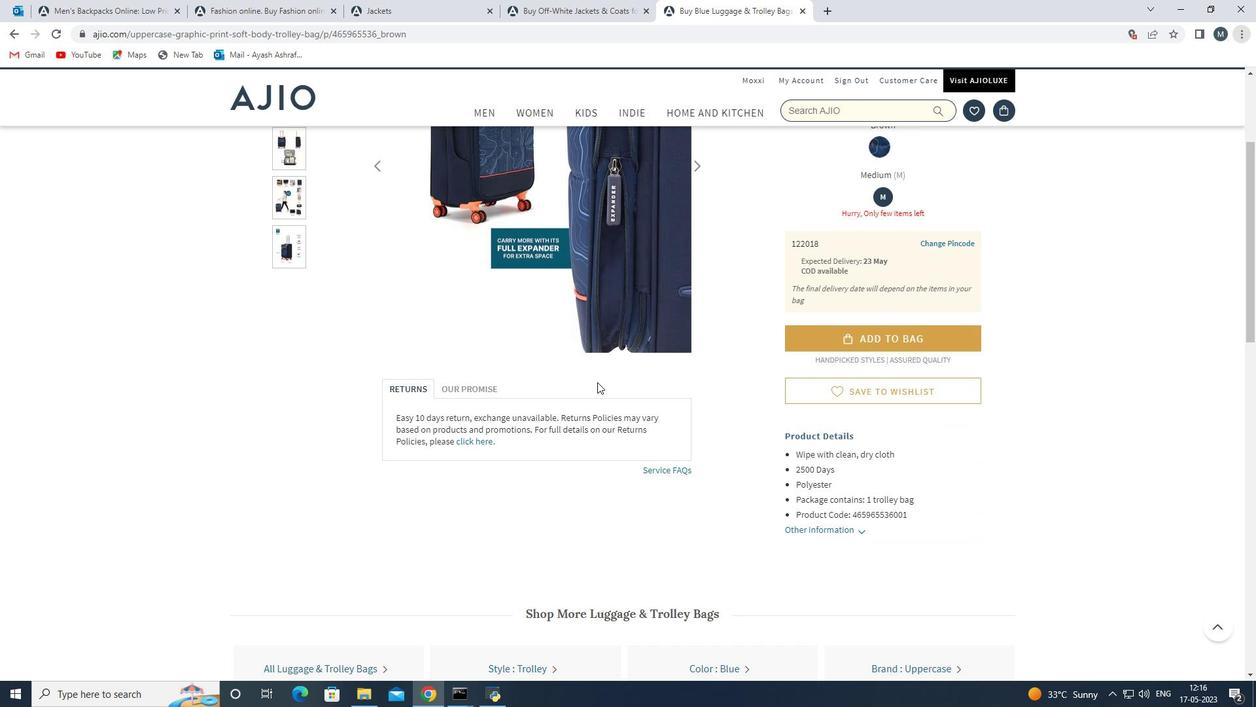 
Action: Mouse moved to (659, 431)
Screenshot: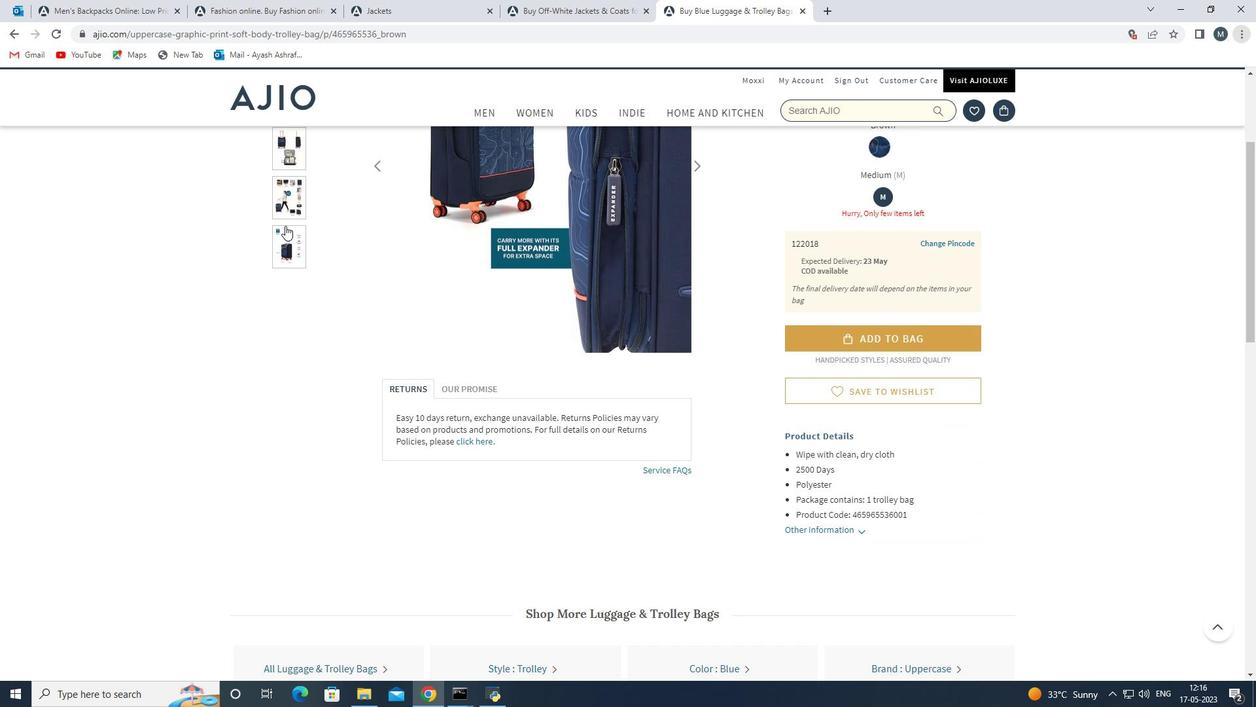 
Action: Mouse scrolled (659, 430) with delta (0, 0)
Screenshot: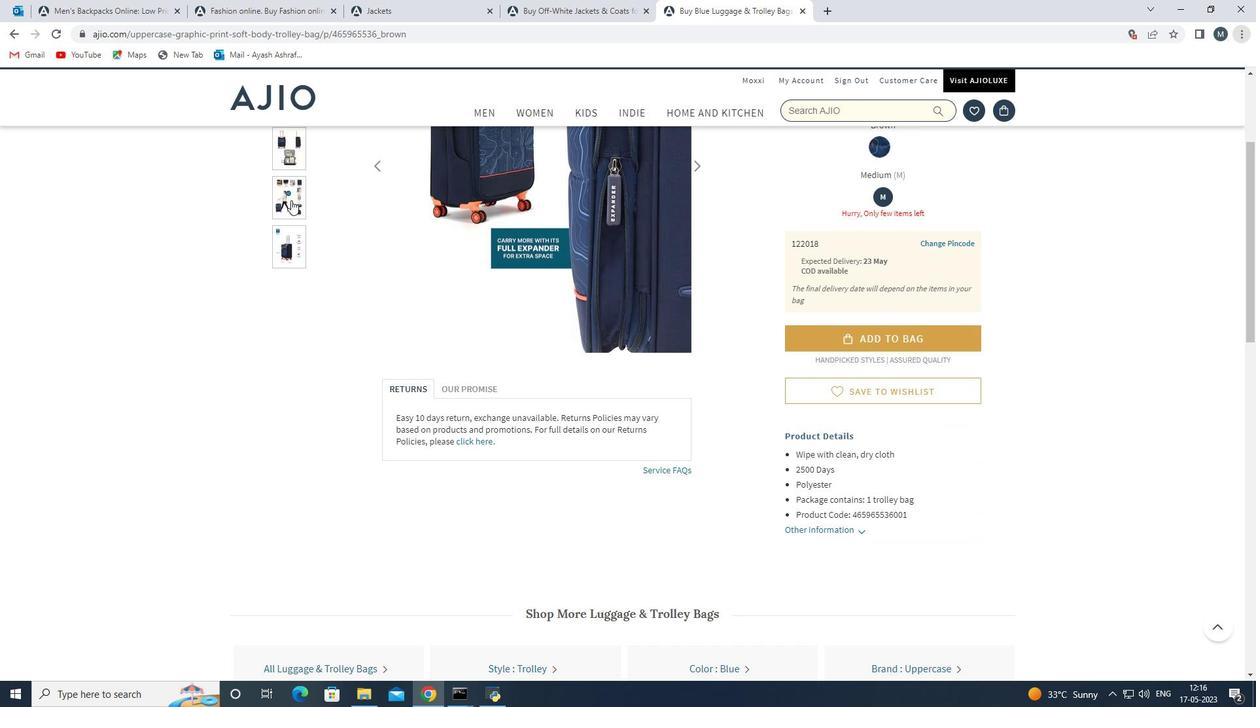 
Action: Mouse scrolled (659, 430) with delta (0, 0)
Screenshot: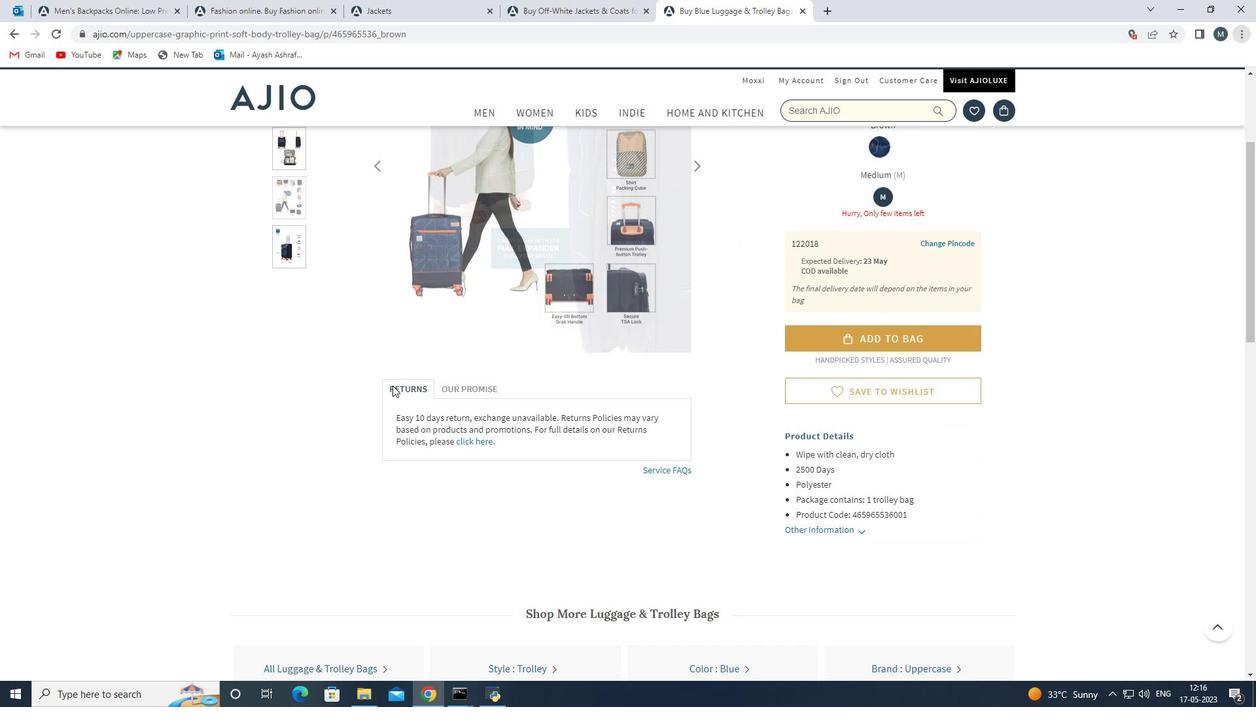 
Action: Mouse moved to (656, 434)
Screenshot: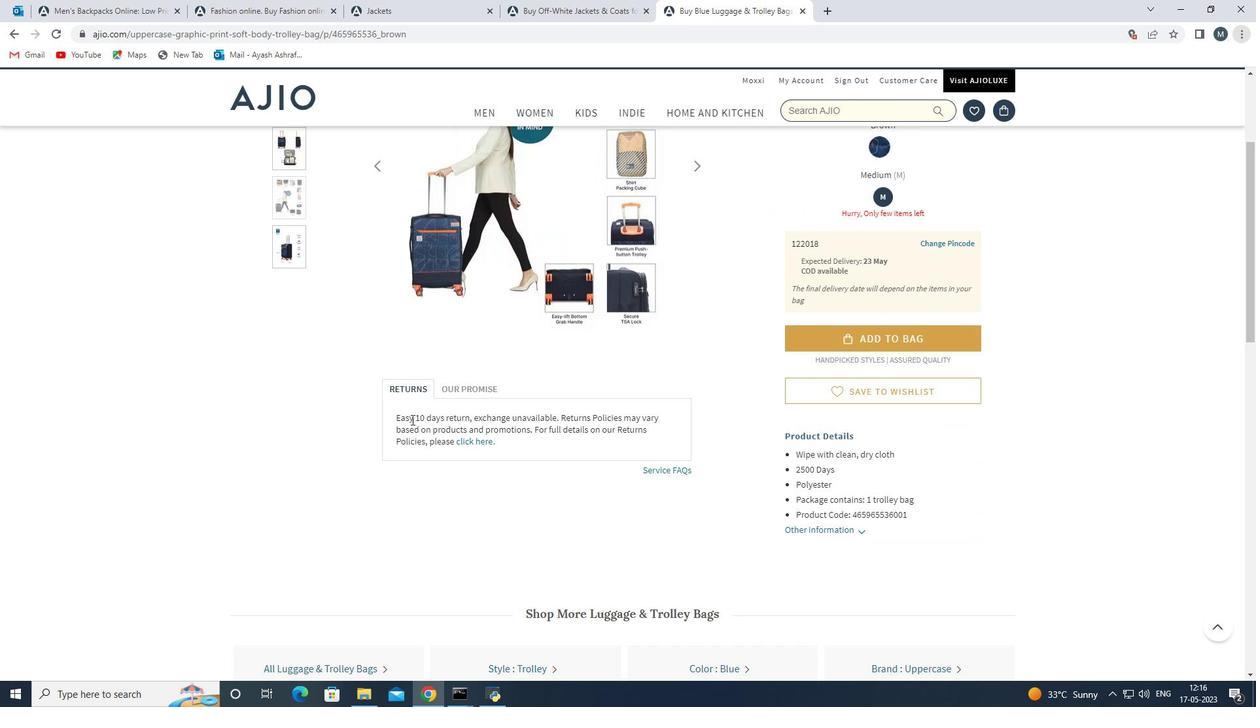 
Action: Mouse scrolled (656, 434) with delta (0, 0)
Screenshot: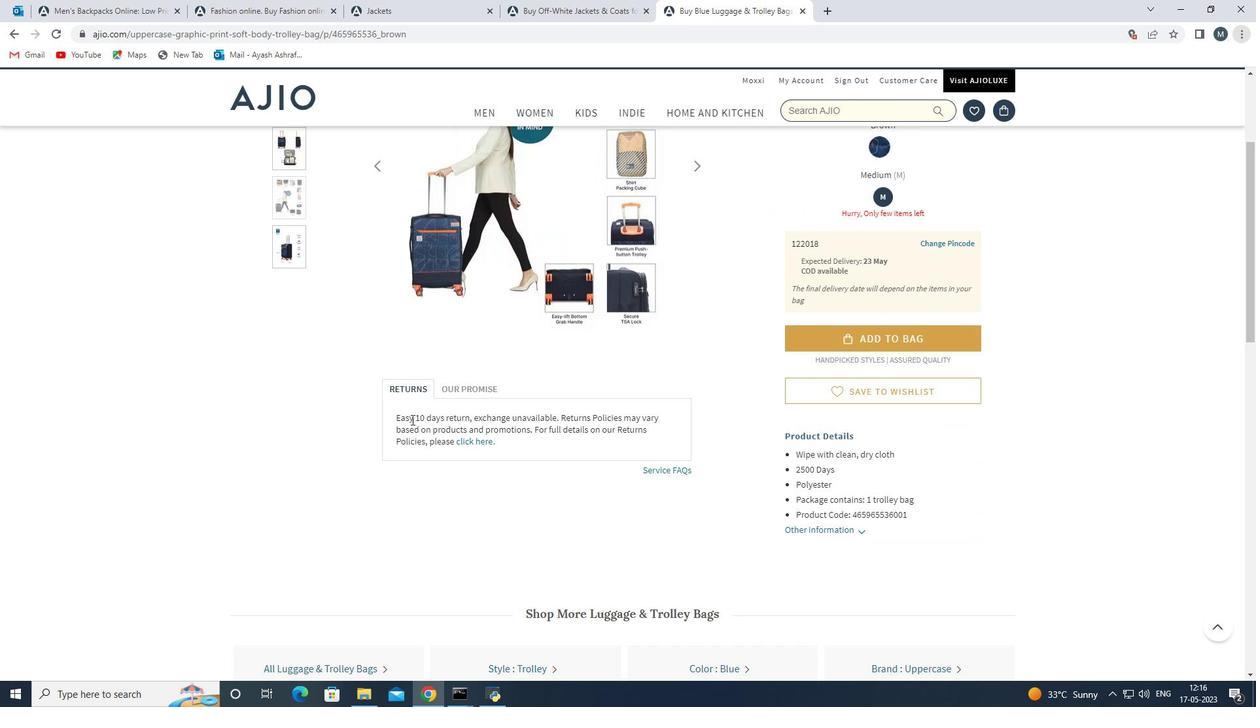 
Action: Mouse scrolled (656, 434) with delta (0, 0)
Screenshot: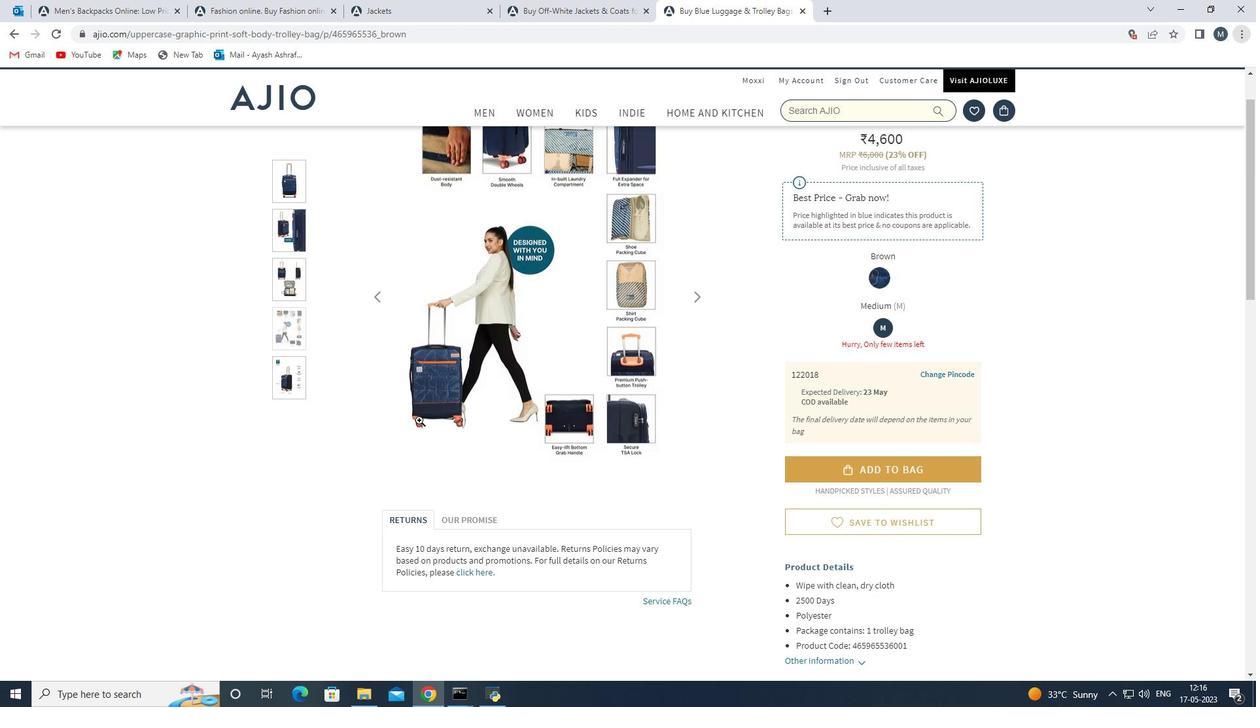 
Action: Mouse scrolled (656, 434) with delta (0, 0)
Screenshot: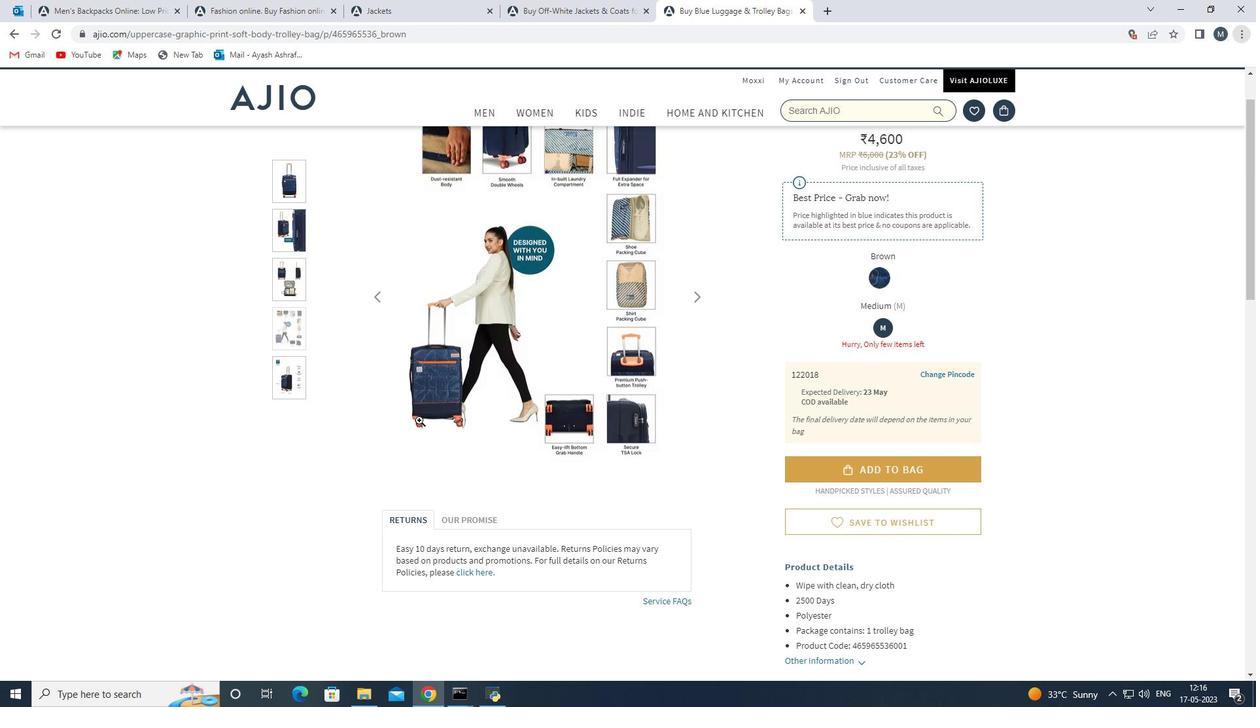 
Action: Mouse moved to (656, 433)
Screenshot: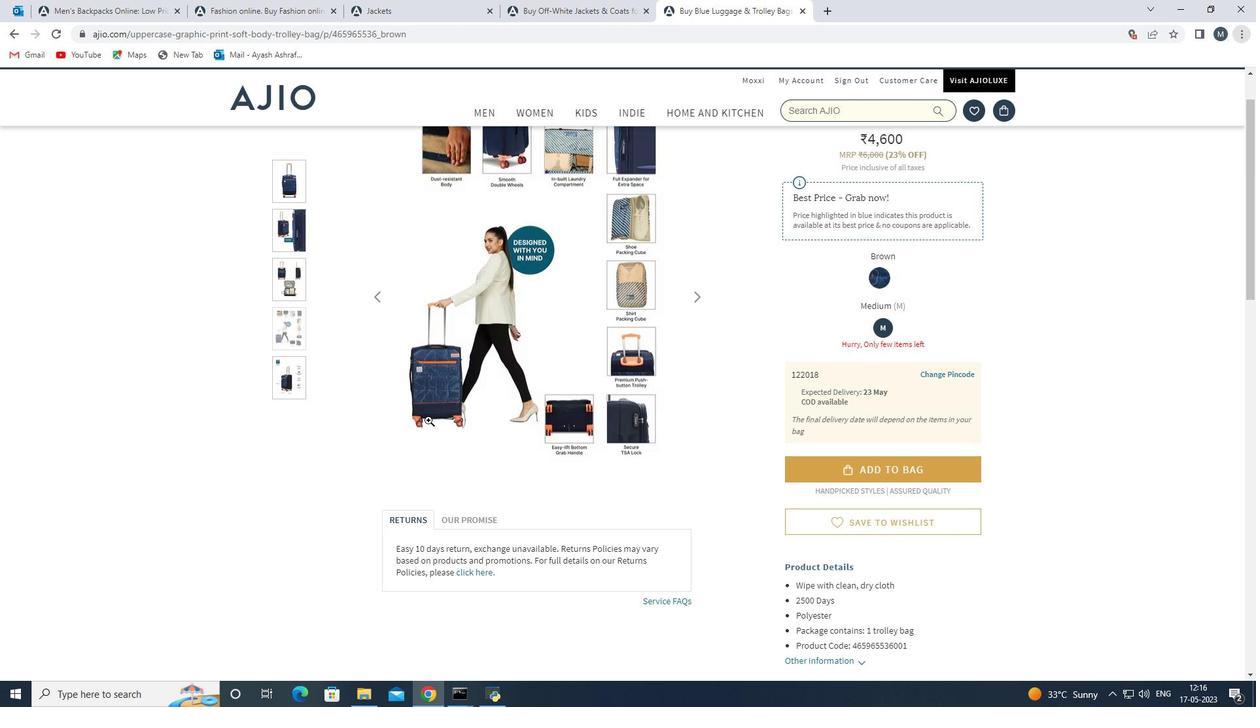 
Action: Mouse scrolled (656, 432) with delta (0, 0)
Screenshot: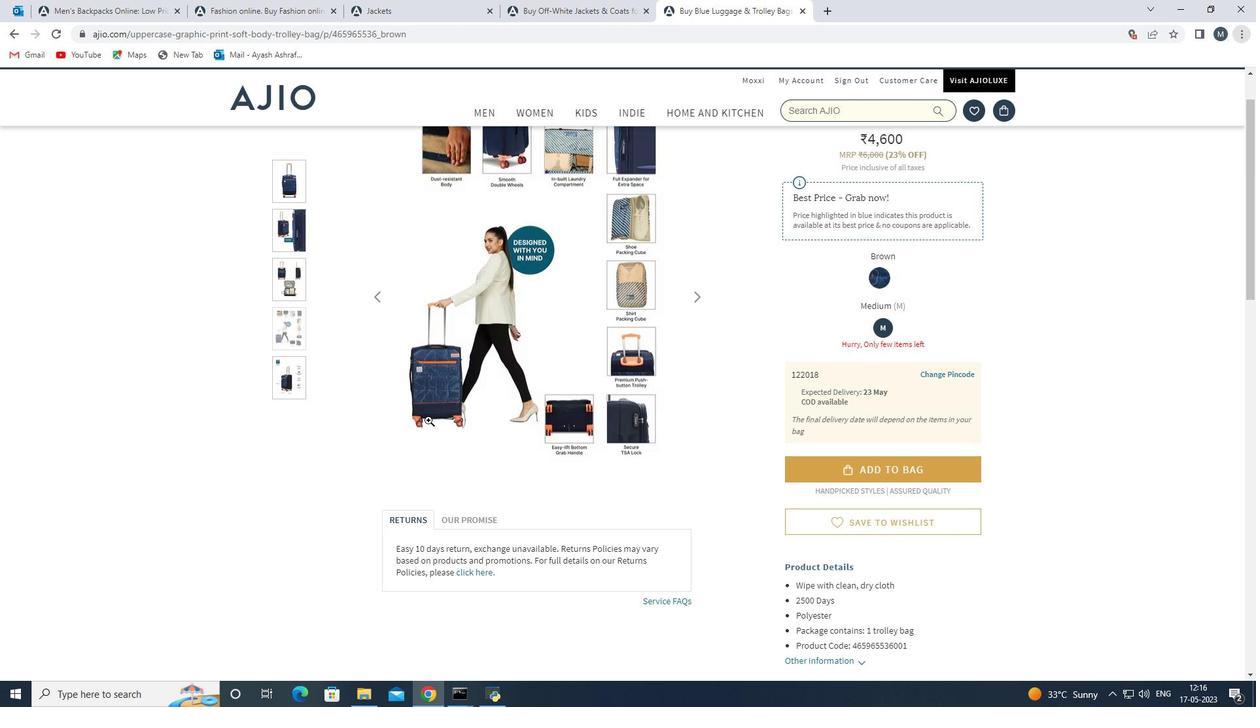
Action: Mouse moved to (545, 483)
Screenshot: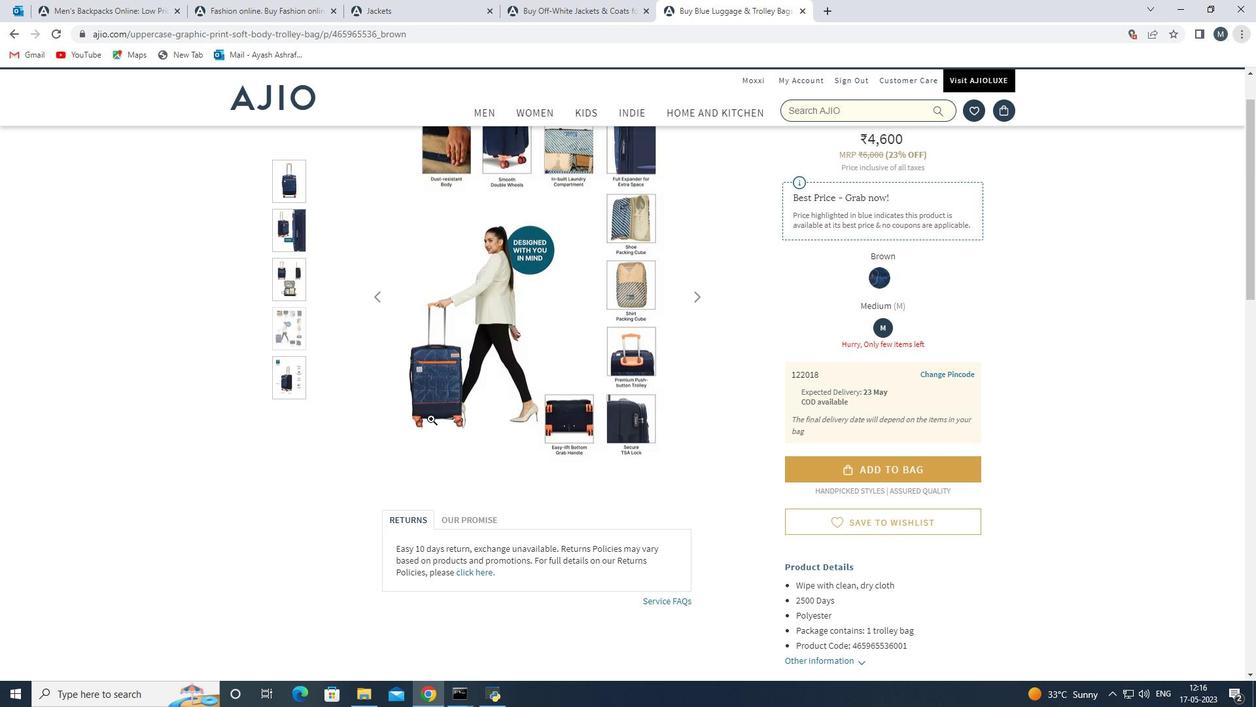 
Action: Mouse pressed left at (545, 483)
Screenshot: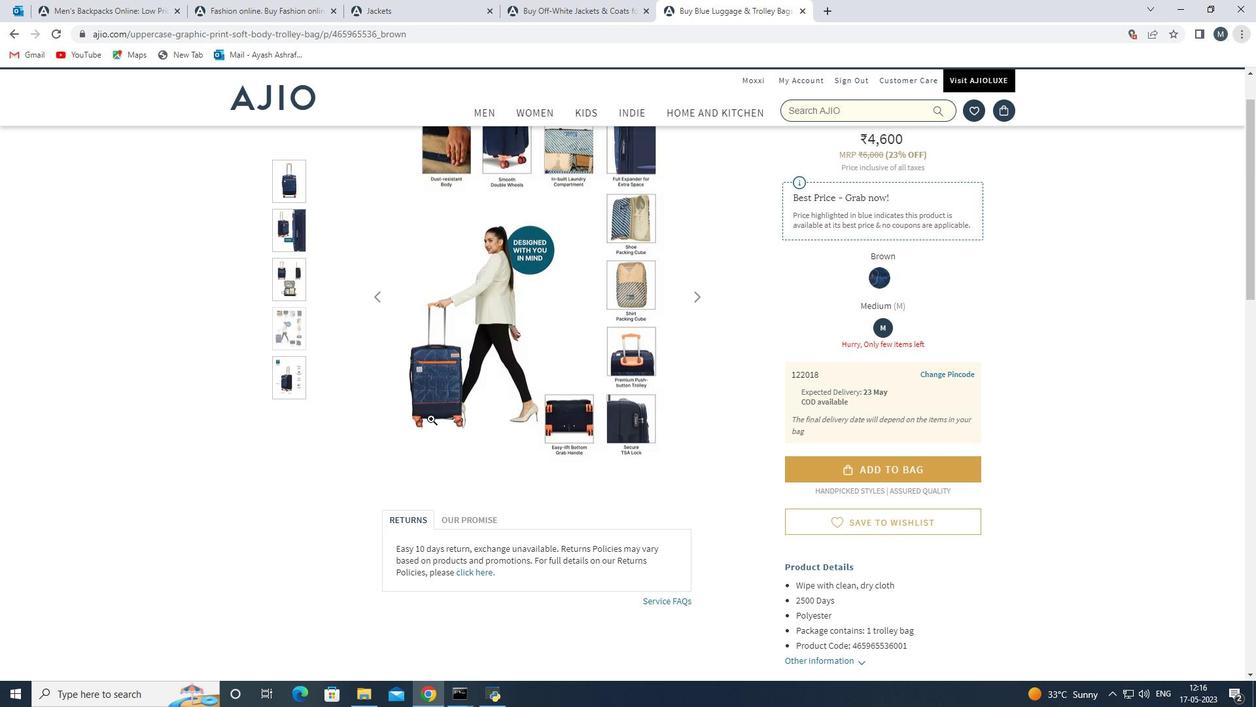 
Action: Mouse moved to (699, 362)
Screenshot: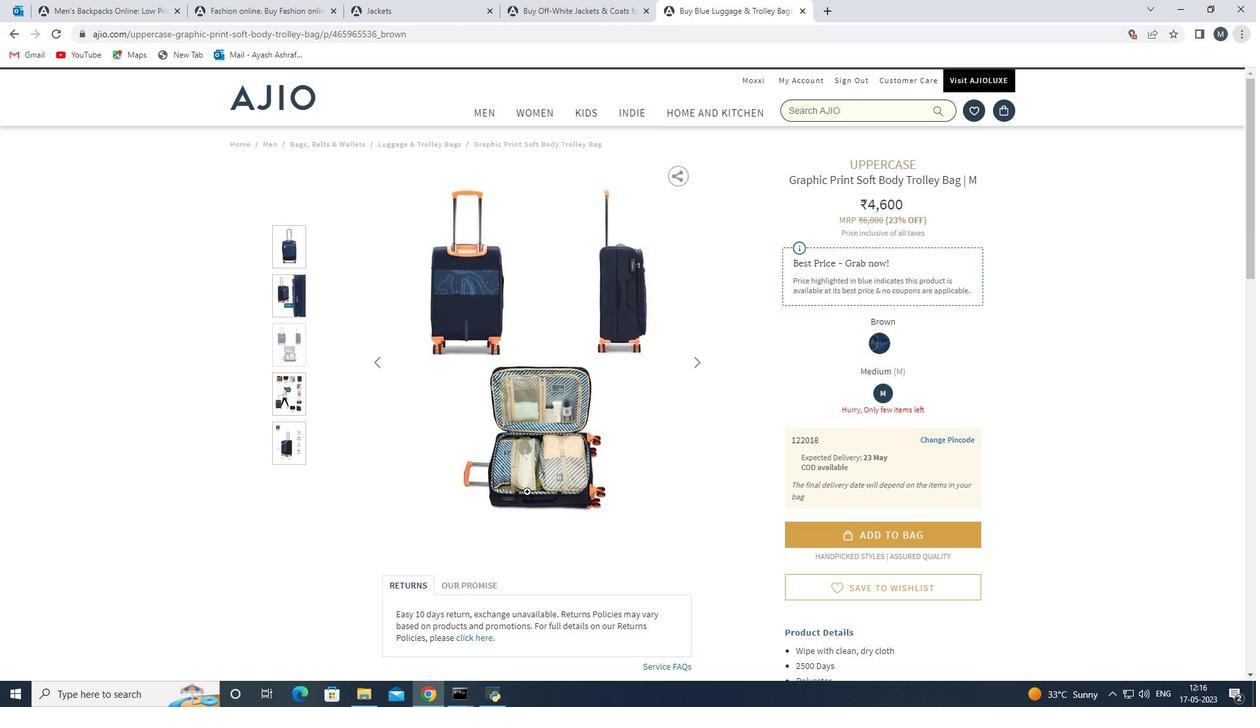 
Action: Mouse pressed left at (699, 362)
Screenshot: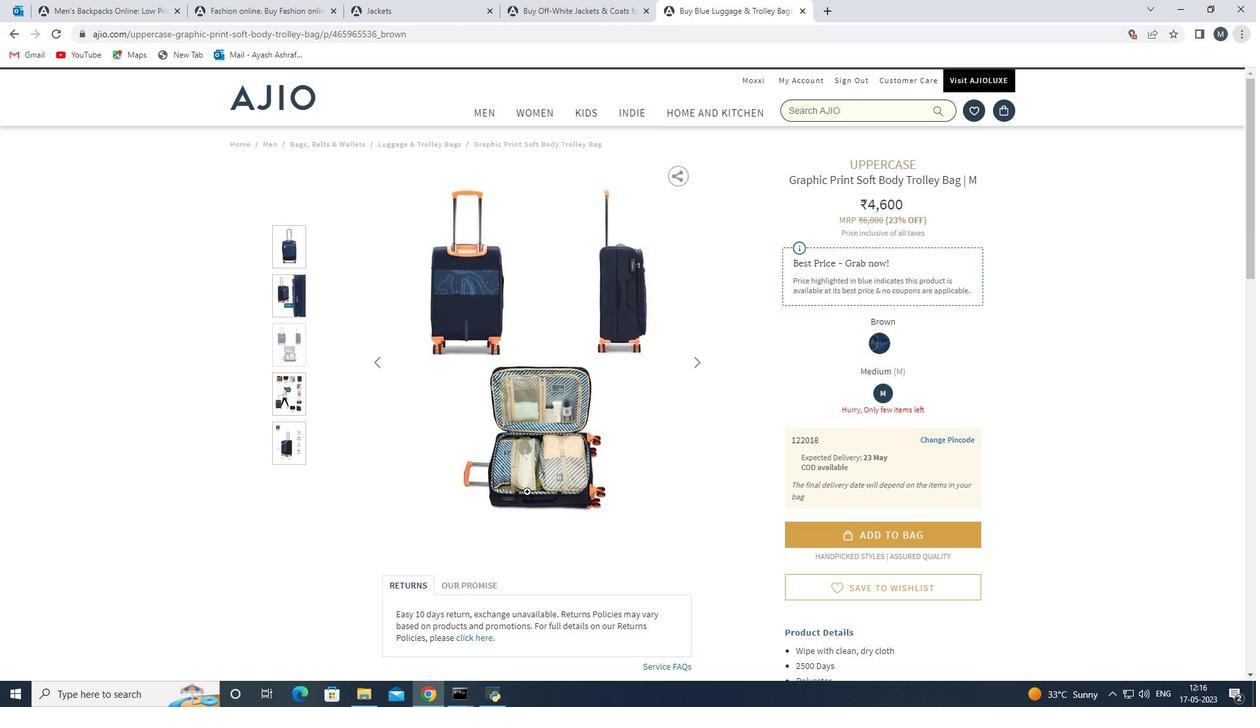 
Action: Mouse pressed left at (699, 362)
Screenshot: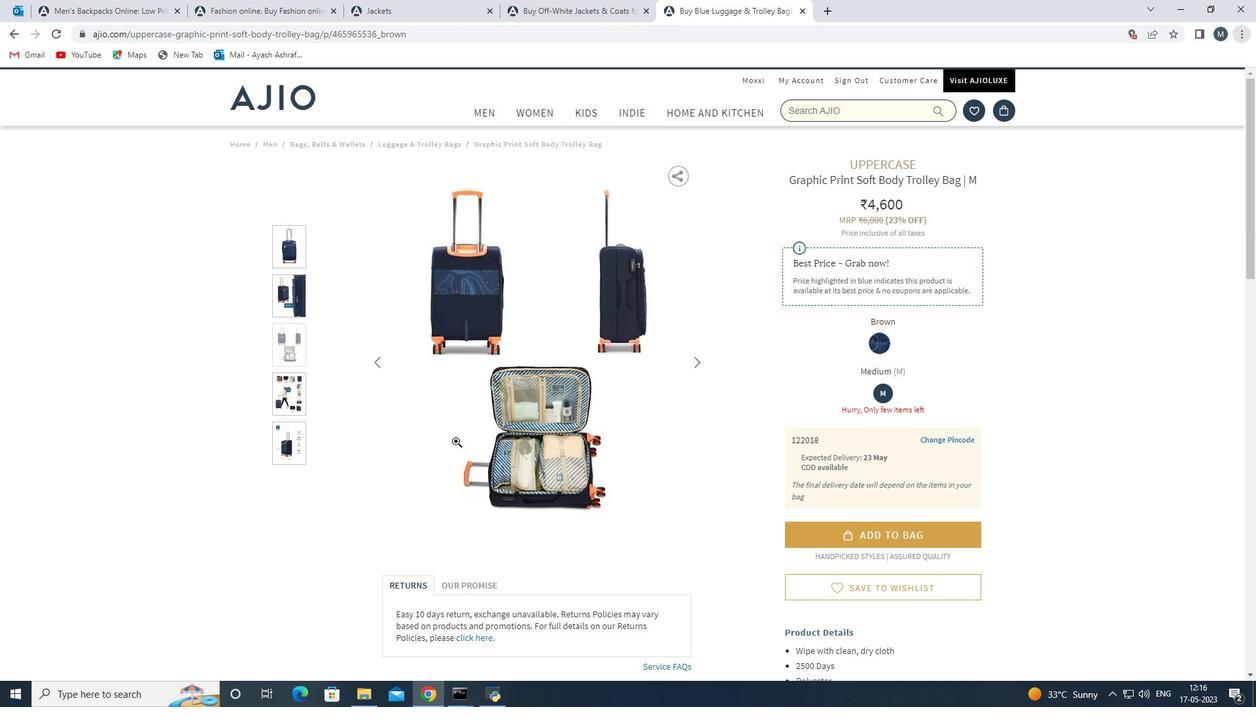 
Action: Mouse pressed left at (699, 362)
Screenshot: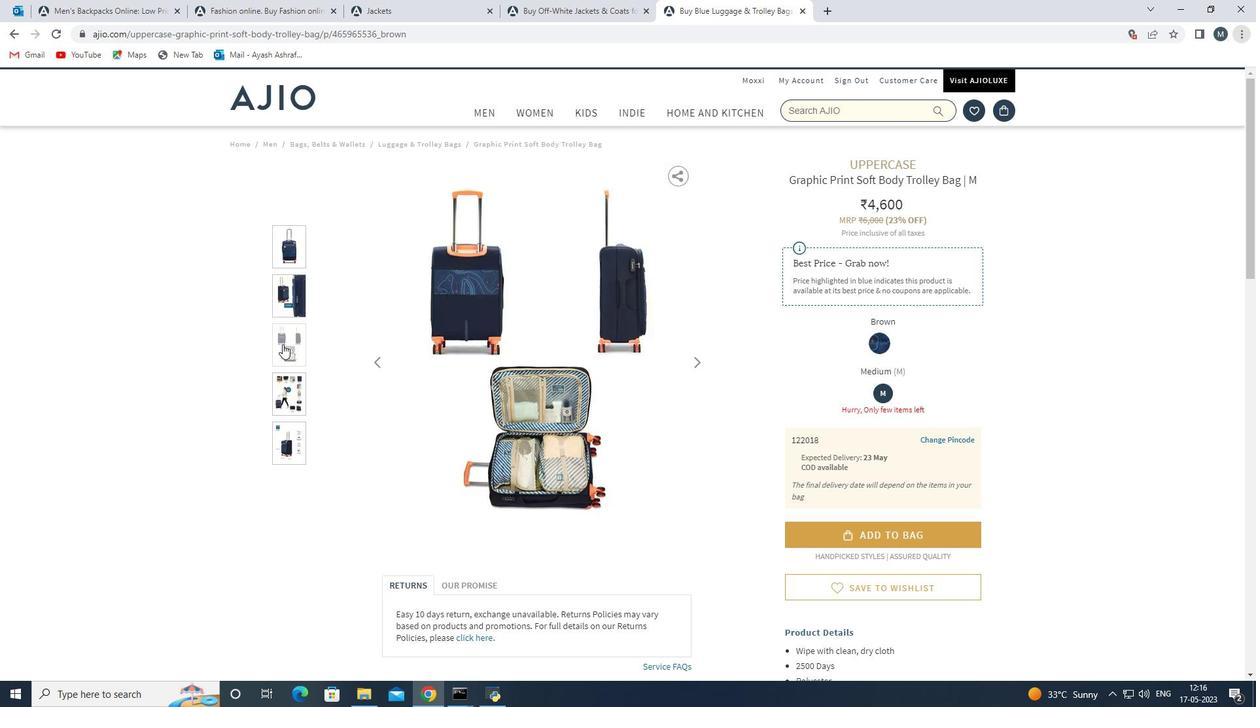 
Action: Mouse pressed left at (699, 362)
Screenshot: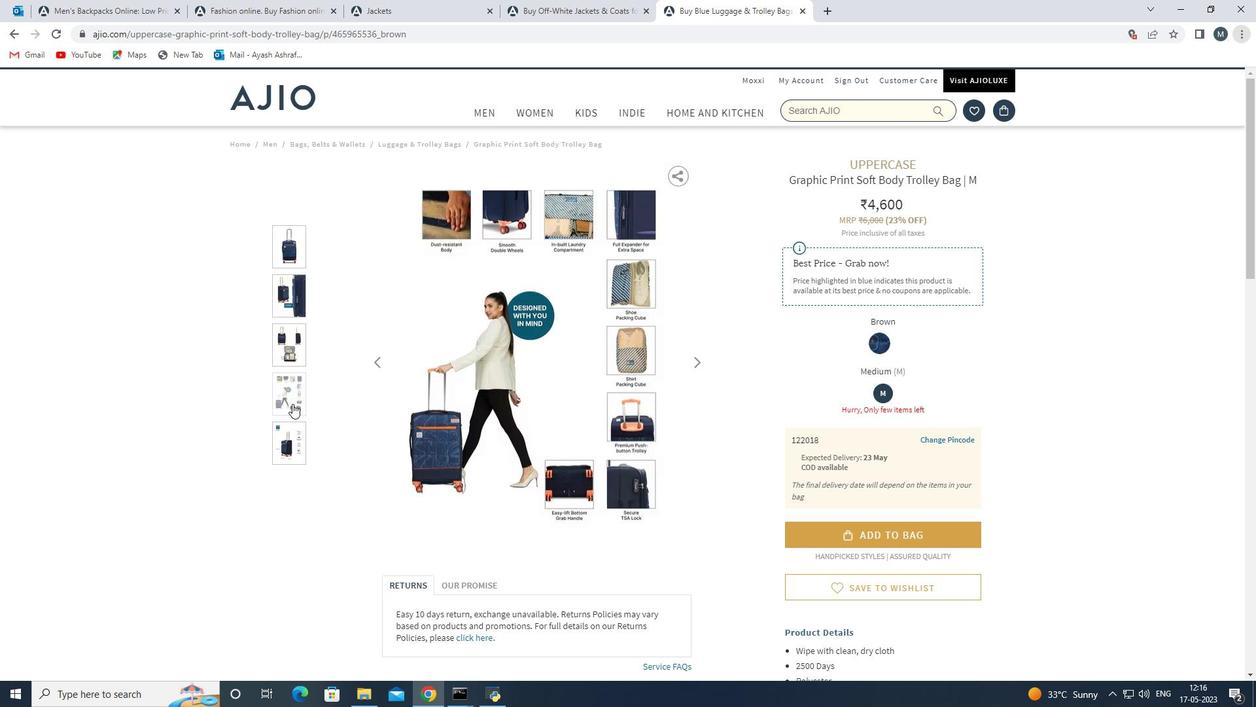 
Action: Mouse scrolled (699, 362) with delta (0, 0)
Screenshot: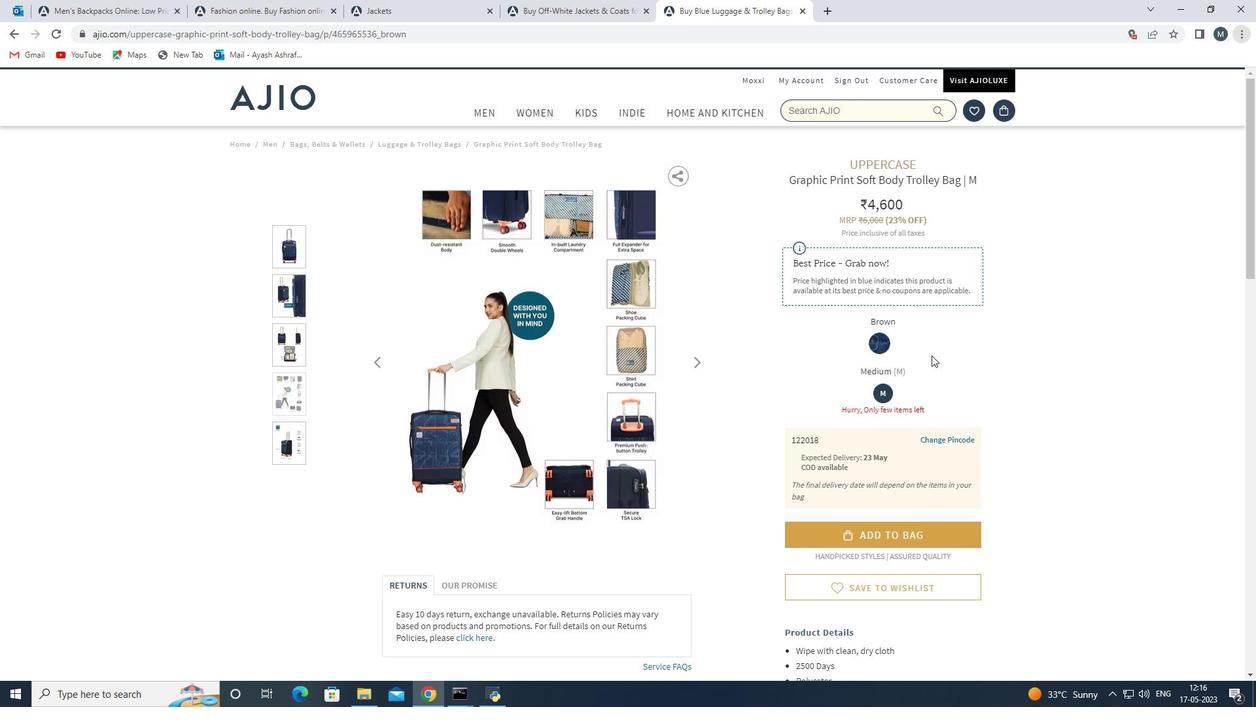 
Action: Mouse scrolled (699, 362) with delta (0, 0)
Screenshot: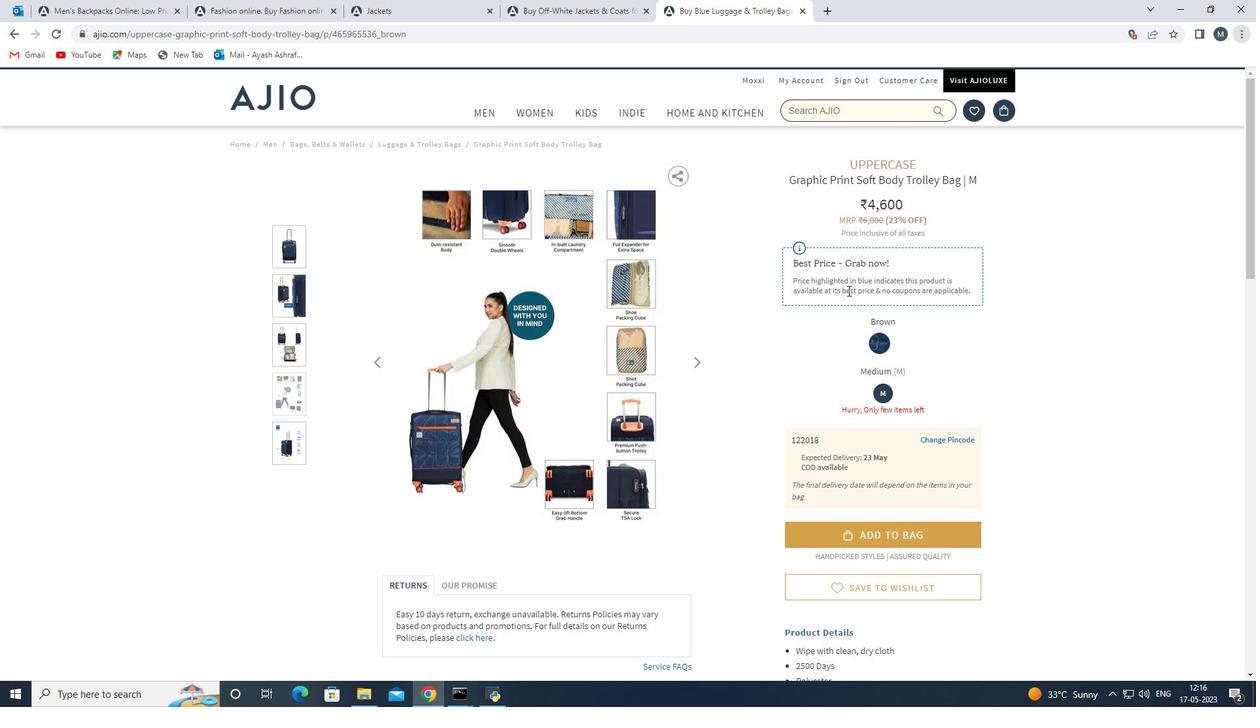 
Action: Mouse scrolled (699, 362) with delta (0, 0)
Screenshot: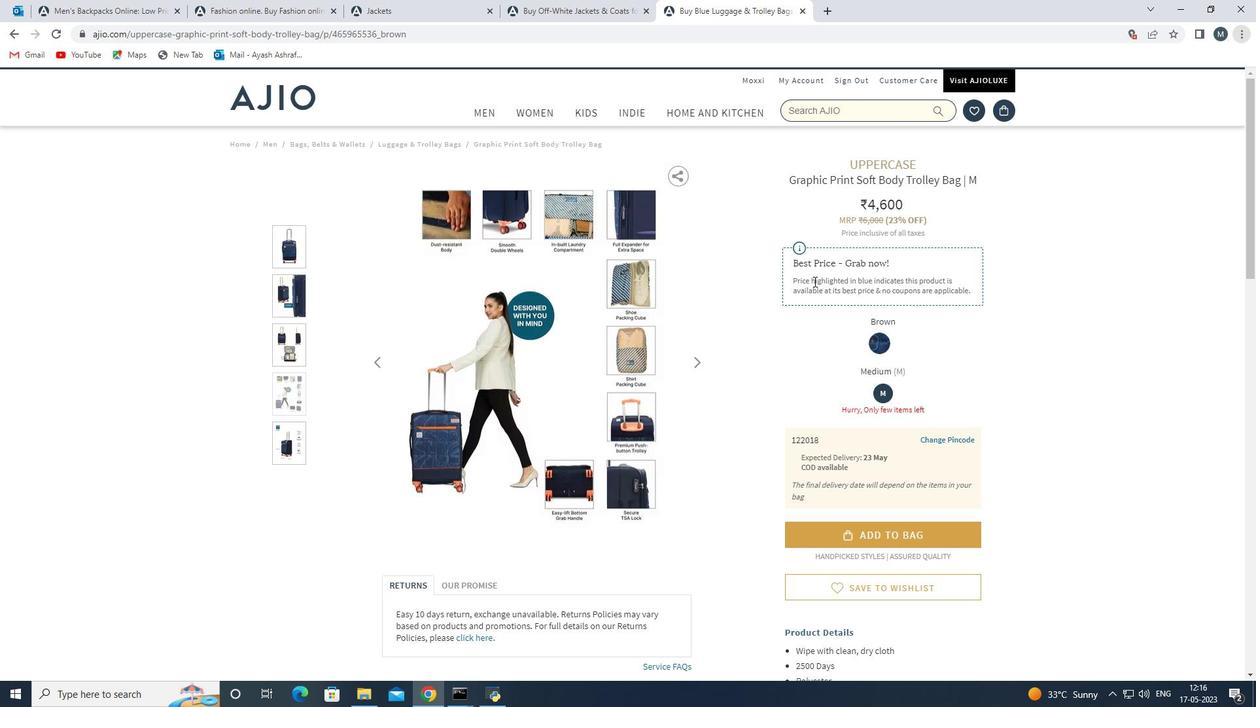 
Action: Mouse moved to (631, 372)
Screenshot: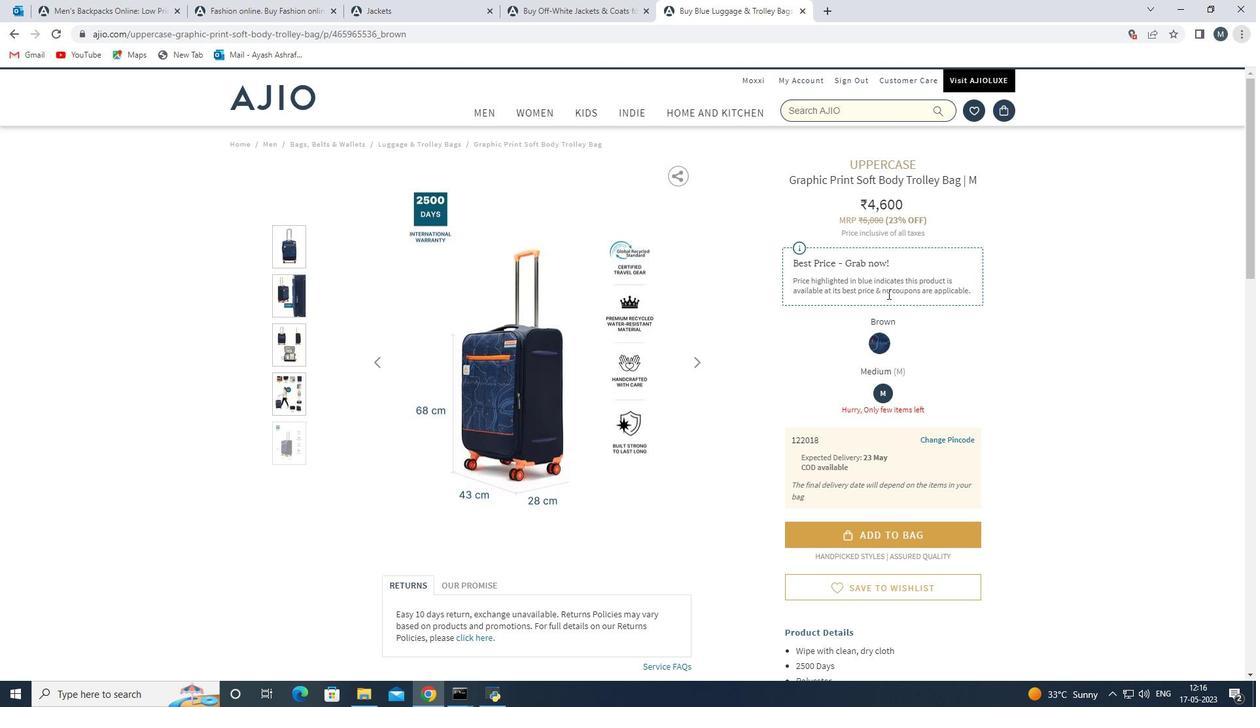 
Action: Mouse scrolled (631, 371) with delta (0, 0)
Screenshot: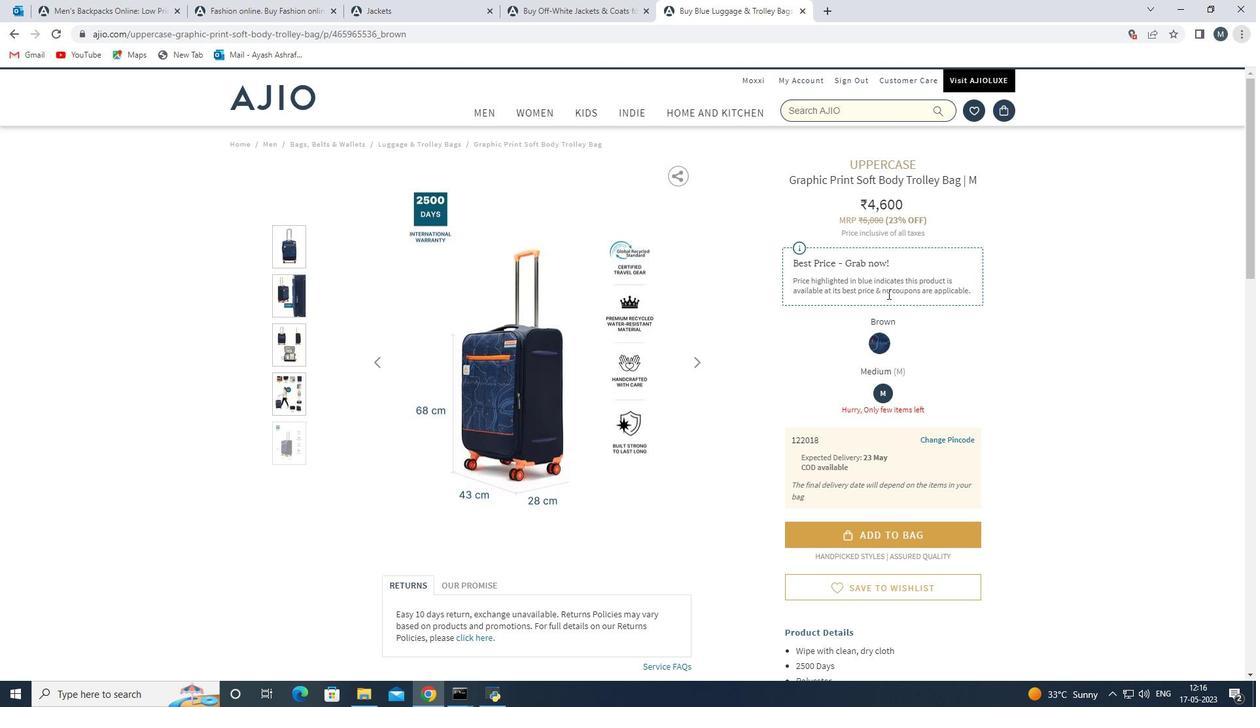 
Action: Mouse scrolled (631, 371) with delta (0, 0)
Screenshot: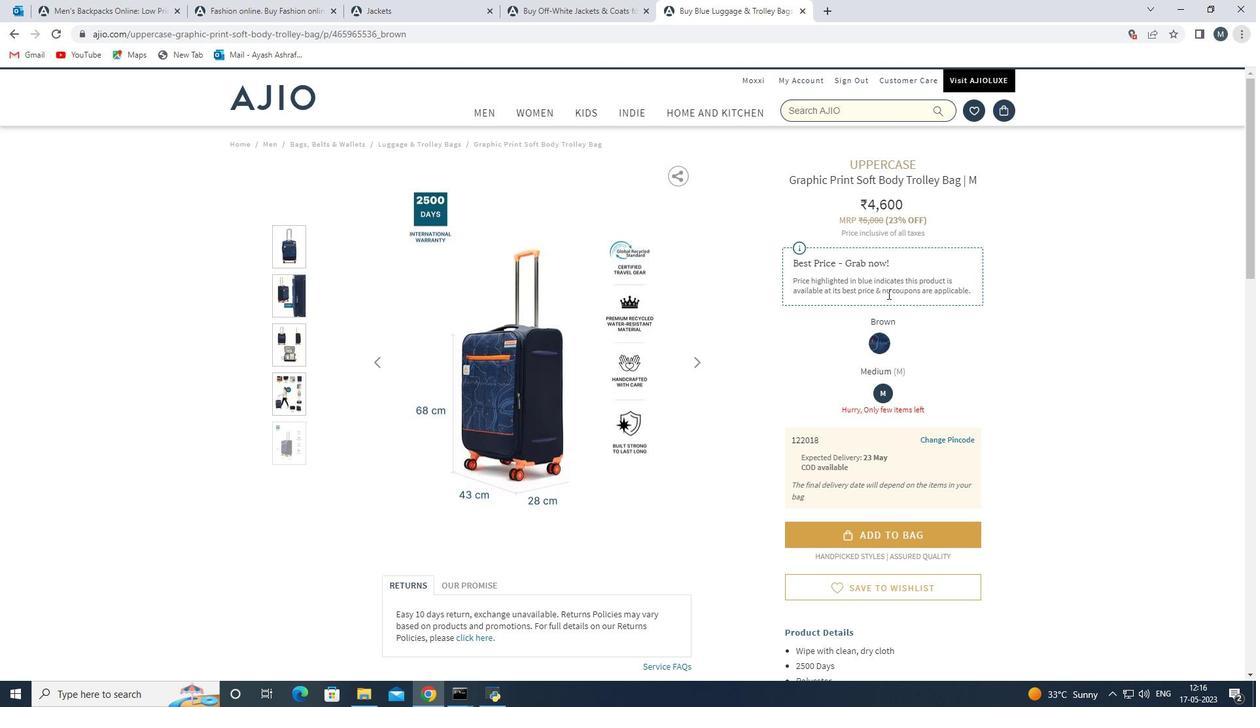 
Action: Mouse scrolled (631, 371) with delta (0, 0)
Screenshot: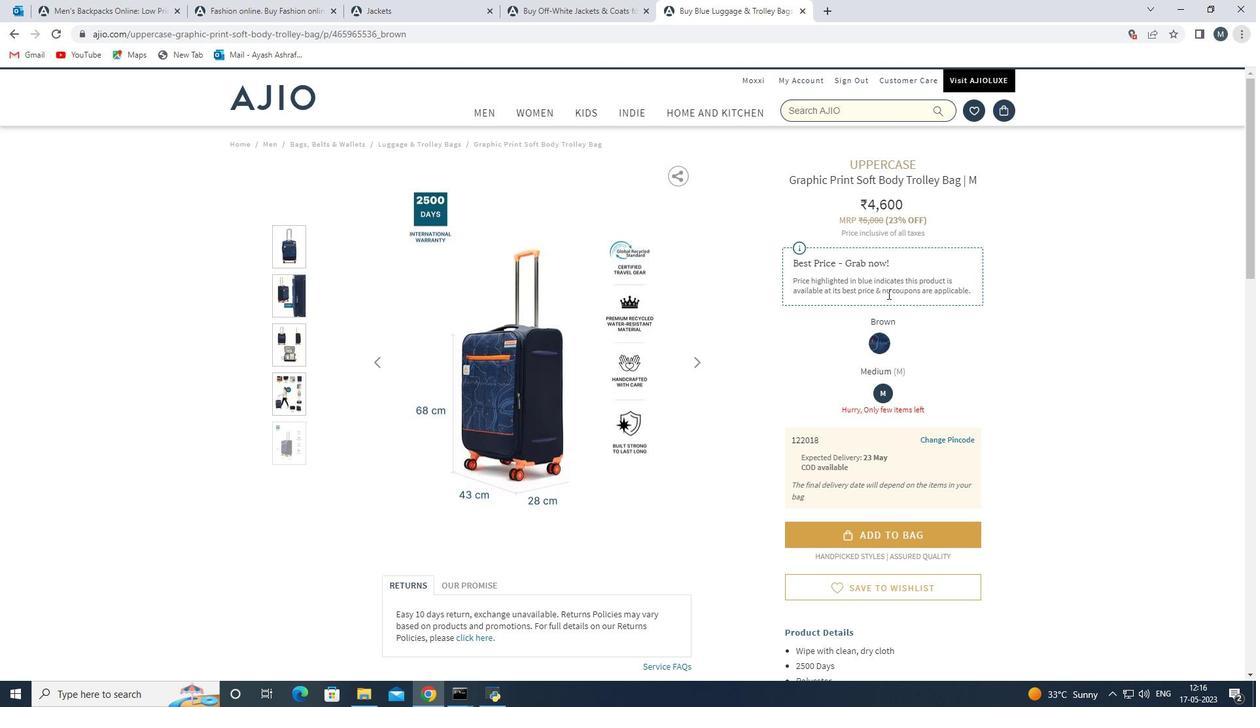 
Action: Mouse scrolled (631, 371) with delta (0, 0)
Screenshot: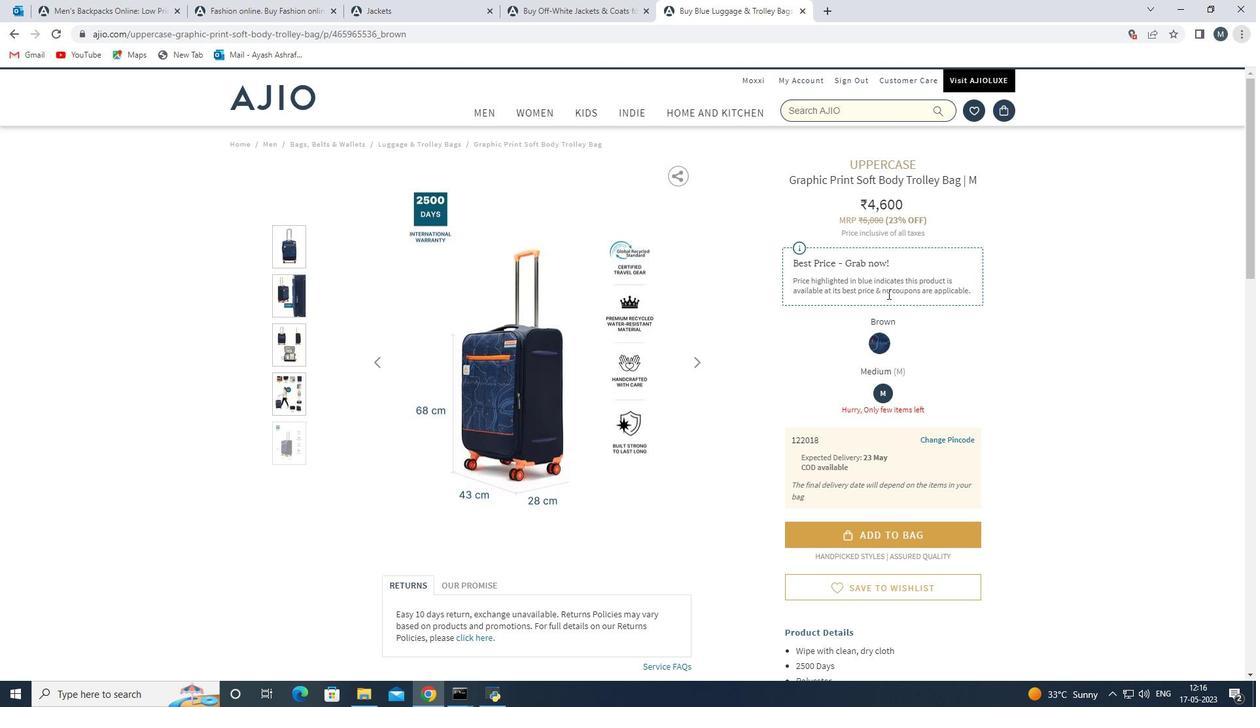 
Action: Mouse scrolled (631, 371) with delta (0, 0)
Screenshot: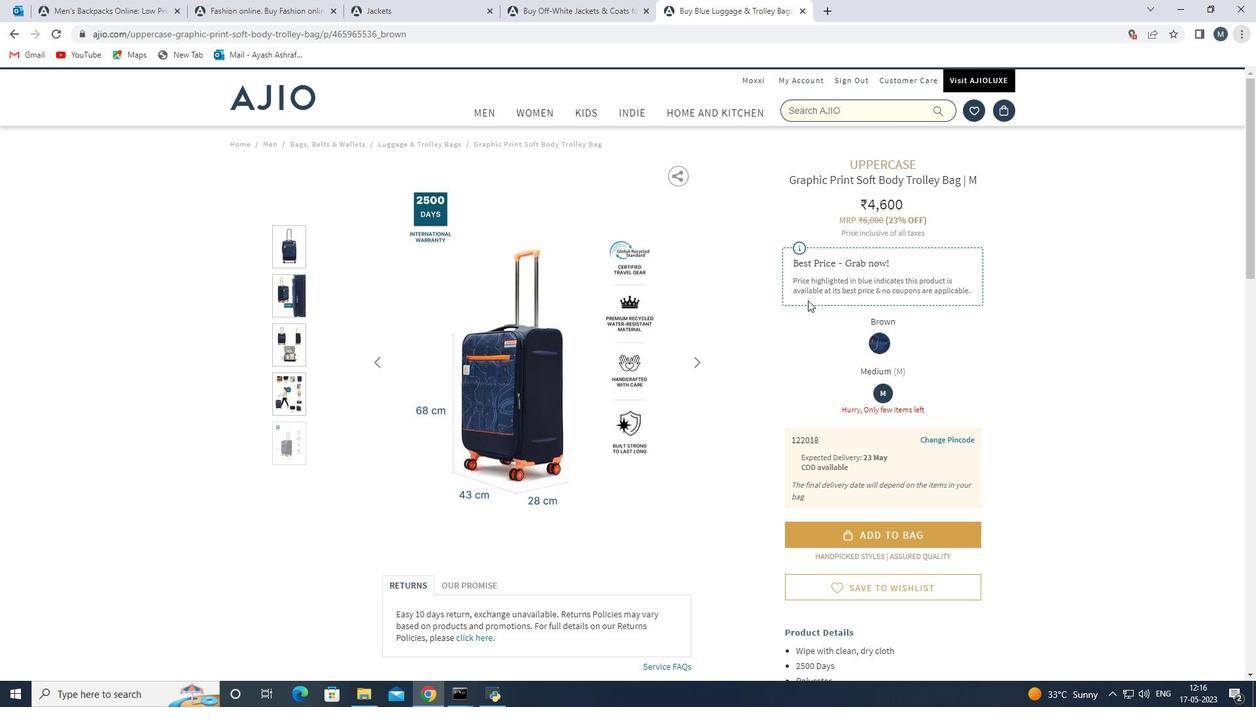 
Action: Mouse scrolled (631, 371) with delta (0, 0)
Screenshot: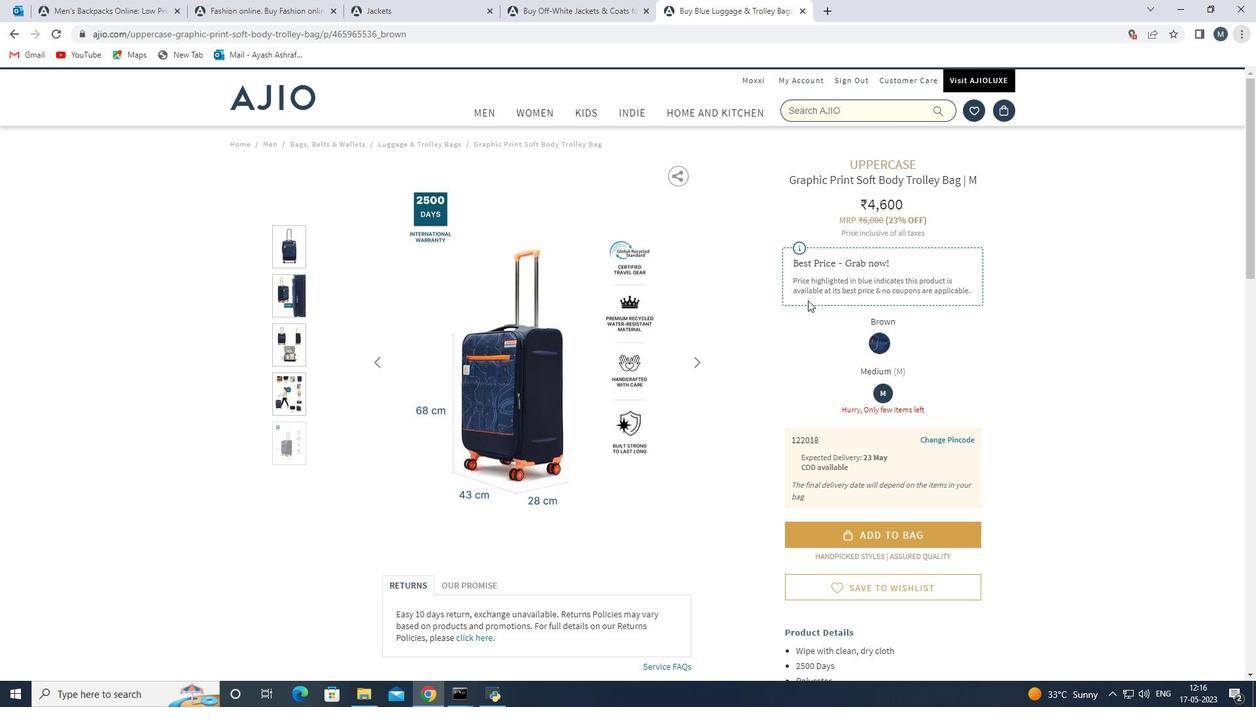 
Action: Mouse scrolled (631, 373) with delta (0, 0)
Screenshot: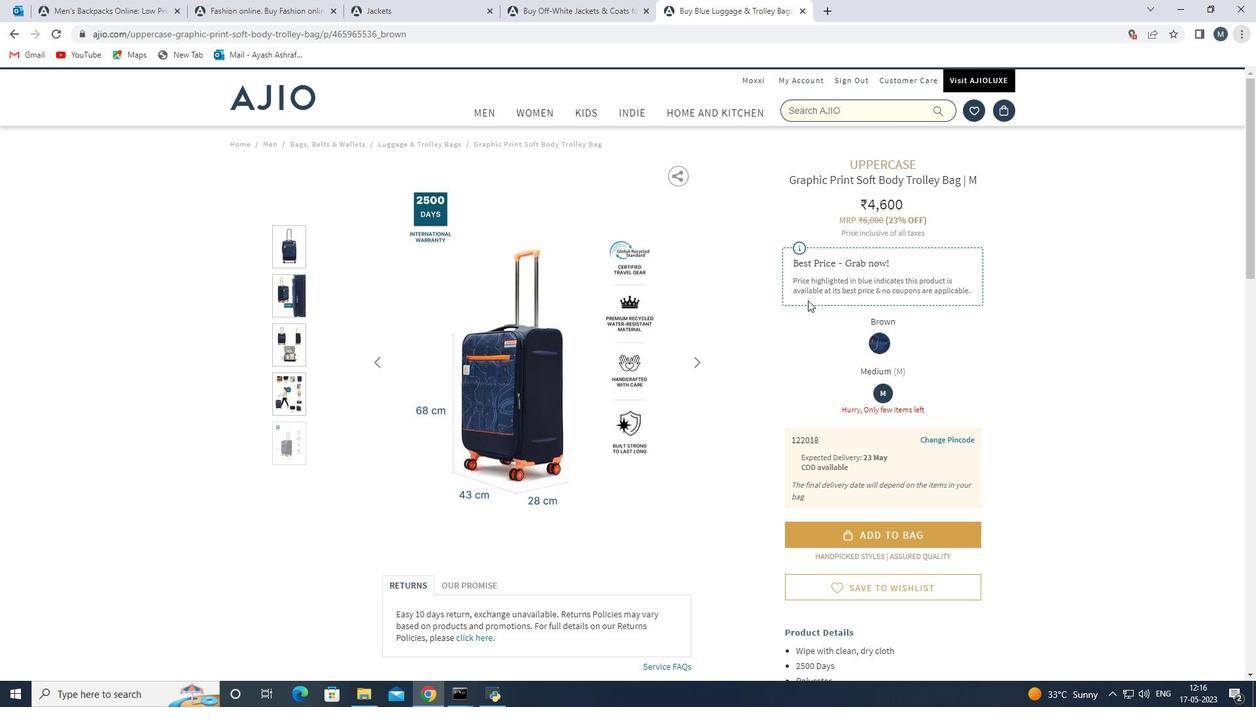 
Action: Mouse scrolled (631, 373) with delta (0, 0)
Screenshot: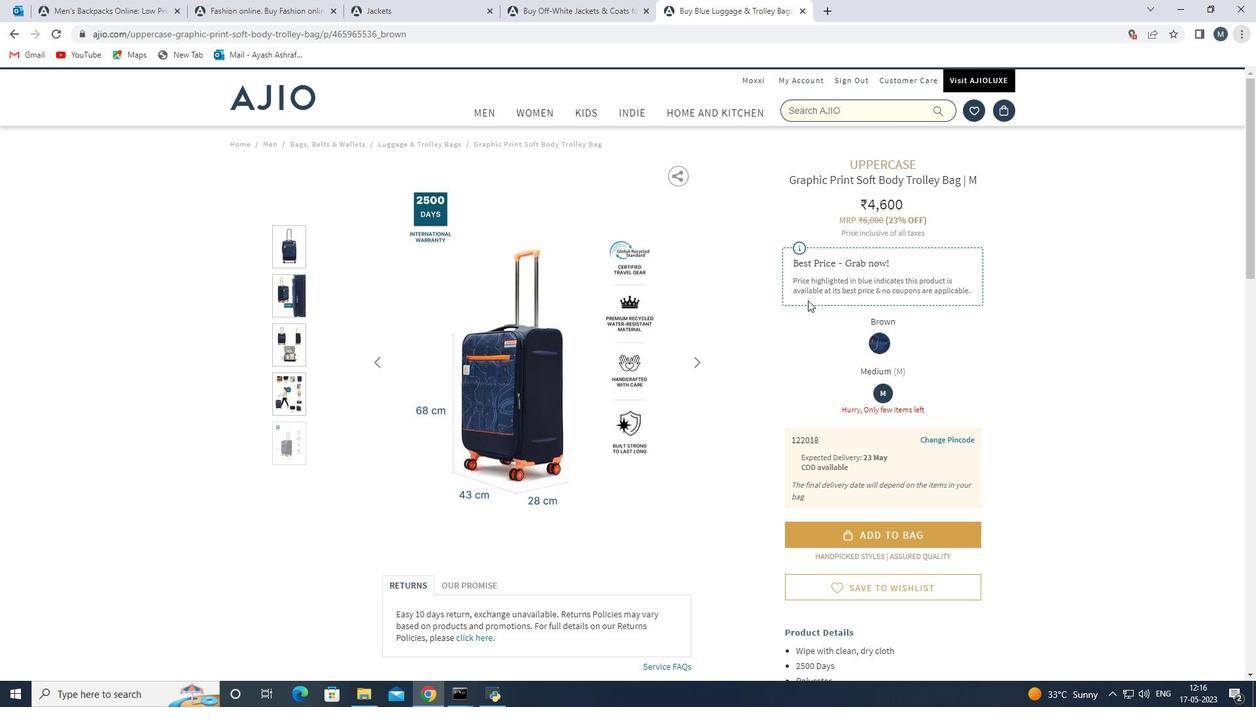 
Action: Mouse scrolled (631, 373) with delta (0, 0)
Screenshot: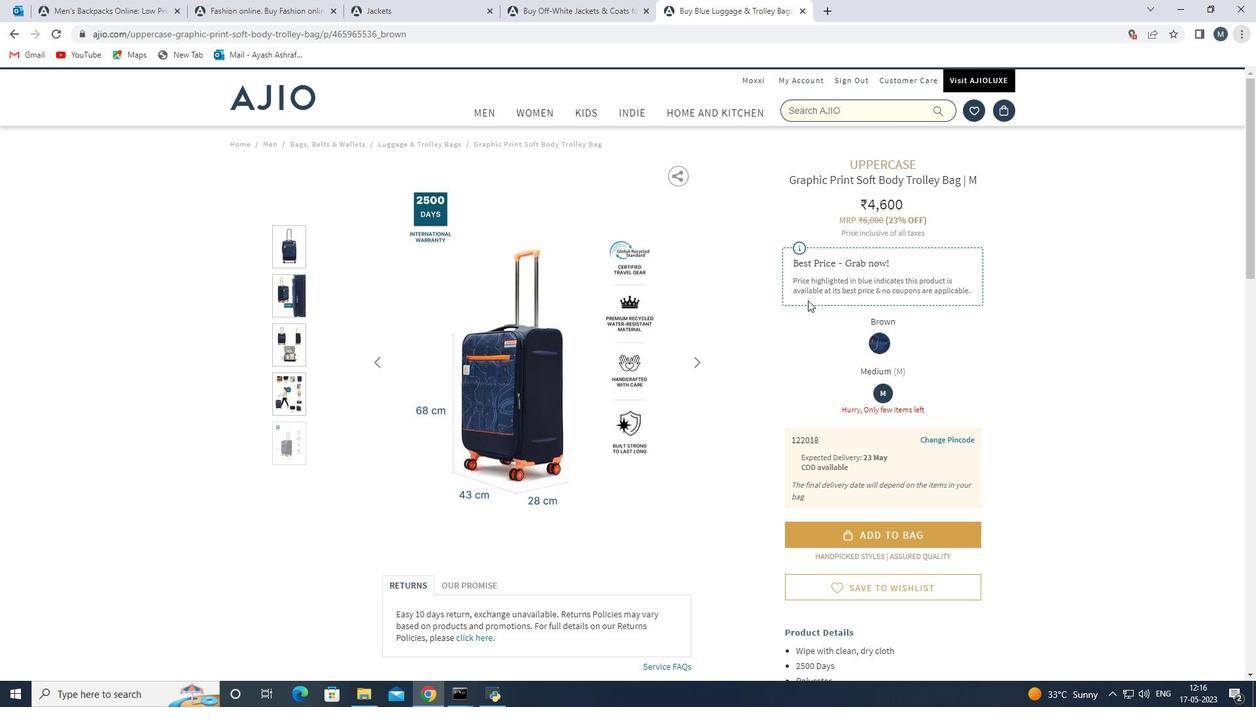 
Action: Mouse moved to (631, 371)
Screenshot: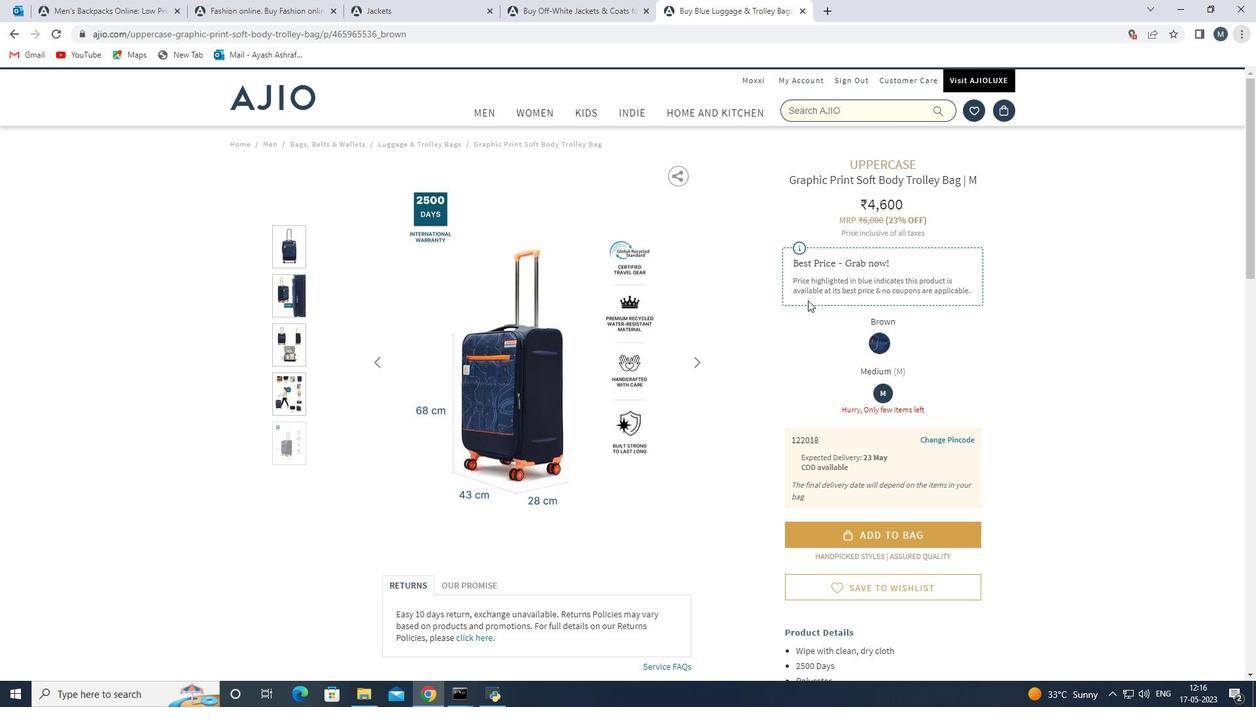 
Action: Mouse scrolled (631, 372) with delta (0, 0)
Screenshot: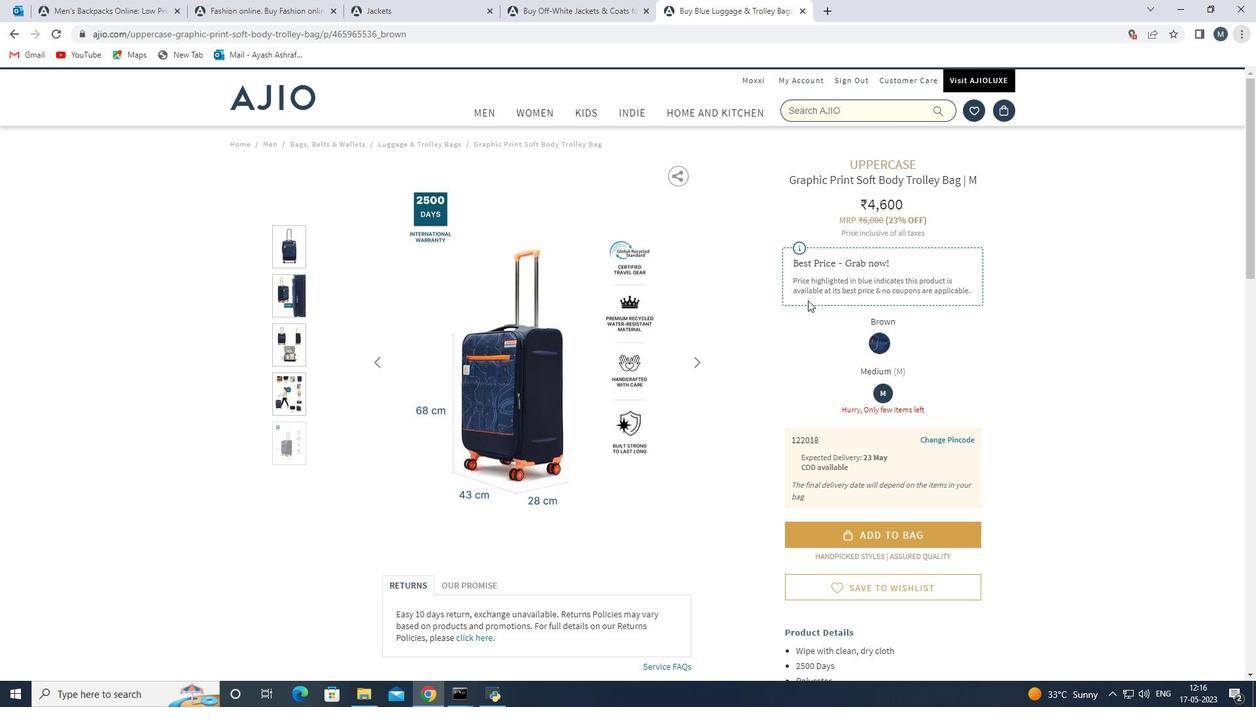 
Action: Mouse moved to (822, 395)
Screenshot: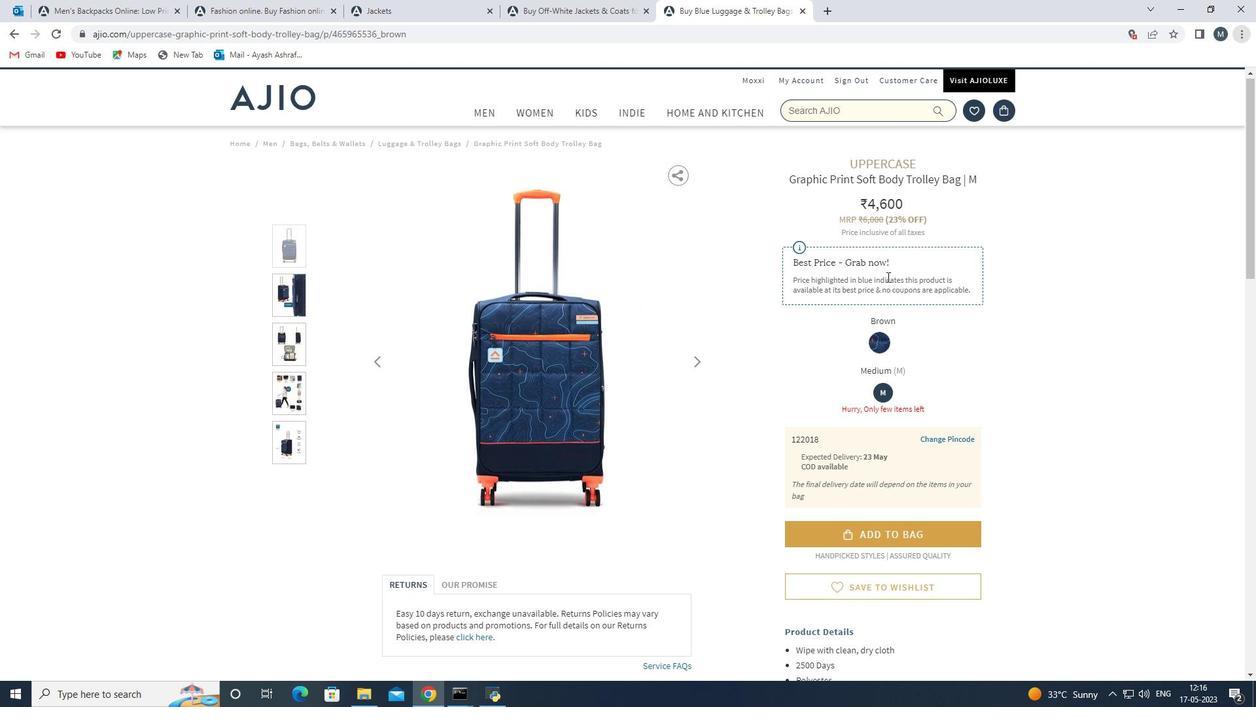 
Action: Mouse pressed left at (822, 395)
Screenshot: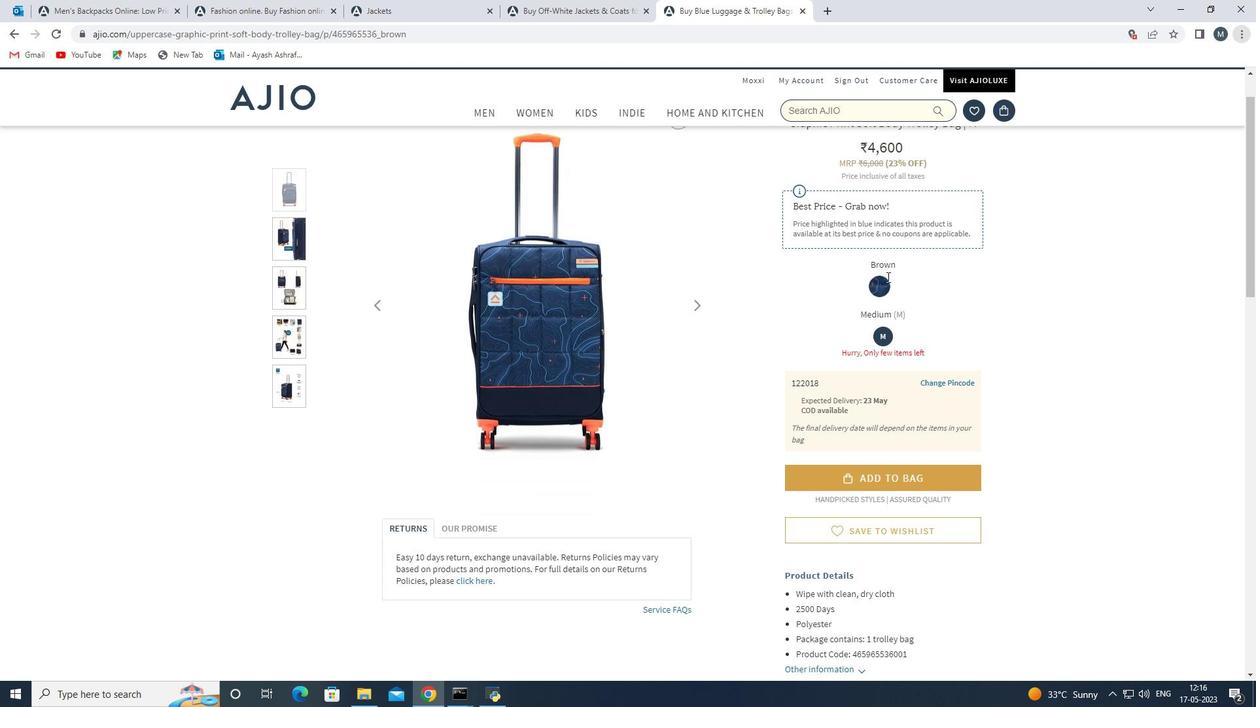 
Action: Mouse moved to (840, 379)
Screenshot: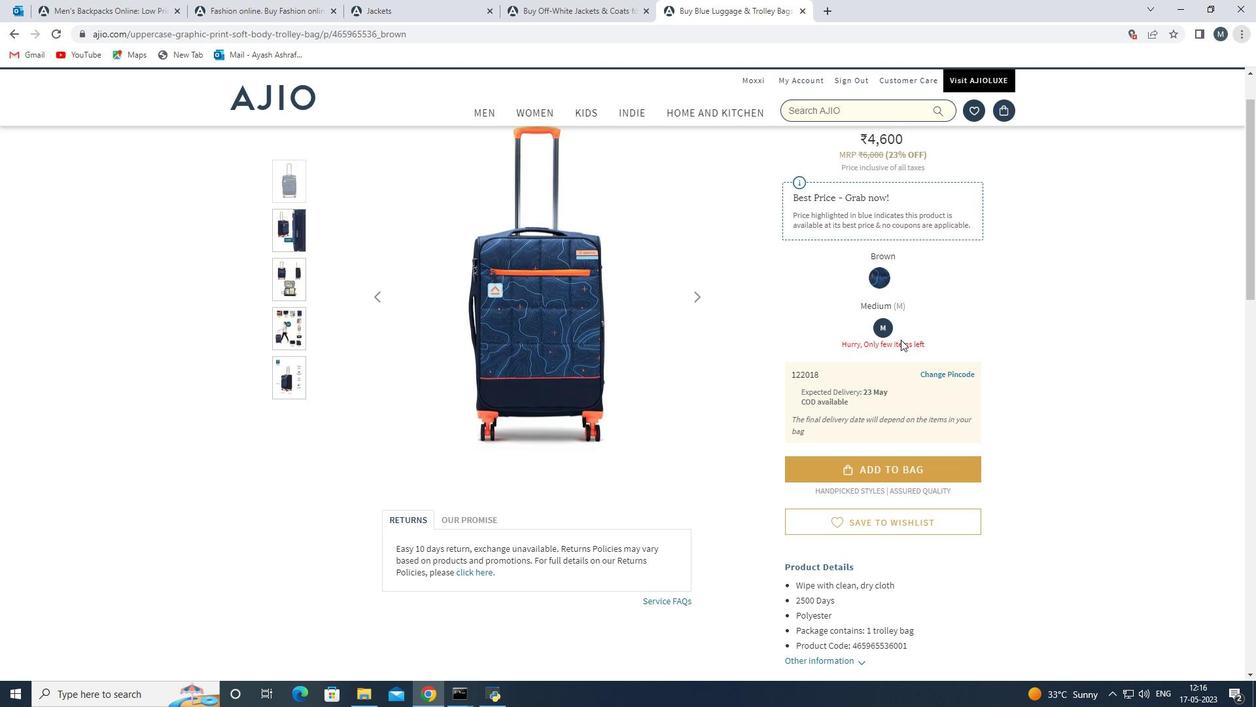 
Action: Mouse scrolled (840, 378) with delta (0, 0)
Screenshot: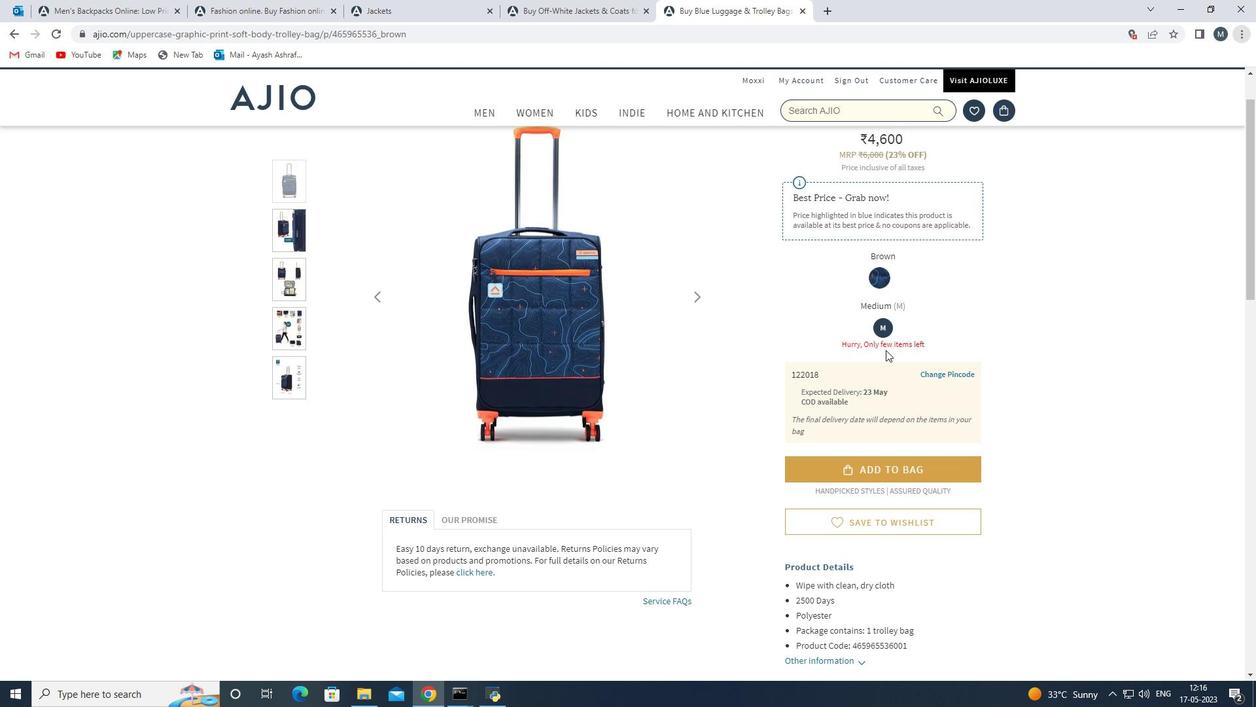 
Action: Mouse scrolled (840, 379) with delta (0, 0)
Screenshot: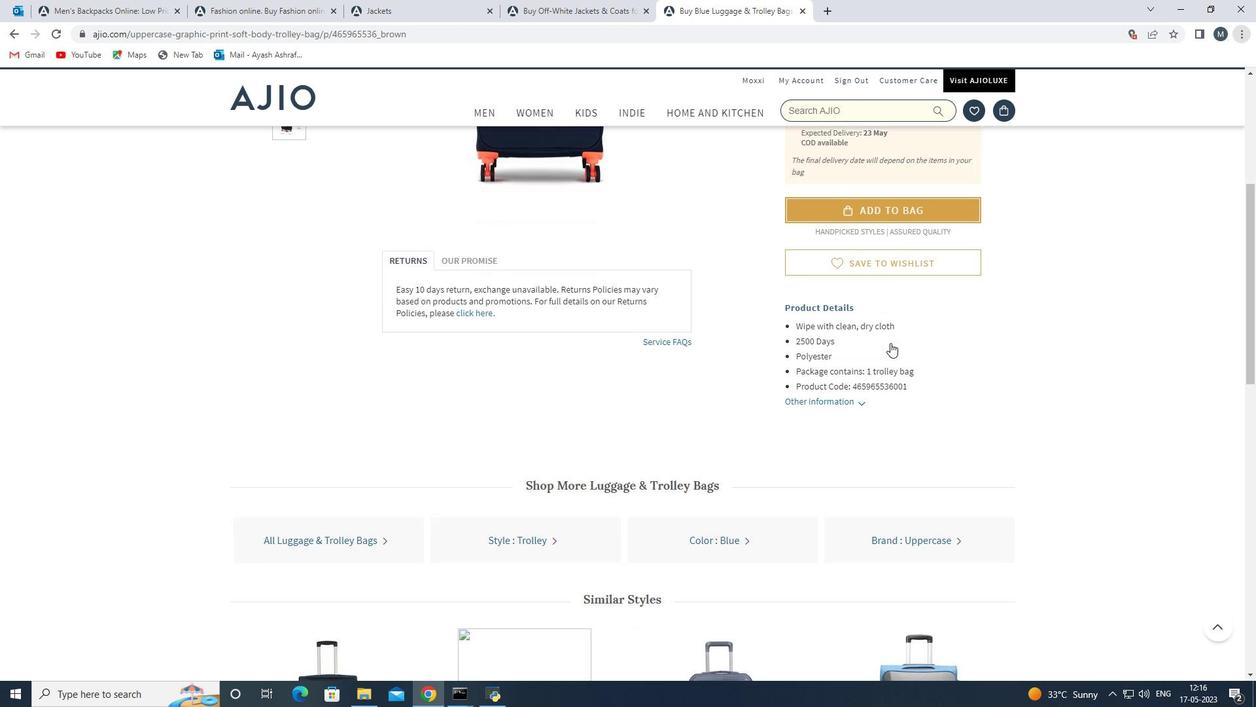 
Action: Mouse scrolled (840, 379) with delta (0, 0)
Screenshot: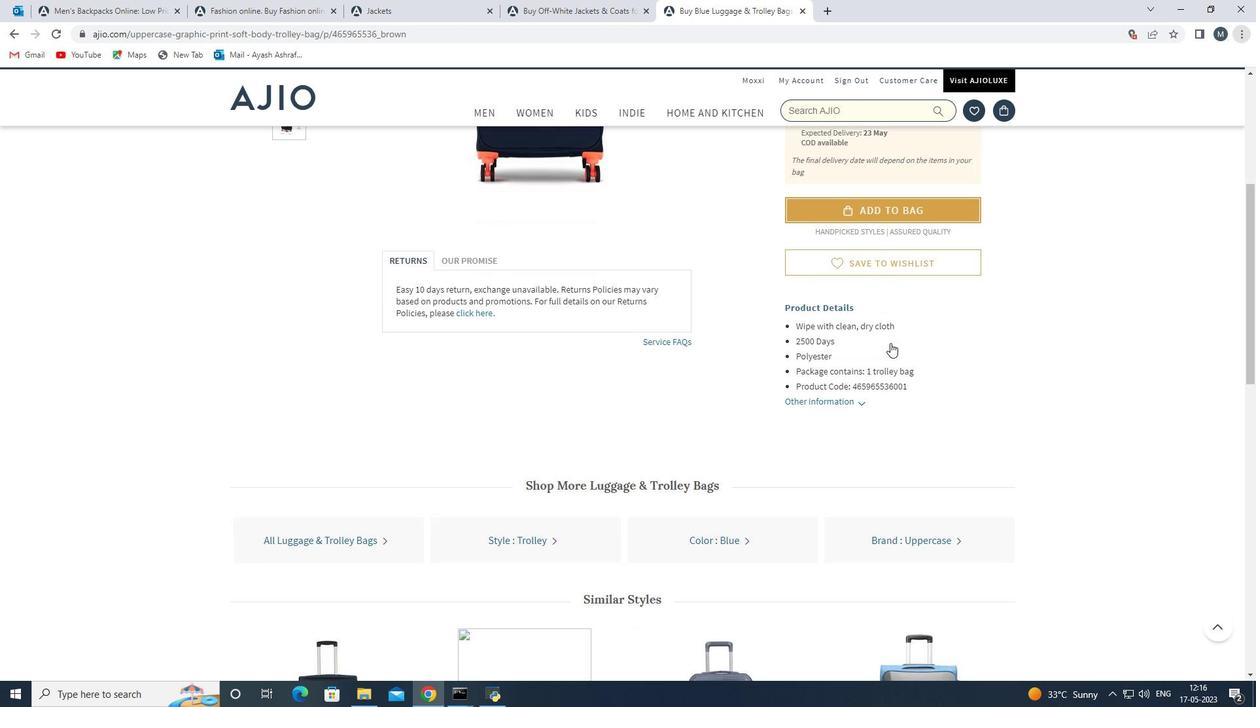 
Action: Mouse moved to (840, 379)
Screenshot: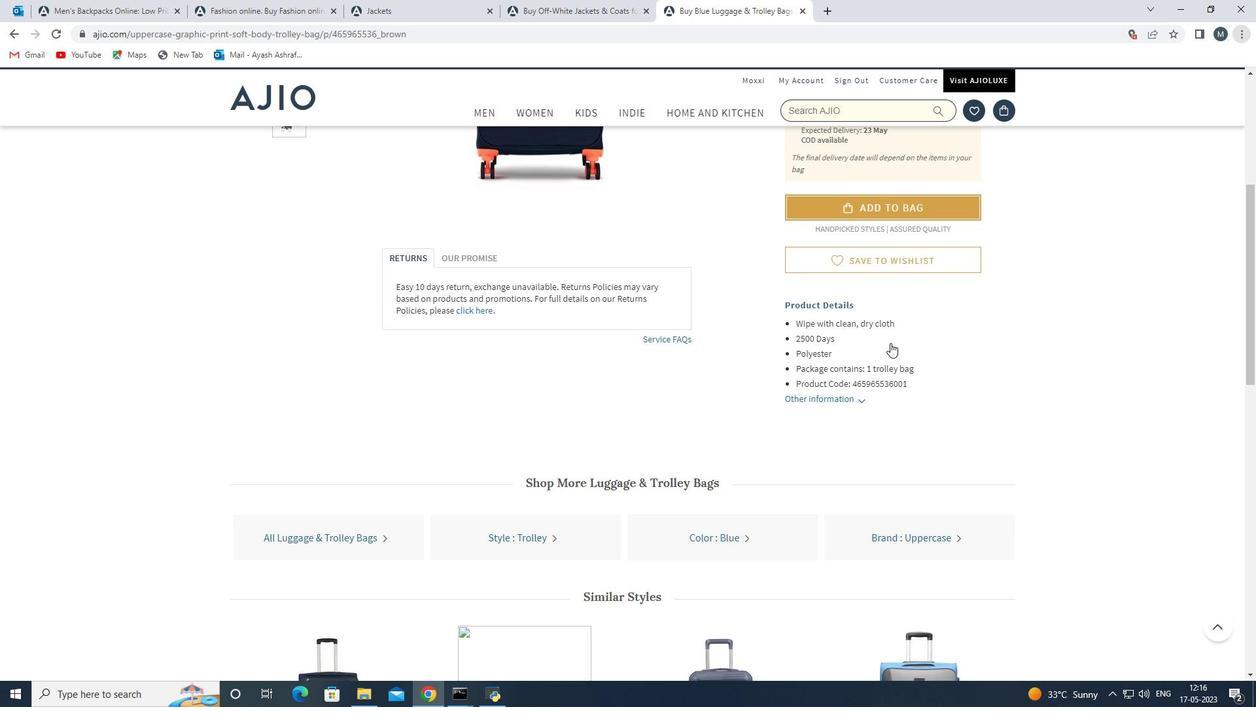 
Action: Mouse scrolled (840, 379) with delta (0, 0)
Screenshot: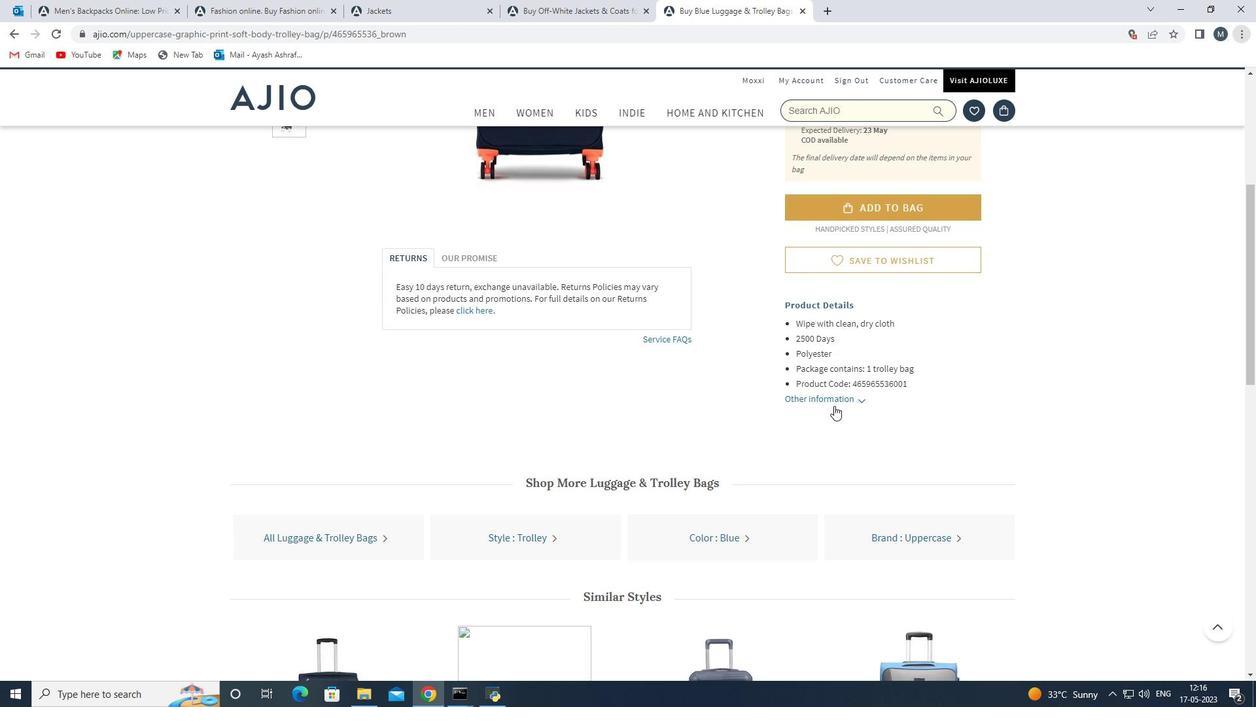 
Action: Mouse scrolled (840, 379) with delta (0, 0)
Screenshot: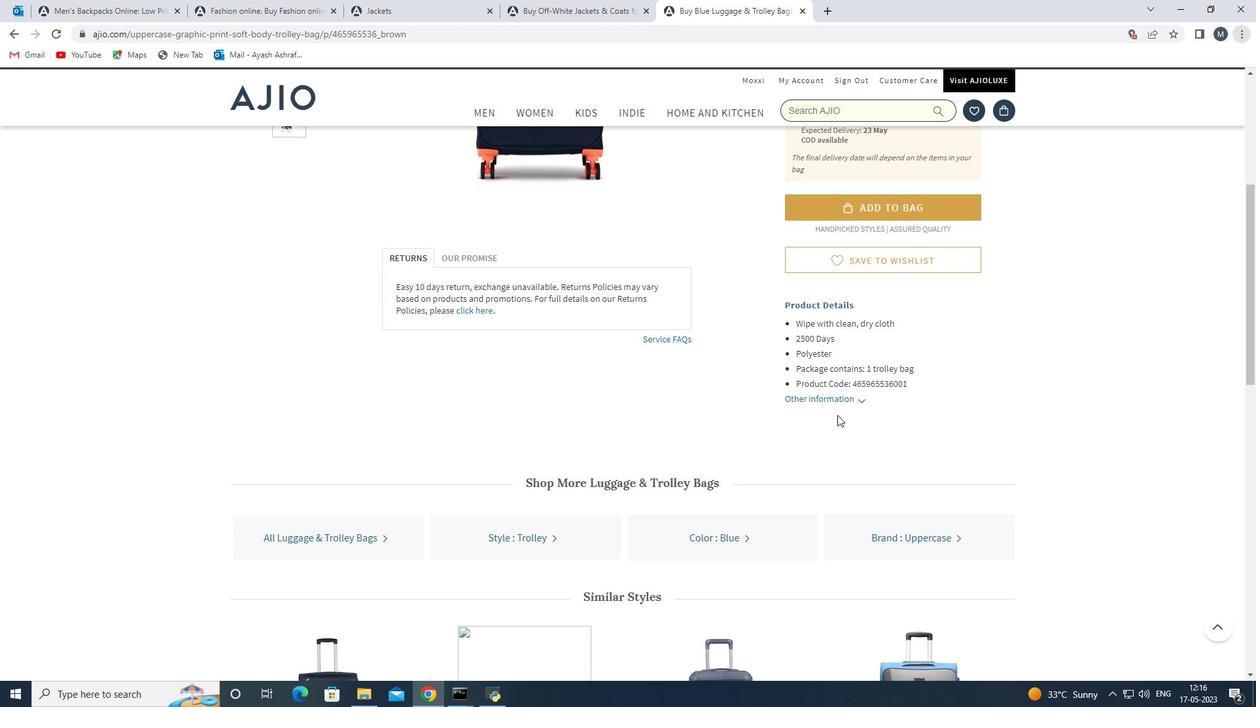 
Action: Mouse moved to (864, 340)
Screenshot: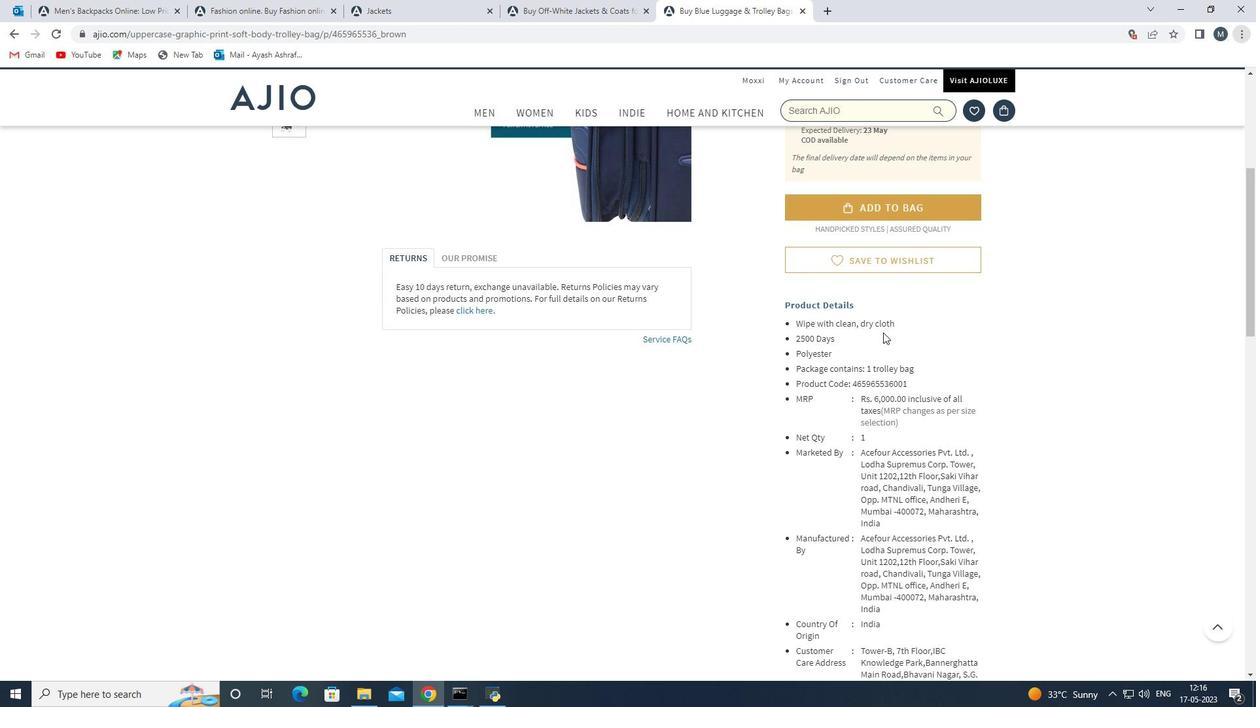 
Action: Mouse scrolled (864, 341) with delta (0, 0)
Screenshot: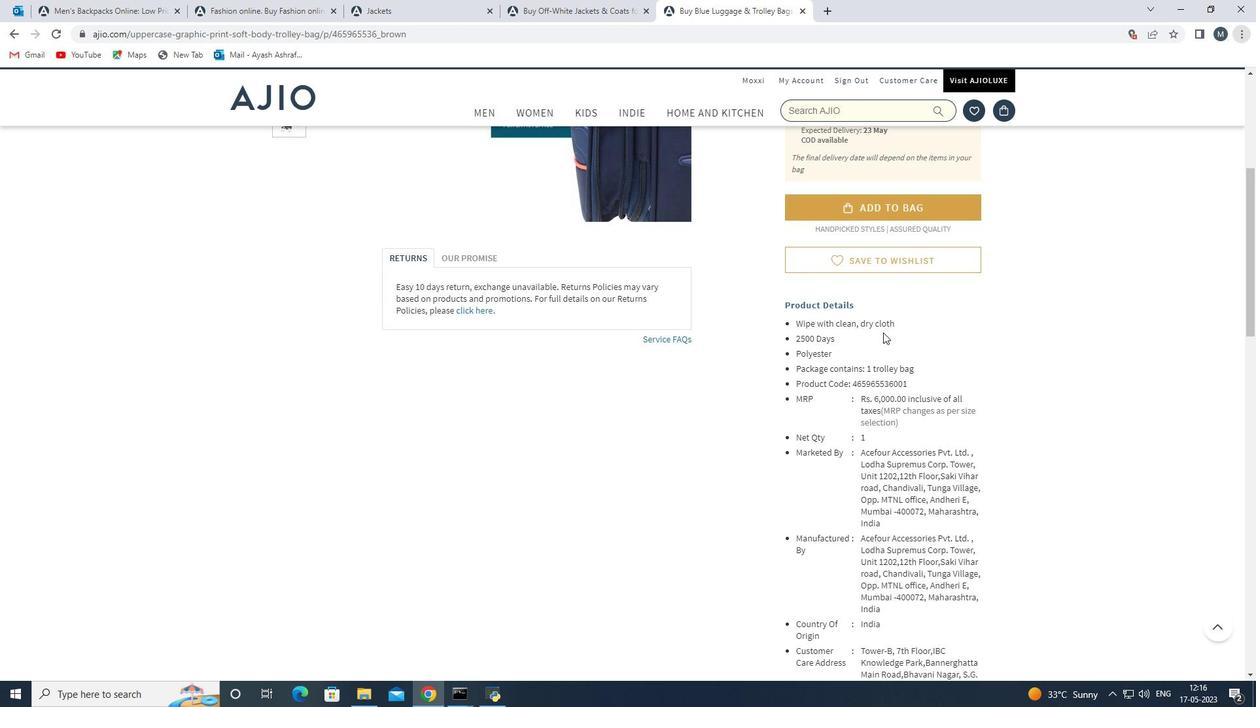 
Action: Mouse scrolled (864, 341) with delta (0, 0)
Screenshot: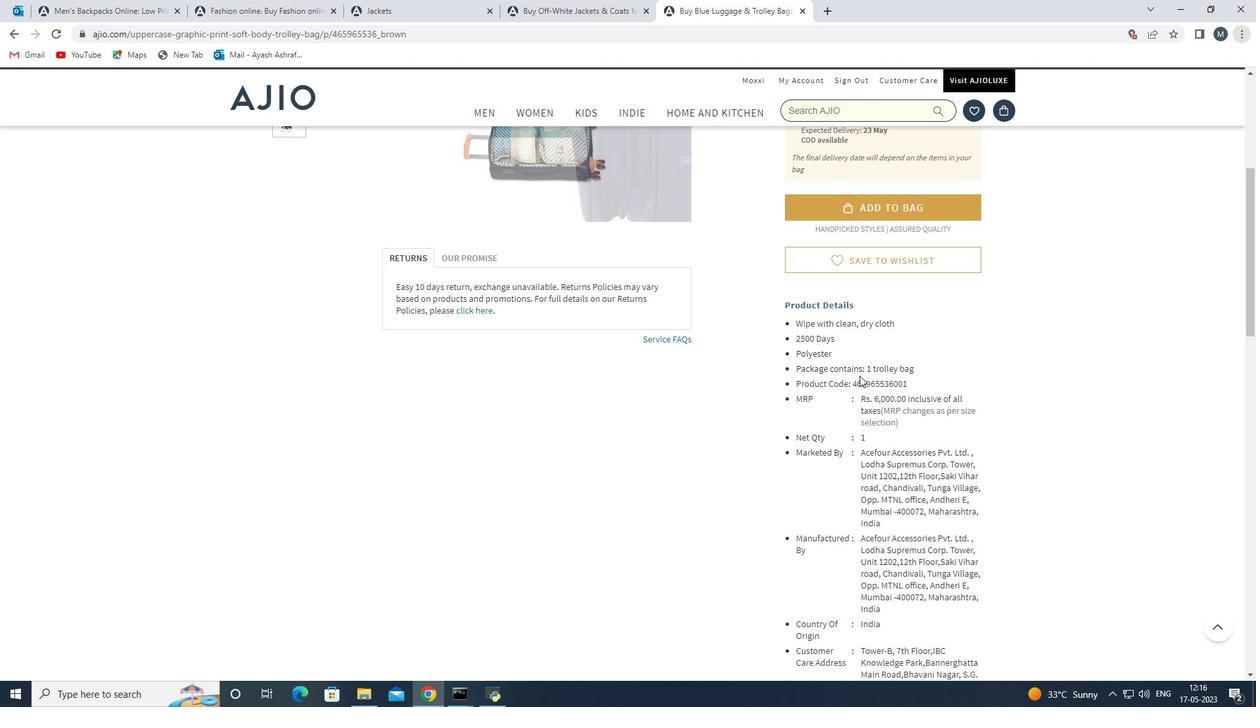 
Action: Mouse moved to (887, 344)
Screenshot: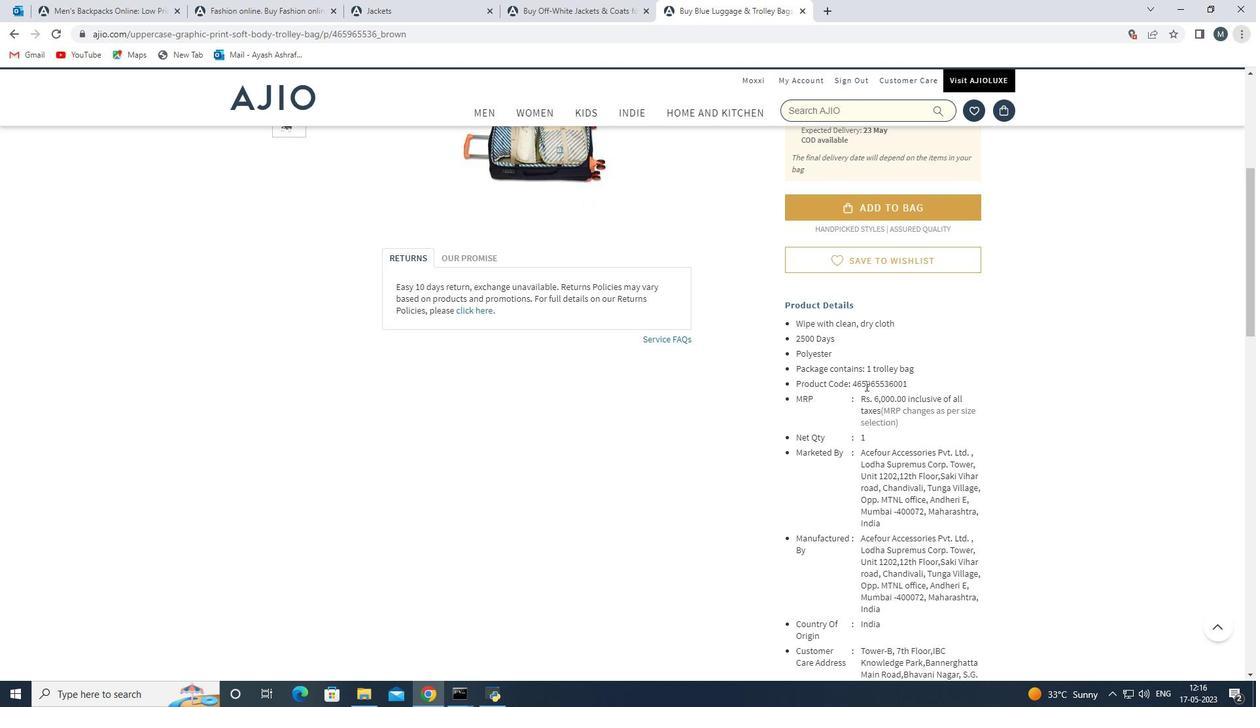 
Action: Mouse pressed left at (887, 344)
Screenshot: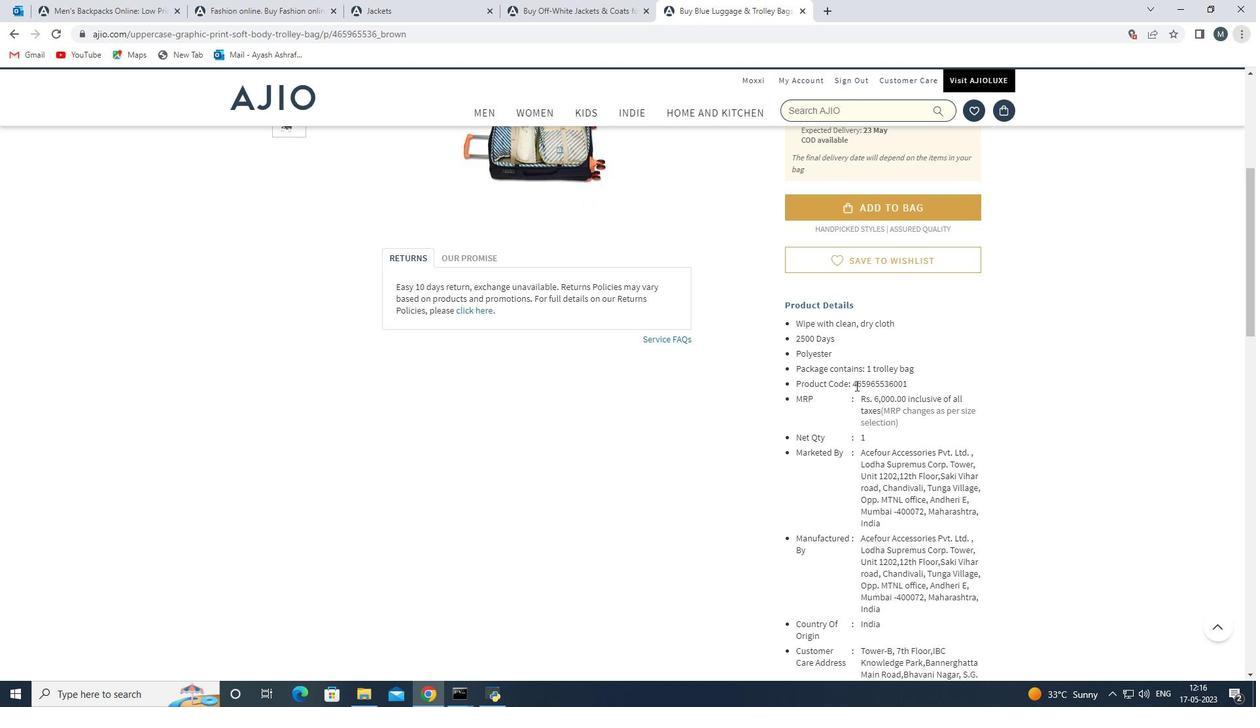 
Action: Mouse scrolled (887, 343) with delta (0, 0)
Screenshot: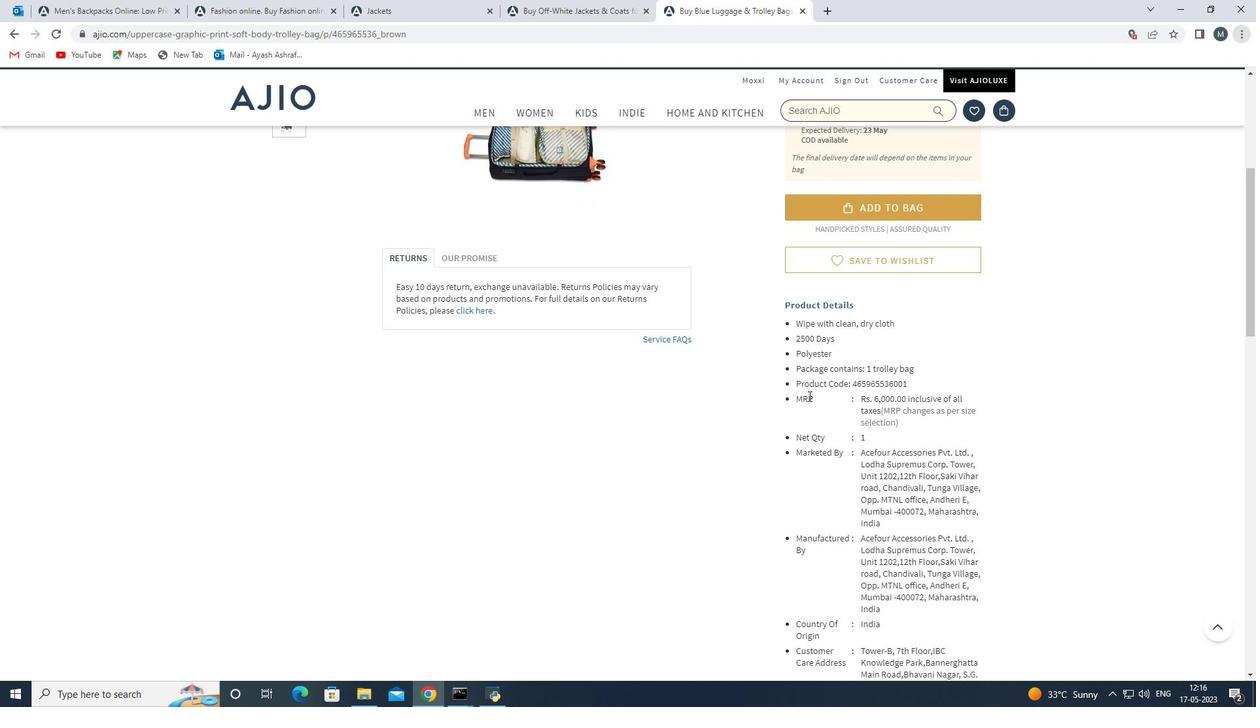 
Action: Mouse scrolled (887, 343) with delta (0, 0)
Screenshot: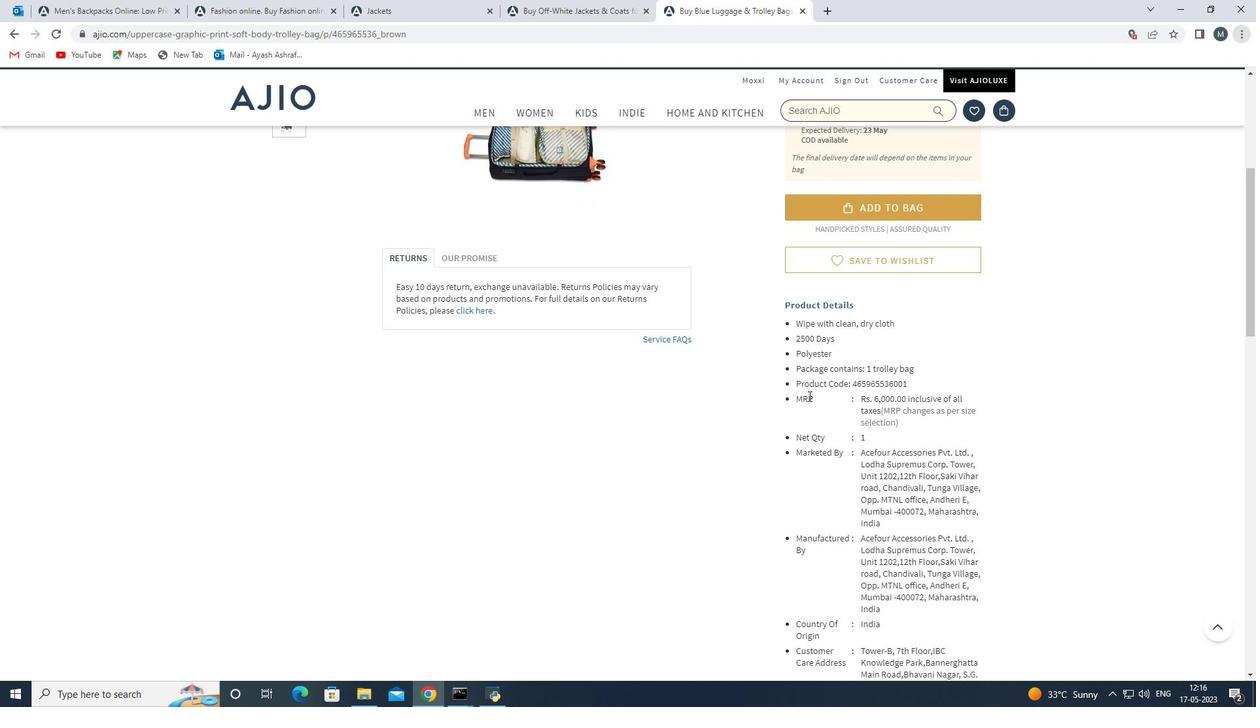 
Action: Mouse scrolled (887, 343) with delta (0, 0)
Screenshot: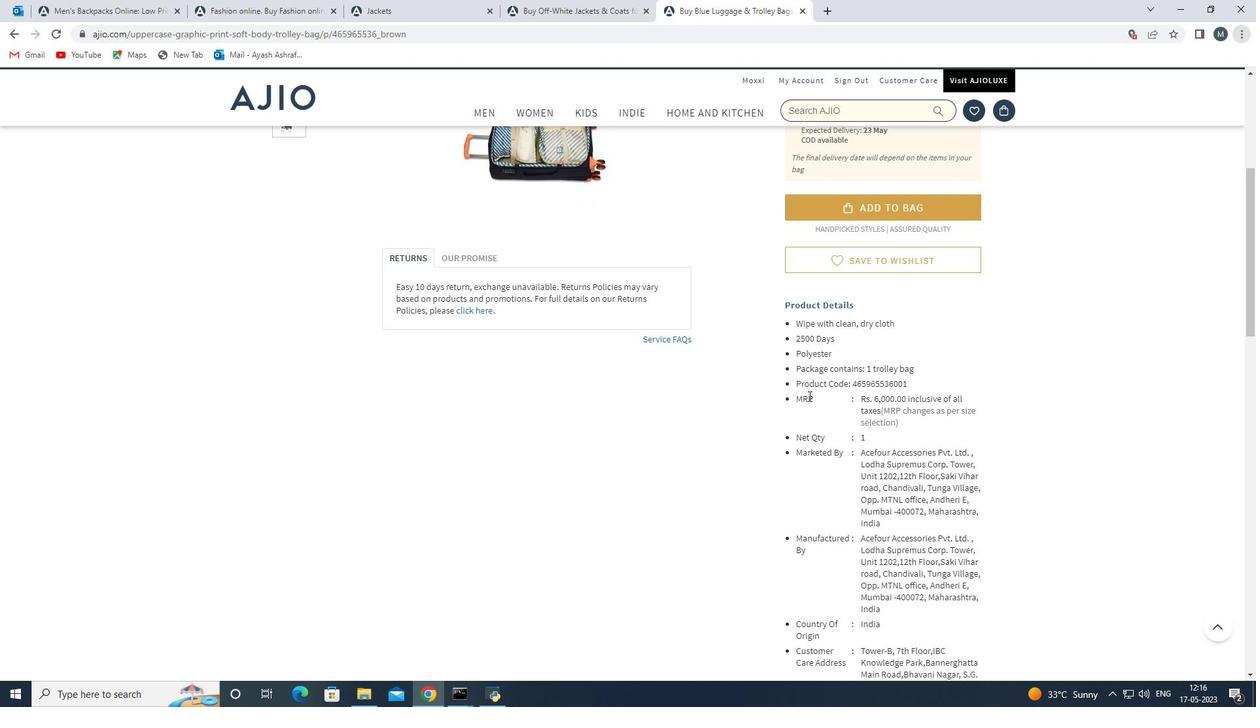 
Action: Mouse scrolled (887, 343) with delta (0, 0)
Screenshot: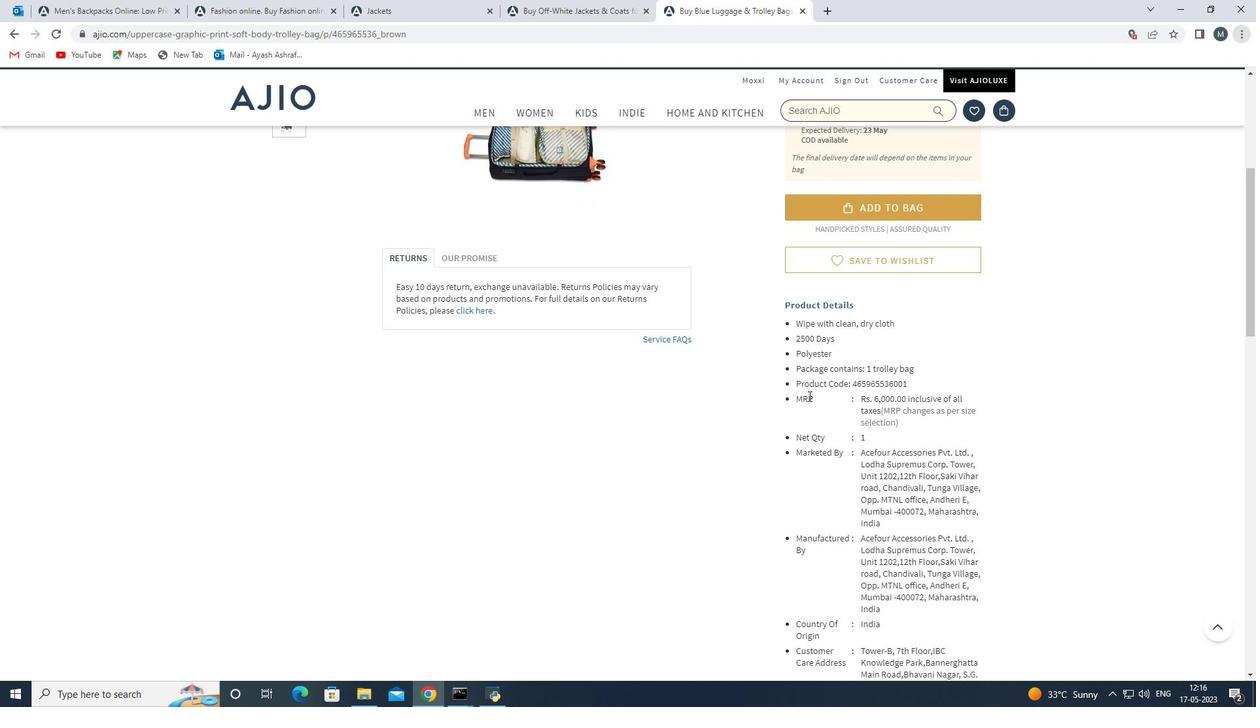
Action: Mouse scrolled (887, 343) with delta (0, 0)
Screenshot: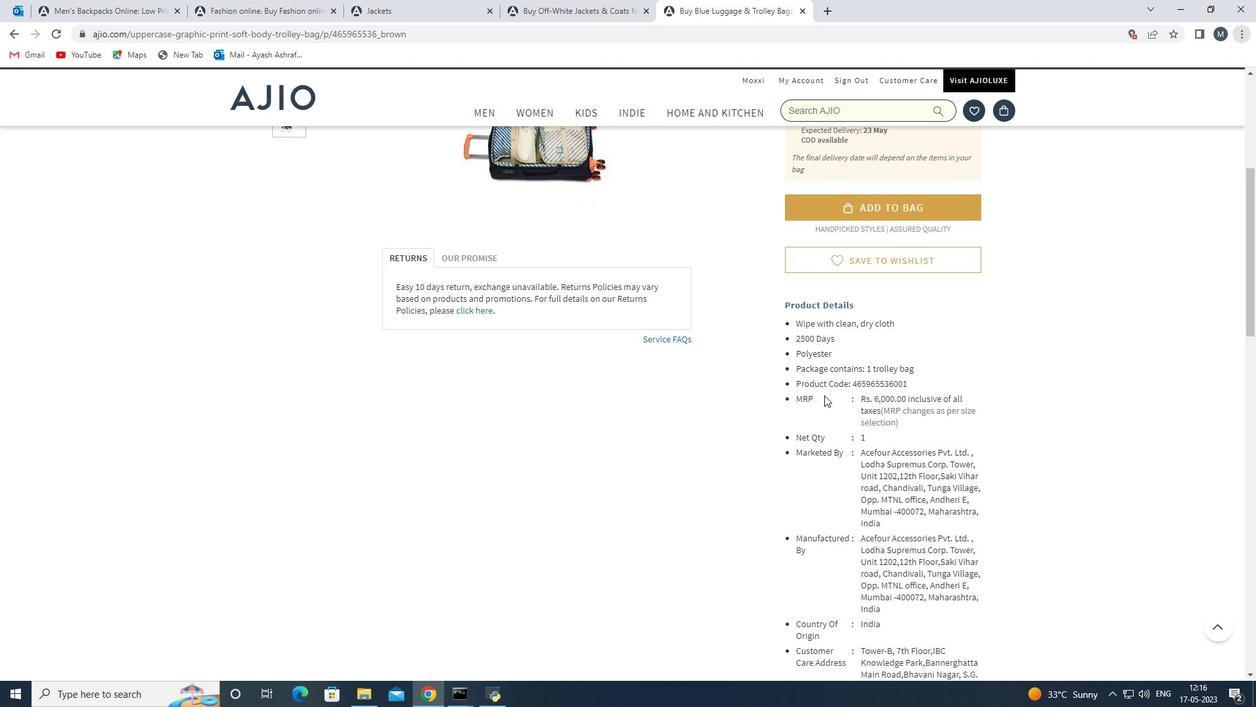 
Action: Mouse moved to (886, 345)
Screenshot: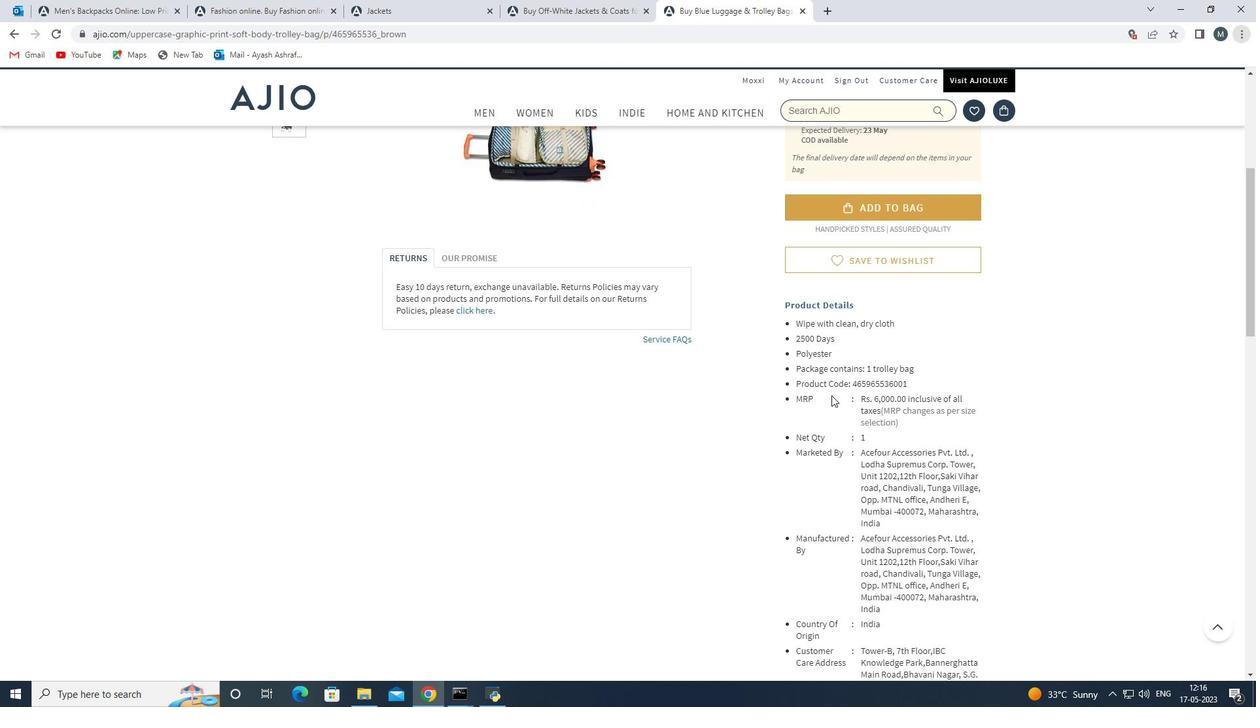 
Action: Mouse scrolled (886, 344) with delta (0, 0)
Screenshot: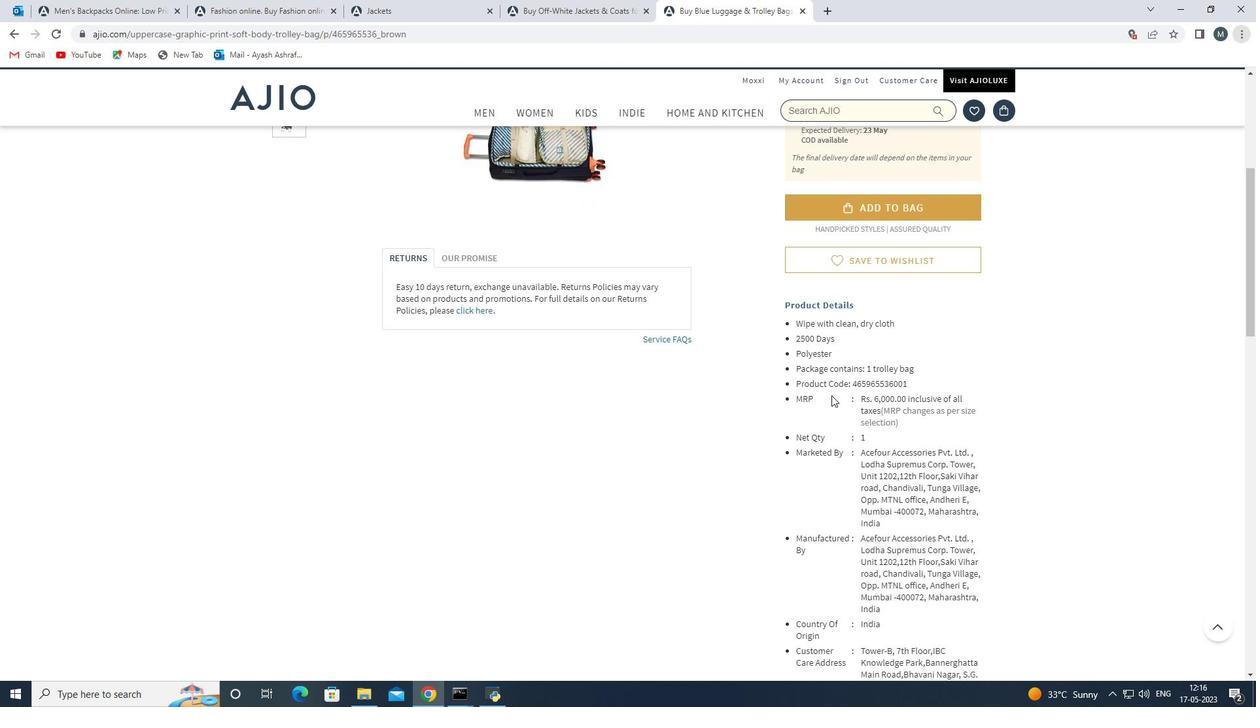 
Action: Mouse moved to (884, 346)
Screenshot: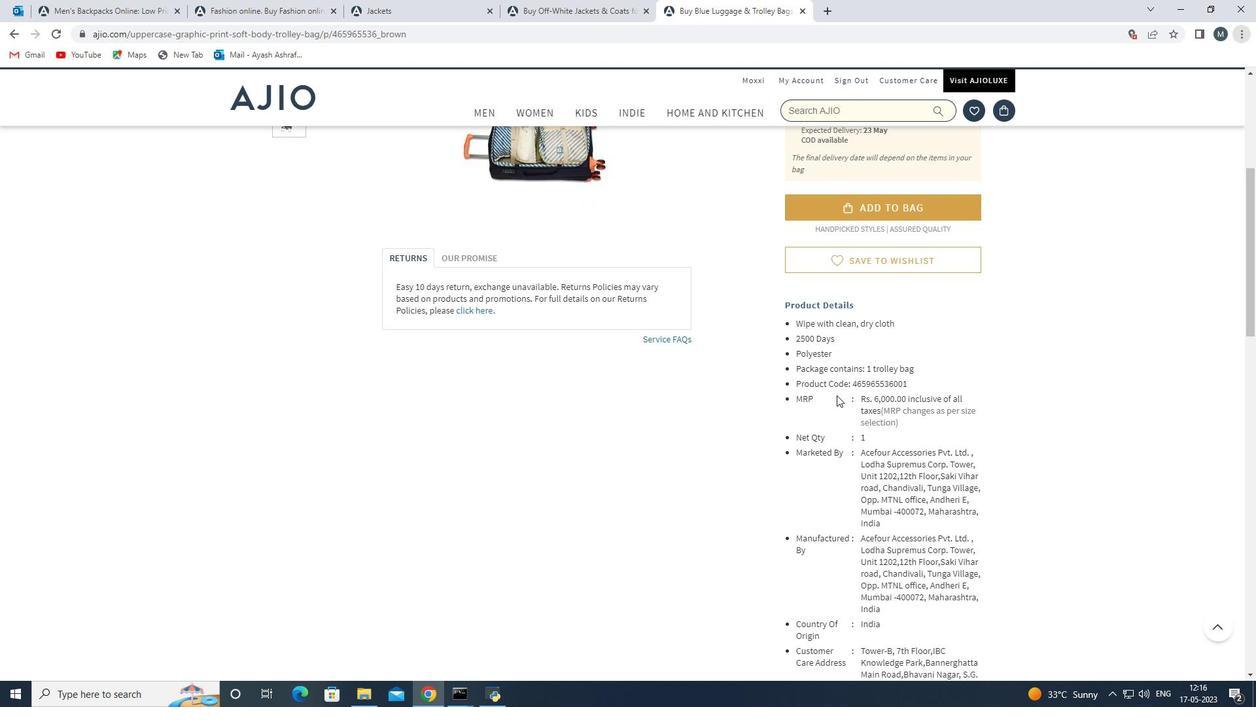 
Action: Mouse scrolled (884, 345) with delta (0, 0)
Screenshot: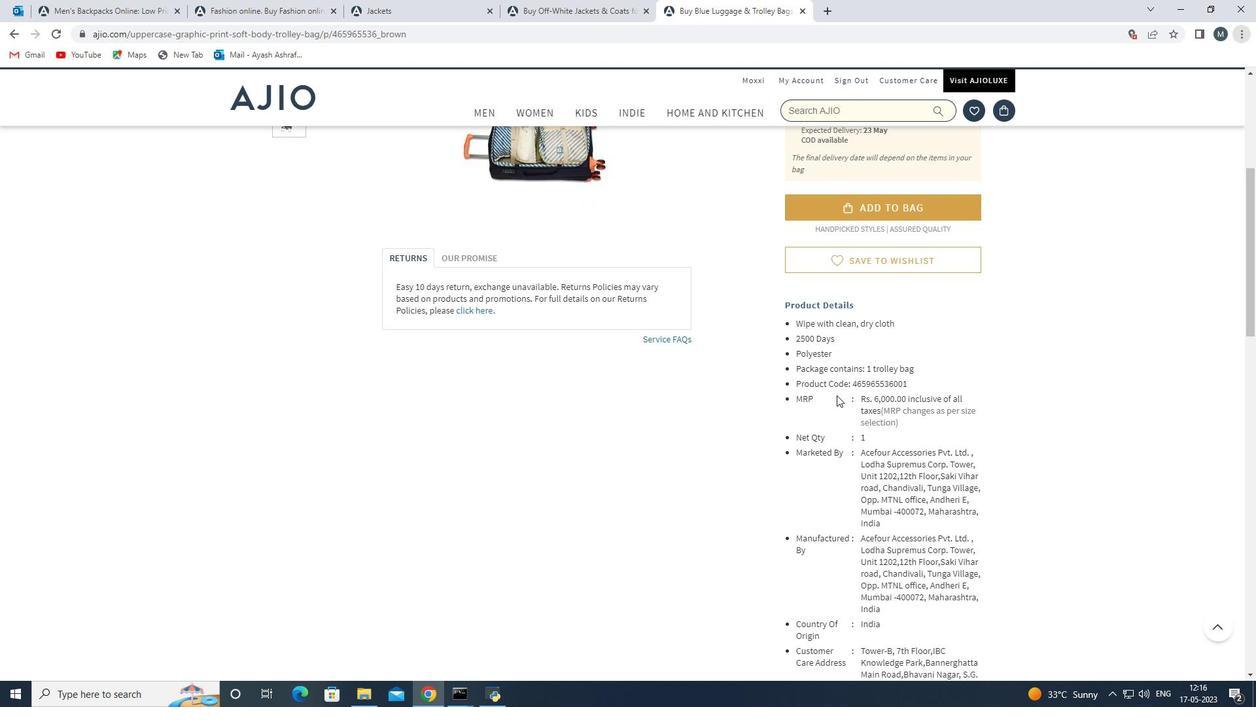 
Action: Mouse moved to (881, 350)
Screenshot: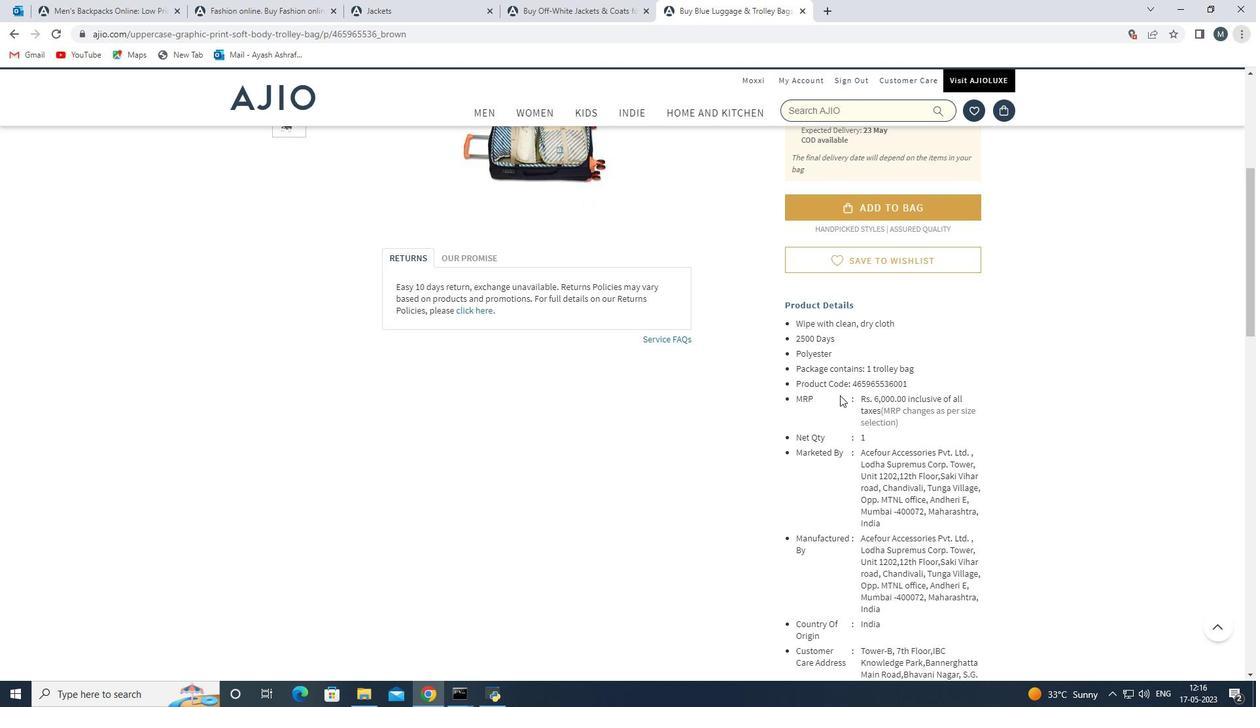 
Action: Mouse scrolled (881, 348) with delta (0, 0)
Screenshot: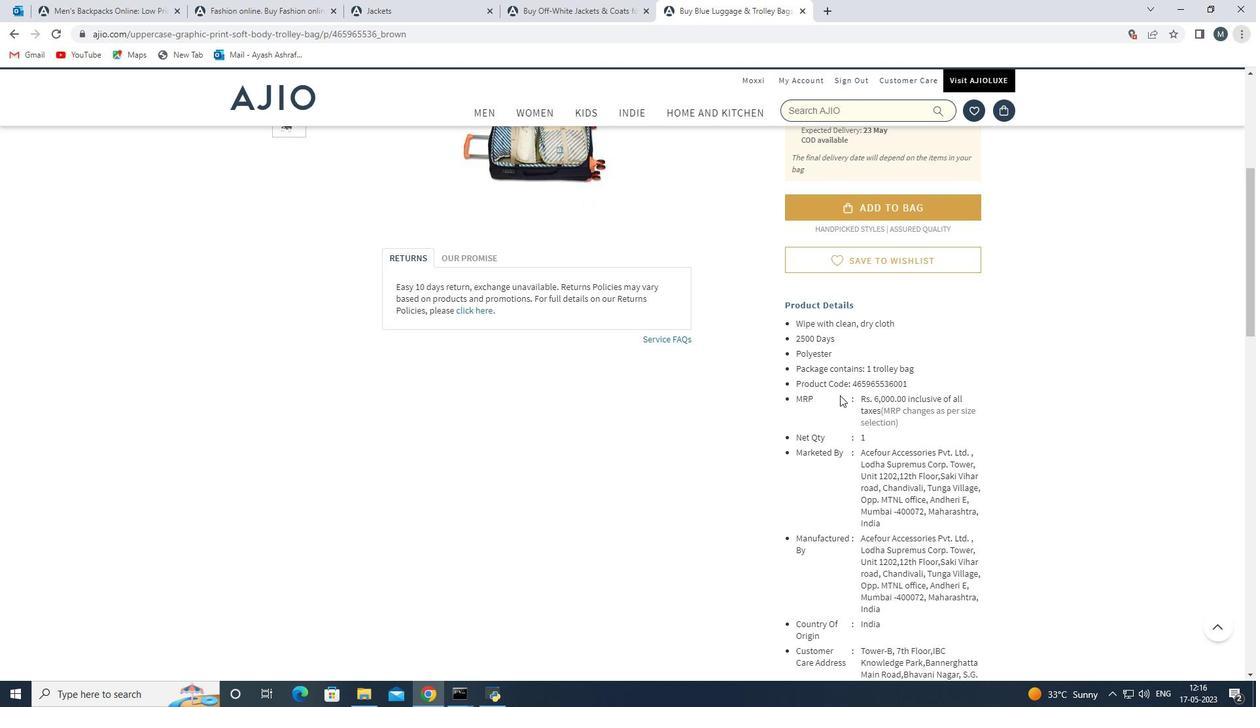 
Action: Mouse moved to (875, 354)
Screenshot: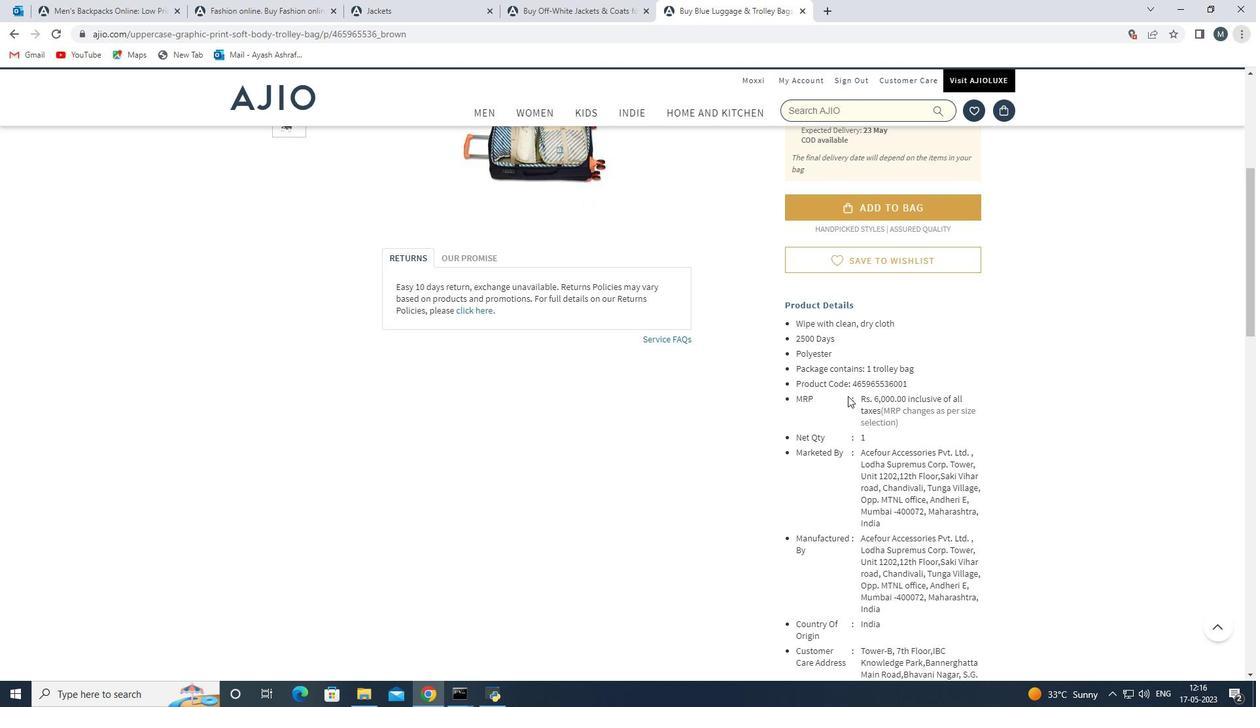 
Action: Mouse scrolled (875, 353) with delta (0, 0)
Screenshot: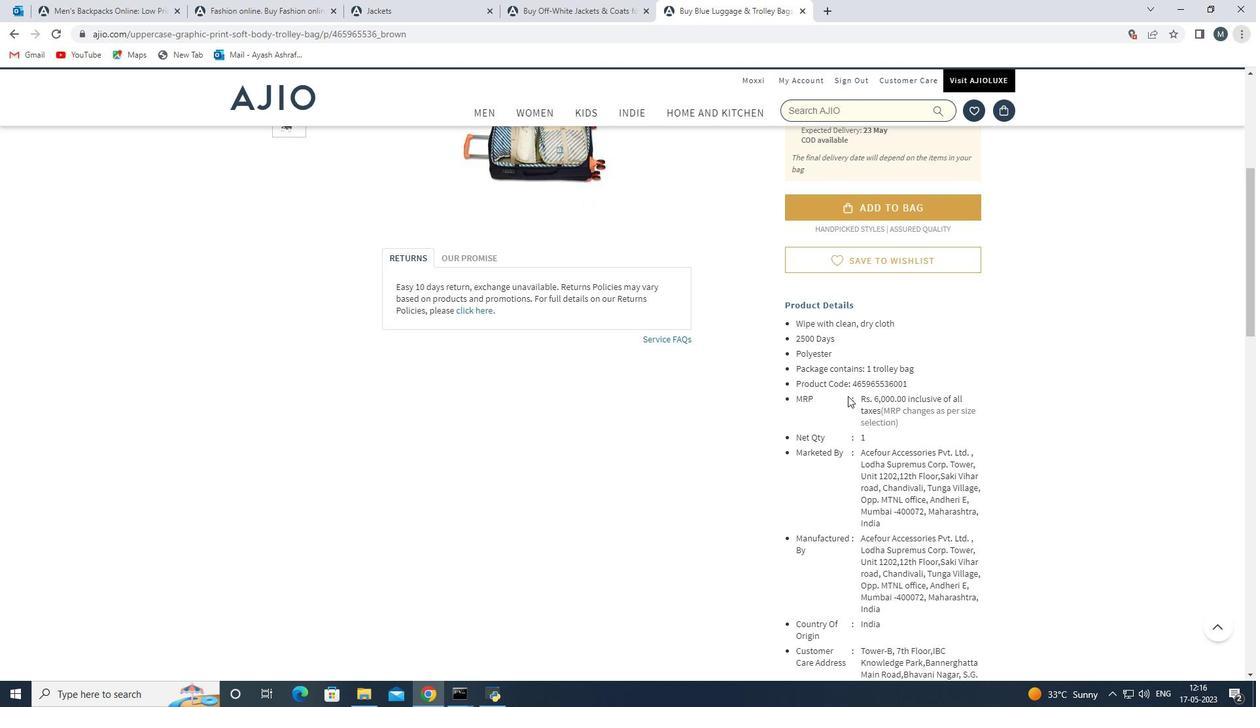 
Action: Mouse moved to (875, 354)
Screenshot: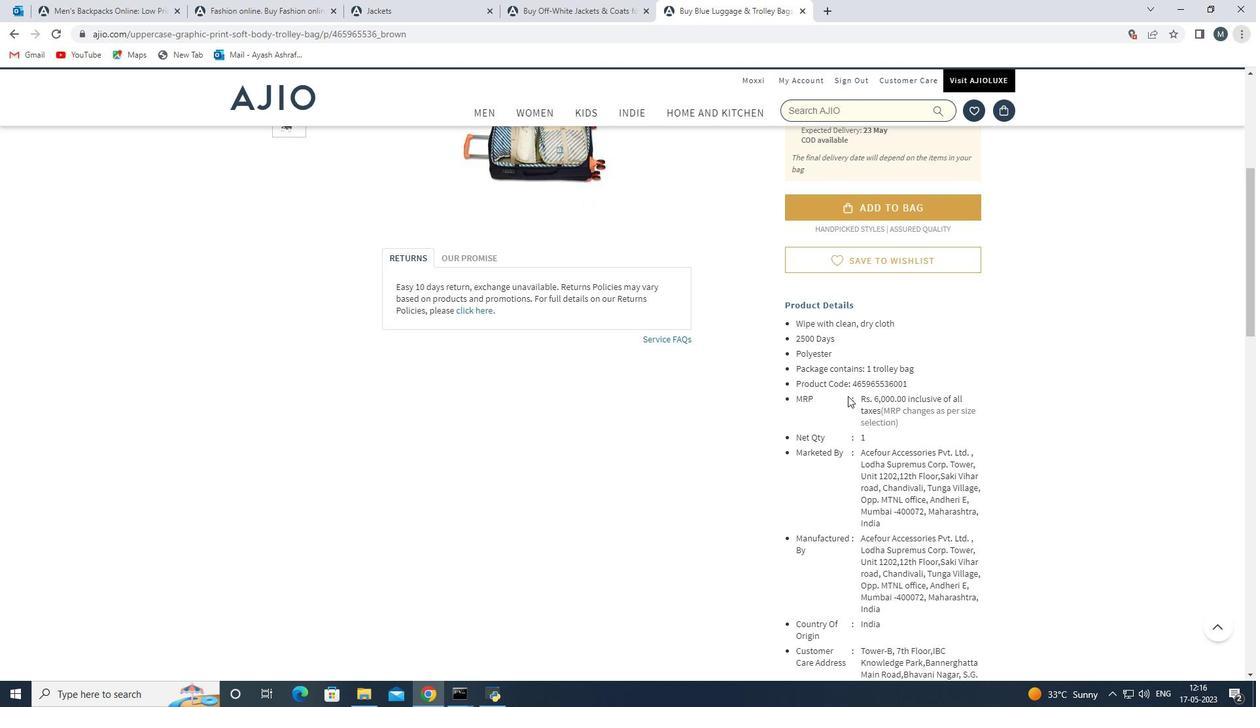 
Action: Mouse scrolled (875, 353) with delta (0, 0)
Screenshot: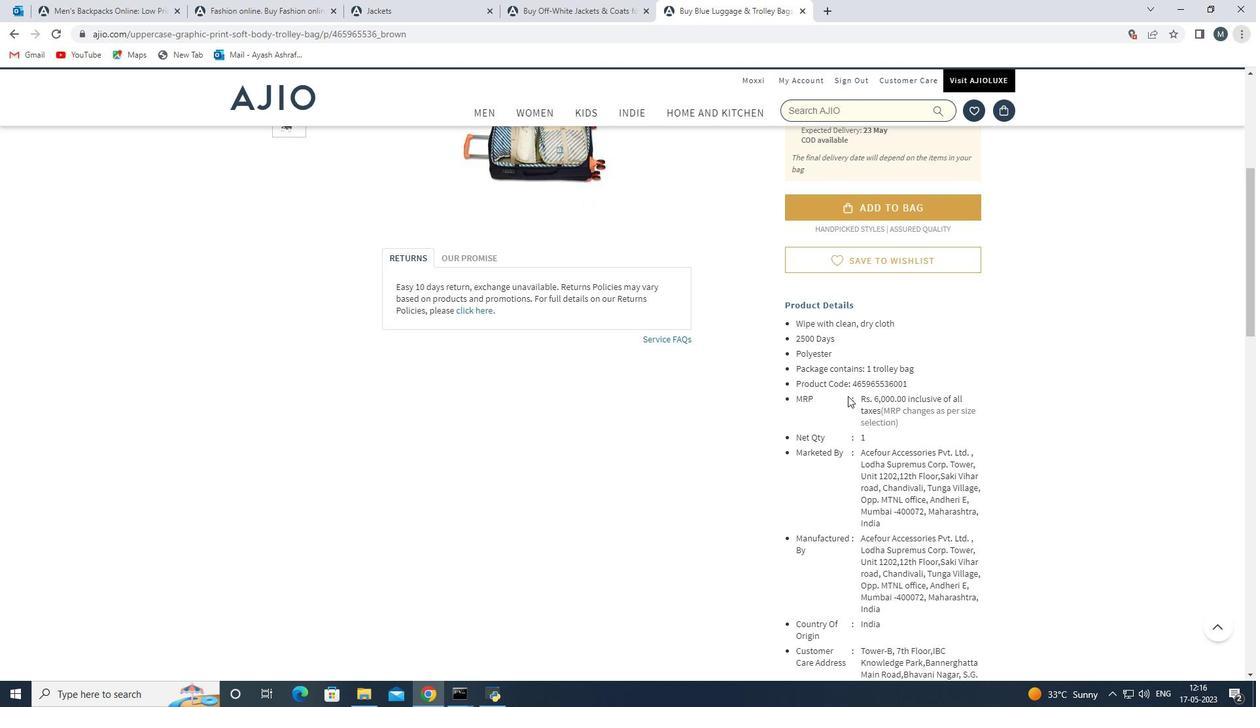 
Action: Mouse moved to (874, 355)
Screenshot: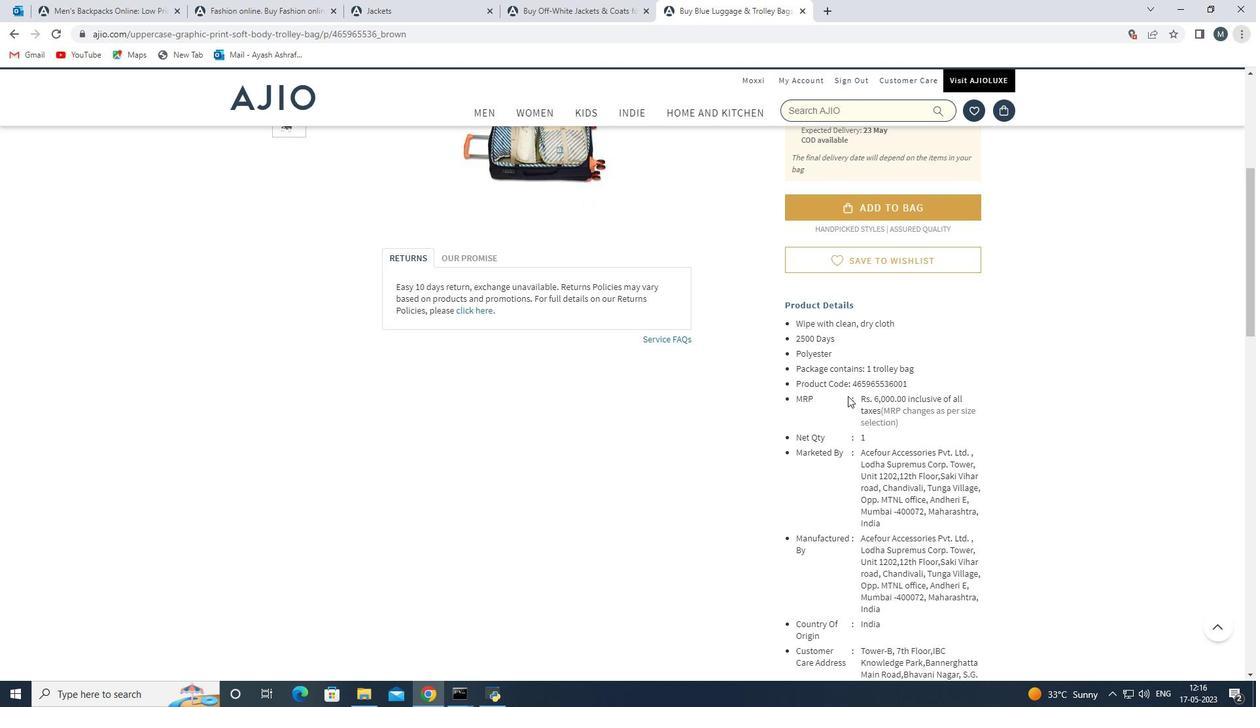 
Action: Mouse scrolled (874, 354) with delta (0, 0)
Screenshot: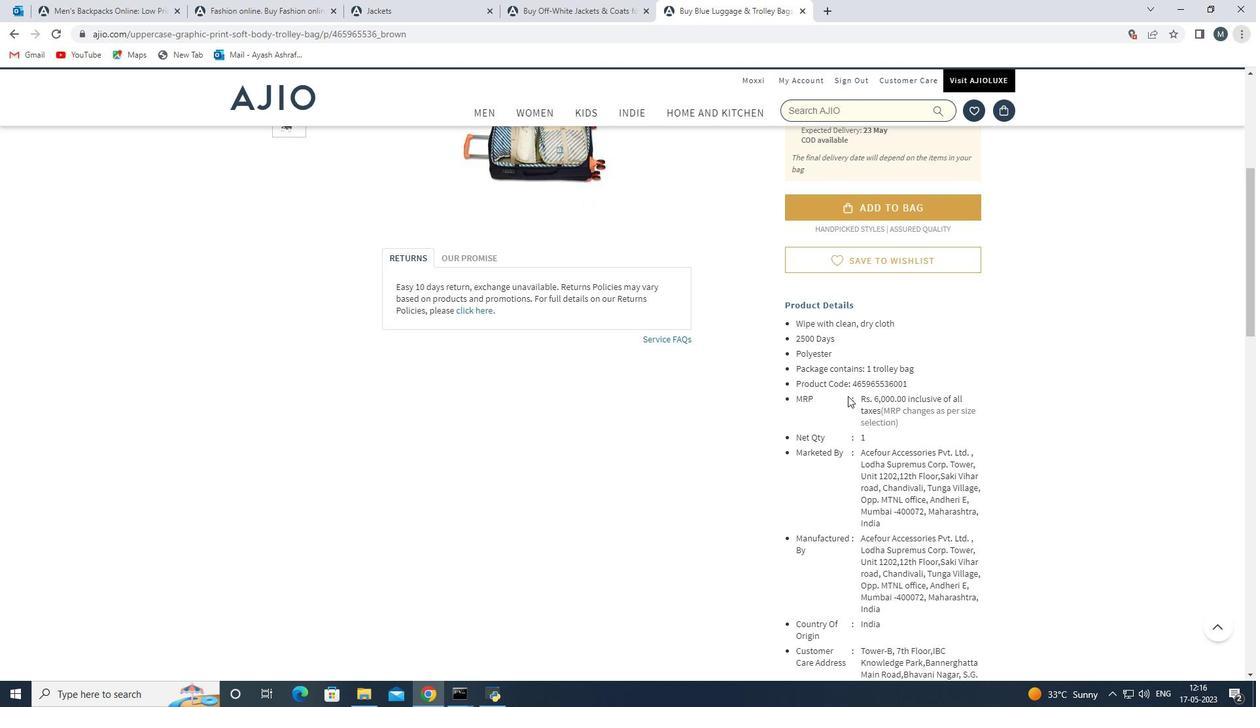
Action: Mouse moved to (873, 356)
Screenshot: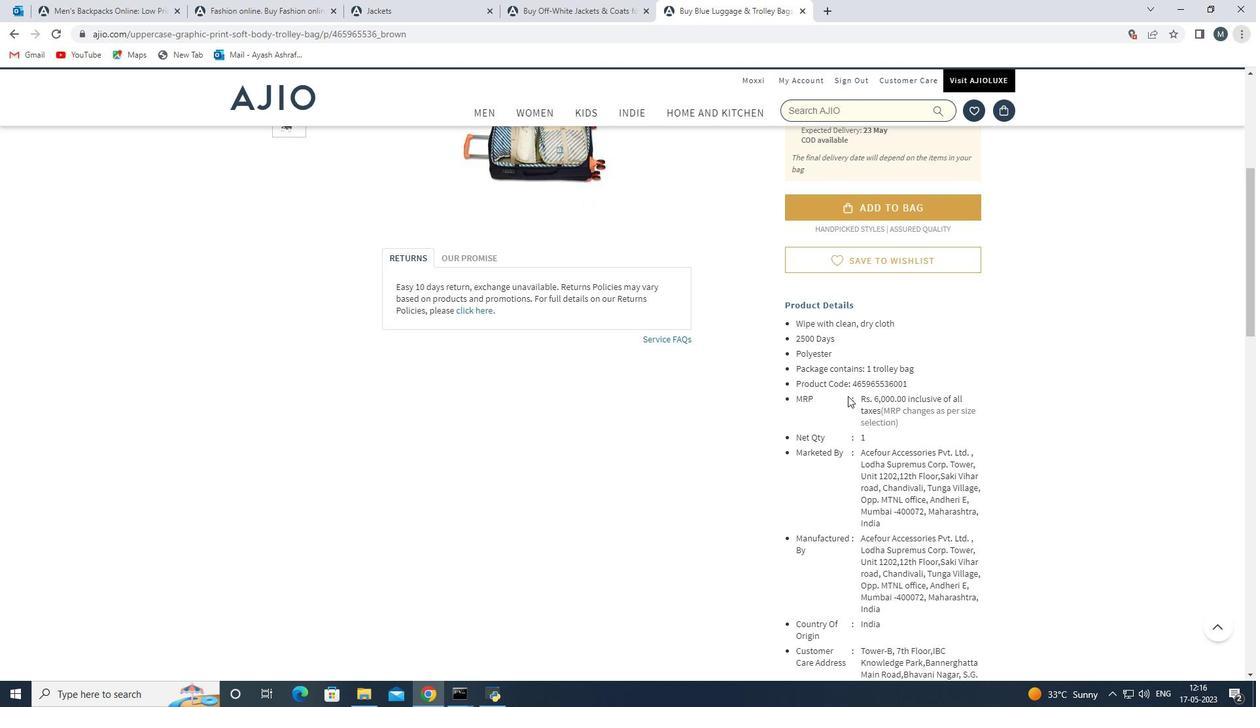 
Action: Mouse scrolled (873, 356) with delta (0, 0)
Screenshot: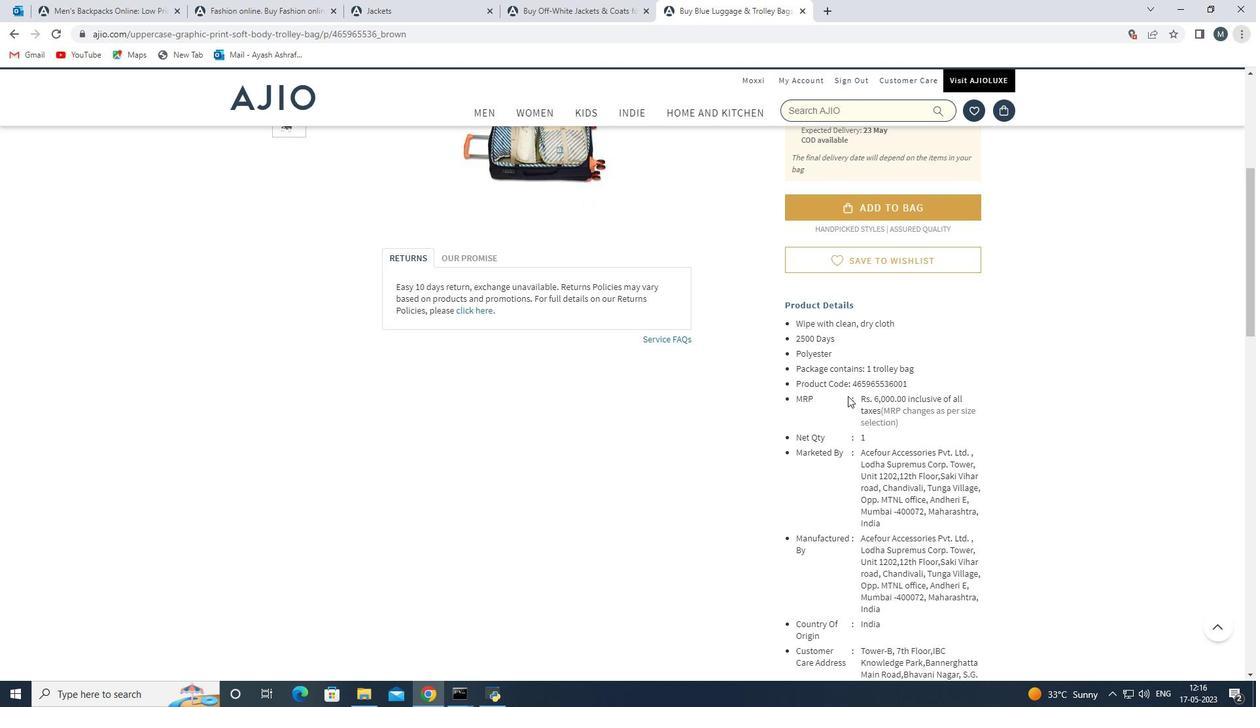 
Action: Mouse moved to (870, 358)
Screenshot: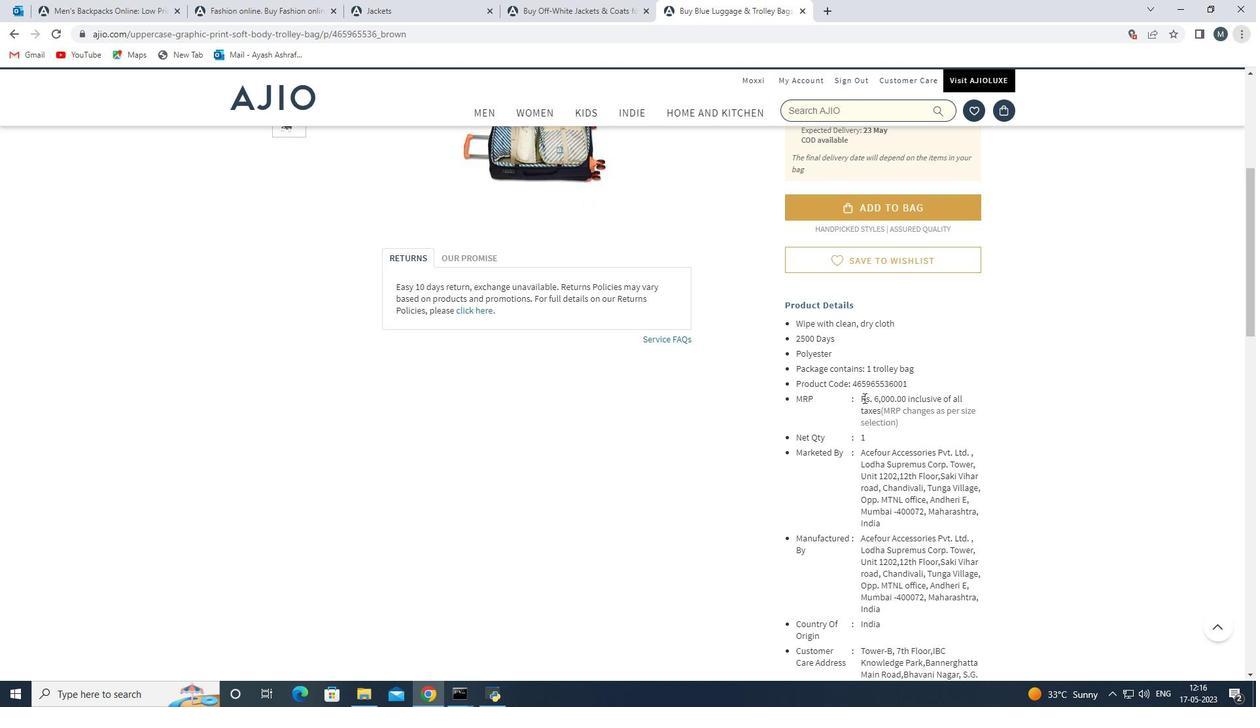 
Action: Mouse scrolled (871, 357) with delta (0, 0)
Screenshot: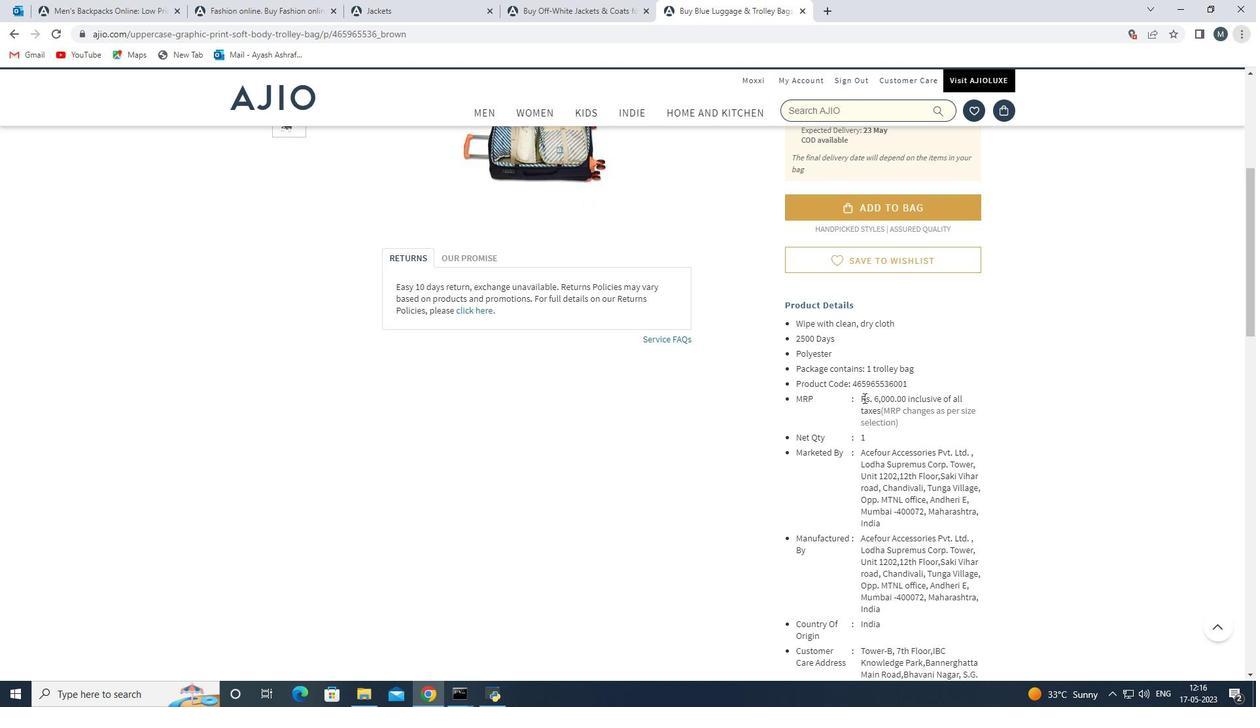 
Action: Mouse scrolled (870, 358) with delta (0, 0)
Screenshot: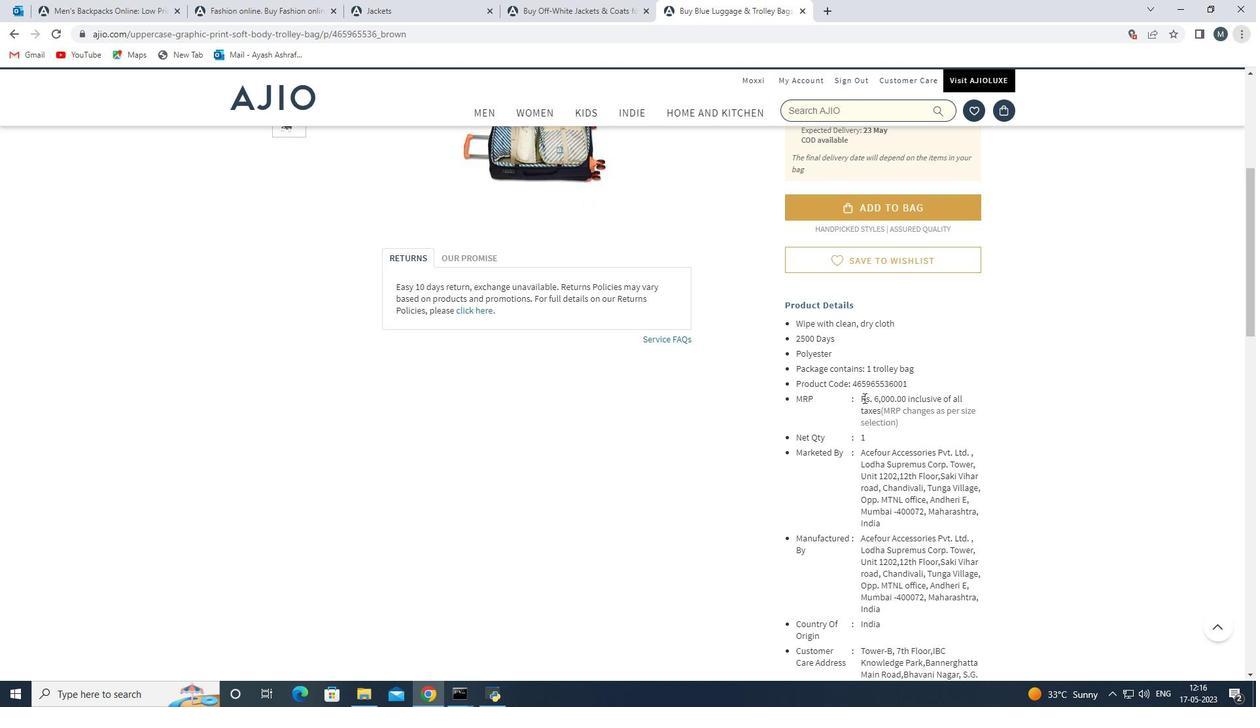 
Action: Mouse moved to (870, 359)
Screenshot: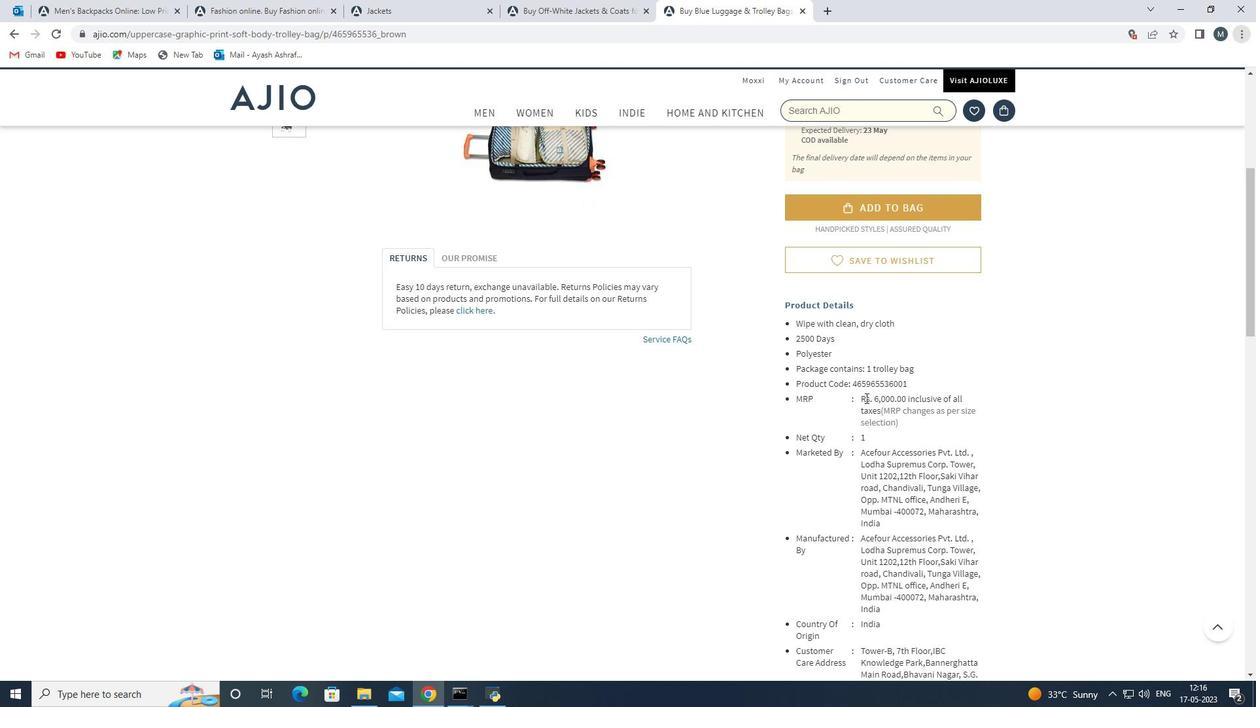 
Action: Mouse scrolled (870, 358) with delta (0, 0)
Screenshot: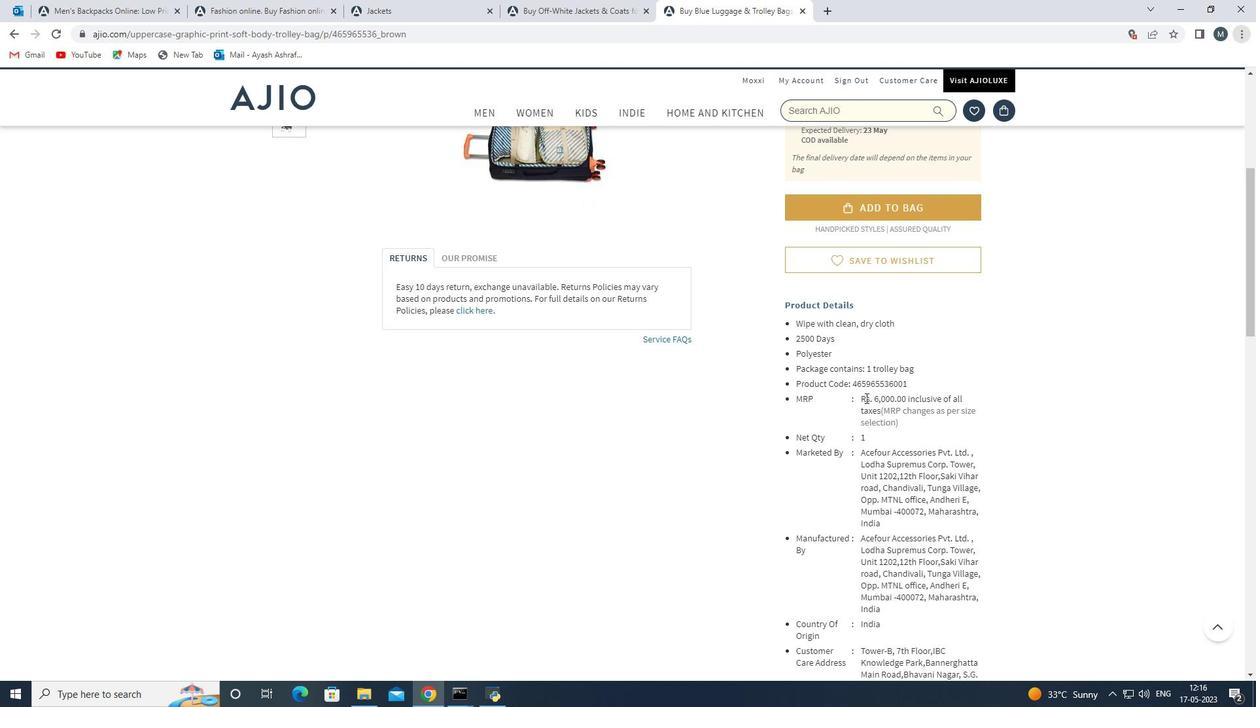 
Action: Mouse moved to (870, 360)
Screenshot: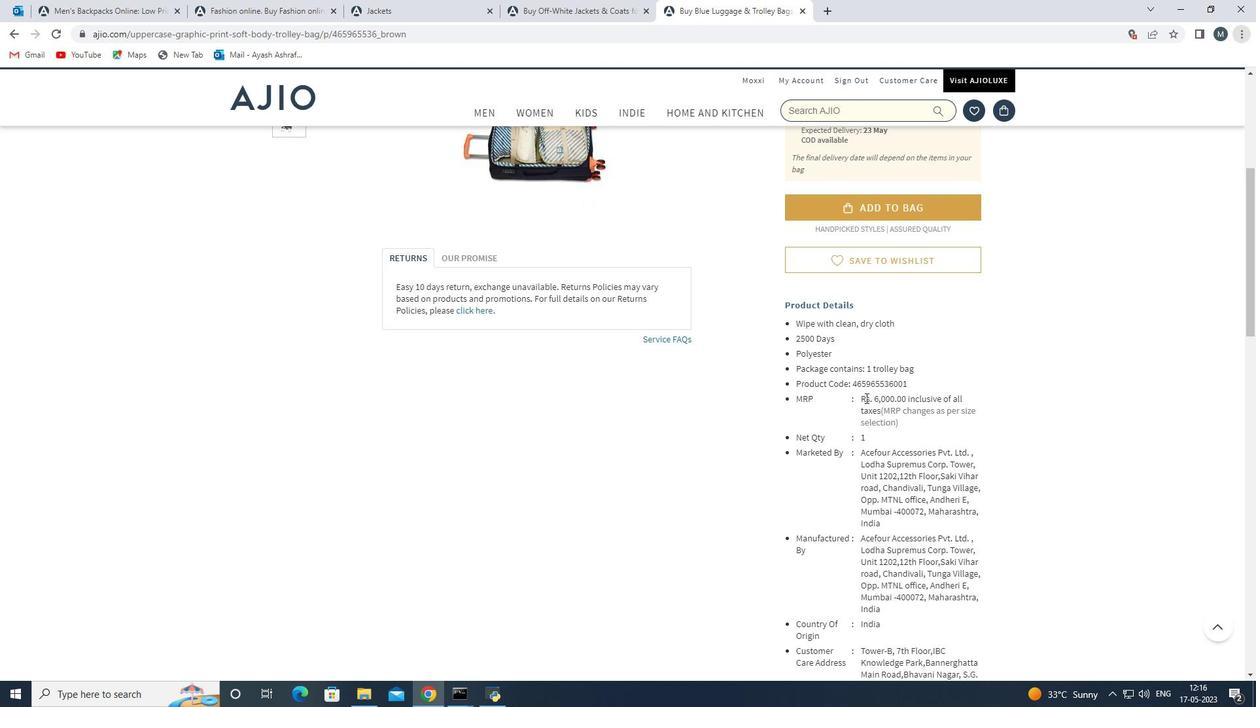 
Action: Mouse scrolled (870, 360) with delta (0, 0)
Screenshot: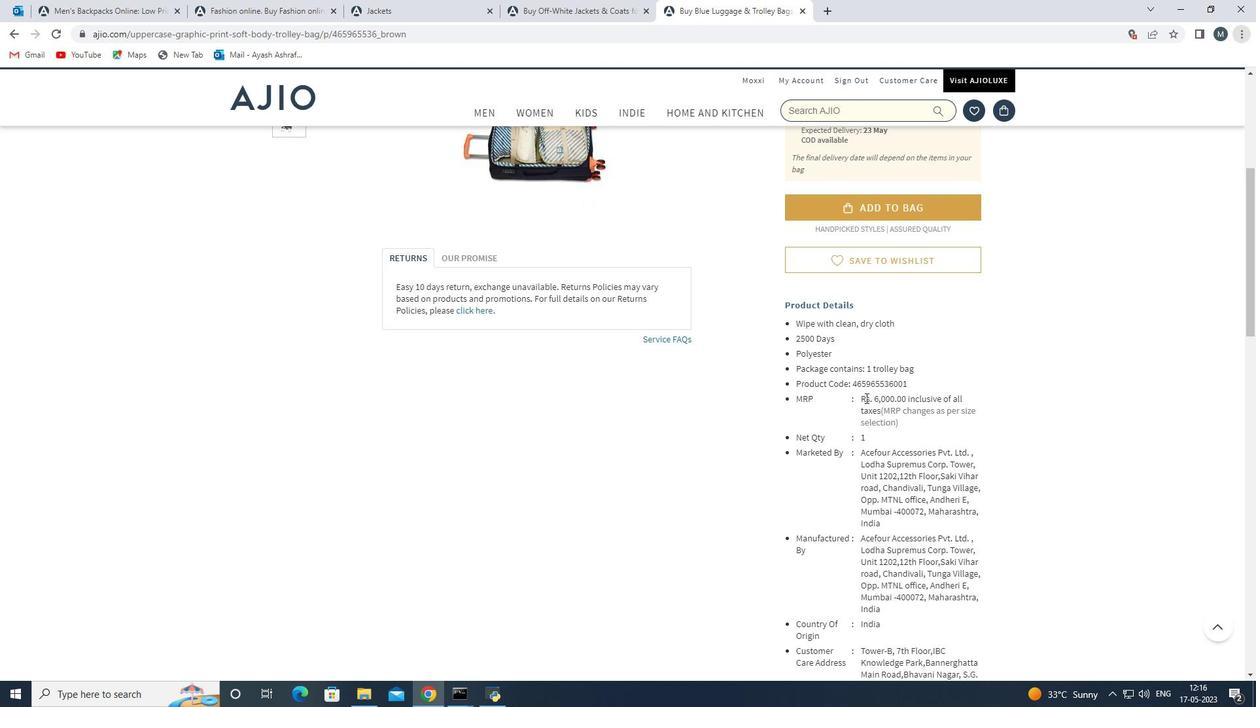 
Action: Mouse moved to (720, 457)
Screenshot: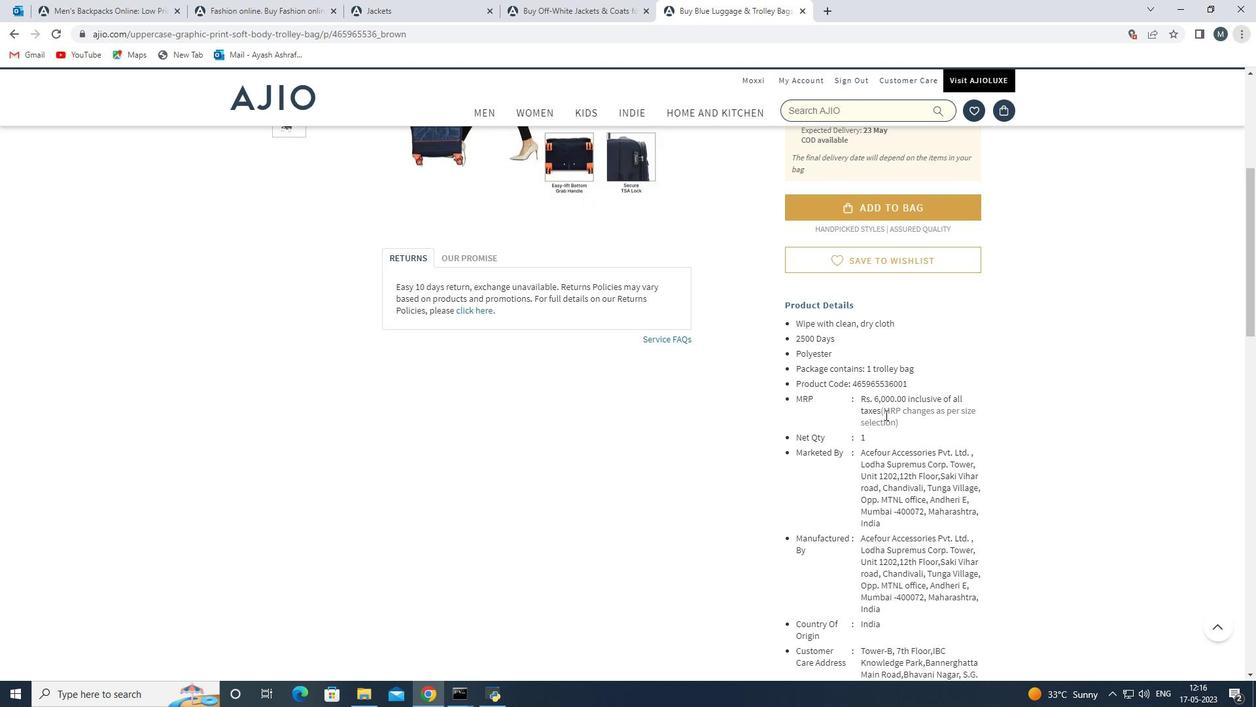 
Action: Mouse scrolled (720, 456) with delta (0, 0)
Screenshot: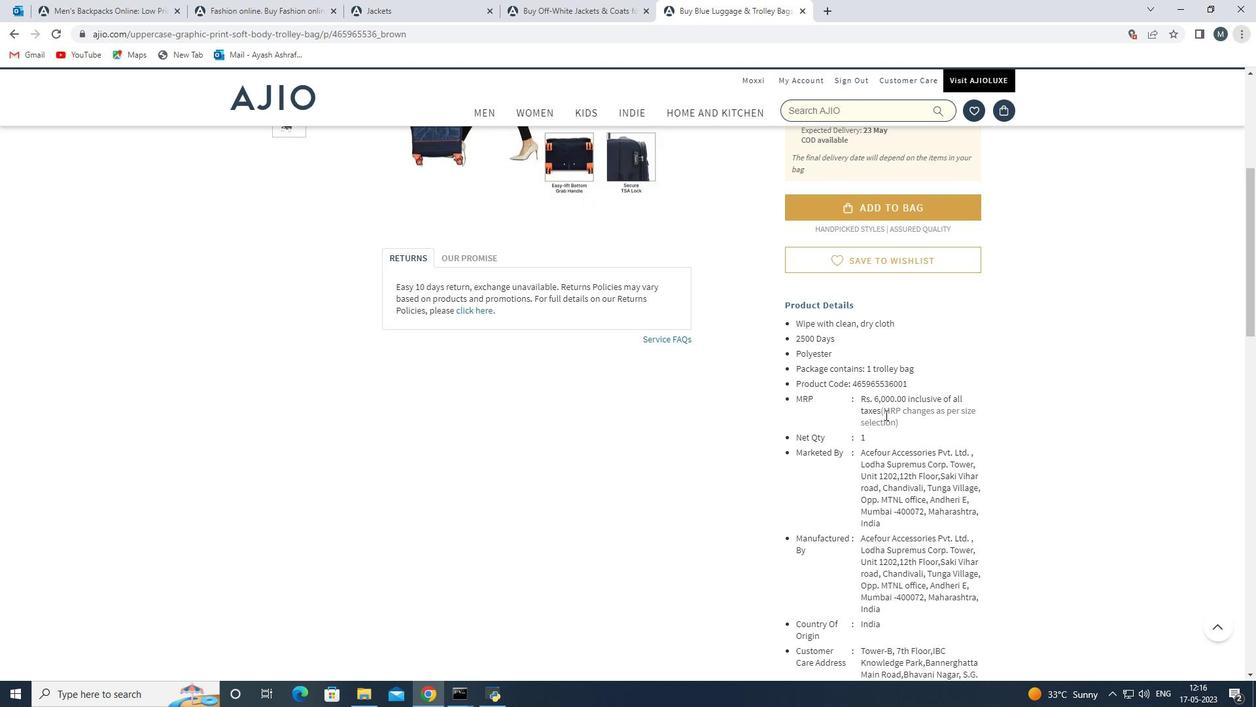 
Action: Mouse scrolled (720, 456) with delta (0, 0)
Screenshot: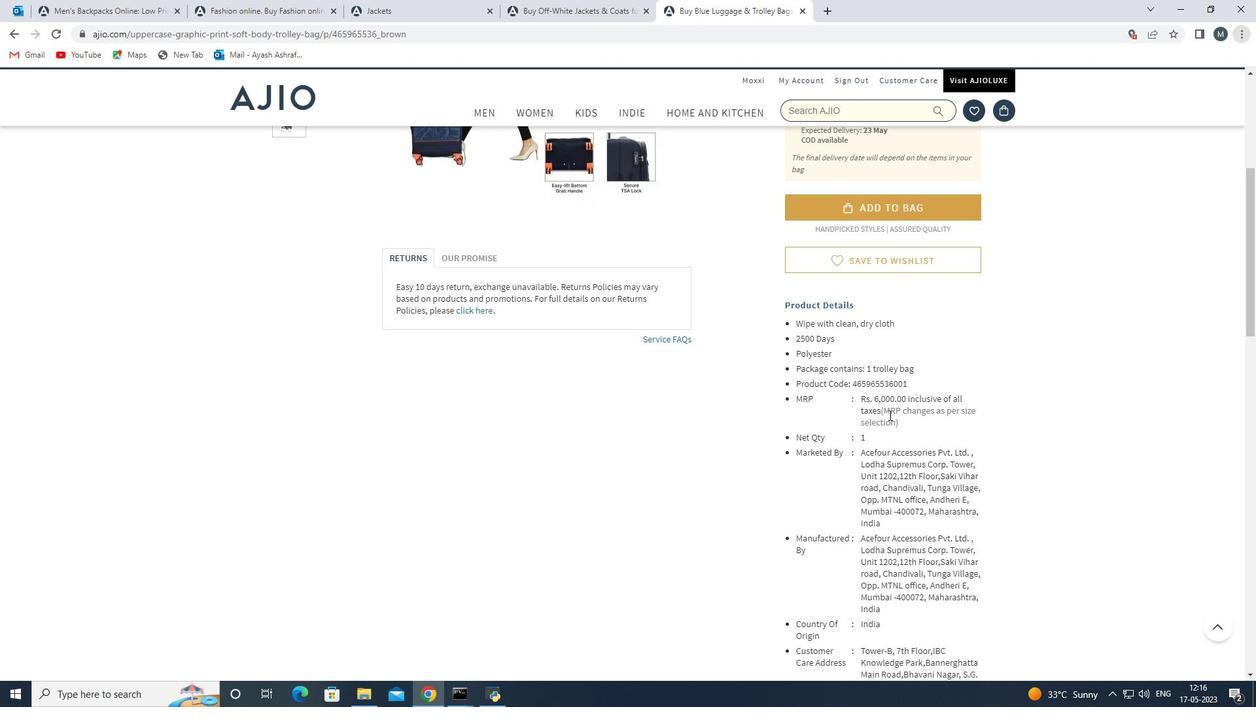 
Action: Mouse scrolled (720, 456) with delta (0, 0)
Screenshot: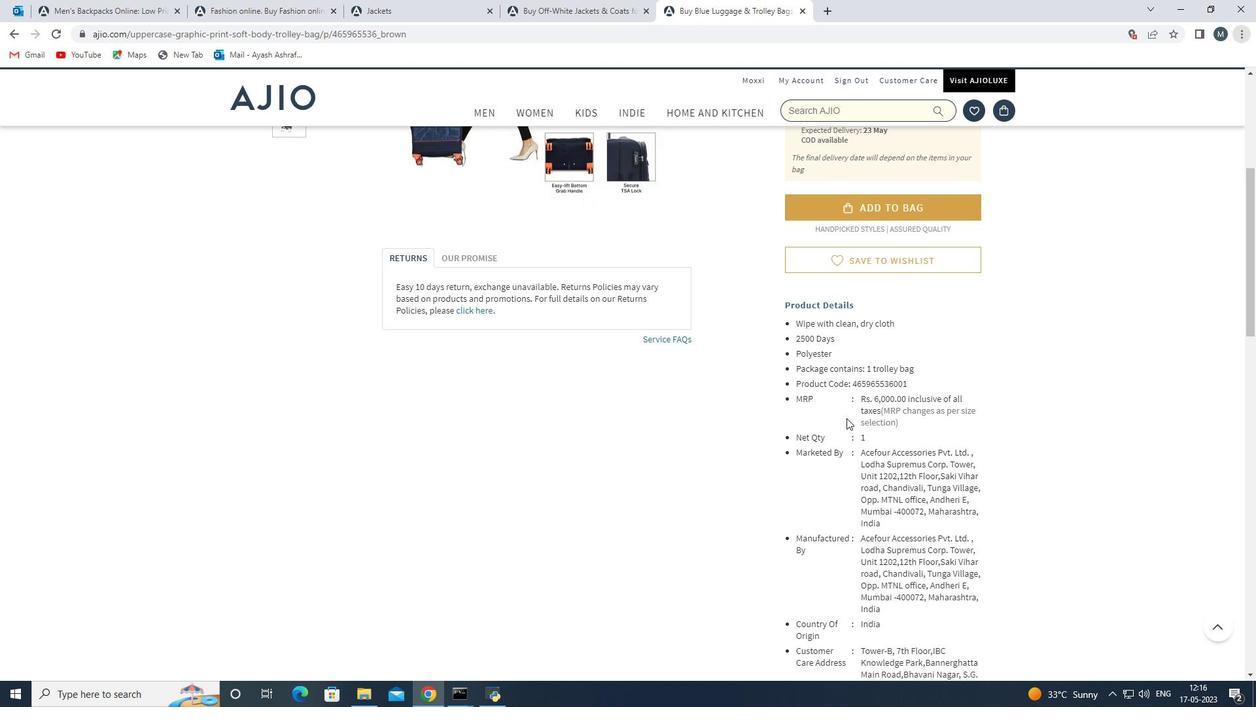 
Action: Mouse scrolled (720, 456) with delta (0, 0)
Screenshot: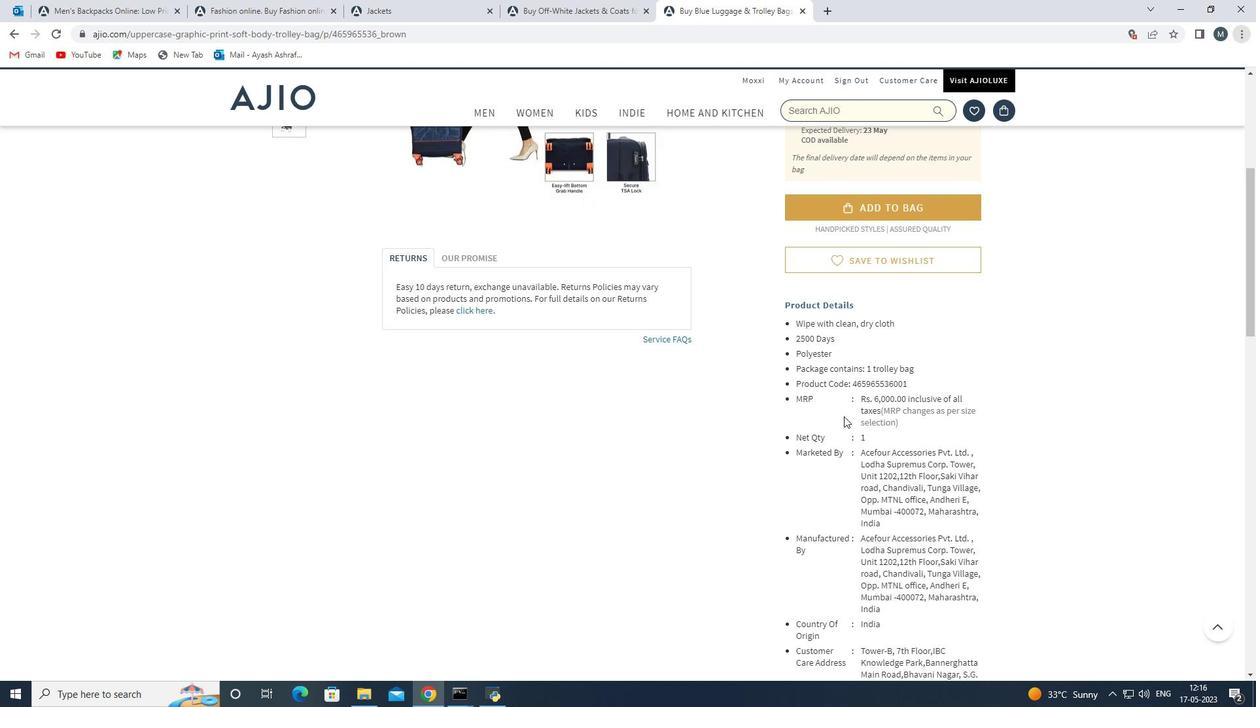 
Action: Mouse moved to (690, 446)
Screenshot: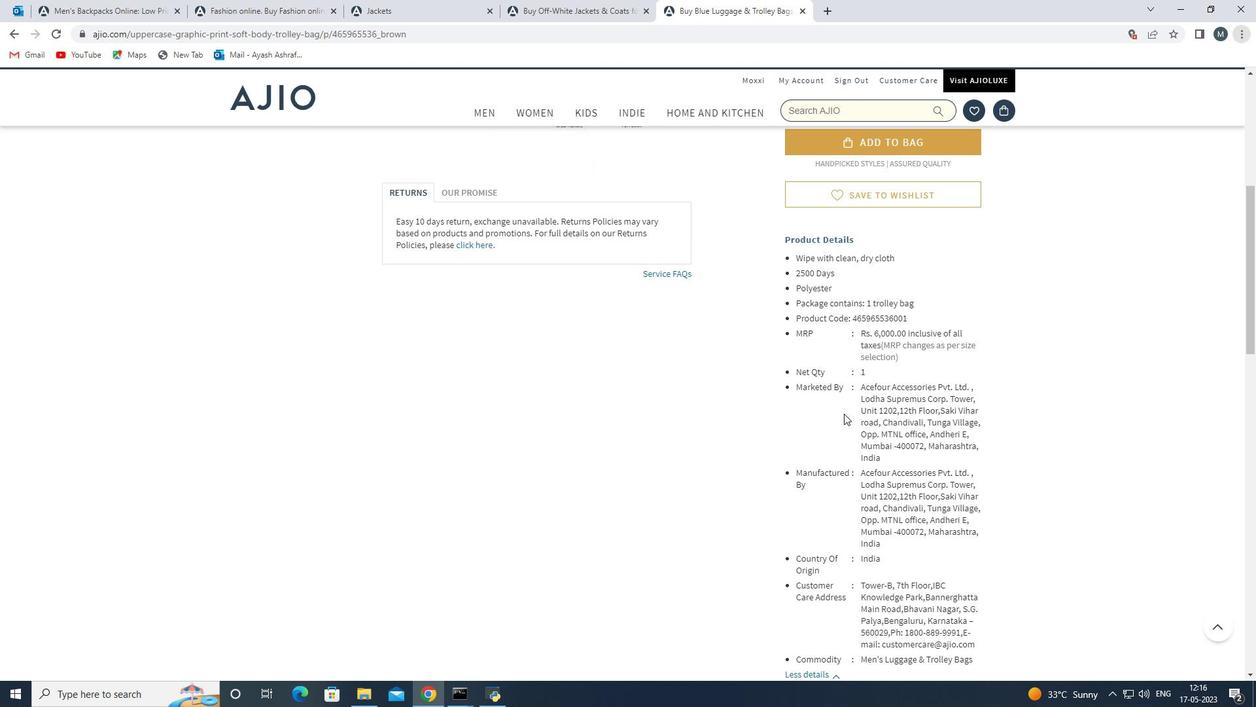 
Action: Mouse scrolled (690, 447) with delta (0, 0)
Screenshot: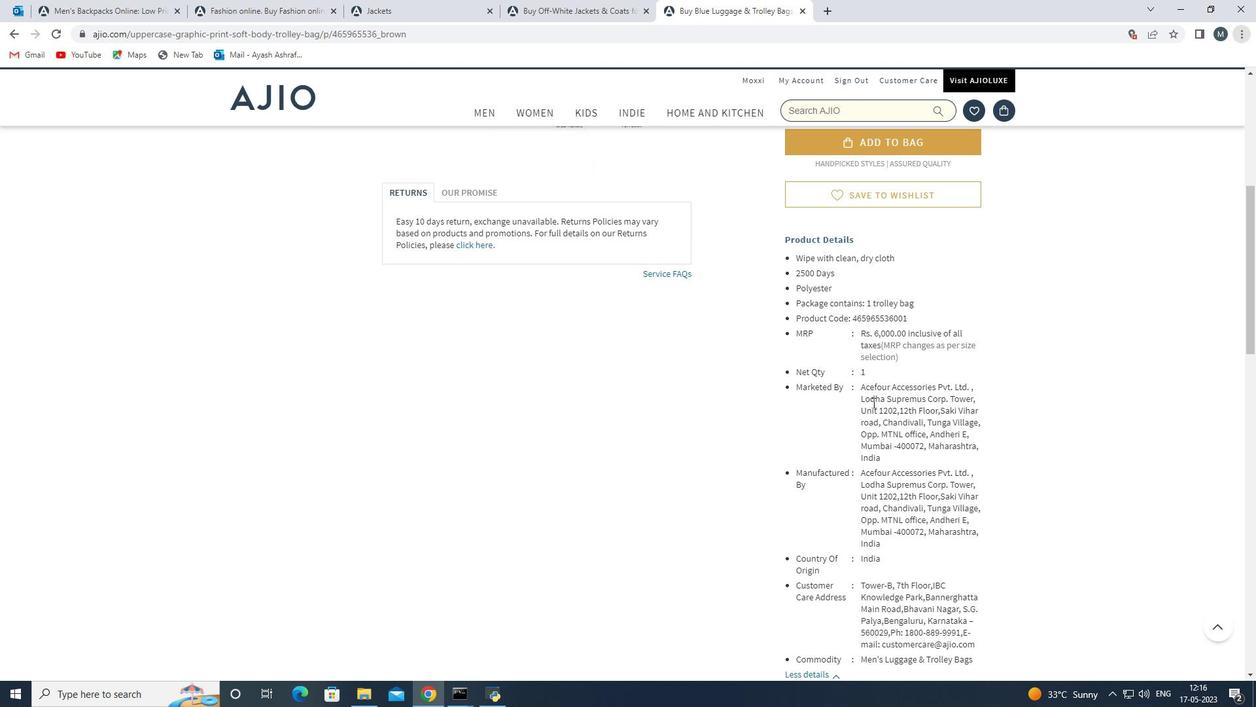 
Action: Mouse scrolled (690, 447) with delta (0, 0)
Screenshot: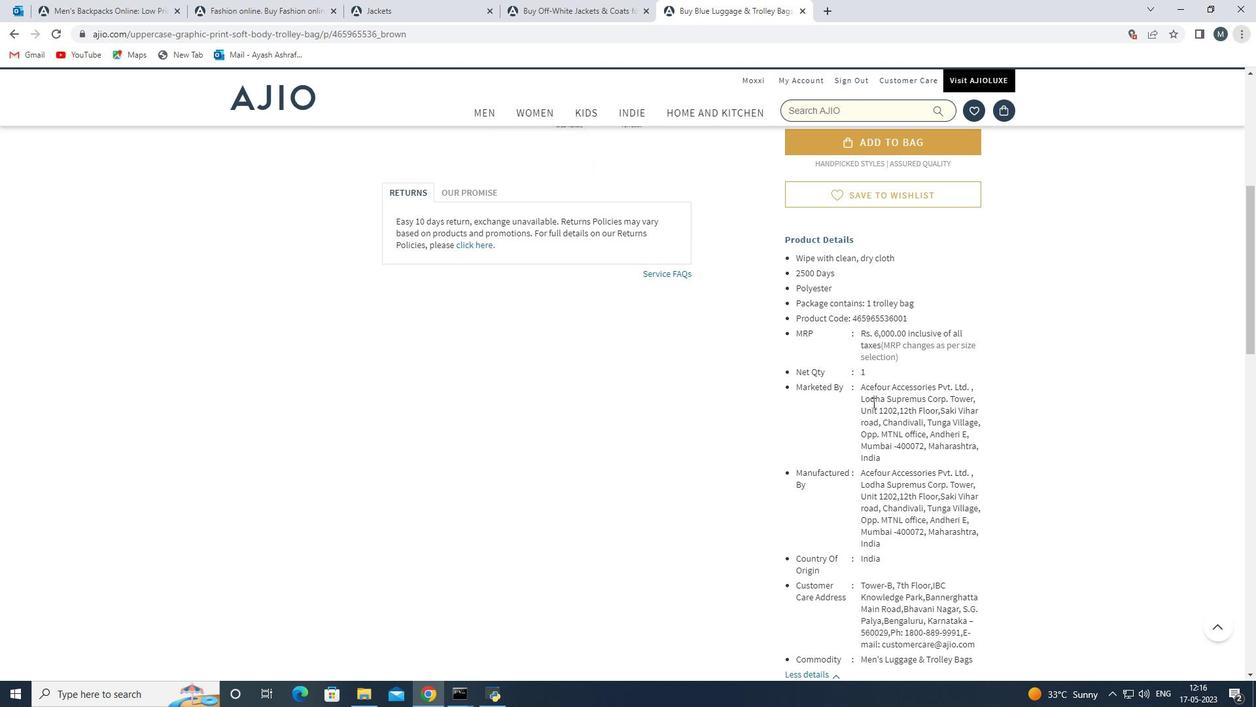 
Action: Mouse moved to (715, 322)
Screenshot: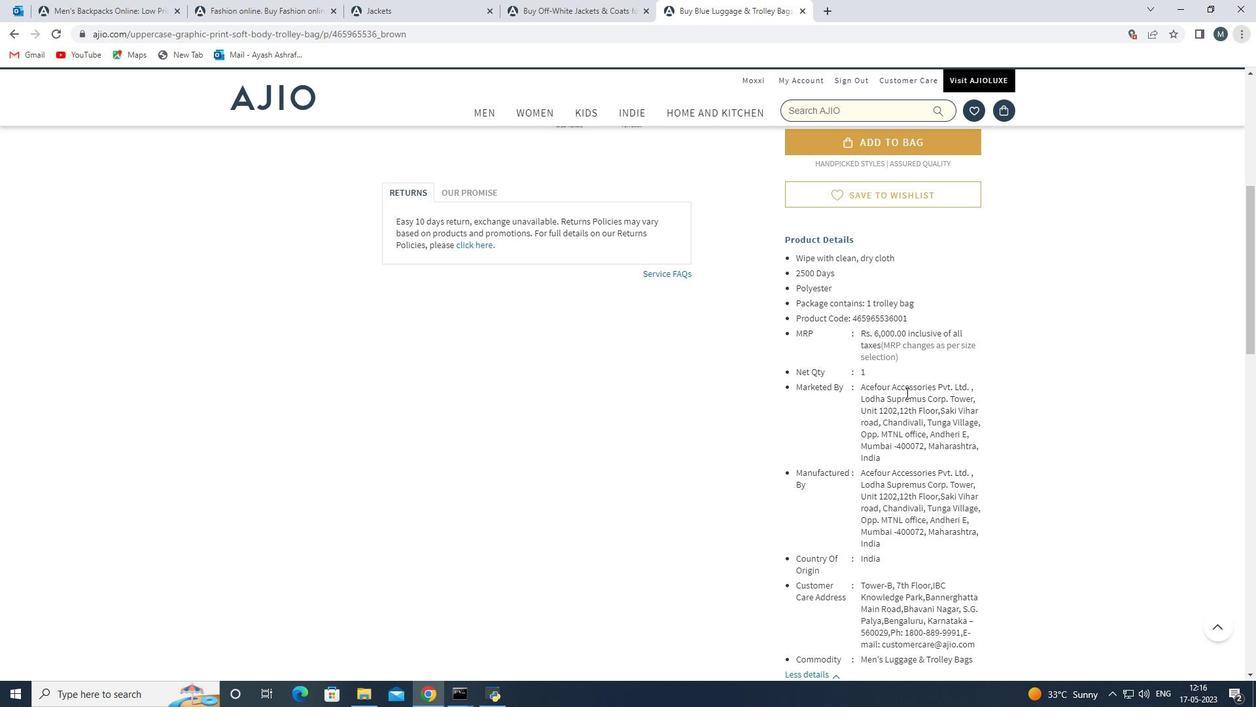 
Action: Mouse pressed left at (715, 322)
Screenshot: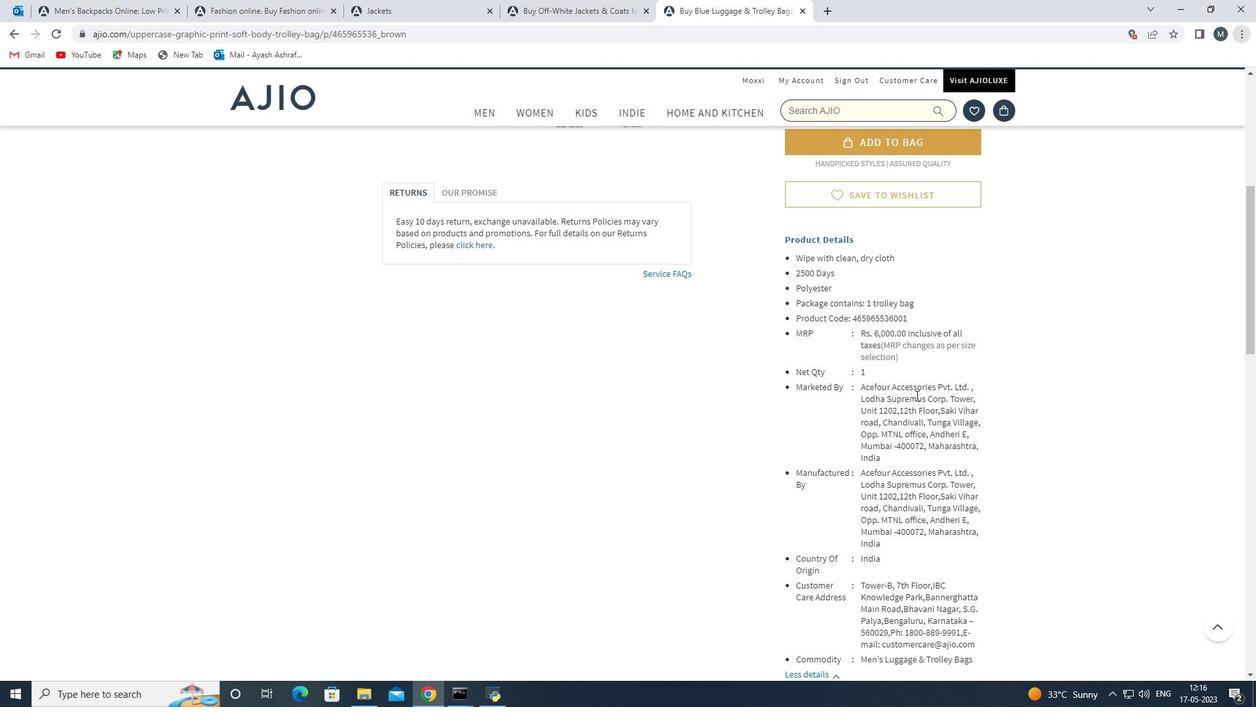 
Action: Mouse moved to (714, 321)
Screenshot: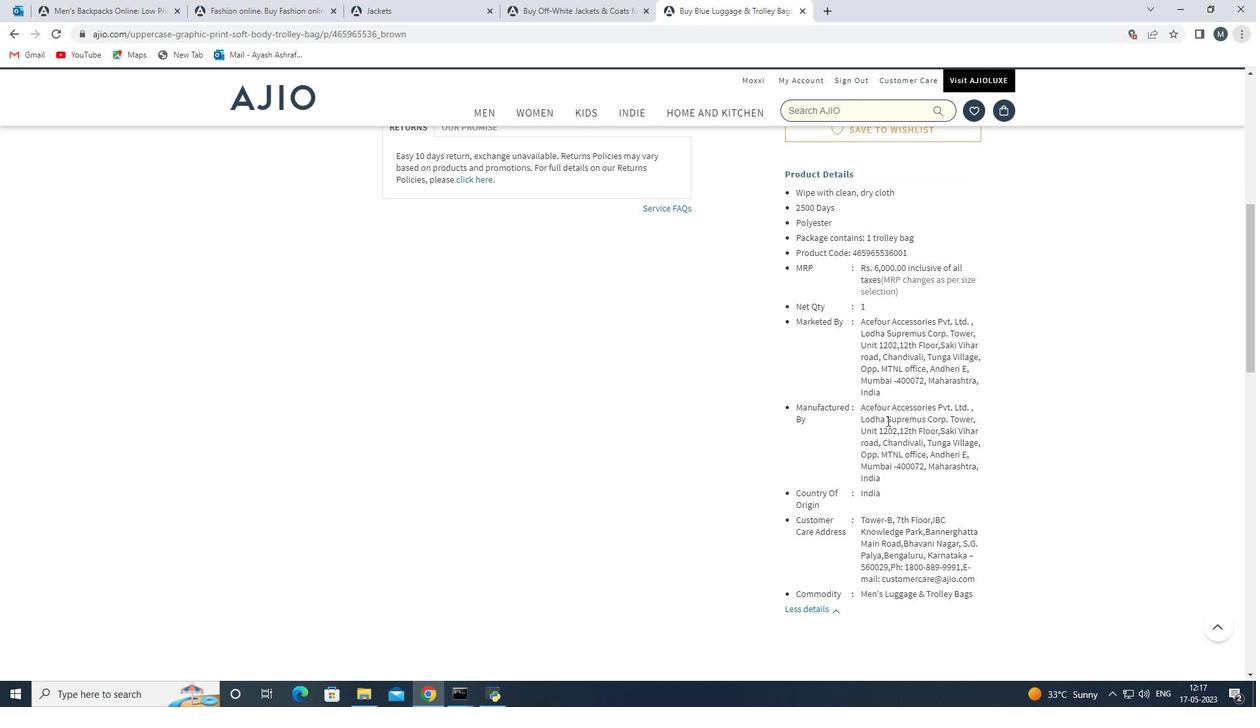 
Action: Mouse scrolled (714, 320) with delta (0, 0)
Screenshot: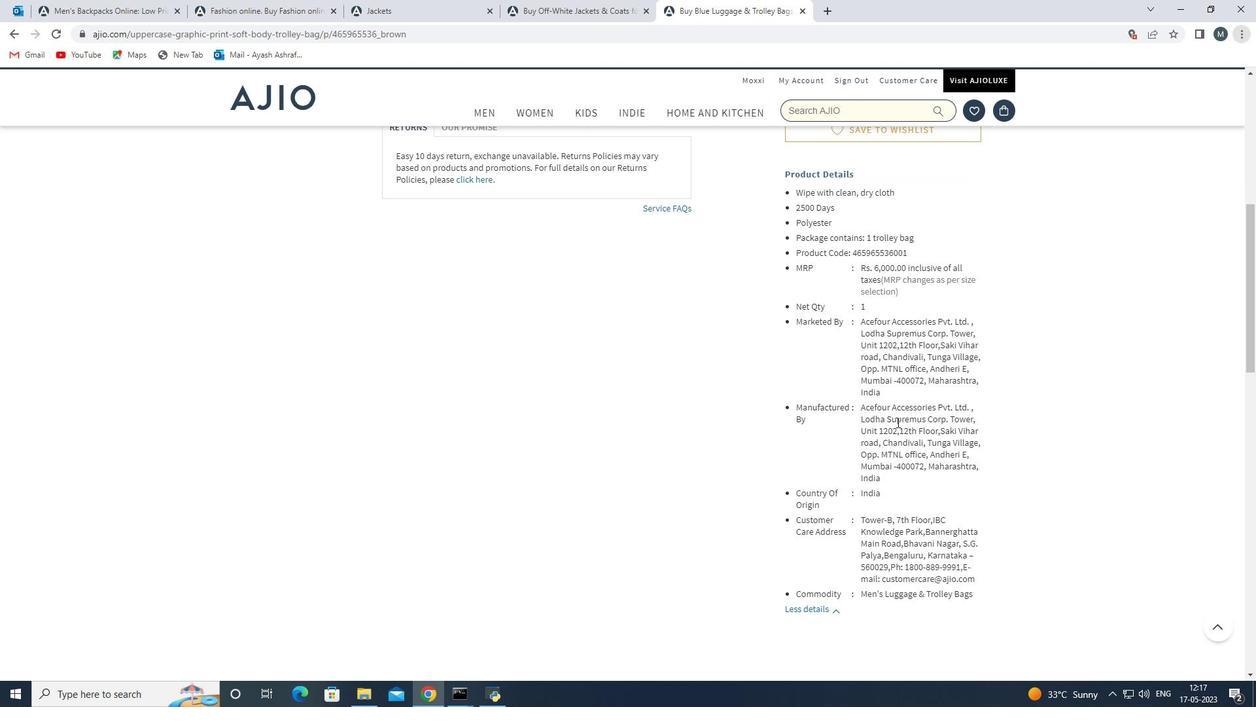 
Action: Mouse scrolled (714, 320) with delta (0, 0)
Screenshot: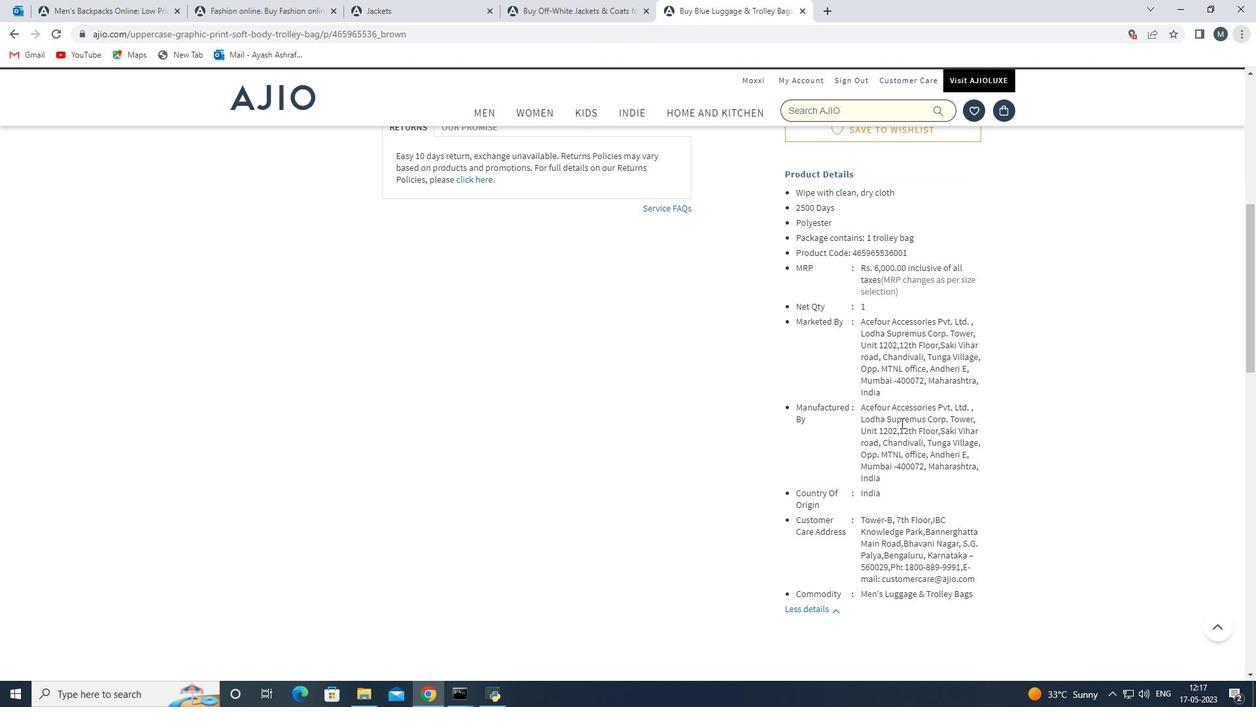 
Action: Mouse scrolled (714, 322) with delta (0, 0)
Screenshot: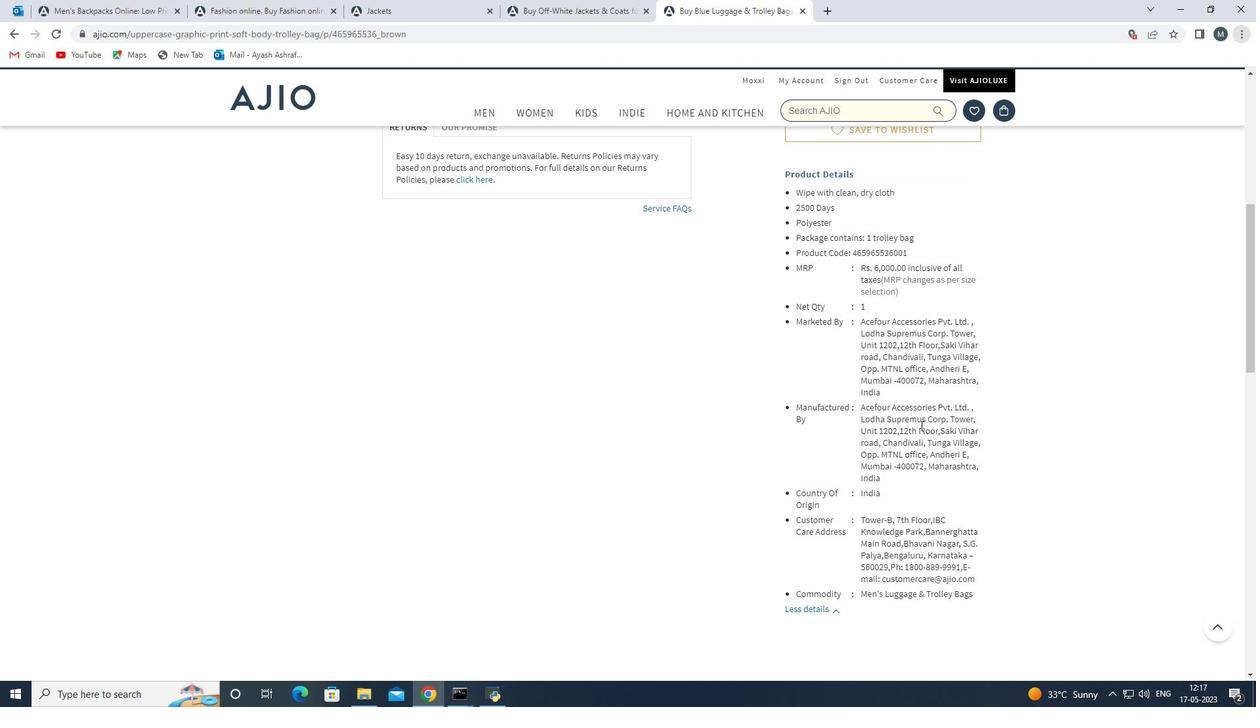 
Action: Mouse scrolled (714, 322) with delta (0, 0)
Screenshot: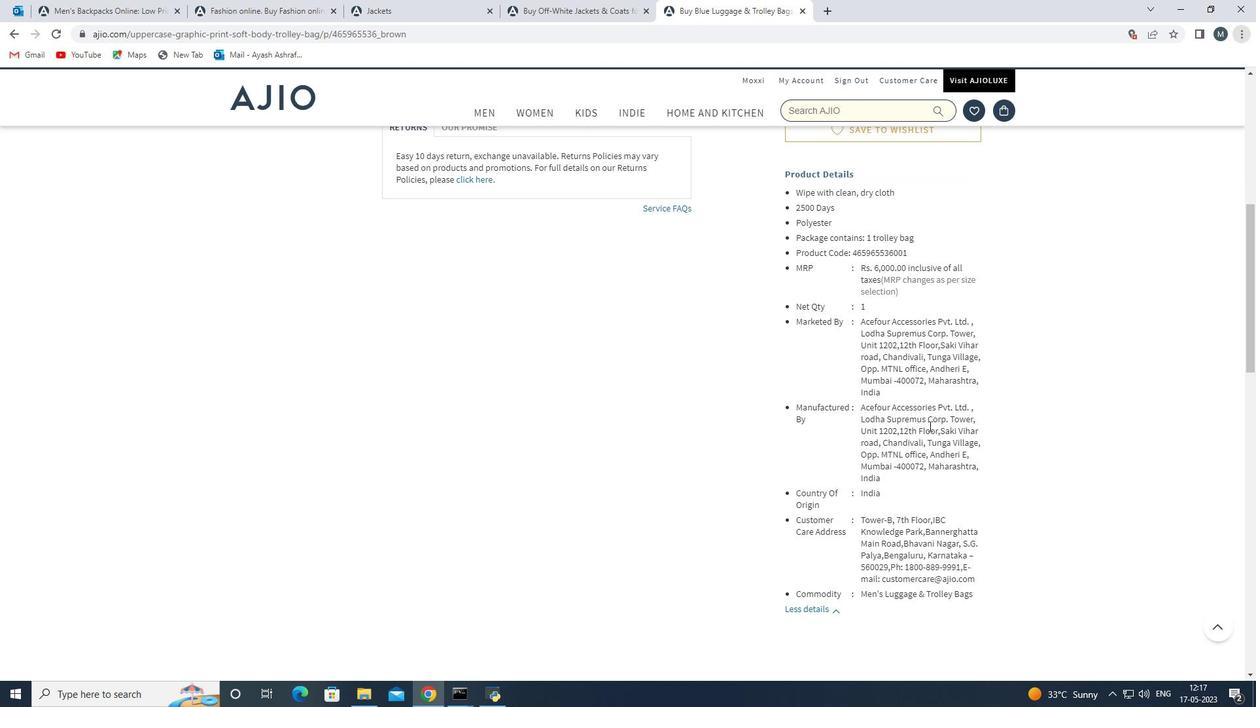 
Action: Mouse moved to (694, 357)
Screenshot: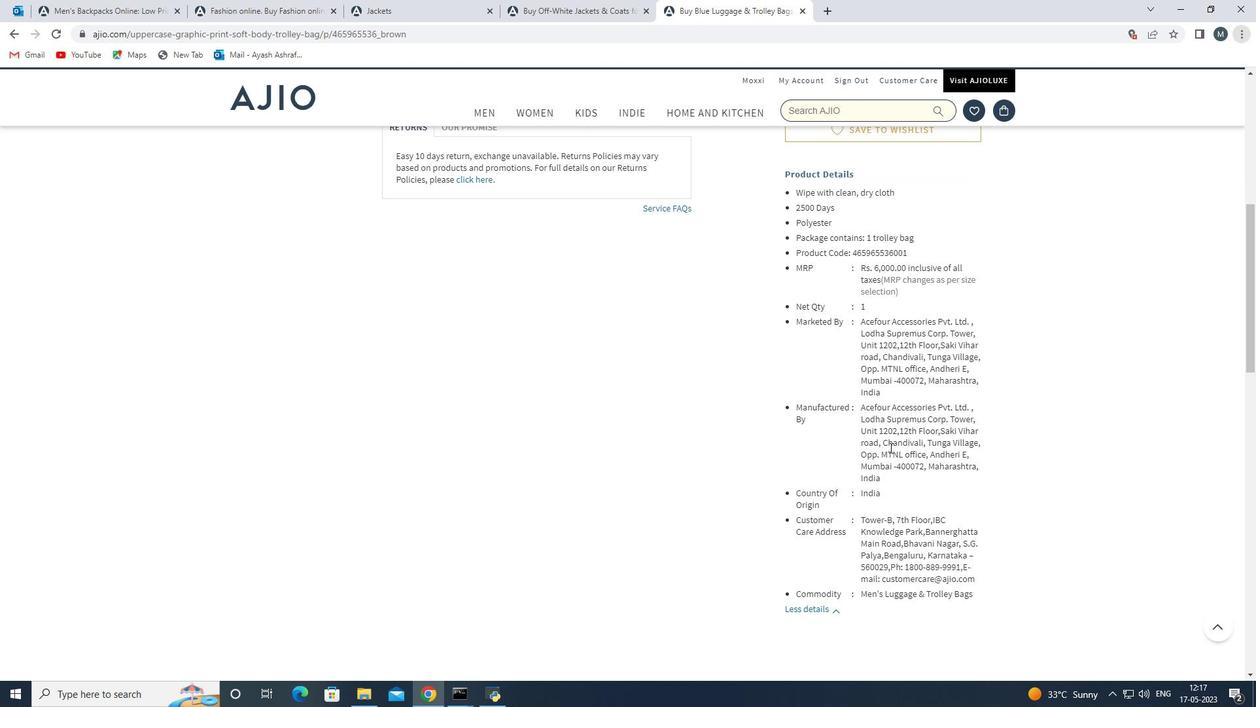 
Action: Mouse pressed left at (694, 357)
Screenshot: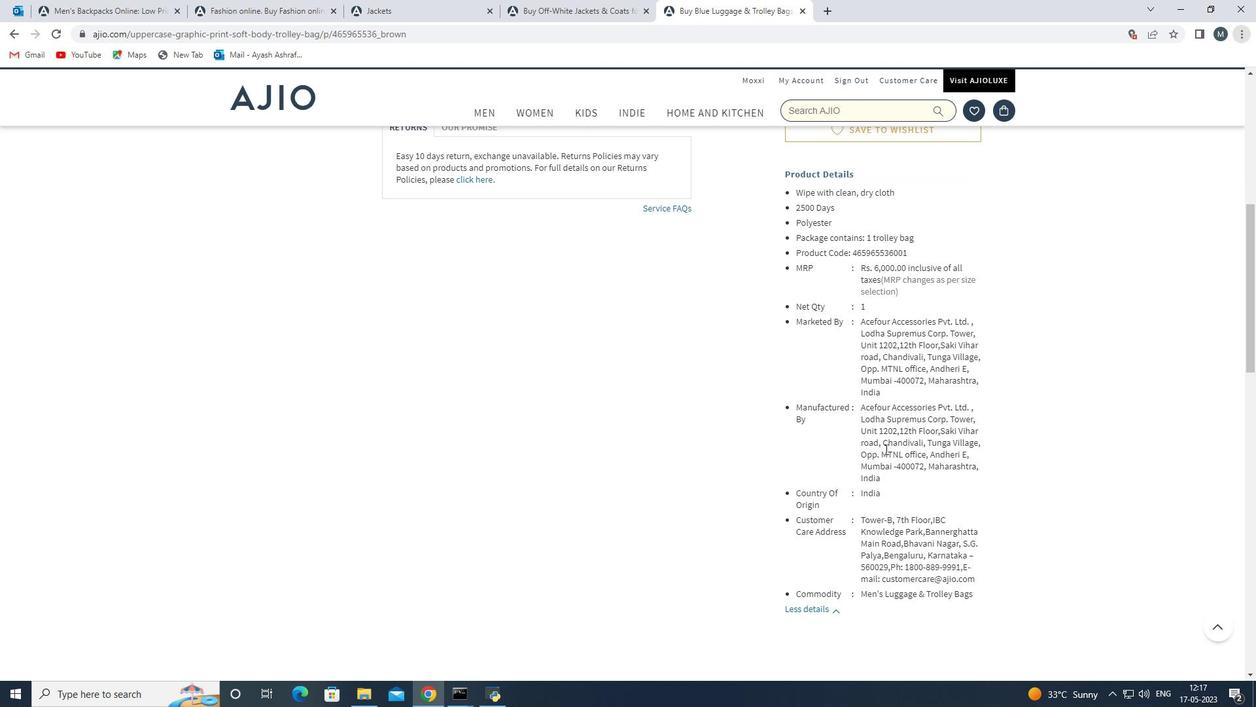 
Action: Mouse pressed left at (694, 357)
Screenshot: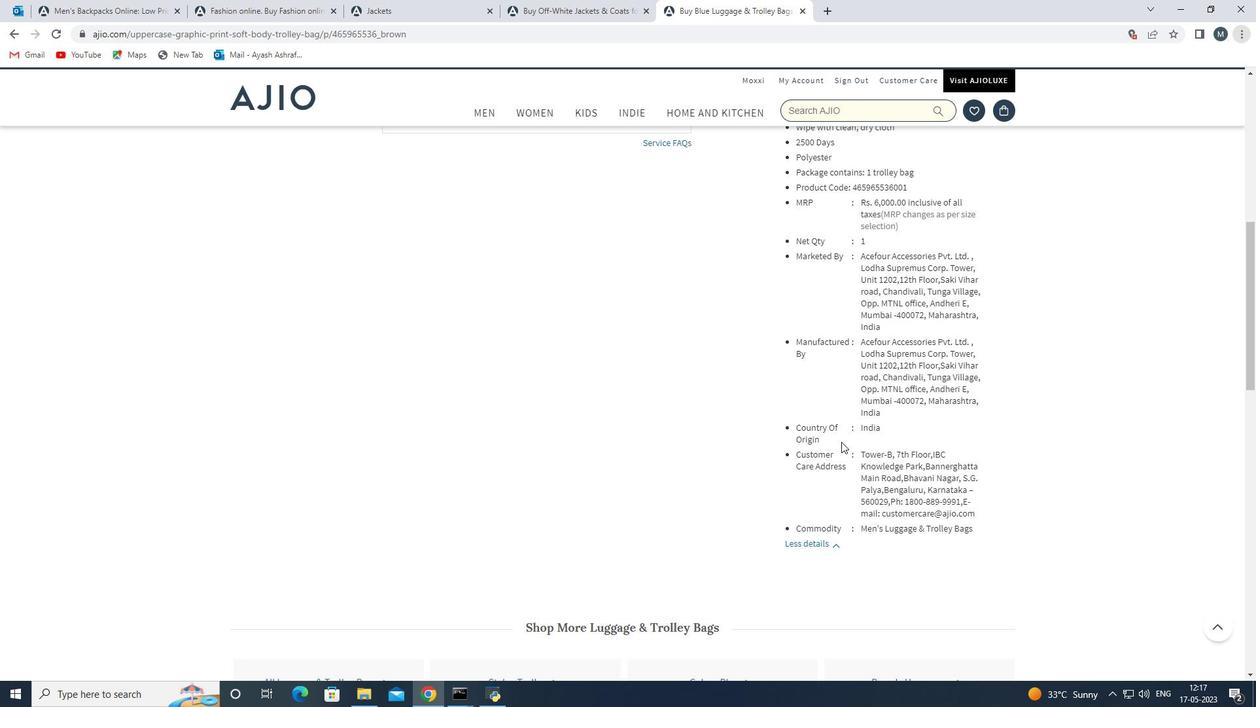 
Action: Mouse scrolled (694, 356) with delta (0, 0)
Screenshot: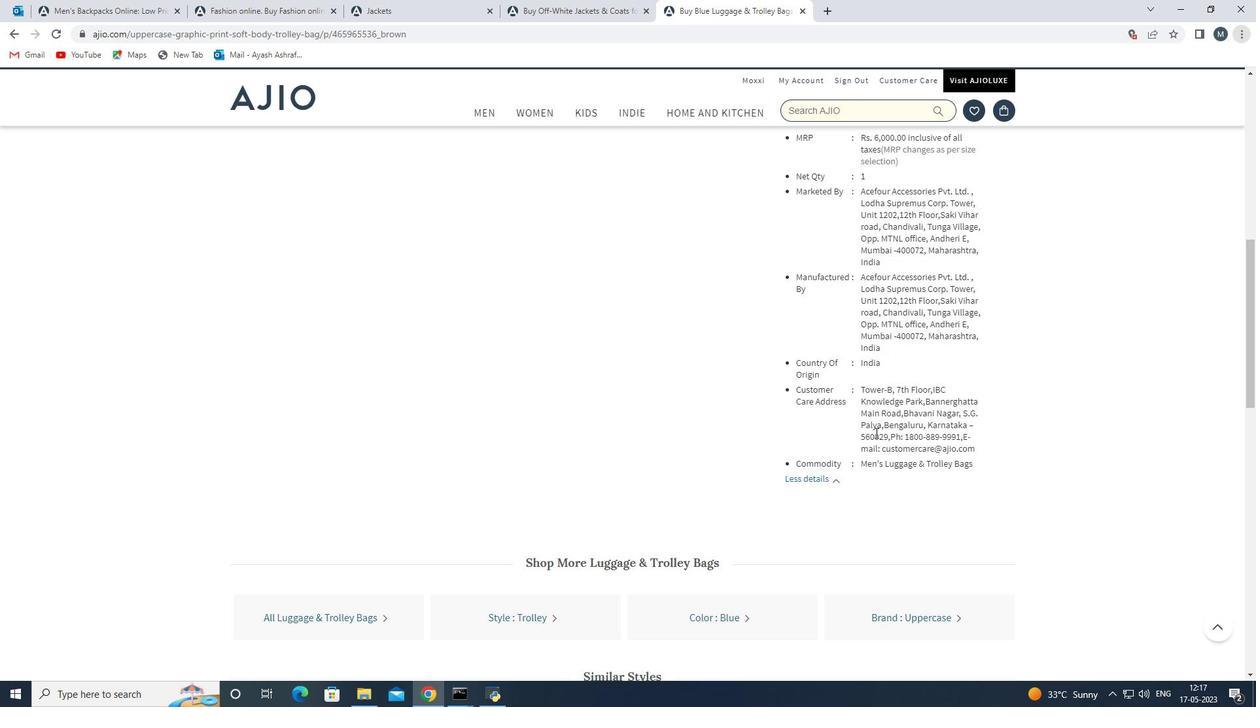 
Action: Mouse scrolled (694, 356) with delta (0, 0)
Screenshot: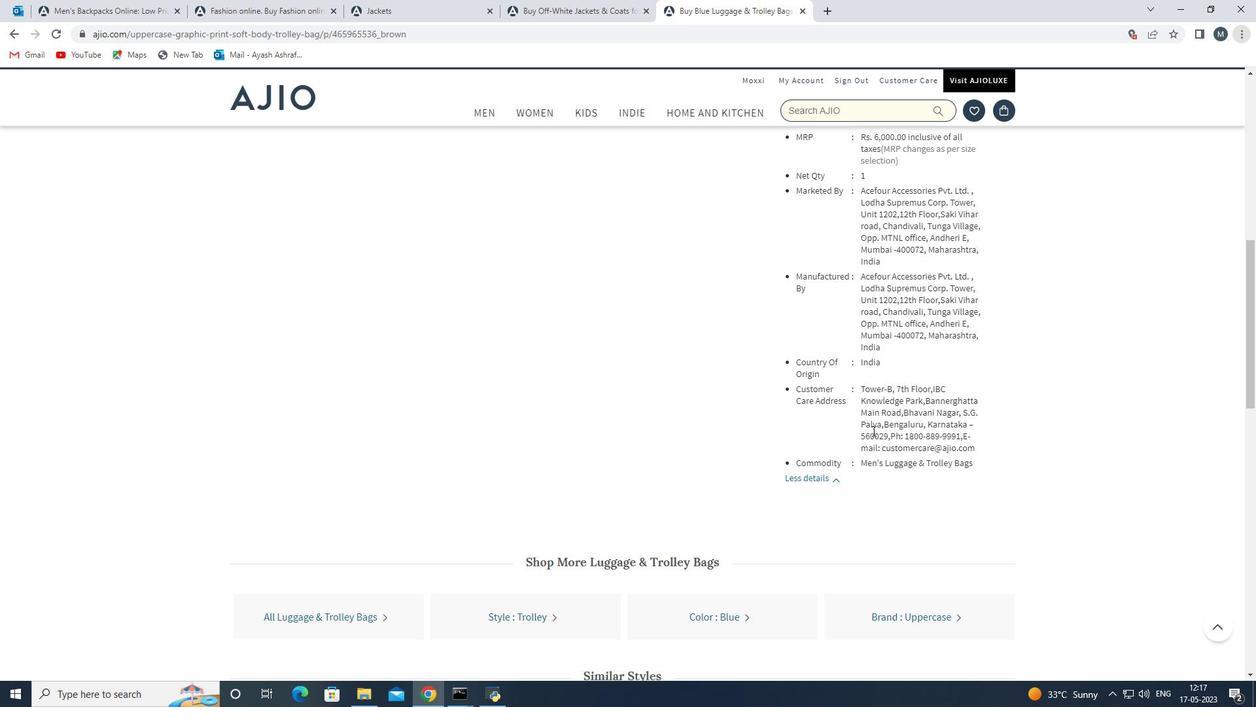 
Action: Mouse scrolled (694, 356) with delta (0, 0)
Screenshot: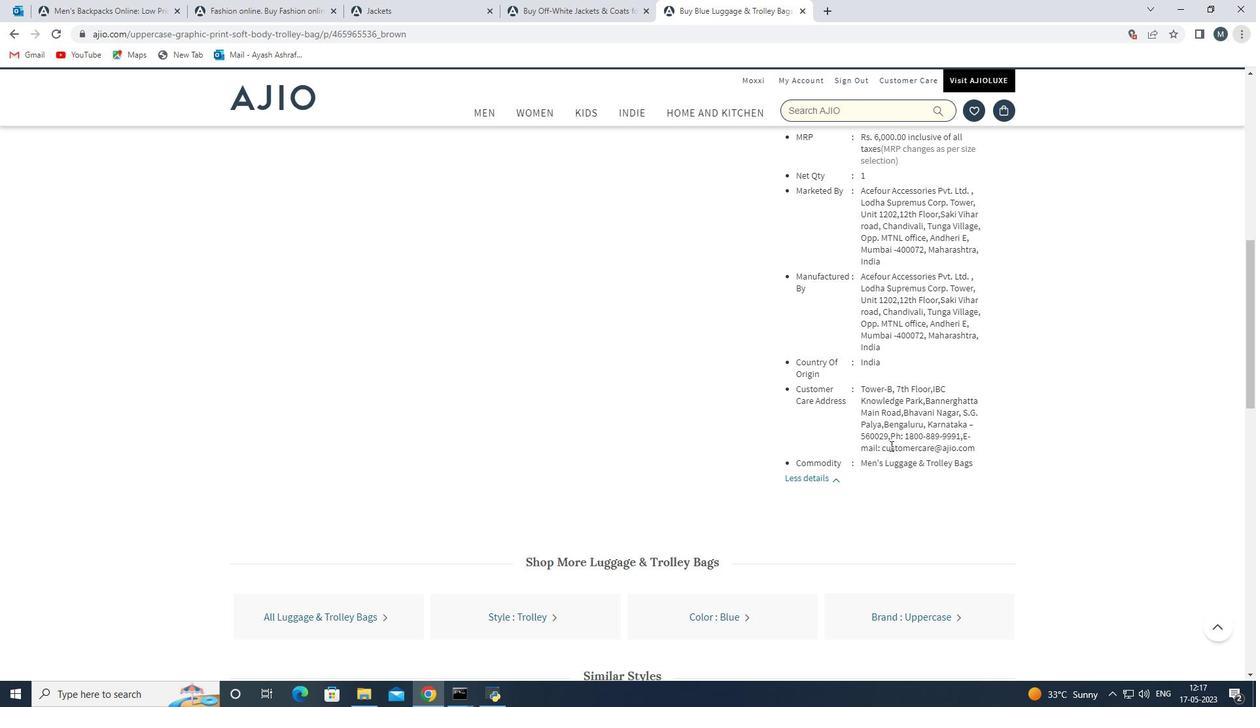 
Action: Mouse scrolled (694, 356) with delta (0, 0)
Screenshot: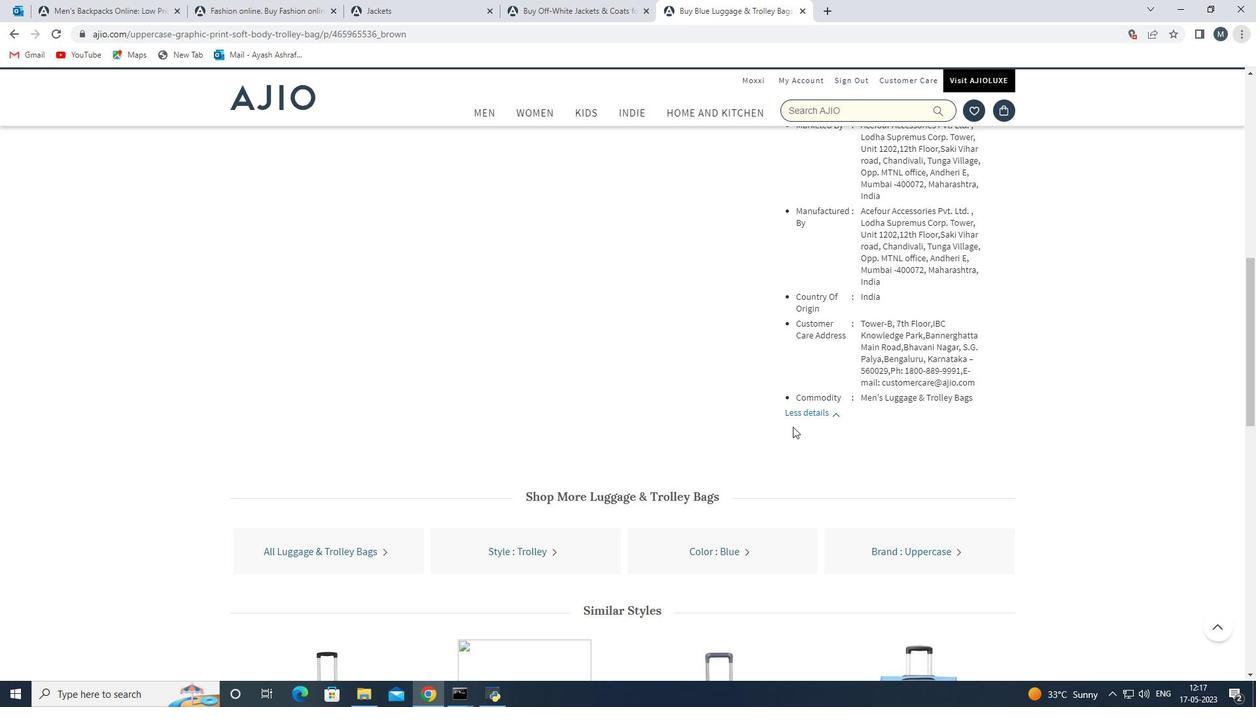 
Action: Mouse scrolled (694, 356) with delta (0, 0)
Screenshot: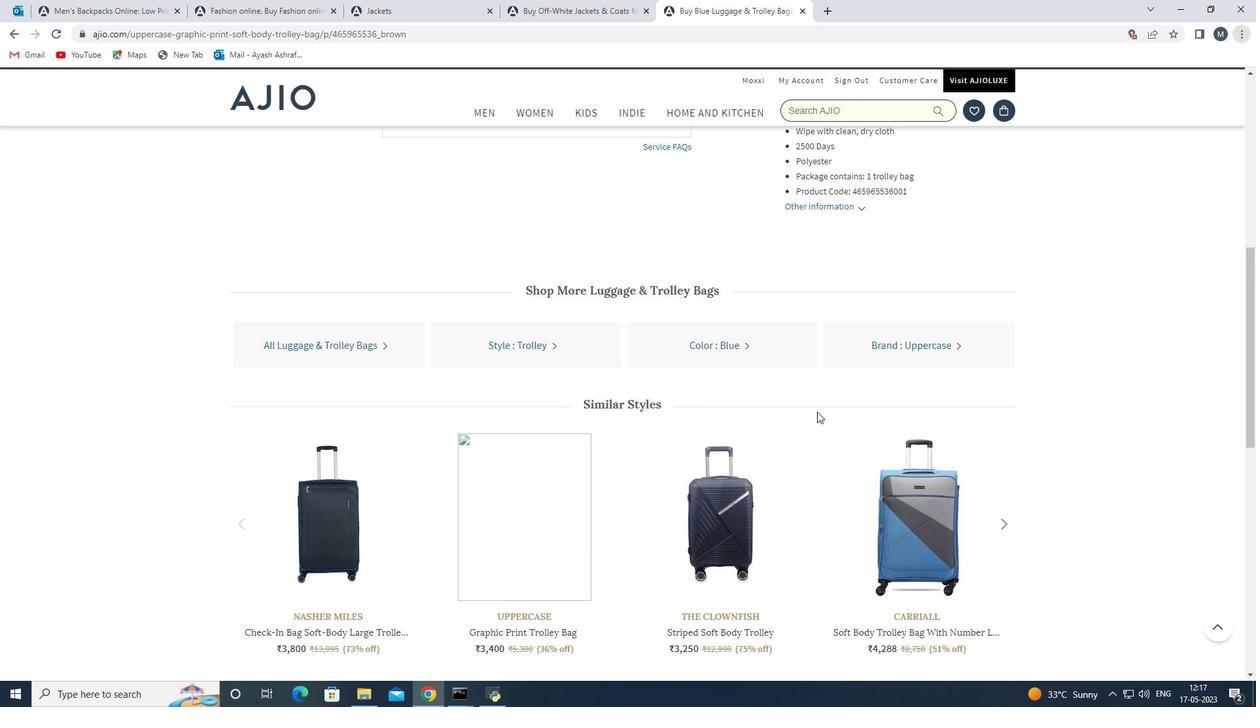 
Action: Mouse moved to (694, 357)
Screenshot: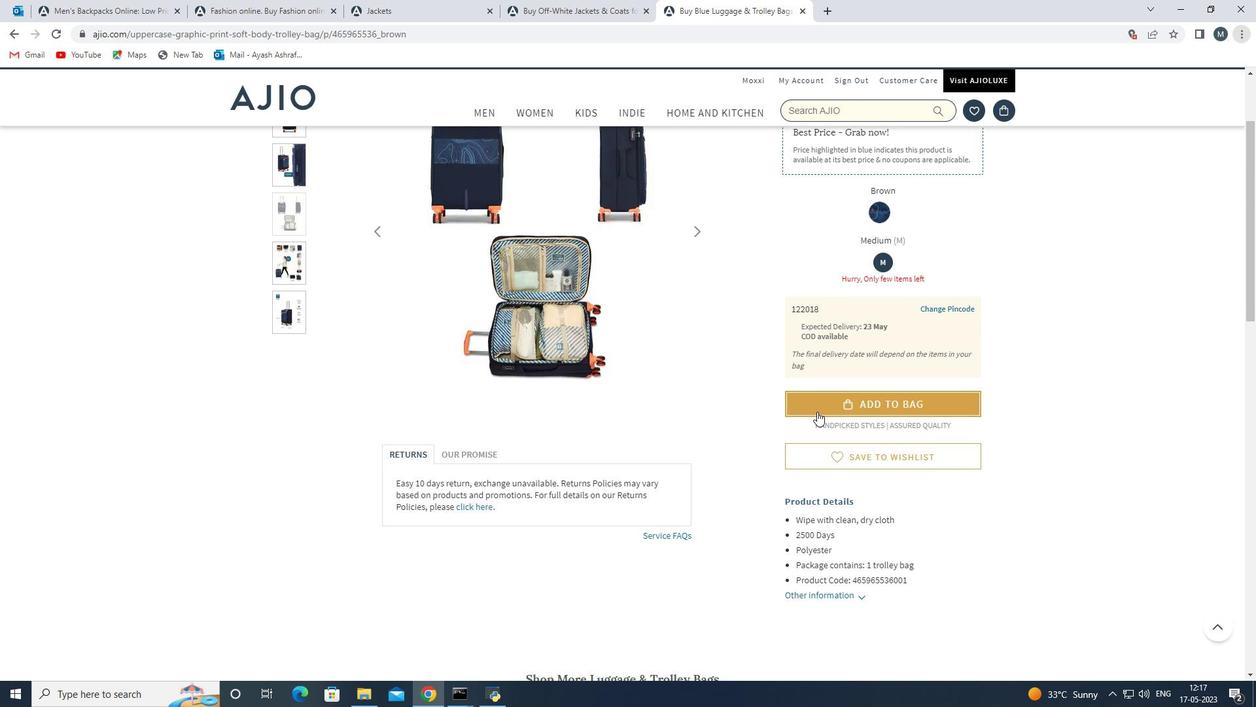
Action: Mouse scrolled (694, 356) with delta (0, 0)
Screenshot: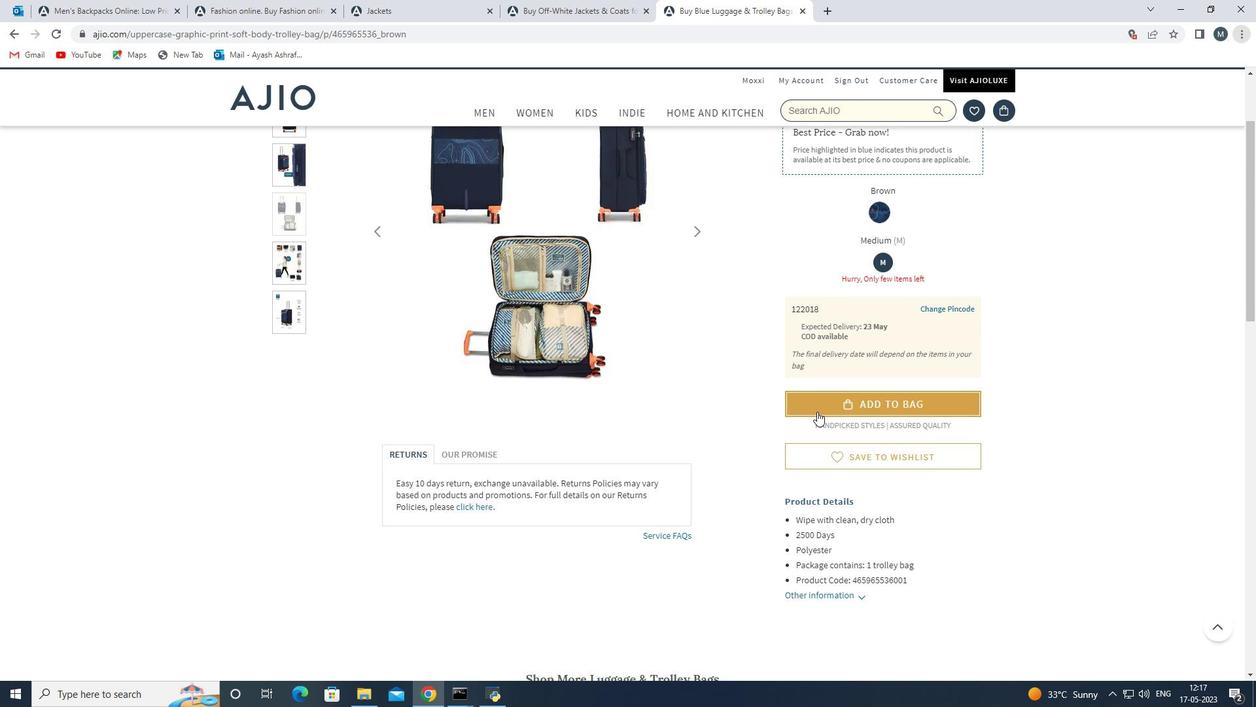 
Action: Mouse scrolled (694, 356) with delta (0, 0)
